 Task: Look for Airbnb properties in Trucuk, Indonesia from 4th December, 2023 to 10th December, 2023 for 1 adult.1  bedroom having 1 bed and 1 bathroom. Property type can be hotel. Booking option can be shelf check-in. Look for 5 properties as per requirement.
Action: Mouse moved to (546, 253)
Screenshot: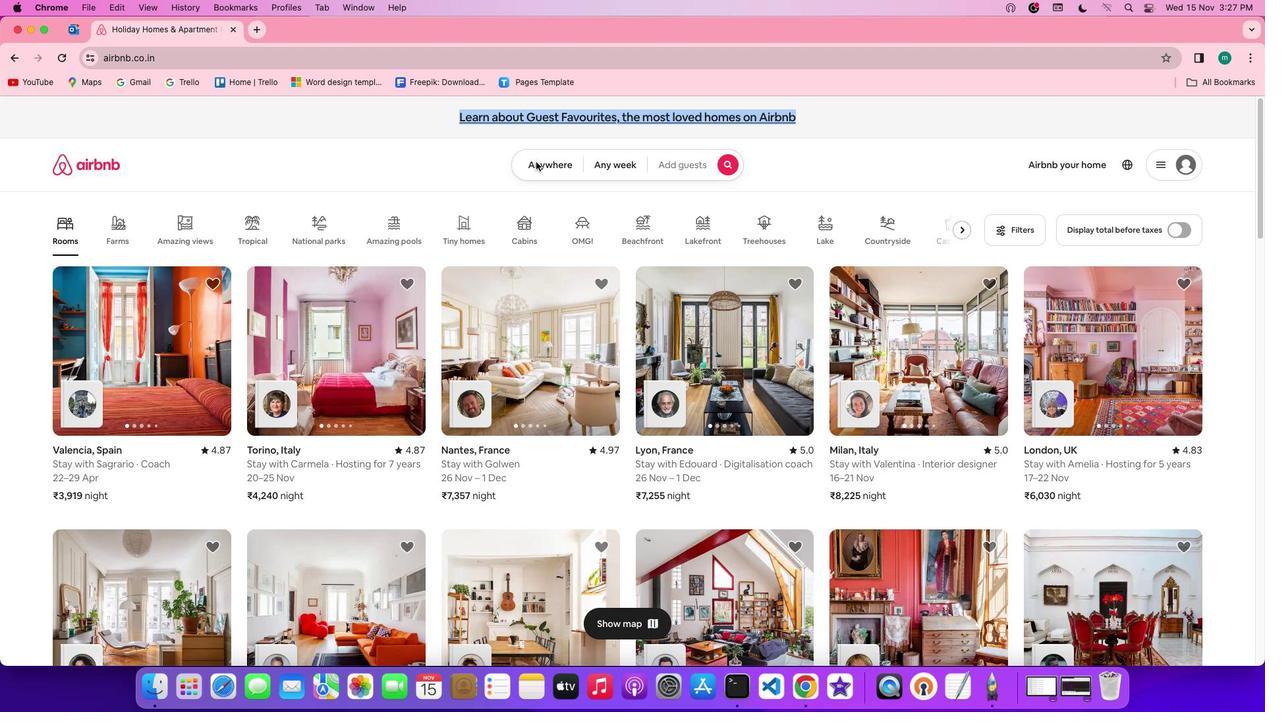 
Action: Mouse pressed left at (546, 253)
Screenshot: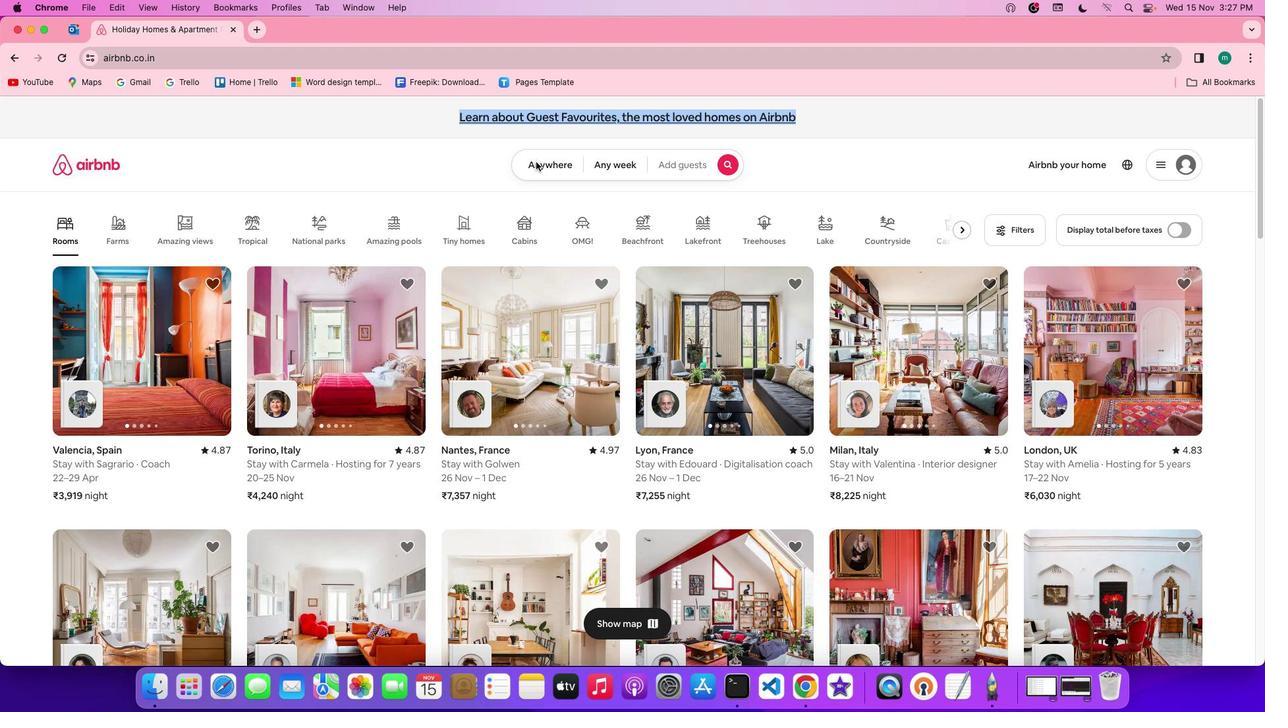 
Action: Mouse pressed left at (546, 253)
Screenshot: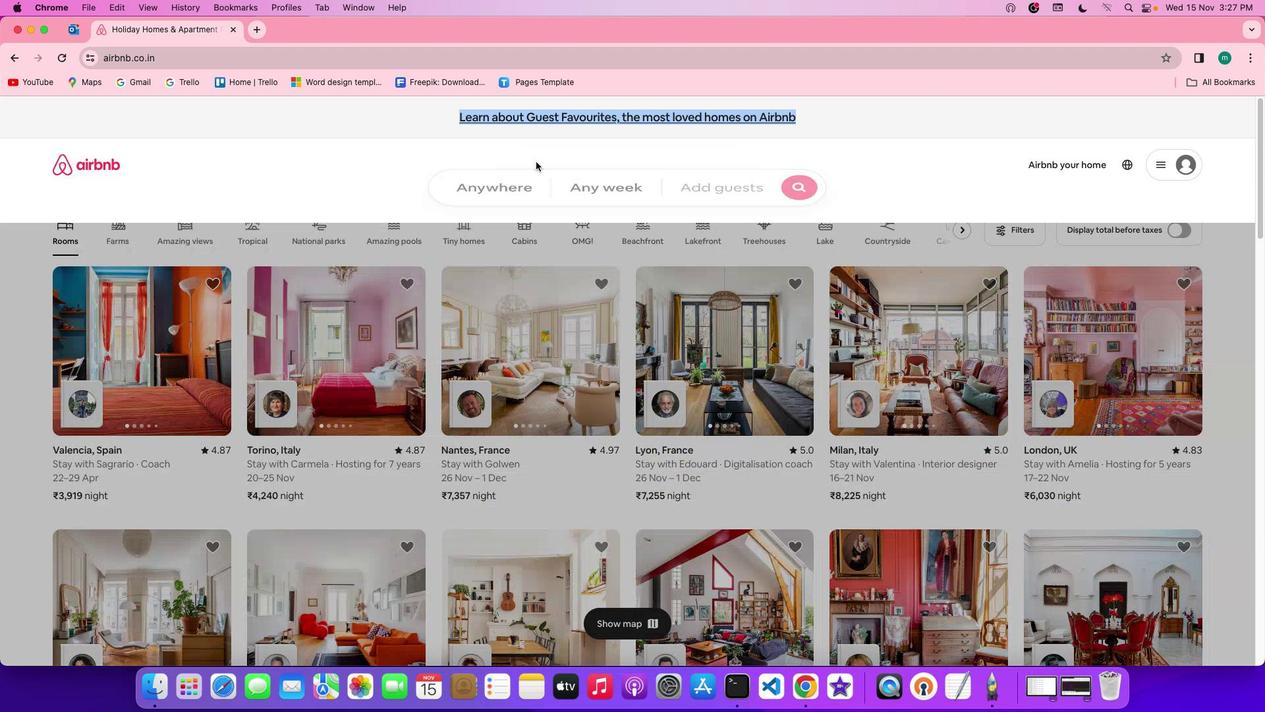 
Action: Mouse moved to (520, 290)
Screenshot: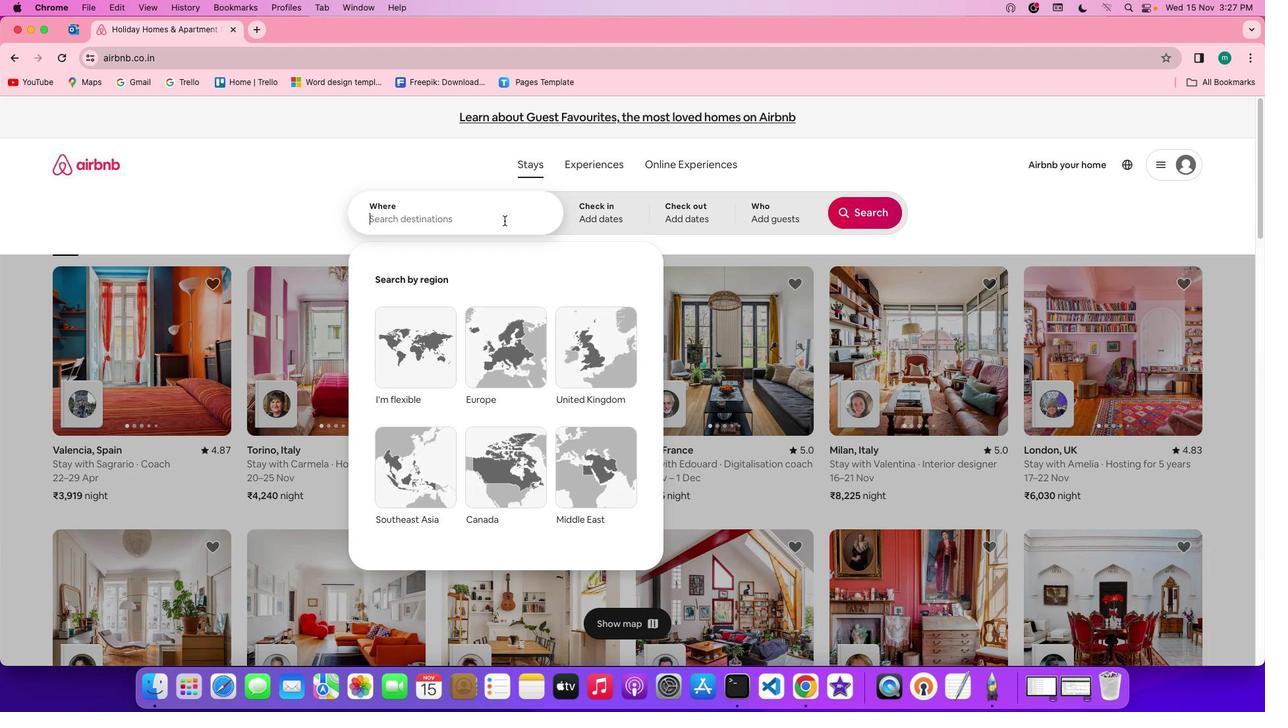 
Action: Mouse pressed left at (520, 290)
Screenshot: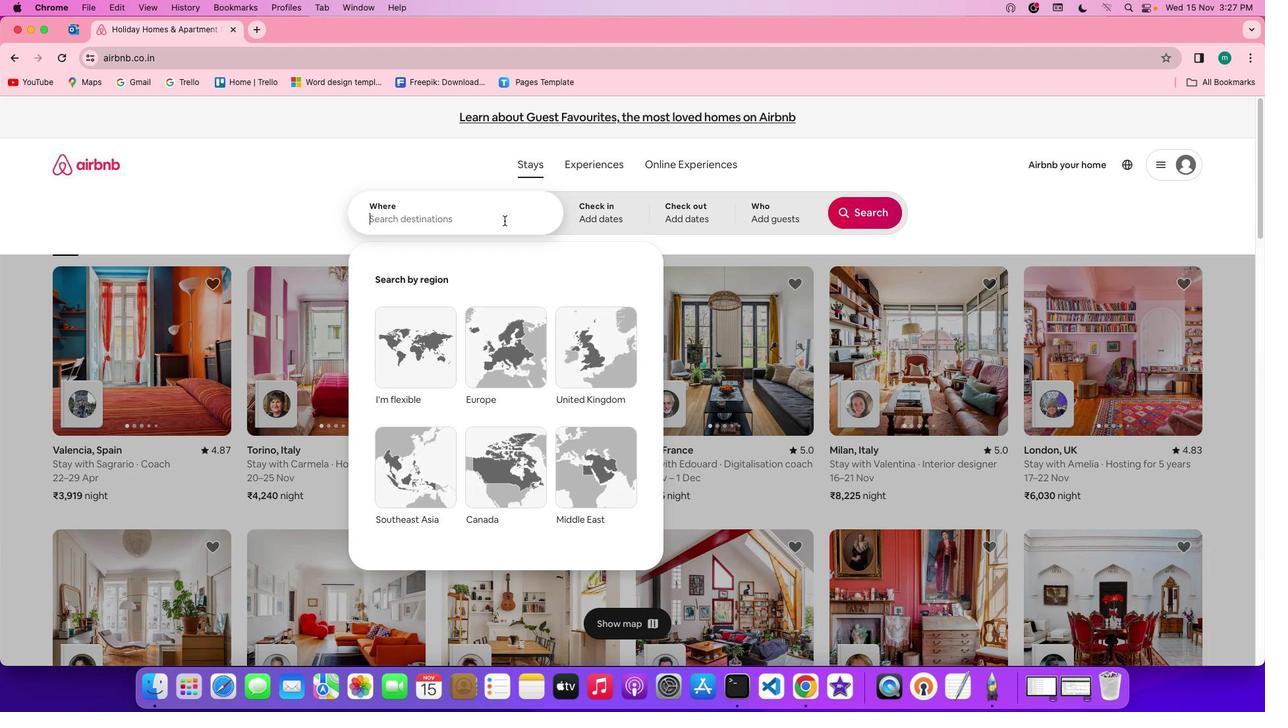 
Action: Key pressed Key.shift'T''r''u''c''u''k'','Key.spaceKey.shift'i''n''d''o''n''e''s''i''a'
Screenshot: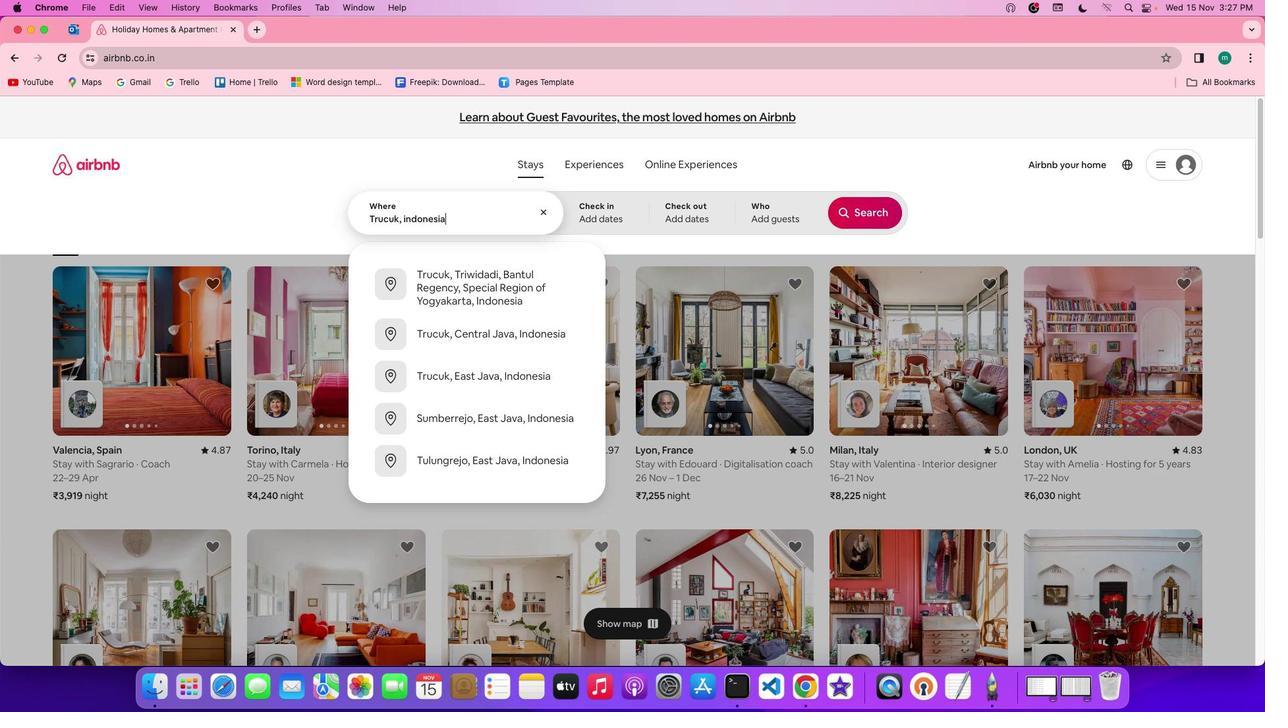 
Action: Mouse moved to (628, 288)
Screenshot: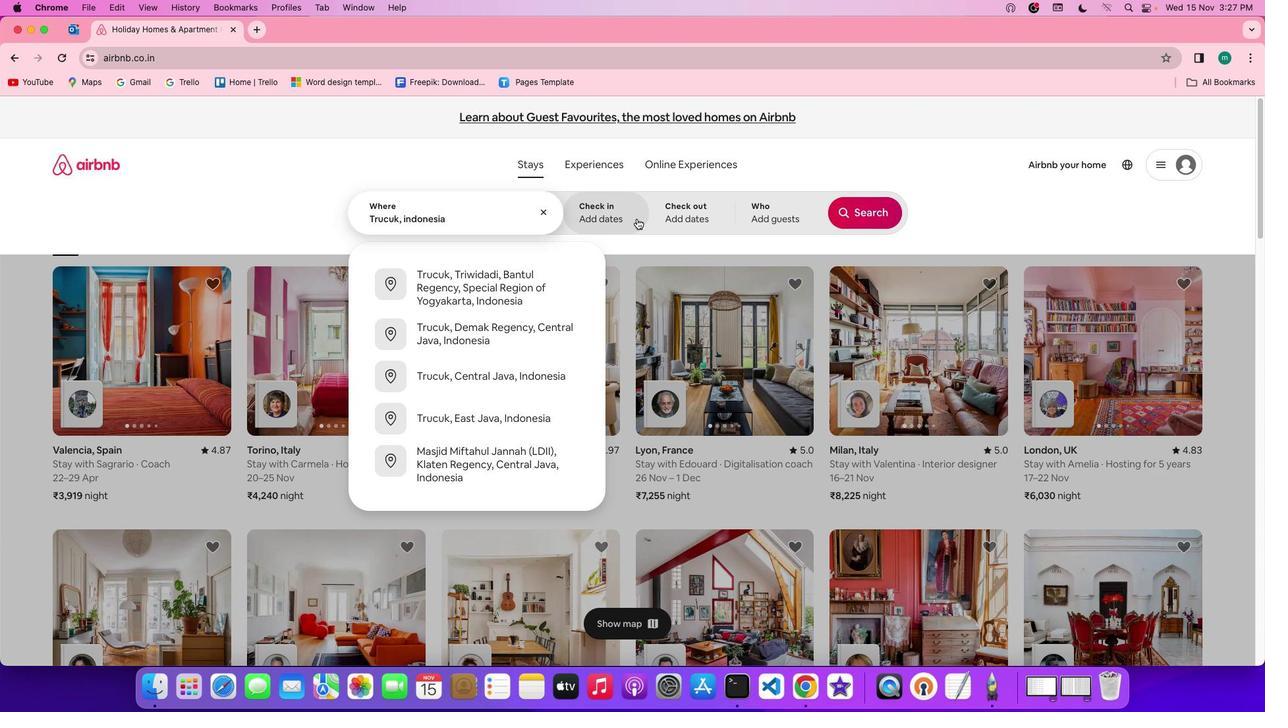 
Action: Mouse pressed left at (628, 288)
Screenshot: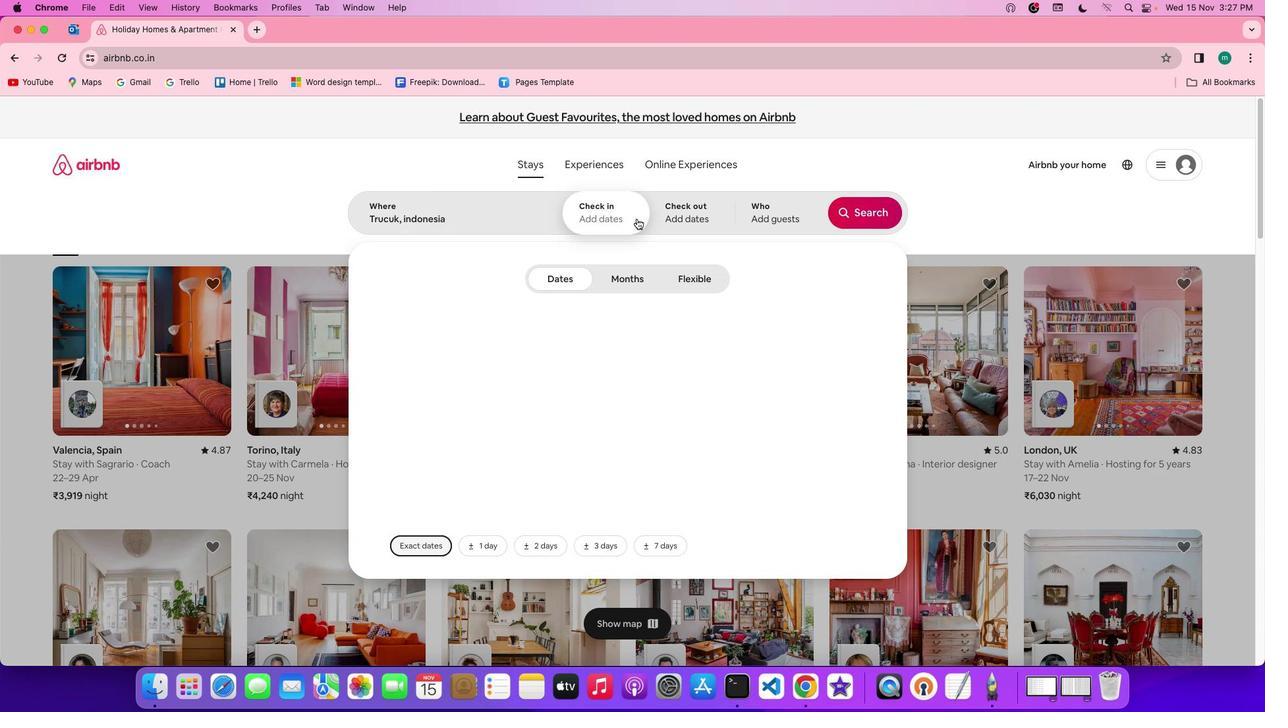 
Action: Mouse moved to (681, 404)
Screenshot: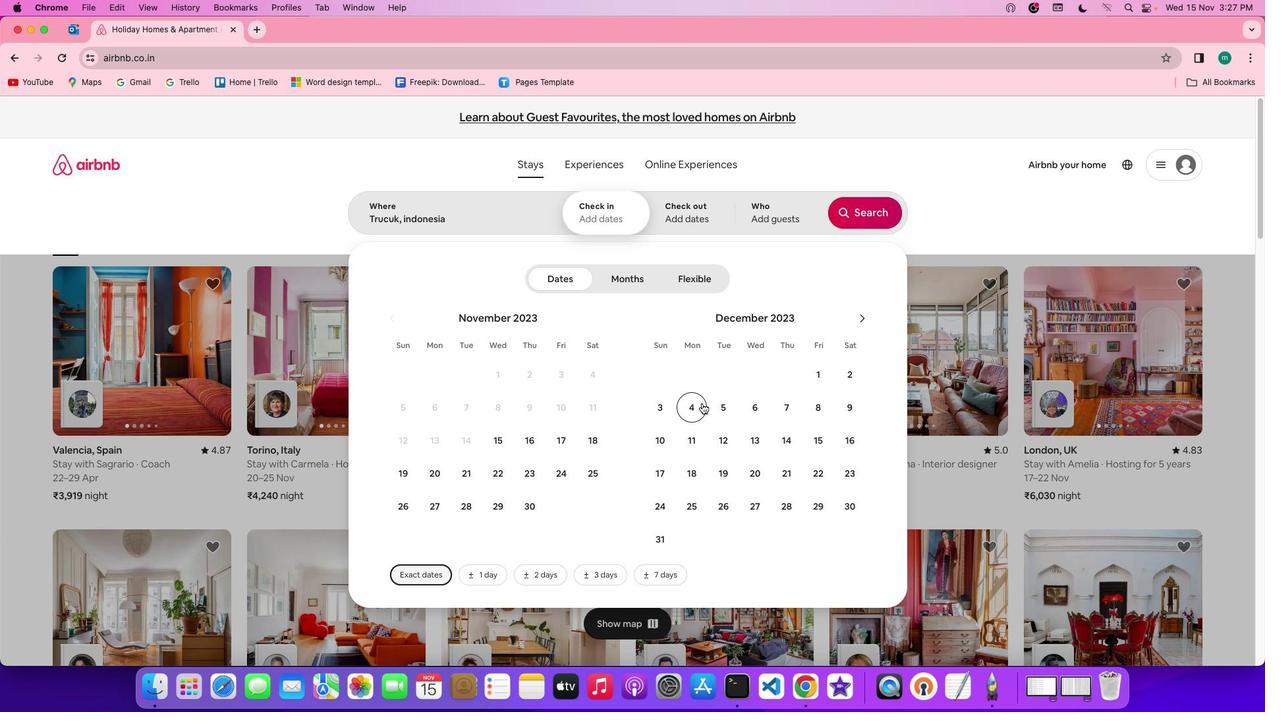 
Action: Mouse pressed left at (681, 404)
Screenshot: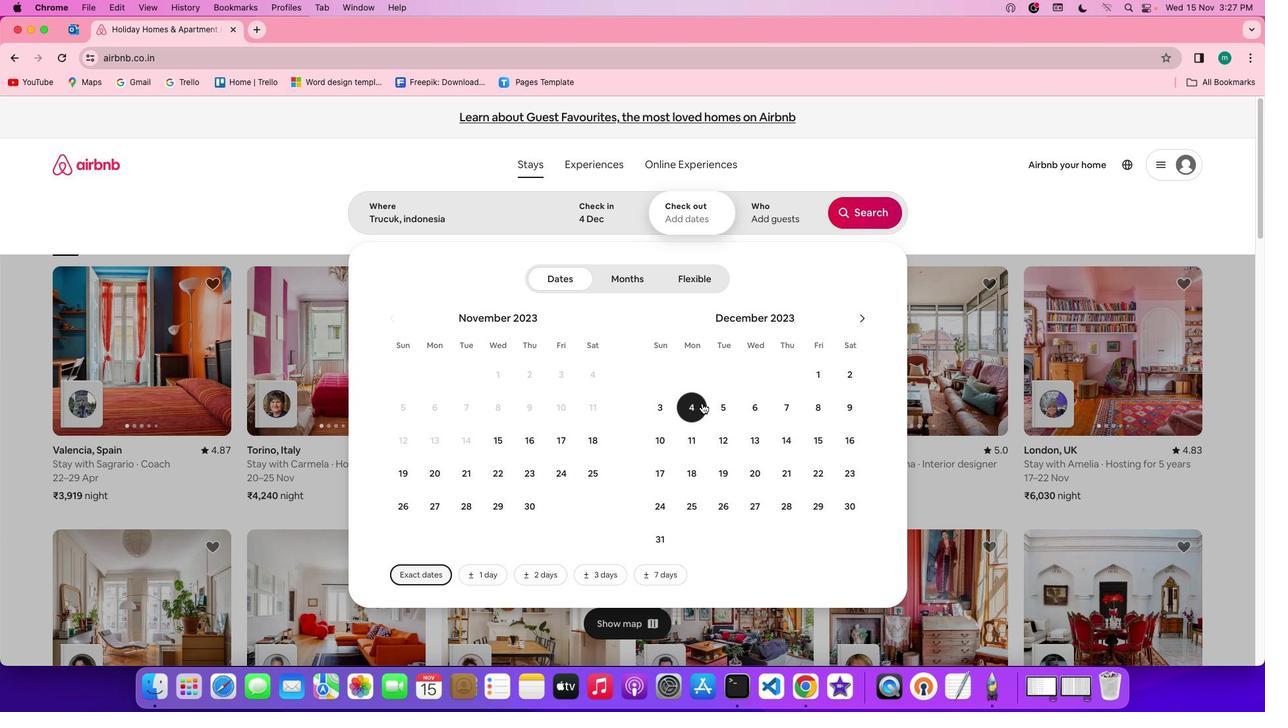 
Action: Mouse moved to (656, 427)
Screenshot: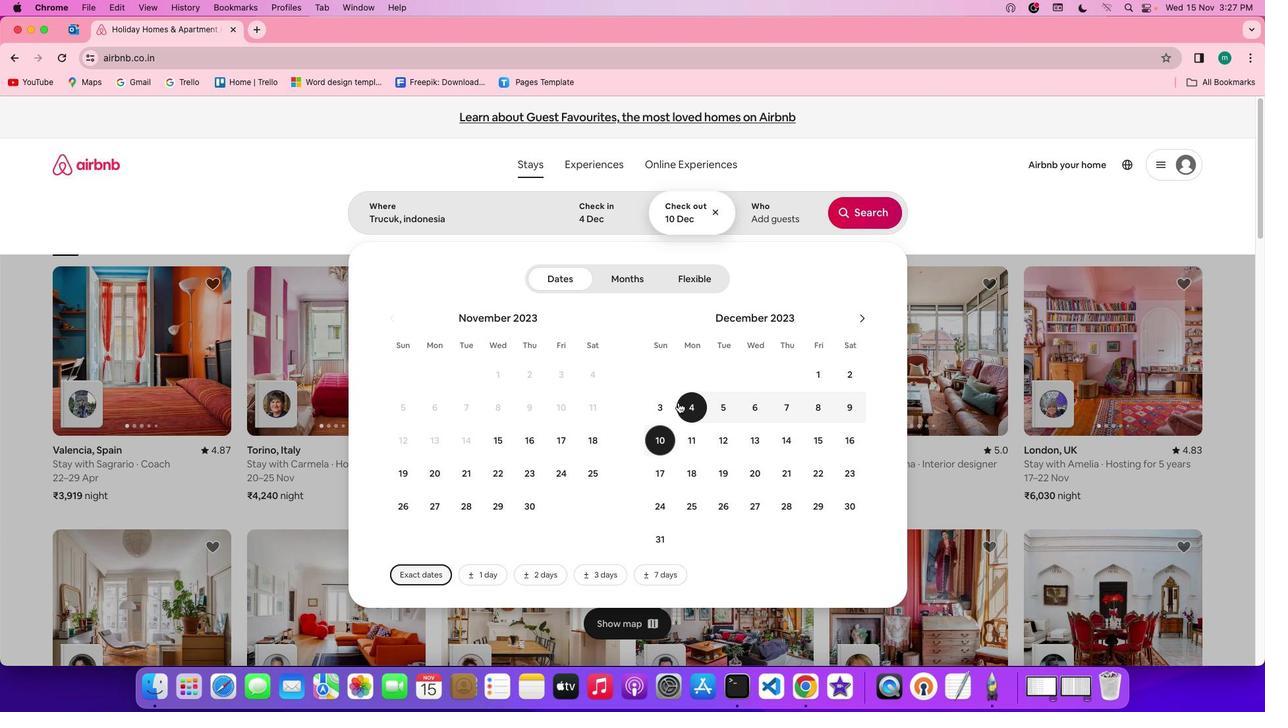 
Action: Mouse pressed left at (656, 427)
Screenshot: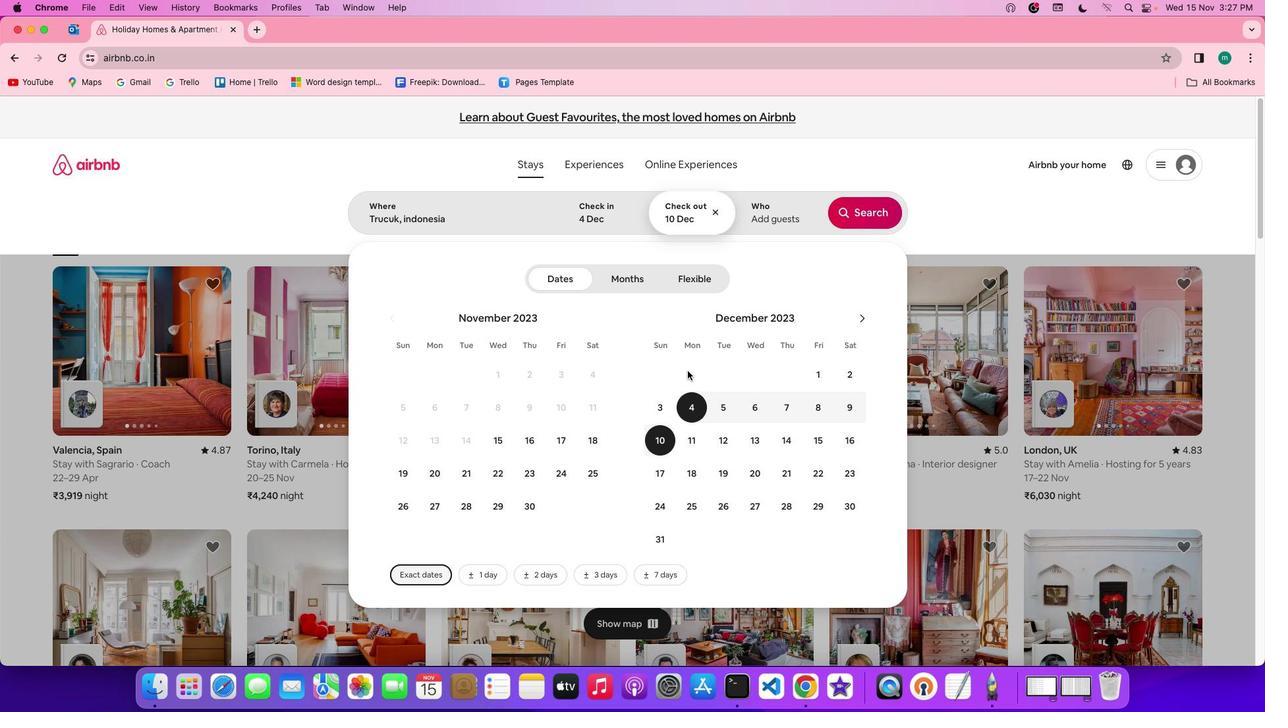 
Action: Mouse moved to (723, 292)
Screenshot: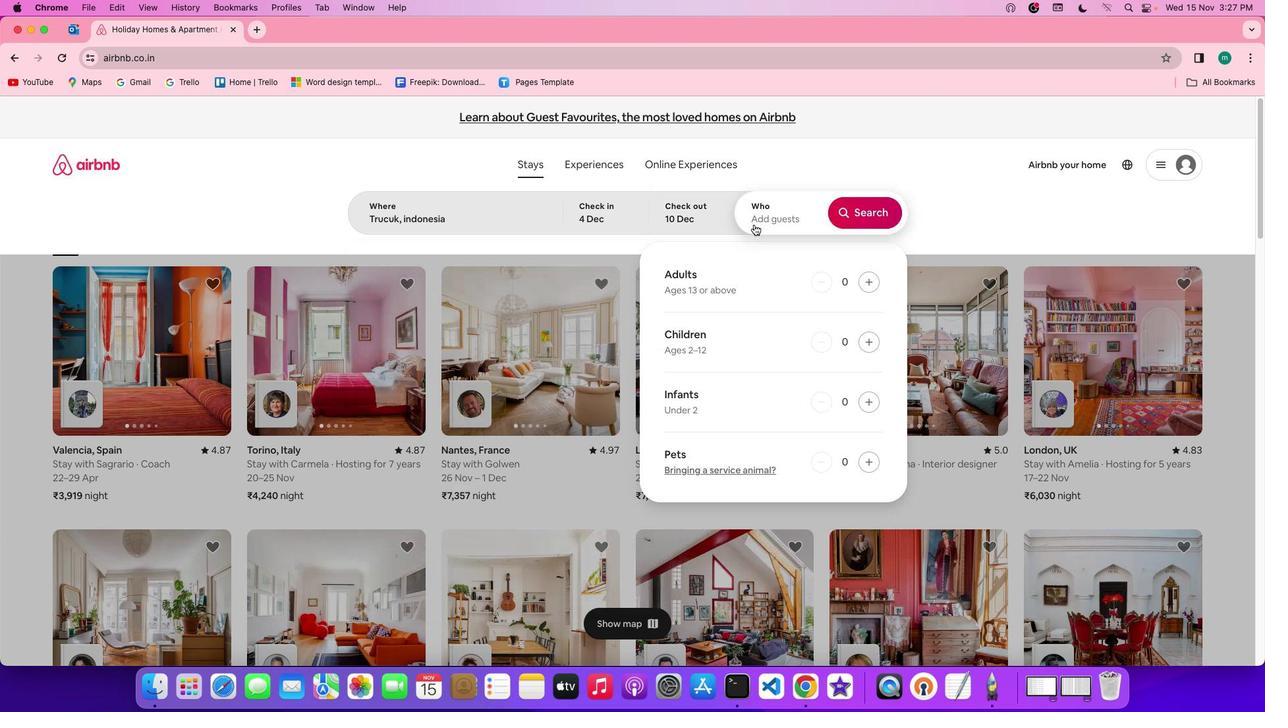 
Action: Mouse pressed left at (723, 292)
Screenshot: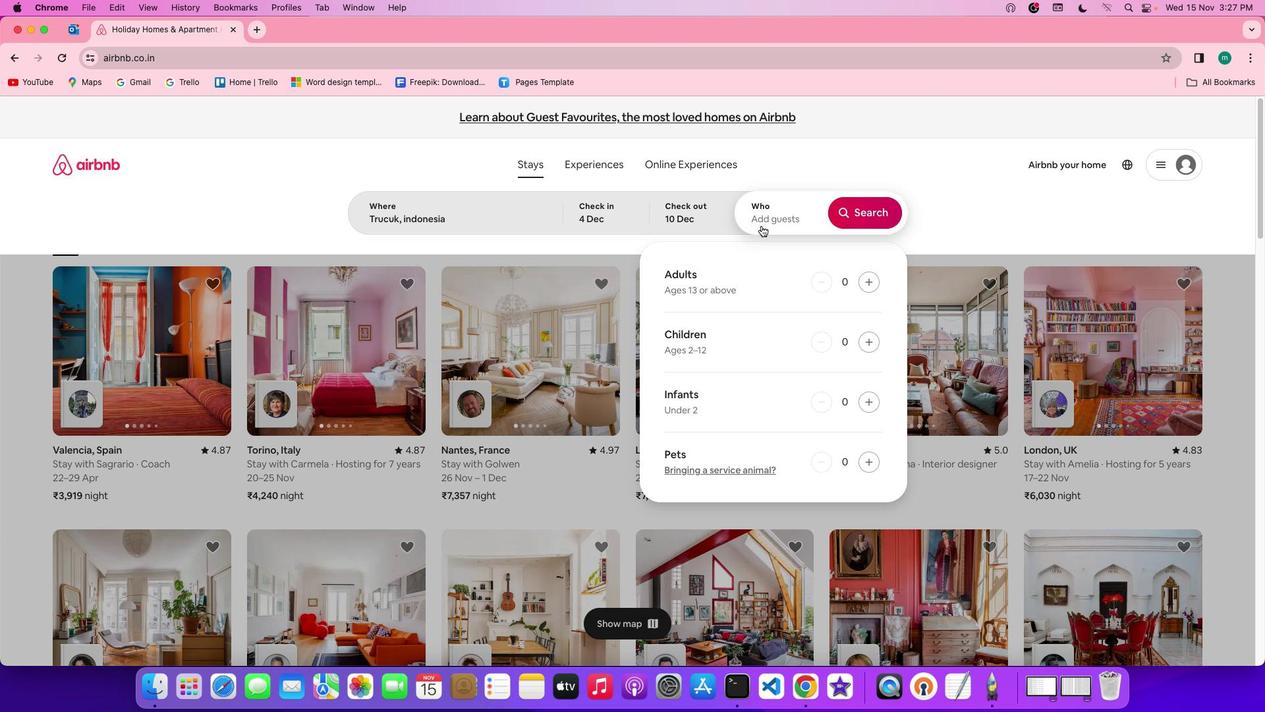 
Action: Mouse moved to (820, 330)
Screenshot: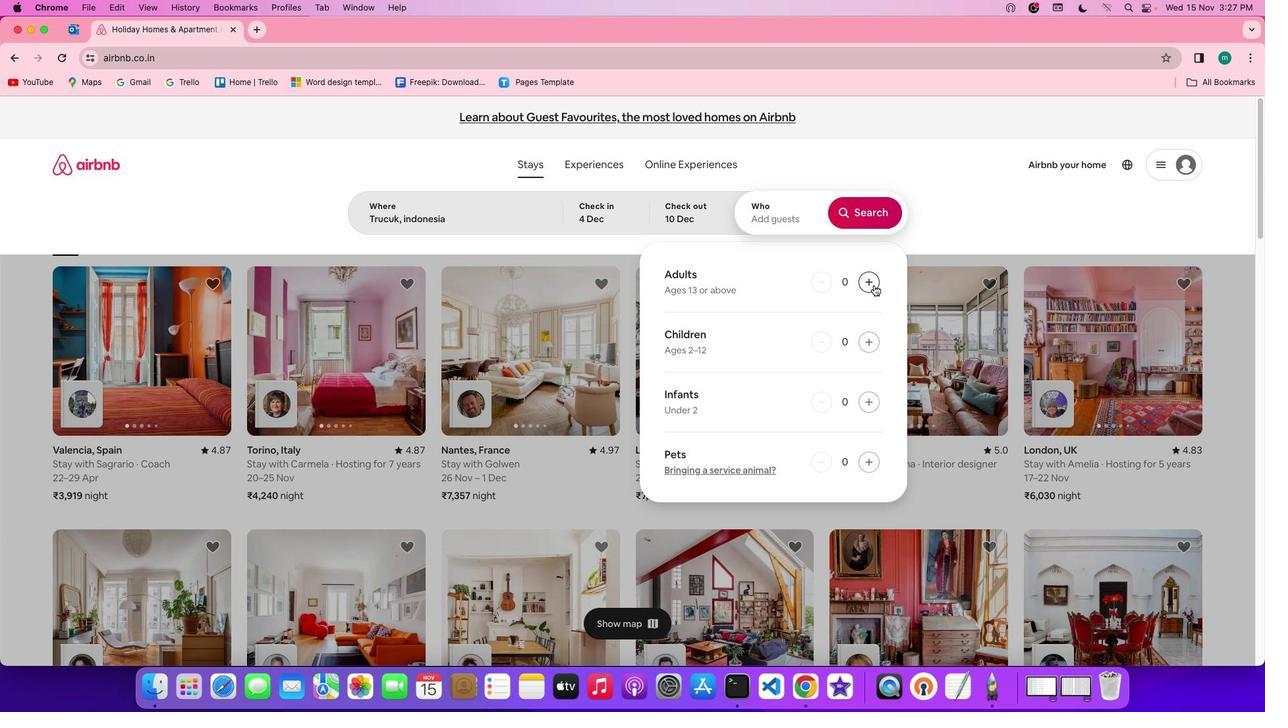 
Action: Mouse pressed left at (820, 330)
Screenshot: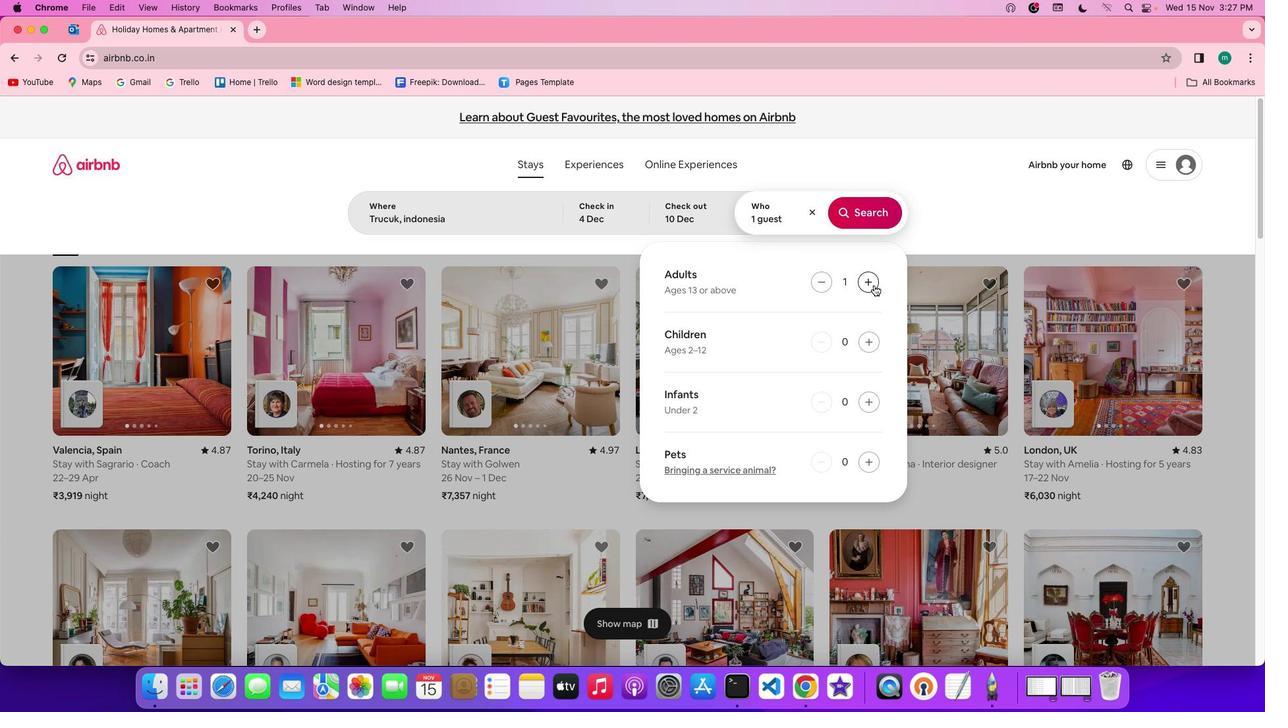 
Action: Mouse moved to (818, 280)
Screenshot: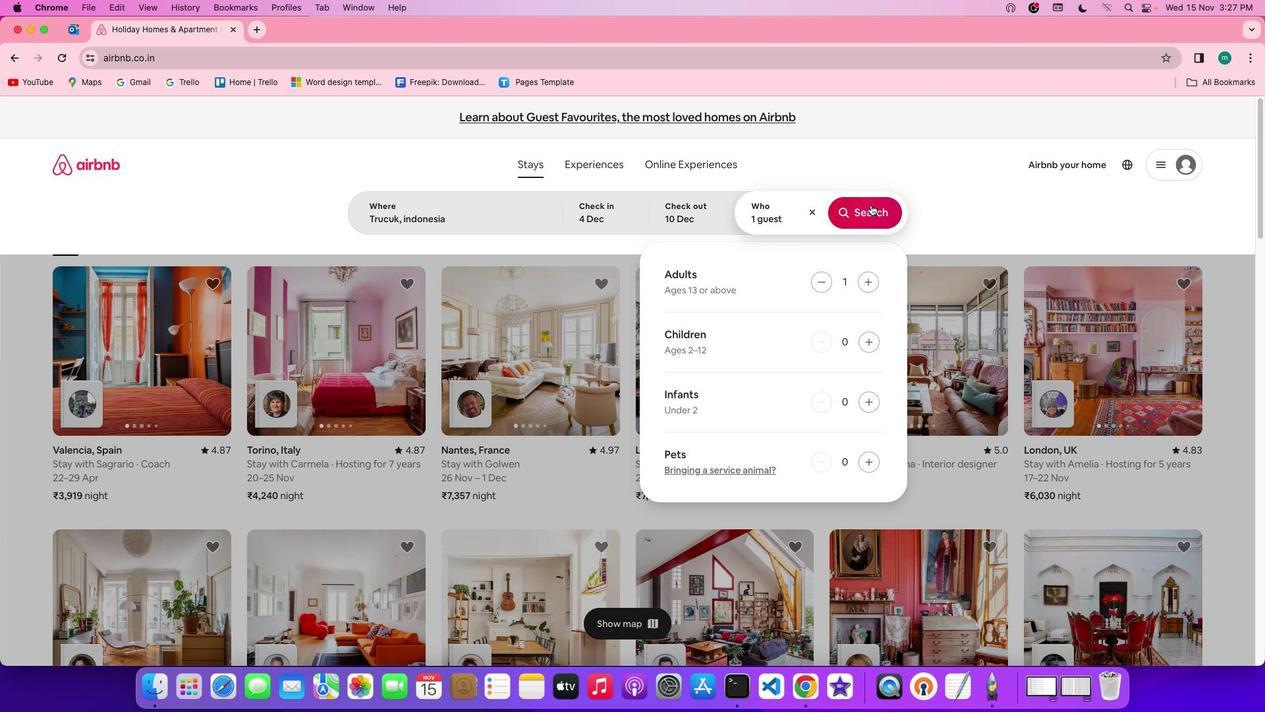 
Action: Mouse pressed left at (818, 280)
Screenshot: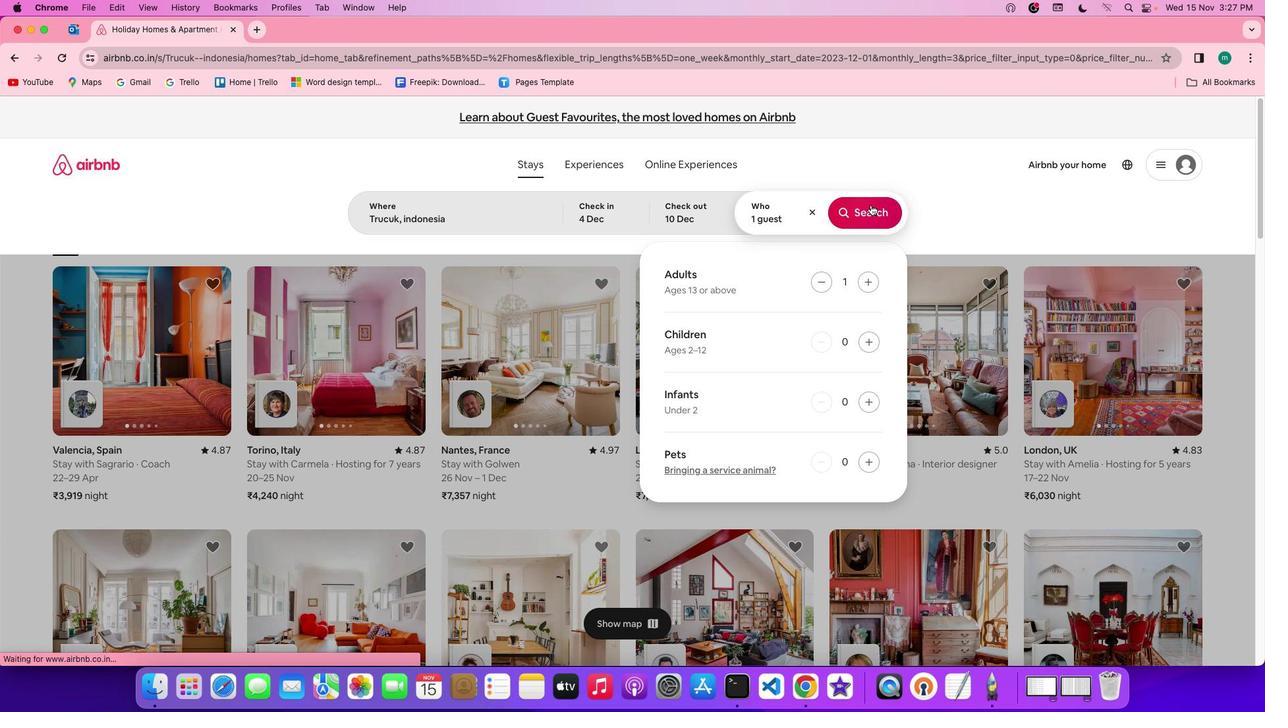 
Action: Mouse moved to (976, 261)
Screenshot: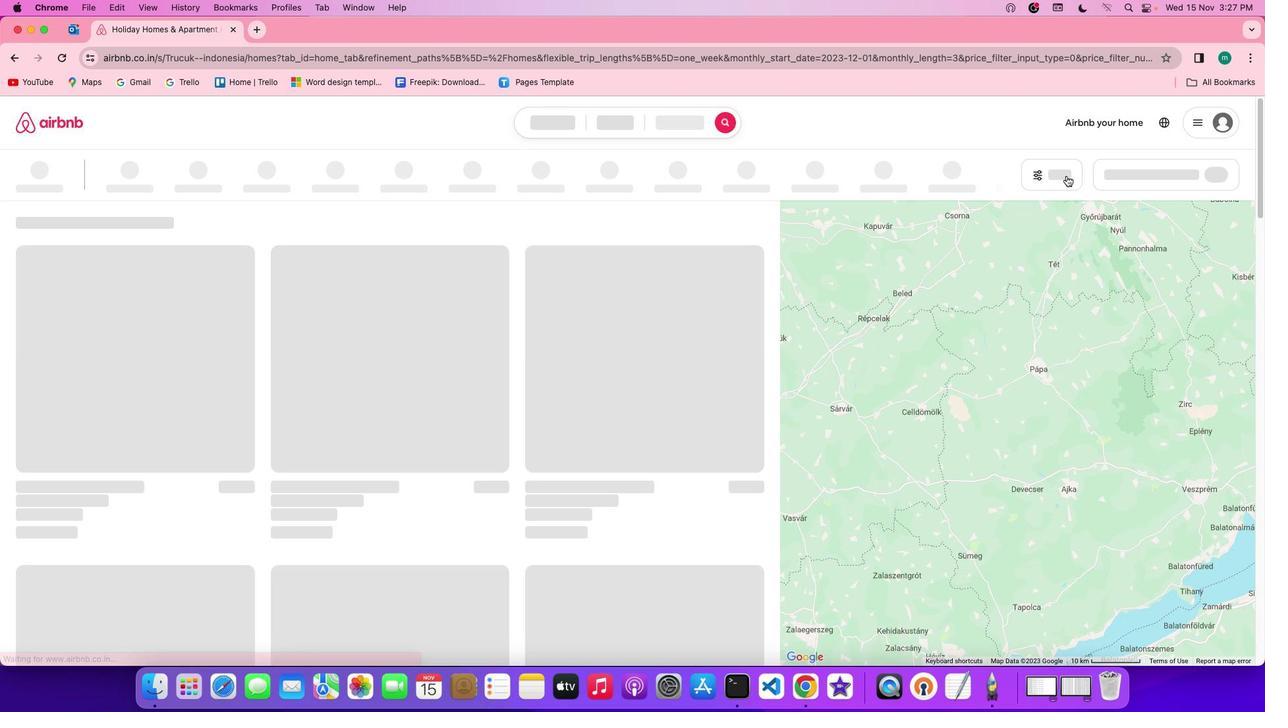 
Action: Mouse pressed left at (976, 261)
Screenshot: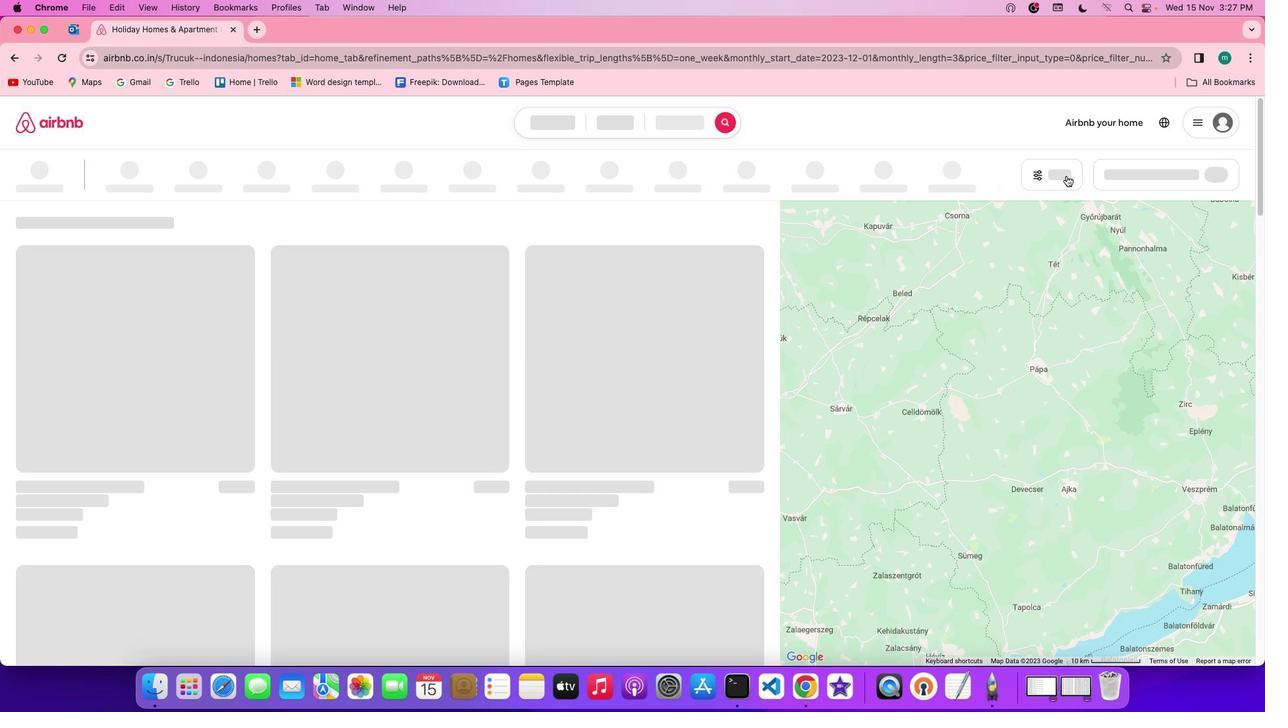 
Action: Mouse moved to (961, 261)
Screenshot: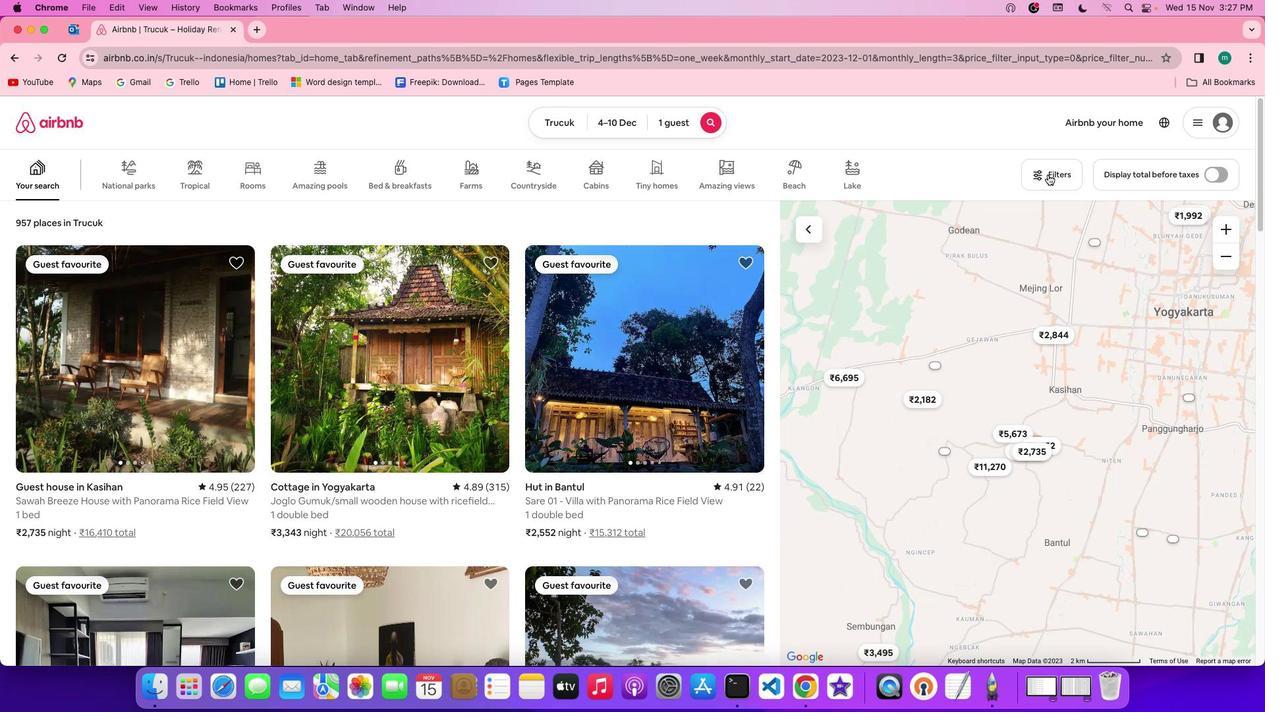 
Action: Mouse pressed left at (961, 261)
Screenshot: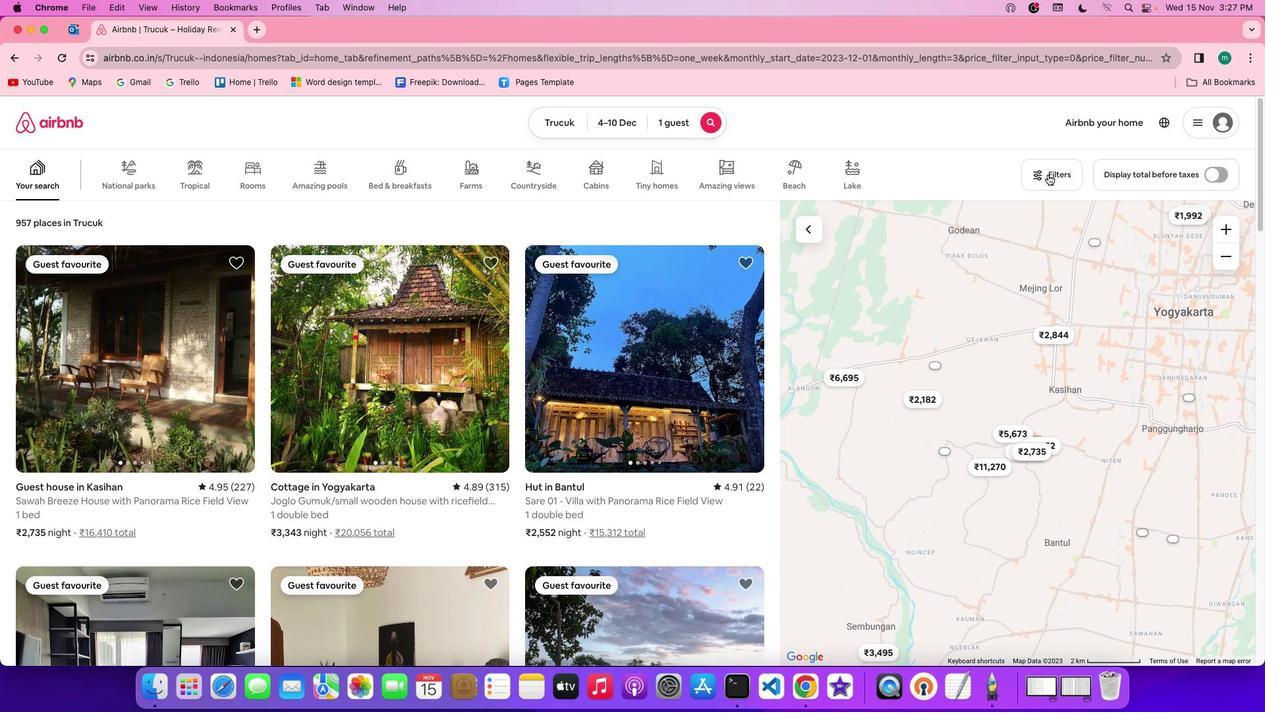 
Action: Mouse moved to (568, 483)
Screenshot: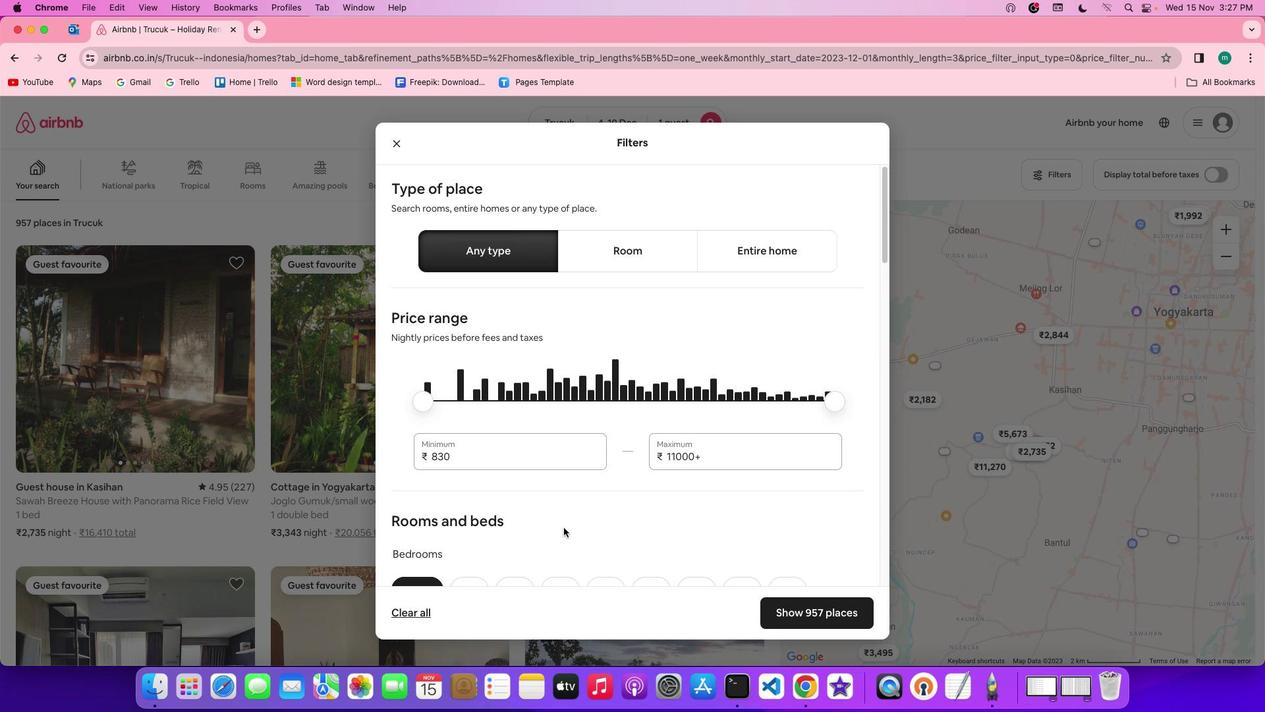 
Action: Mouse scrolled (568, 483) with delta (112, 150)
Screenshot: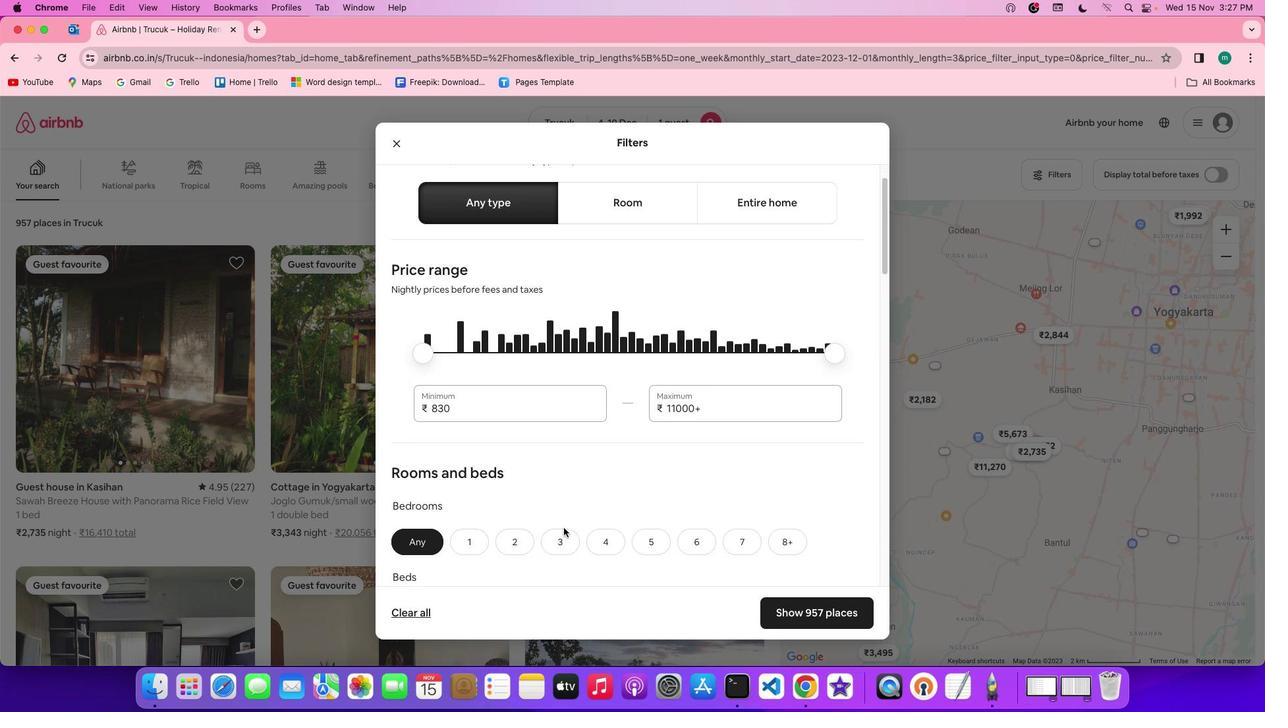
Action: Mouse scrolled (568, 483) with delta (112, 150)
Screenshot: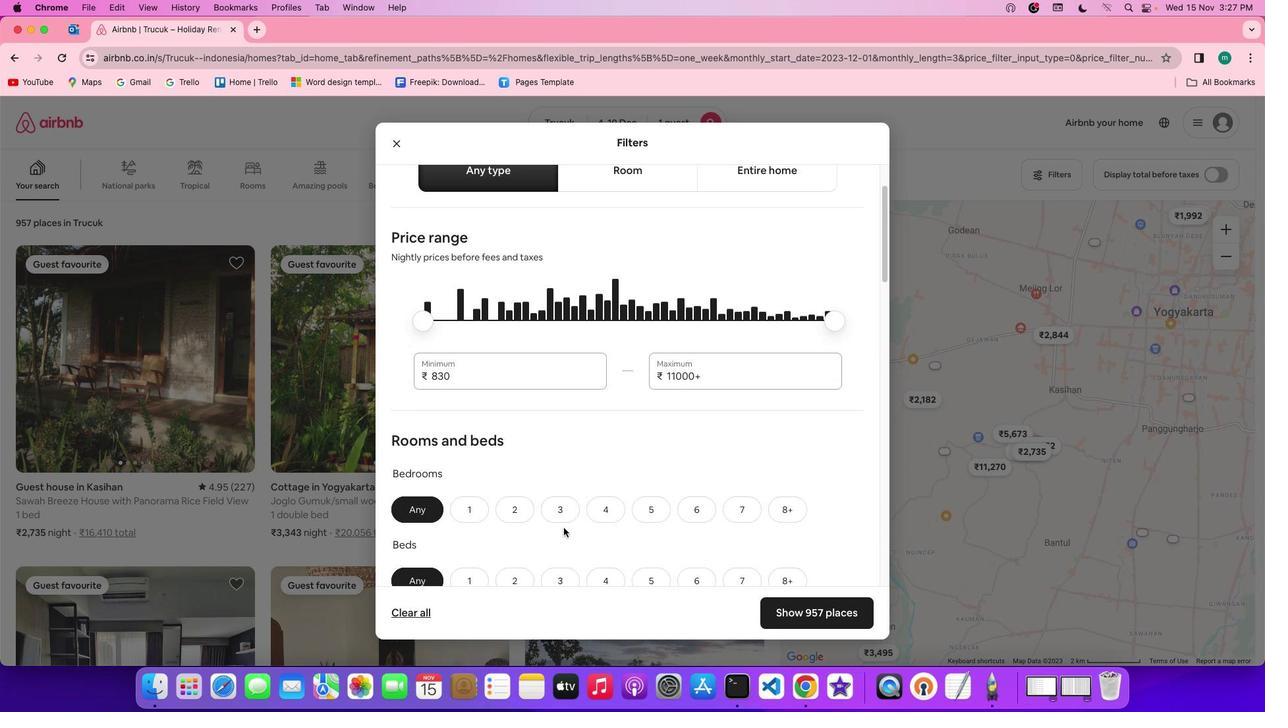 
Action: Mouse scrolled (568, 483) with delta (112, 150)
Screenshot: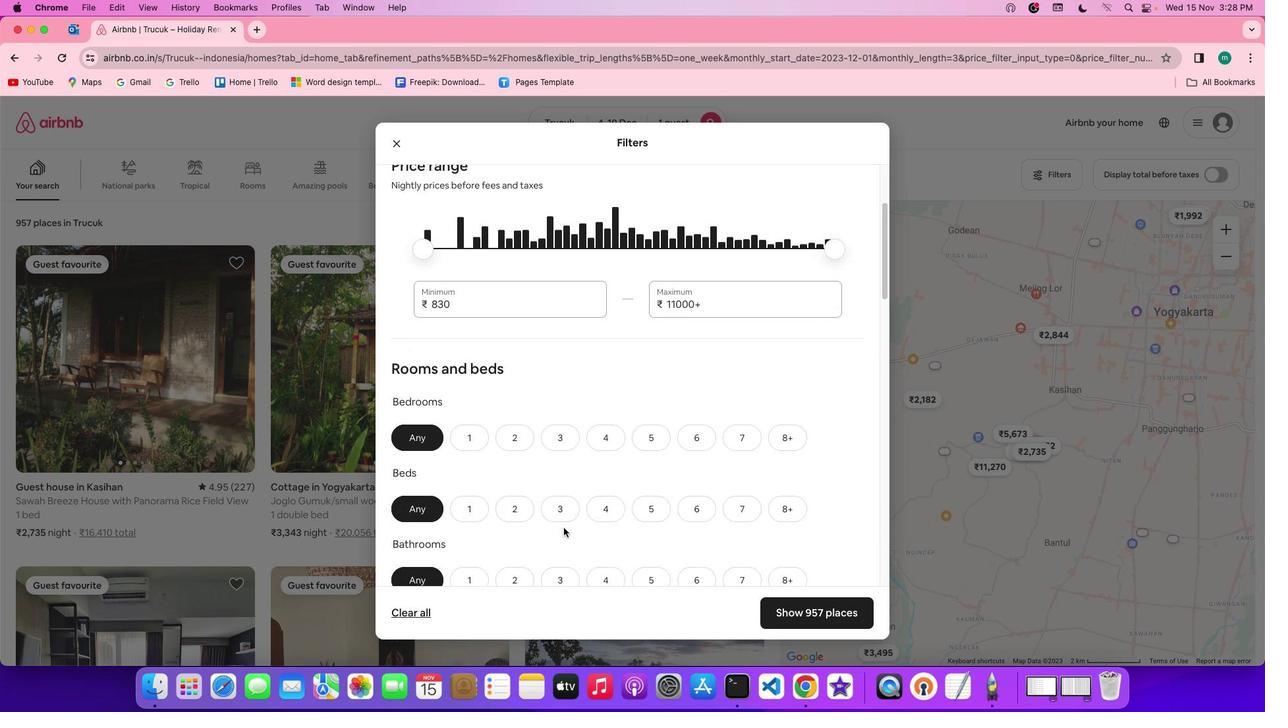 
Action: Mouse scrolled (568, 483) with delta (112, 150)
Screenshot: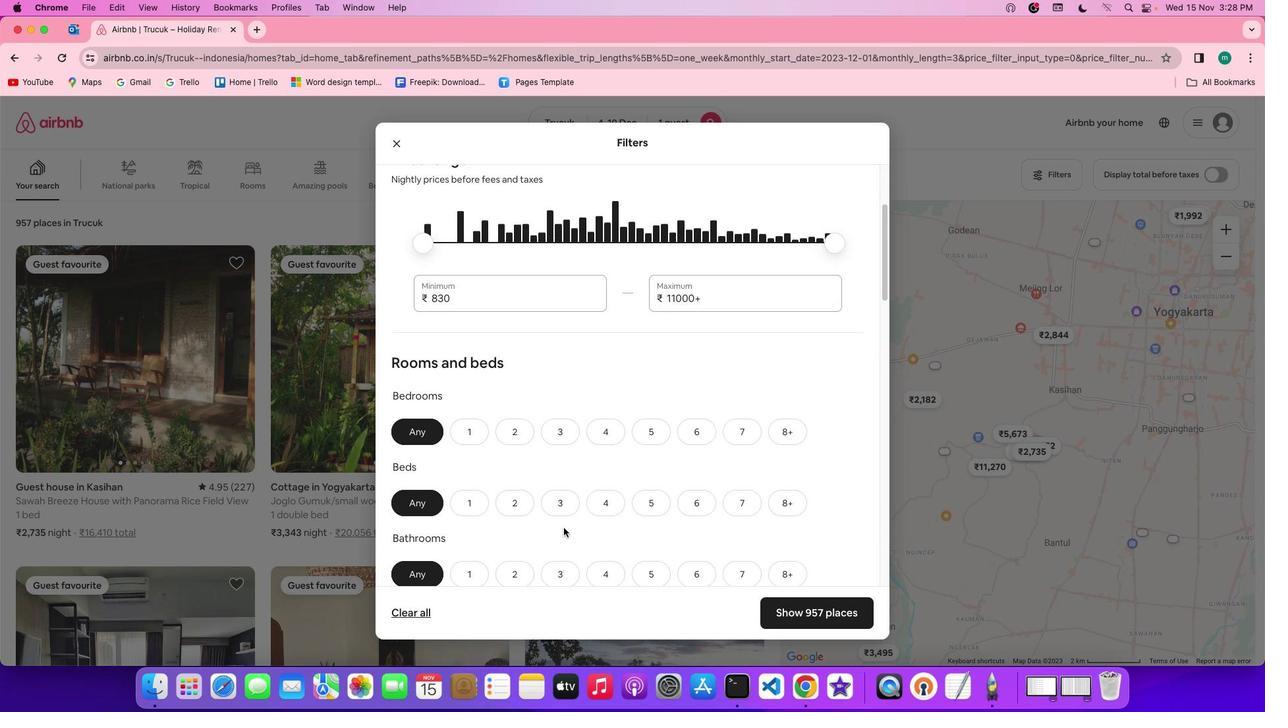 
Action: Mouse scrolled (568, 483) with delta (112, 150)
Screenshot: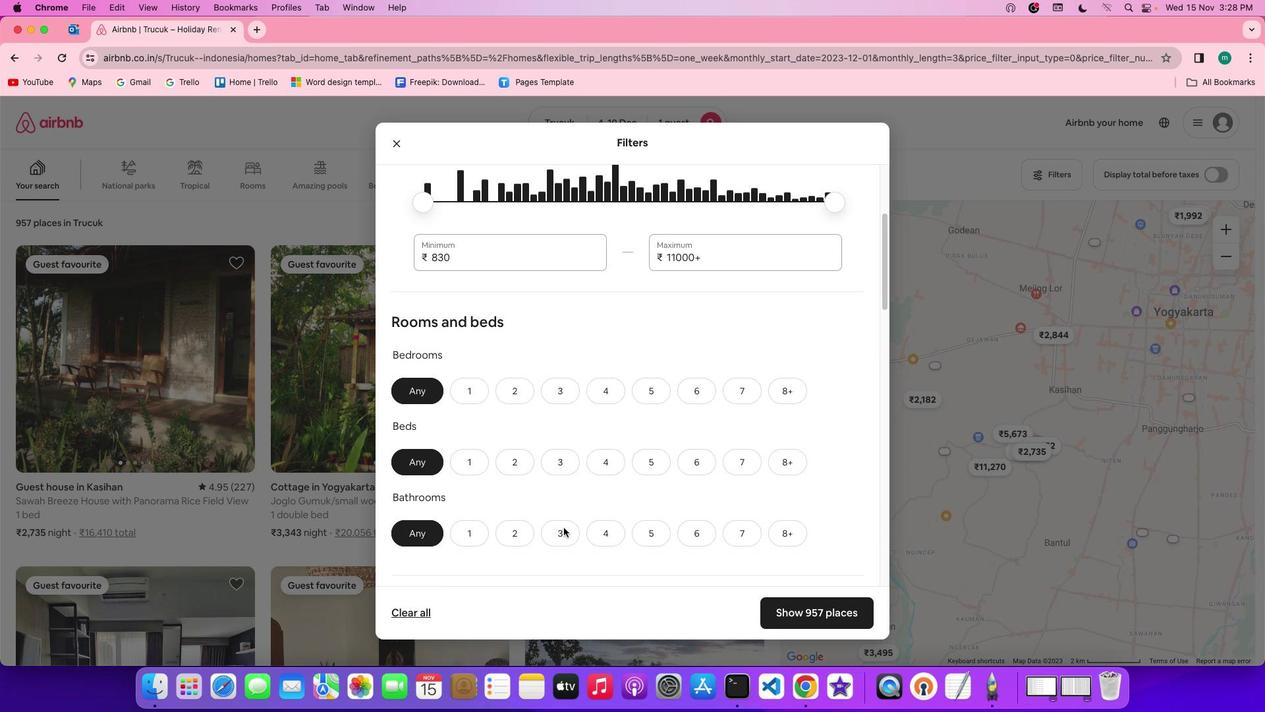 
Action: Mouse scrolled (568, 483) with delta (112, 150)
Screenshot: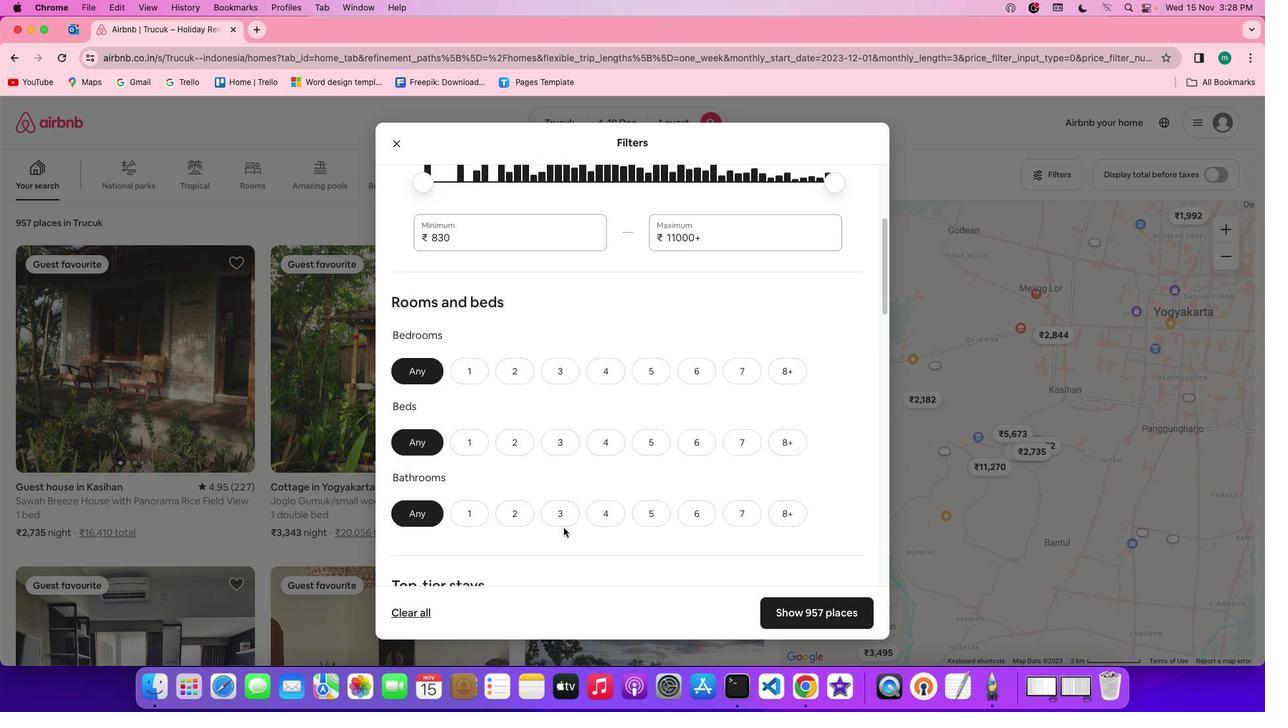 
Action: Mouse scrolled (568, 483) with delta (112, 150)
Screenshot: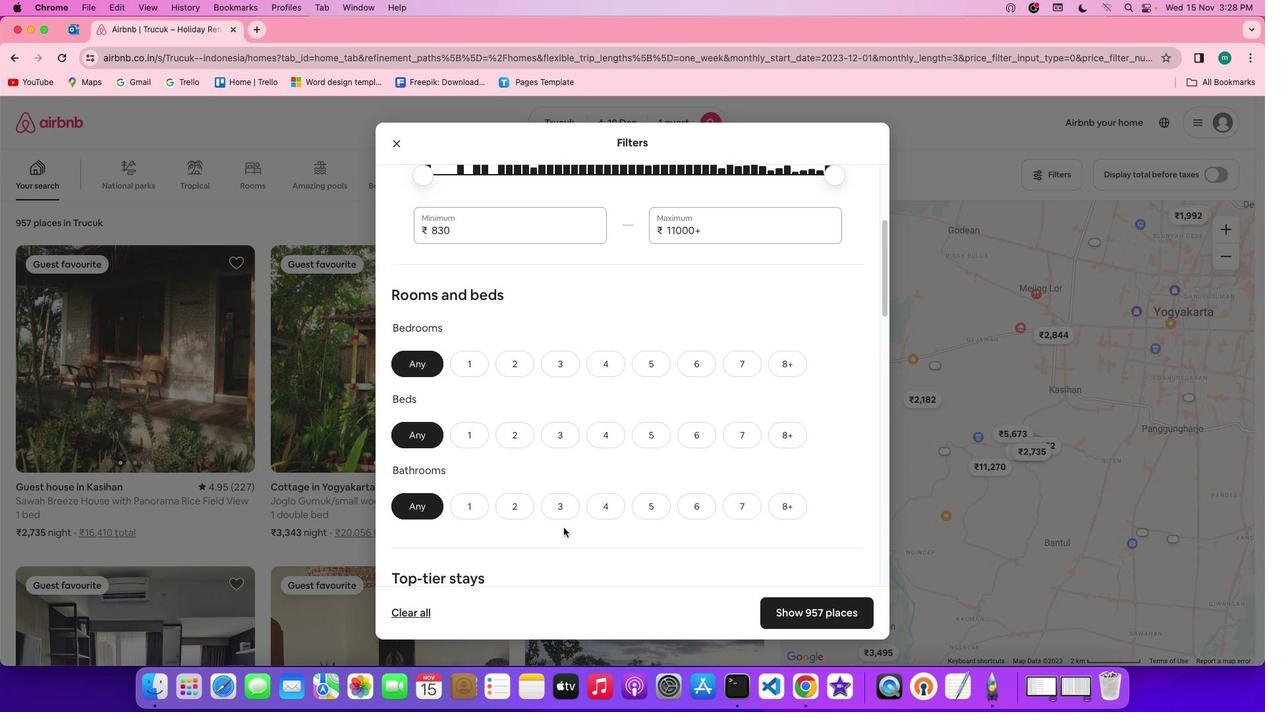 
Action: Mouse scrolled (568, 483) with delta (112, 150)
Screenshot: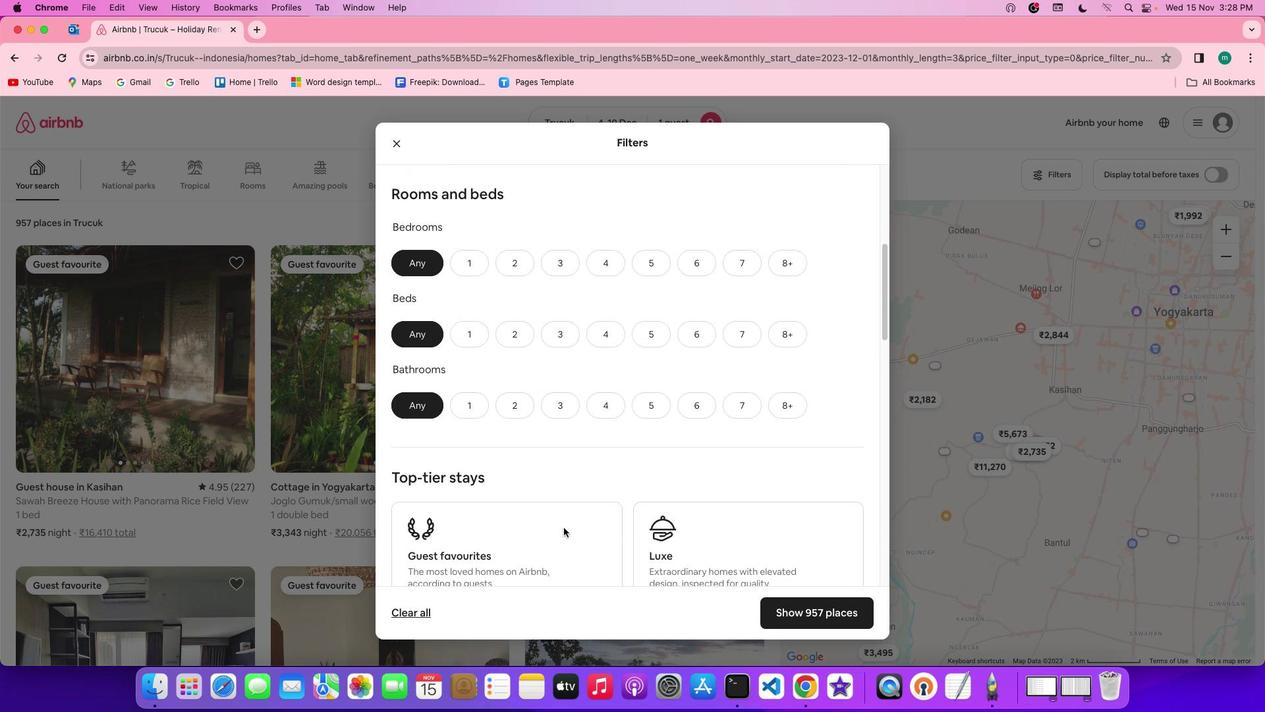
Action: Mouse scrolled (568, 483) with delta (112, 150)
Screenshot: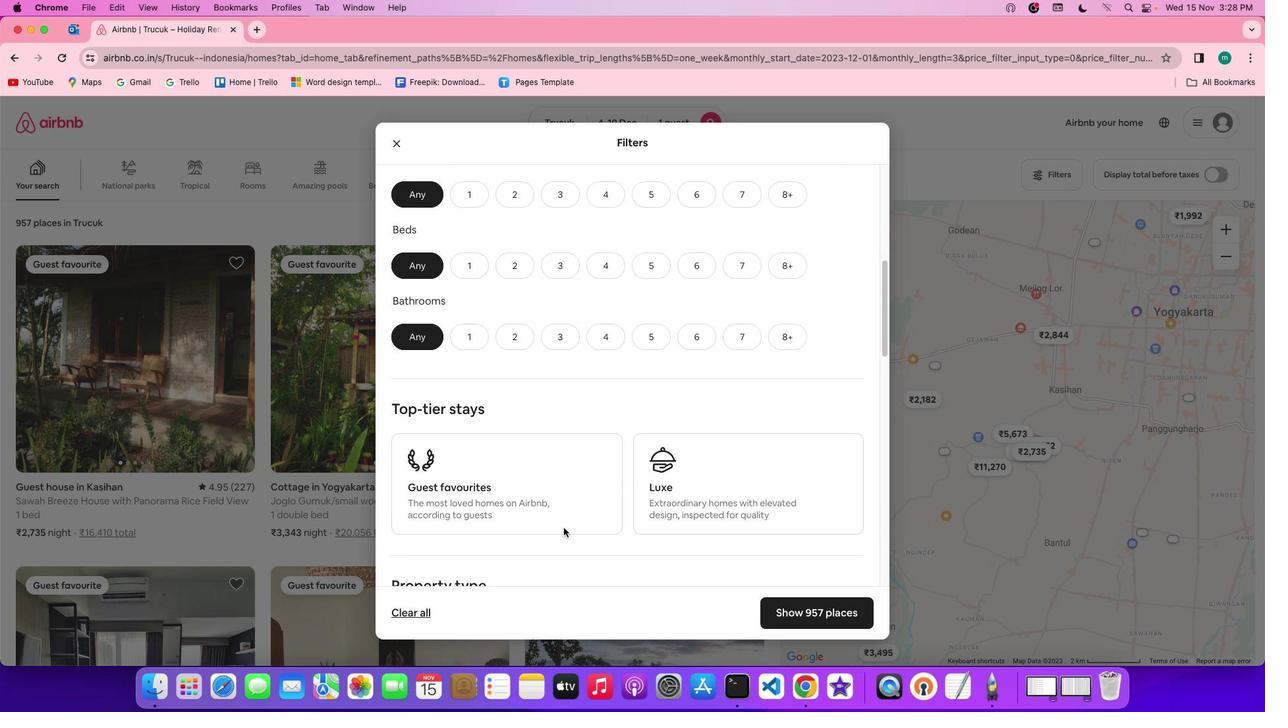 
Action: Mouse scrolled (568, 483) with delta (112, 150)
Screenshot: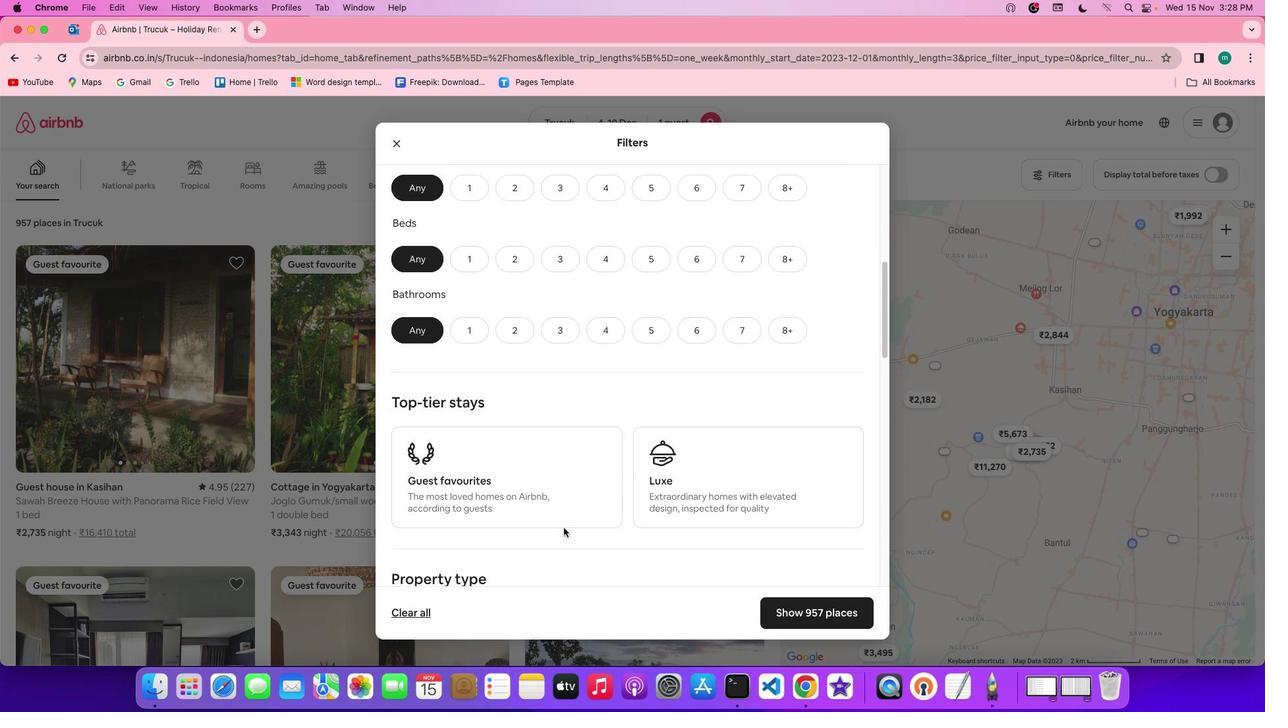 
Action: Mouse scrolled (568, 483) with delta (112, 150)
Screenshot: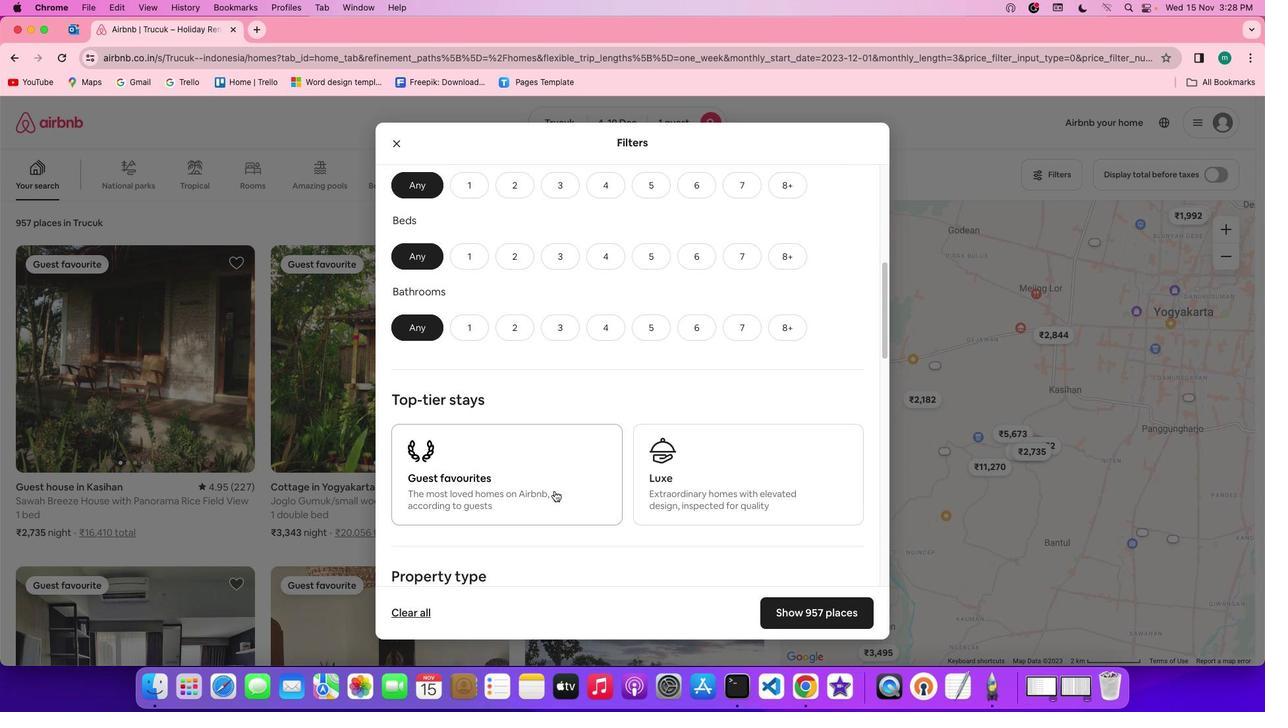
Action: Mouse moved to (496, 263)
Screenshot: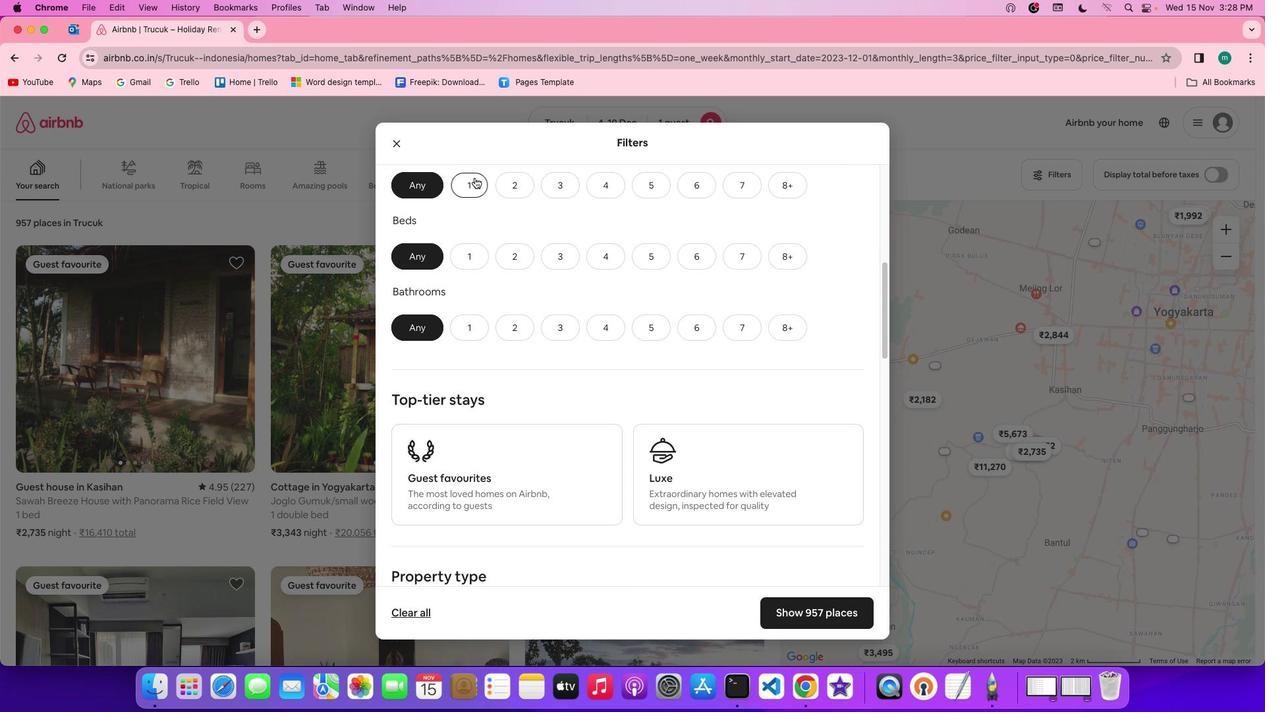 
Action: Mouse pressed left at (496, 263)
Screenshot: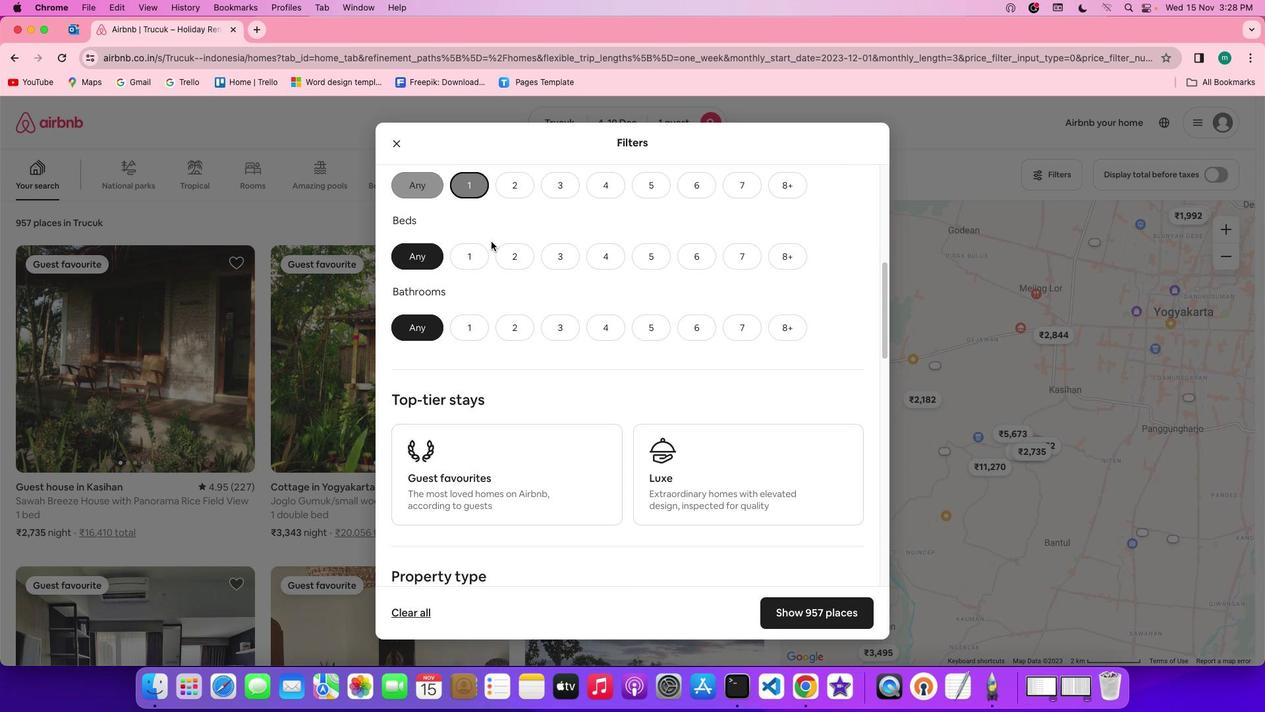 
Action: Mouse moved to (488, 311)
Screenshot: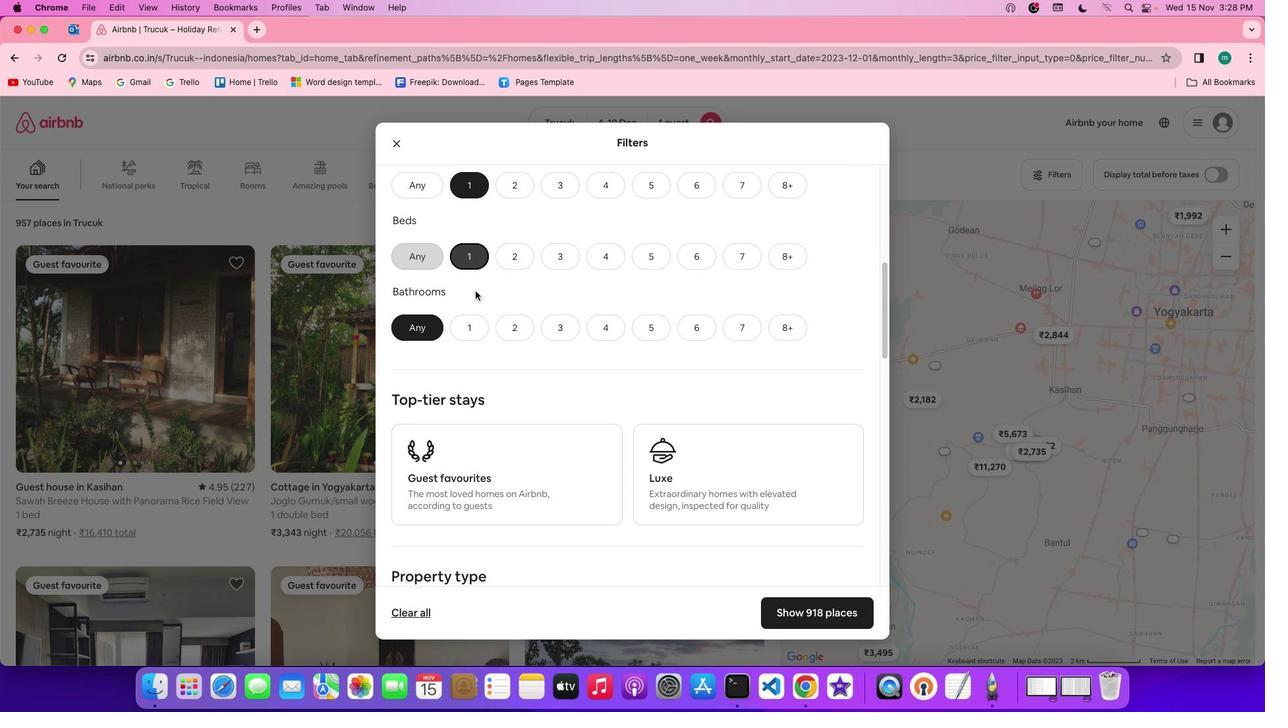 
Action: Mouse pressed left at (488, 311)
Screenshot: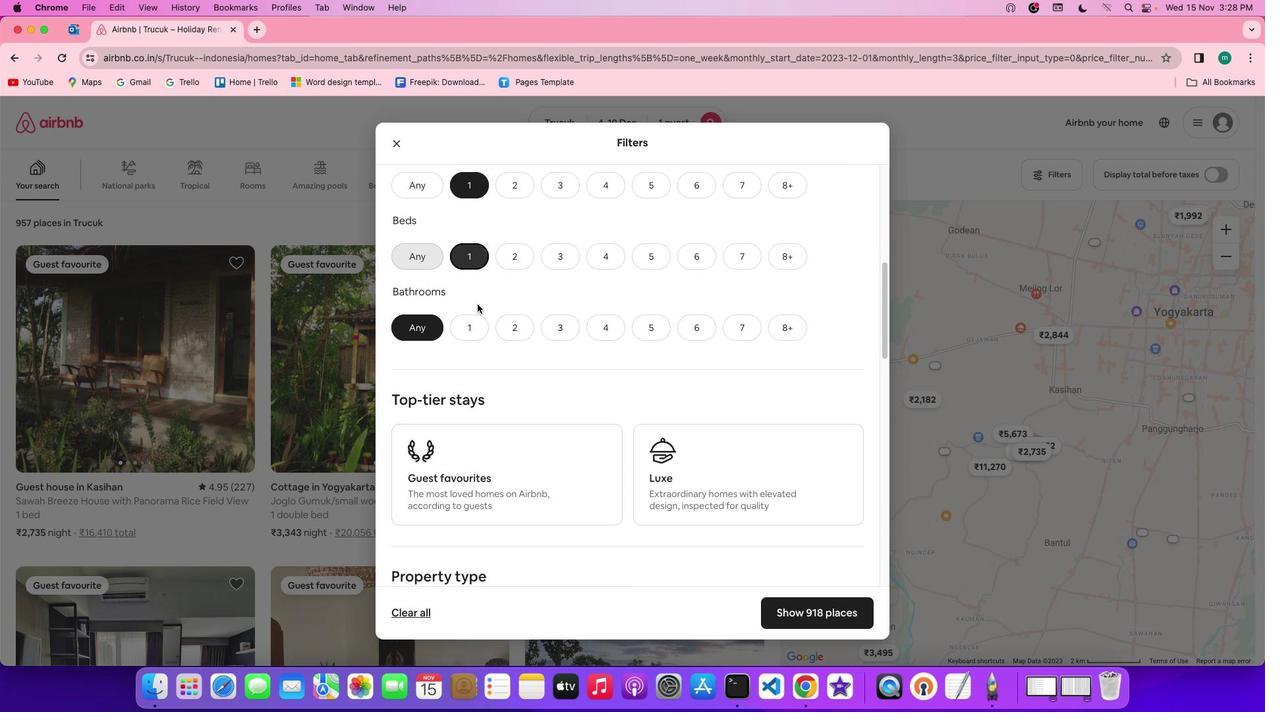 
Action: Mouse moved to (498, 354)
Screenshot: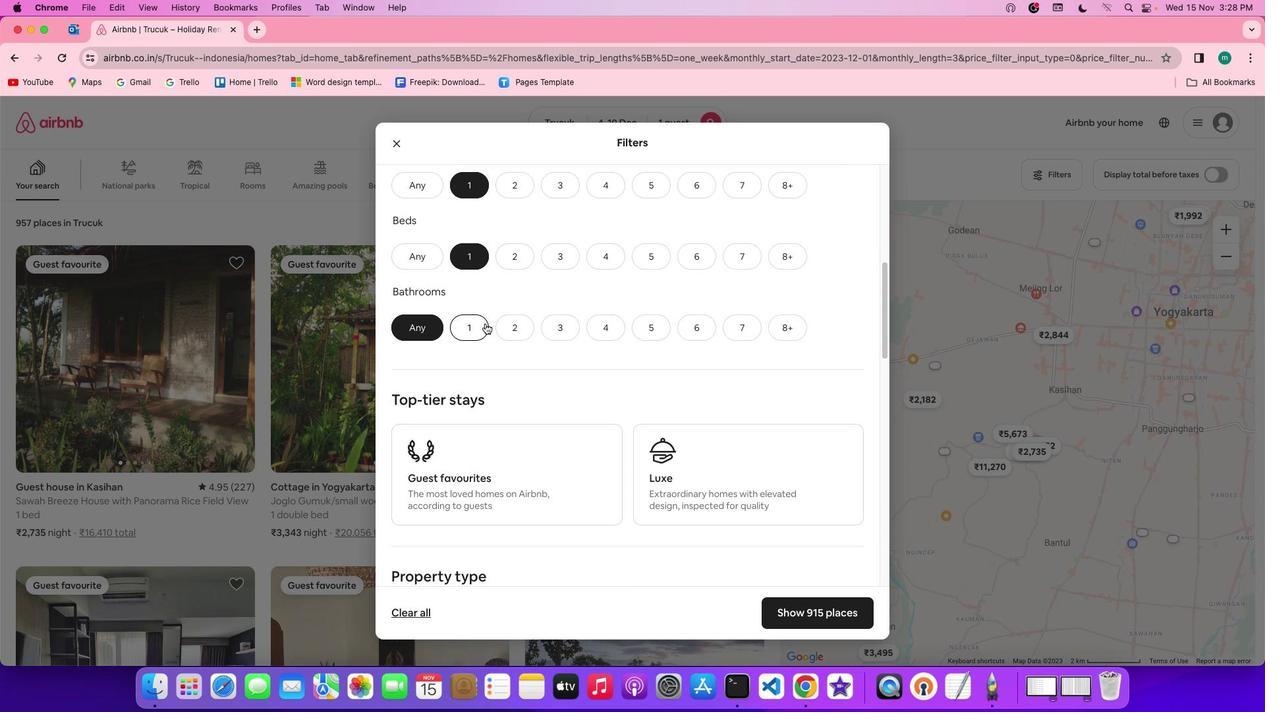 
Action: Mouse pressed left at (498, 354)
Screenshot: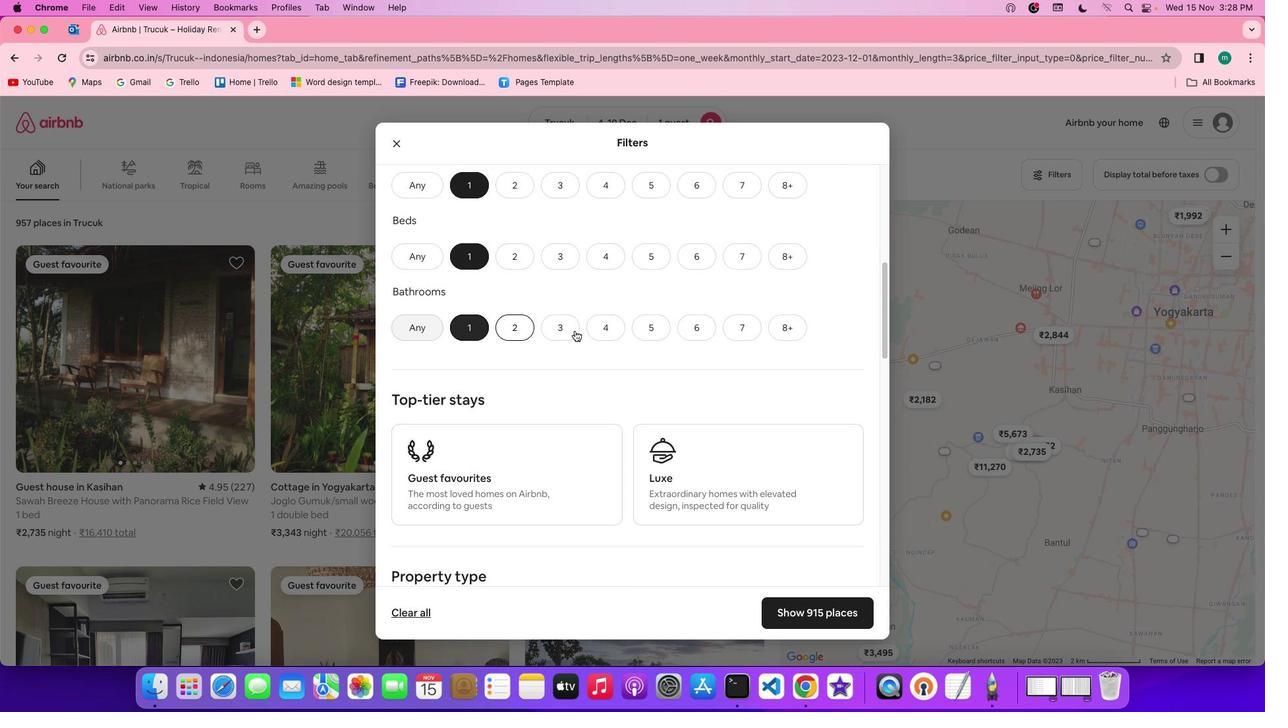 
Action: Mouse moved to (700, 404)
Screenshot: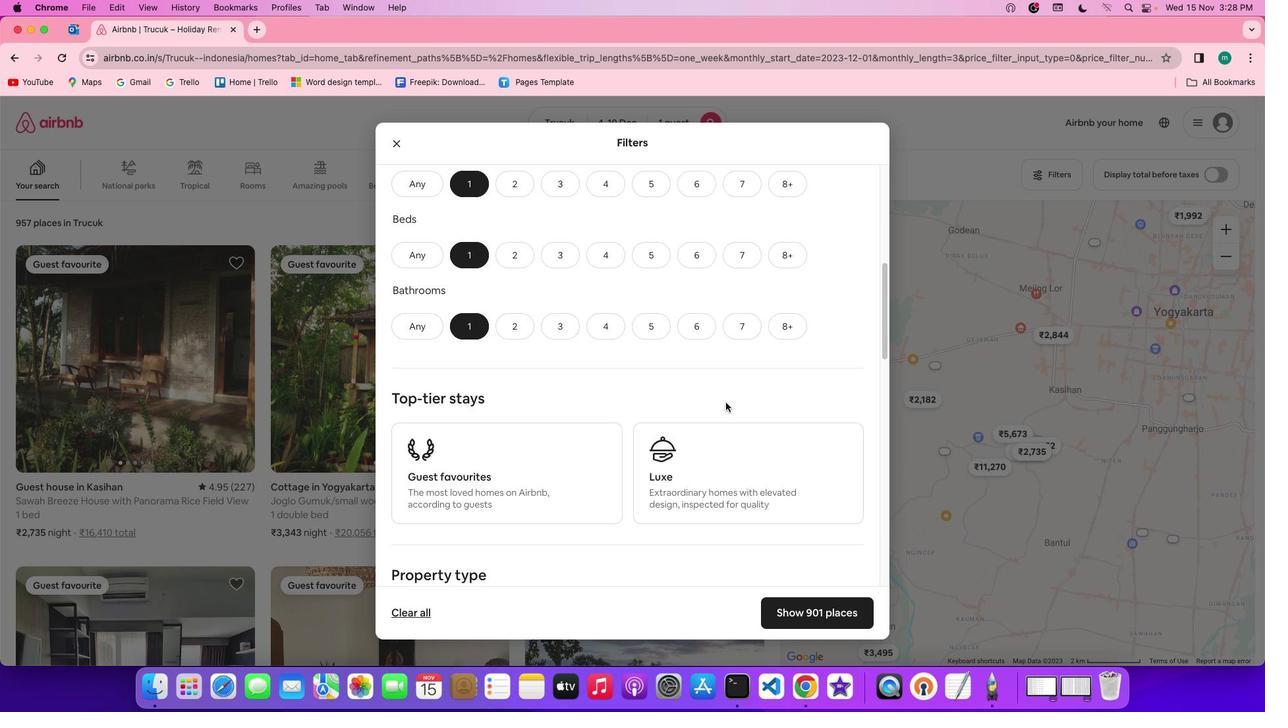 
Action: Mouse scrolled (700, 404) with delta (112, 150)
Screenshot: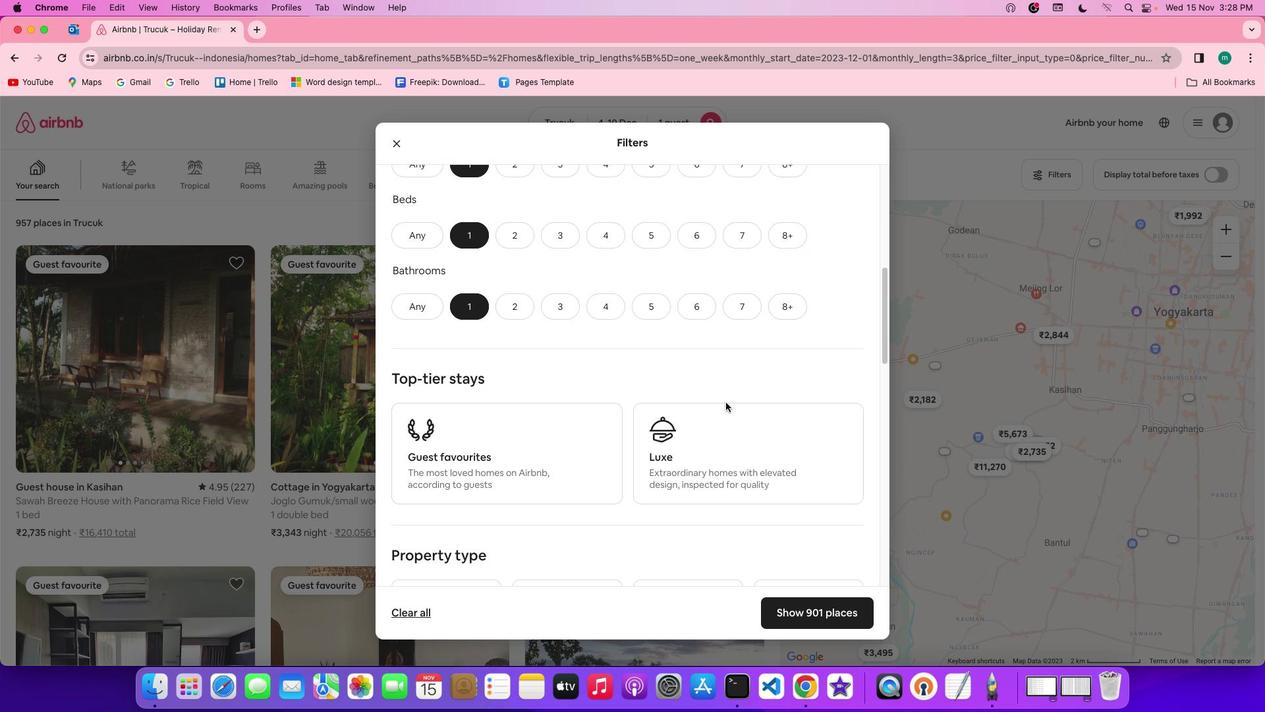 
Action: Mouse scrolled (700, 404) with delta (112, 150)
Screenshot: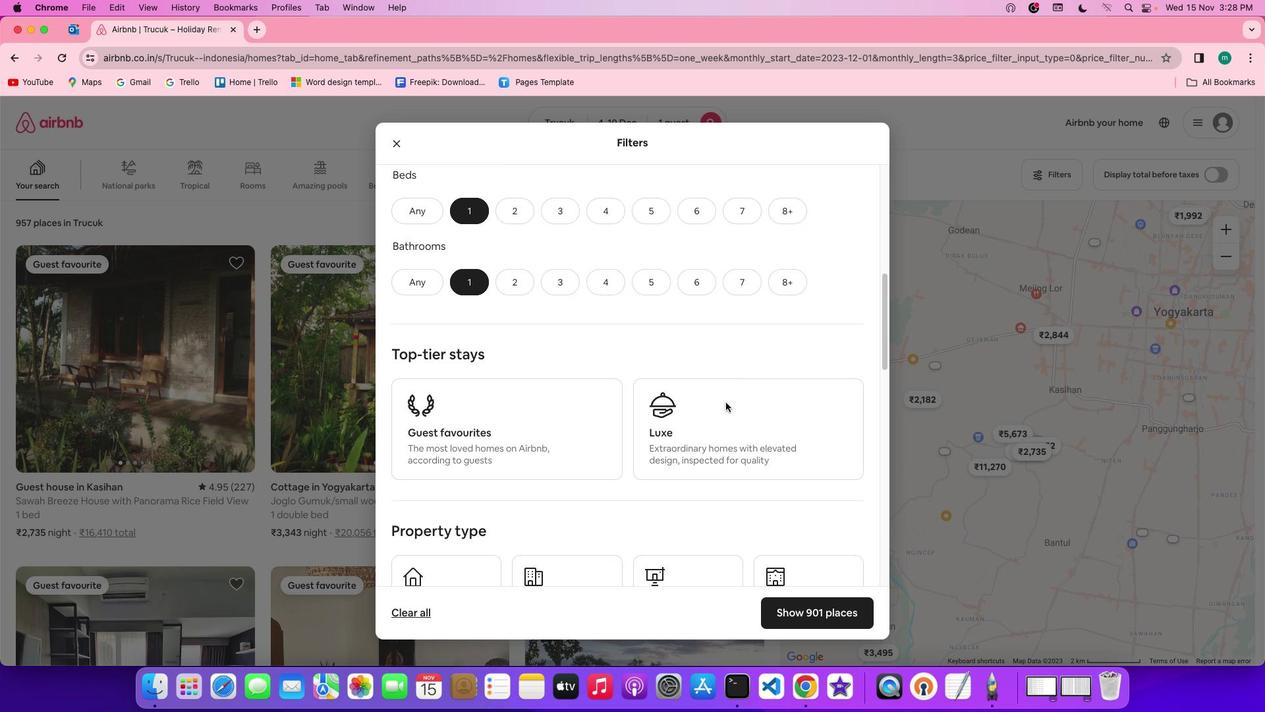 
Action: Mouse scrolled (700, 404) with delta (112, 150)
Screenshot: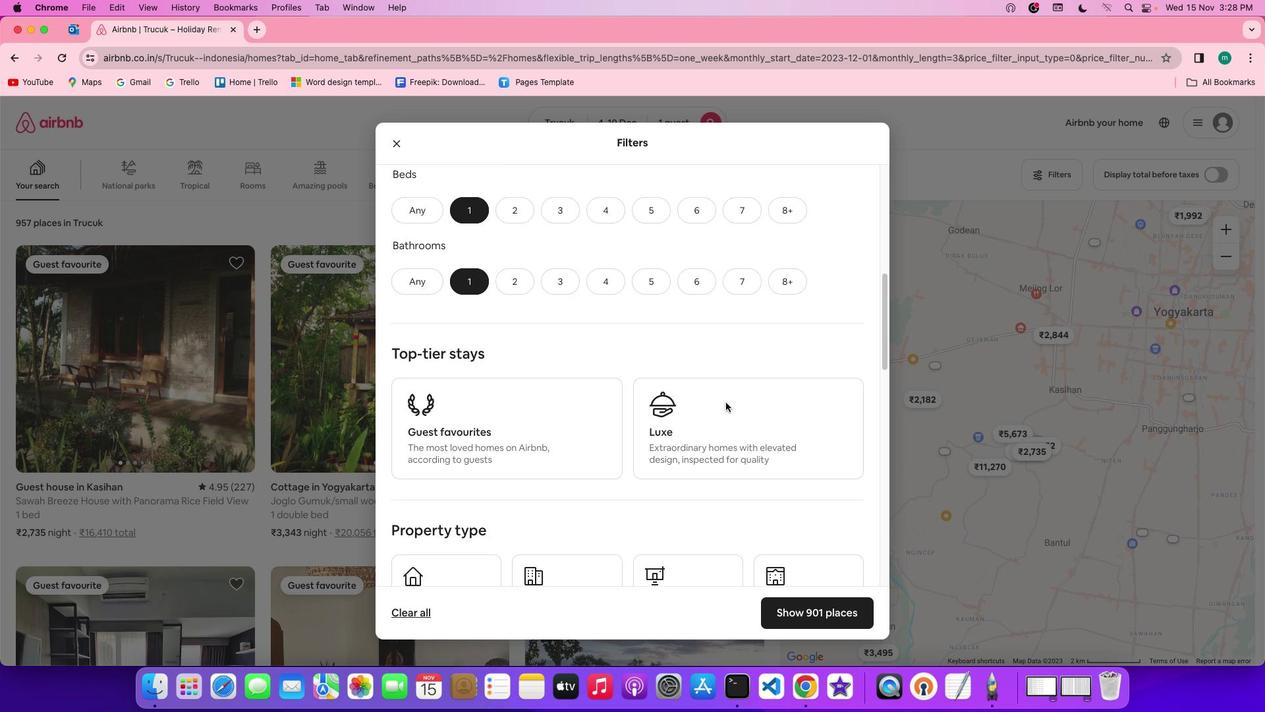 
Action: Mouse moved to (699, 404)
Screenshot: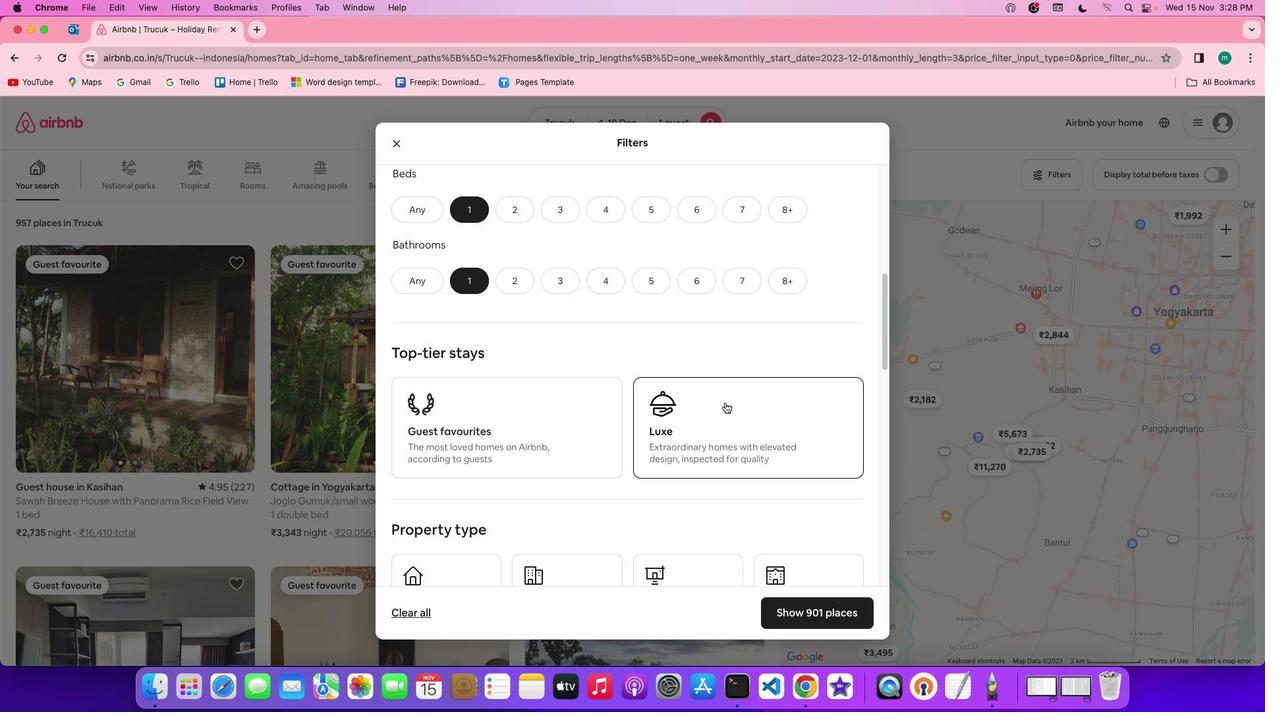 
Action: Mouse scrolled (699, 404) with delta (112, 150)
Screenshot: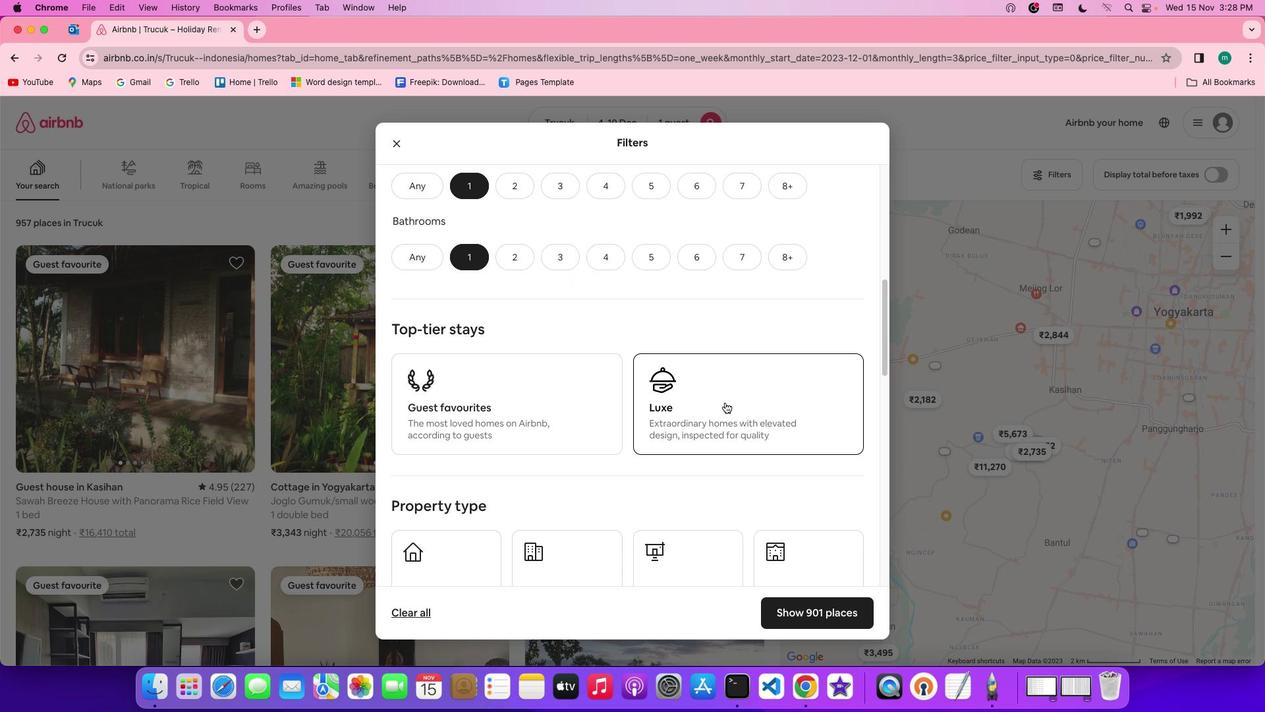 
Action: Mouse scrolled (699, 404) with delta (112, 150)
Screenshot: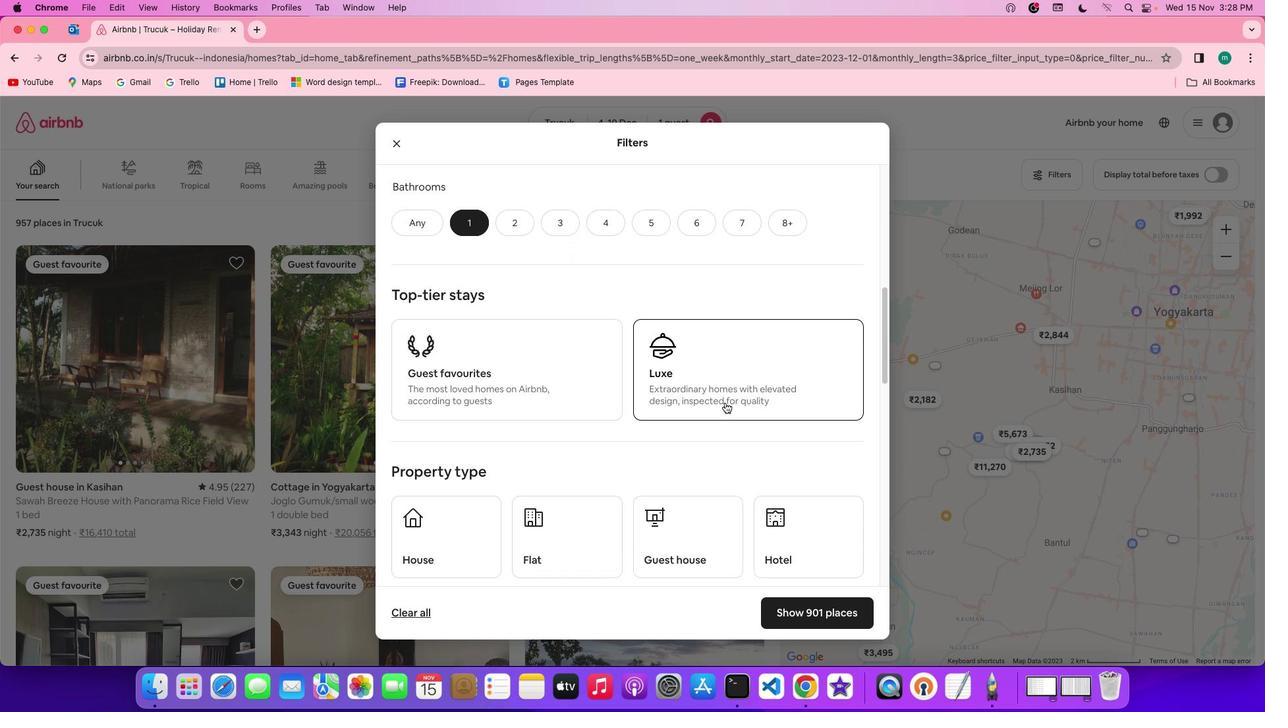 
Action: Mouse scrolled (699, 404) with delta (112, 150)
Screenshot: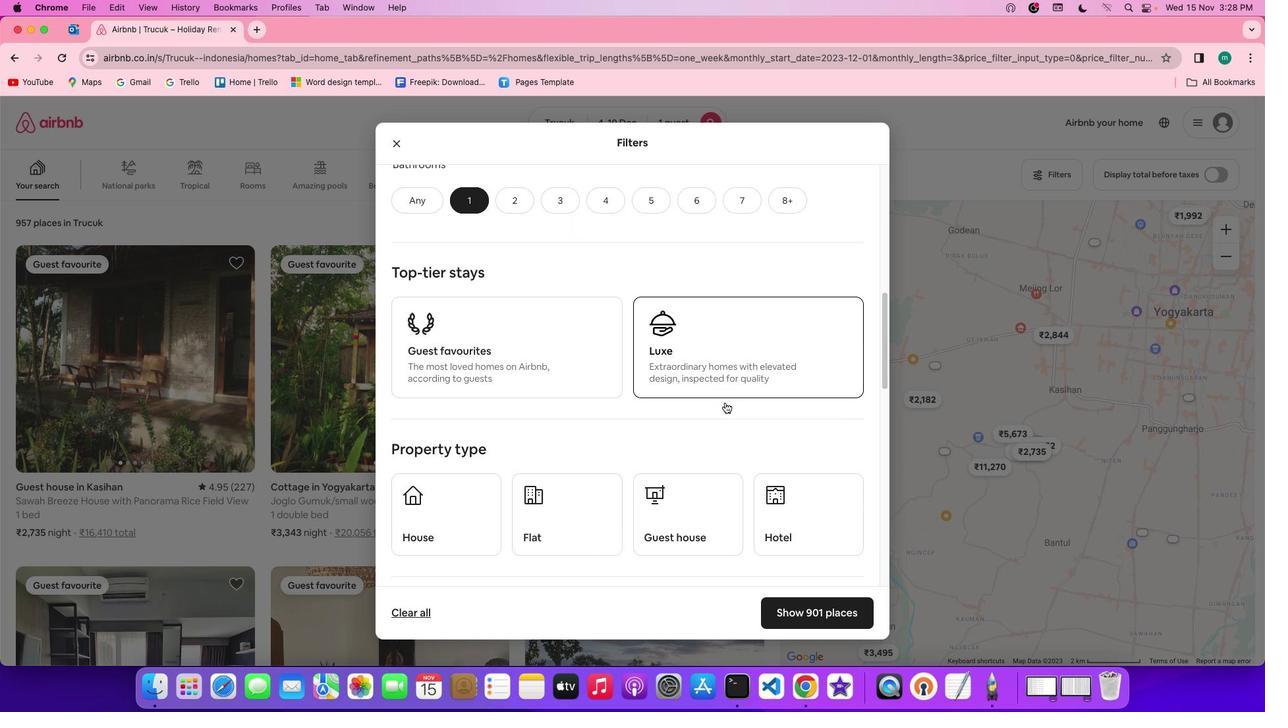 
Action: Mouse scrolled (699, 404) with delta (112, 150)
Screenshot: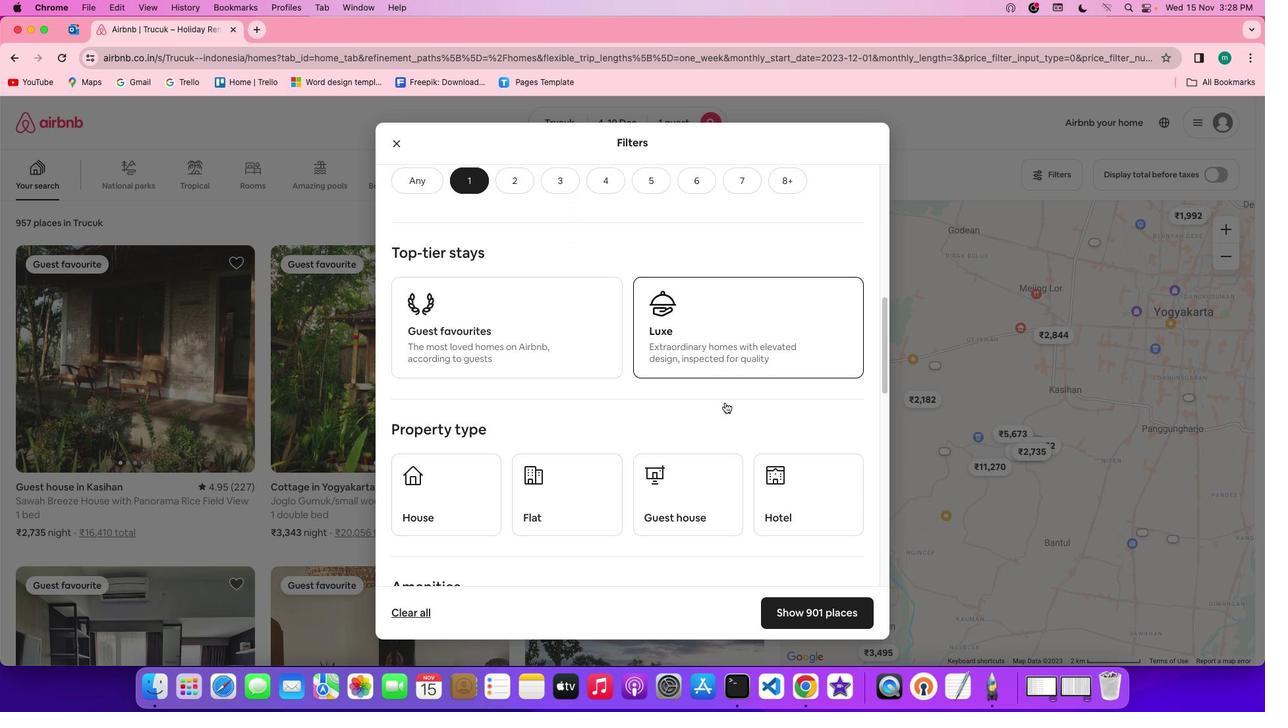 
Action: Mouse scrolled (699, 404) with delta (112, 150)
Screenshot: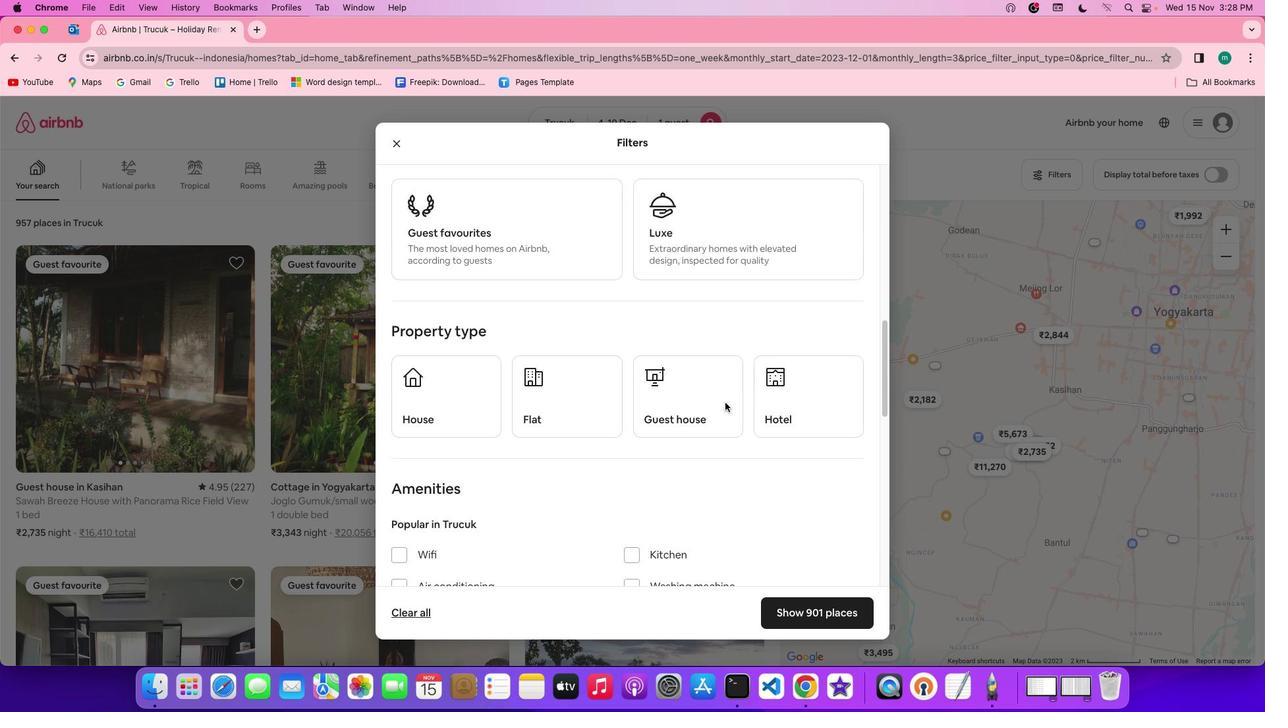 
Action: Mouse scrolled (699, 404) with delta (112, 150)
Screenshot: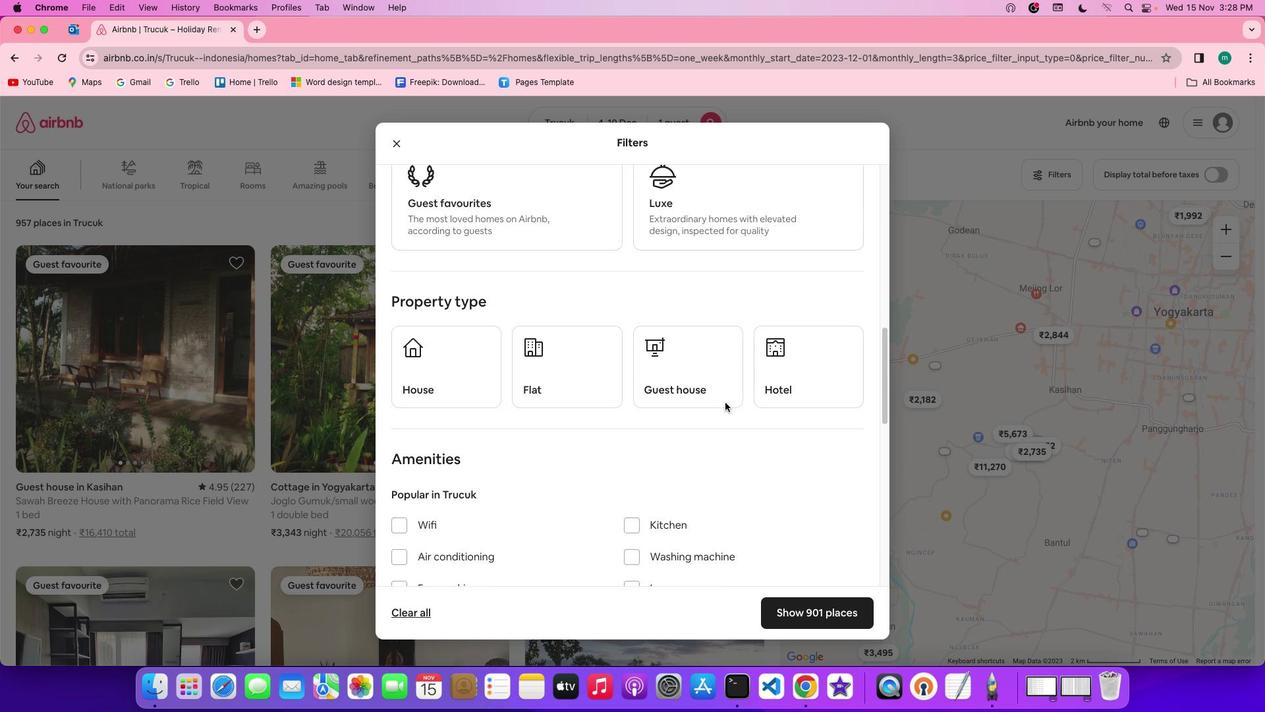 
Action: Mouse scrolled (699, 404) with delta (112, 150)
Screenshot: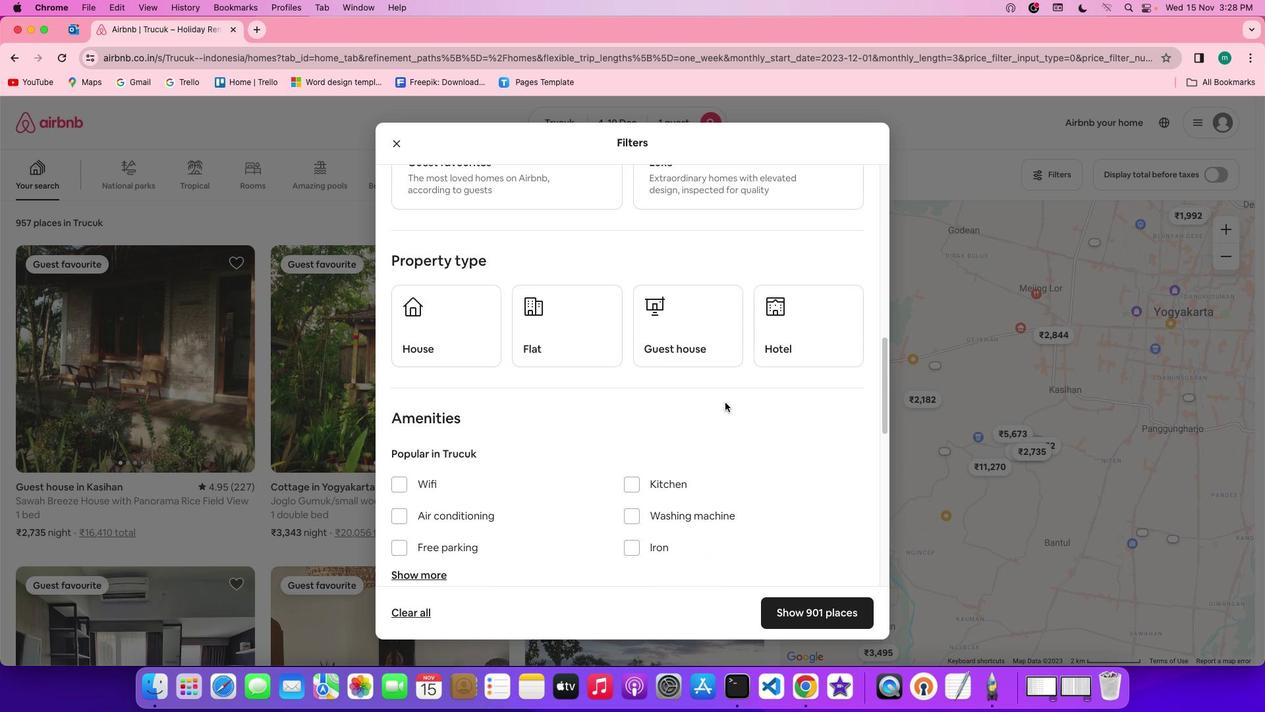 
Action: Mouse scrolled (699, 404) with delta (112, 150)
Screenshot: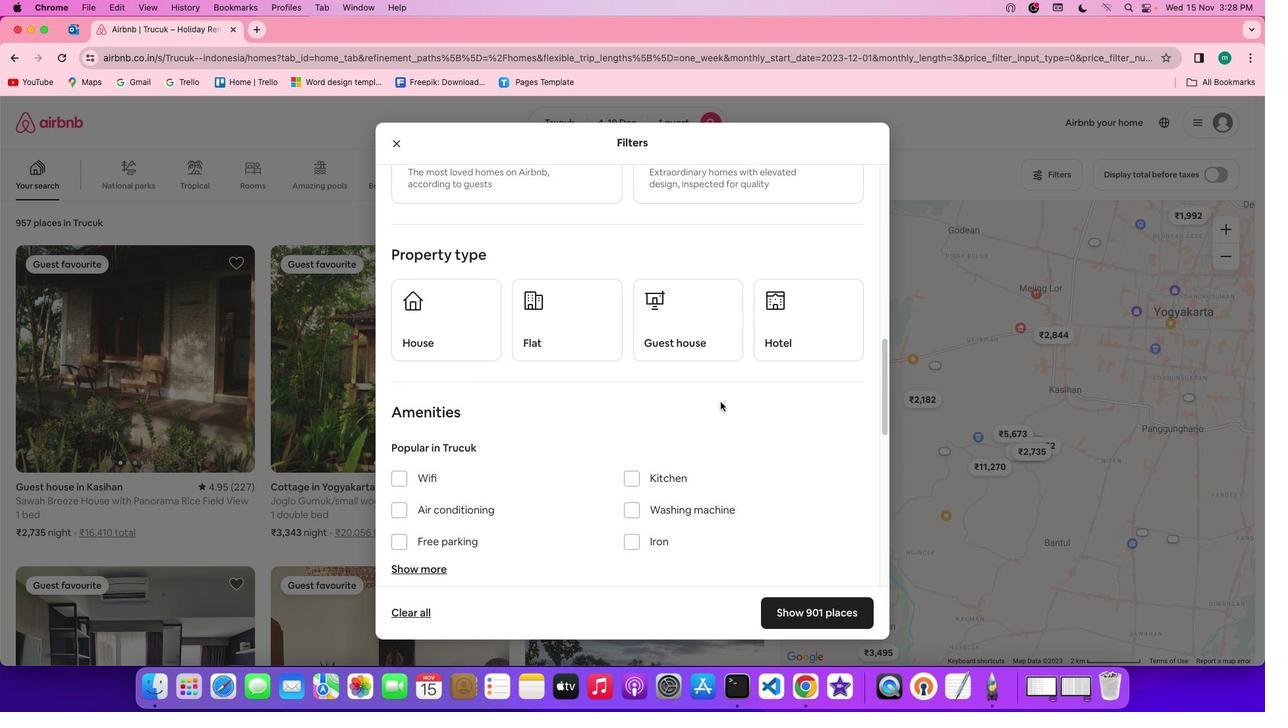 
Action: Mouse moved to (752, 352)
Screenshot: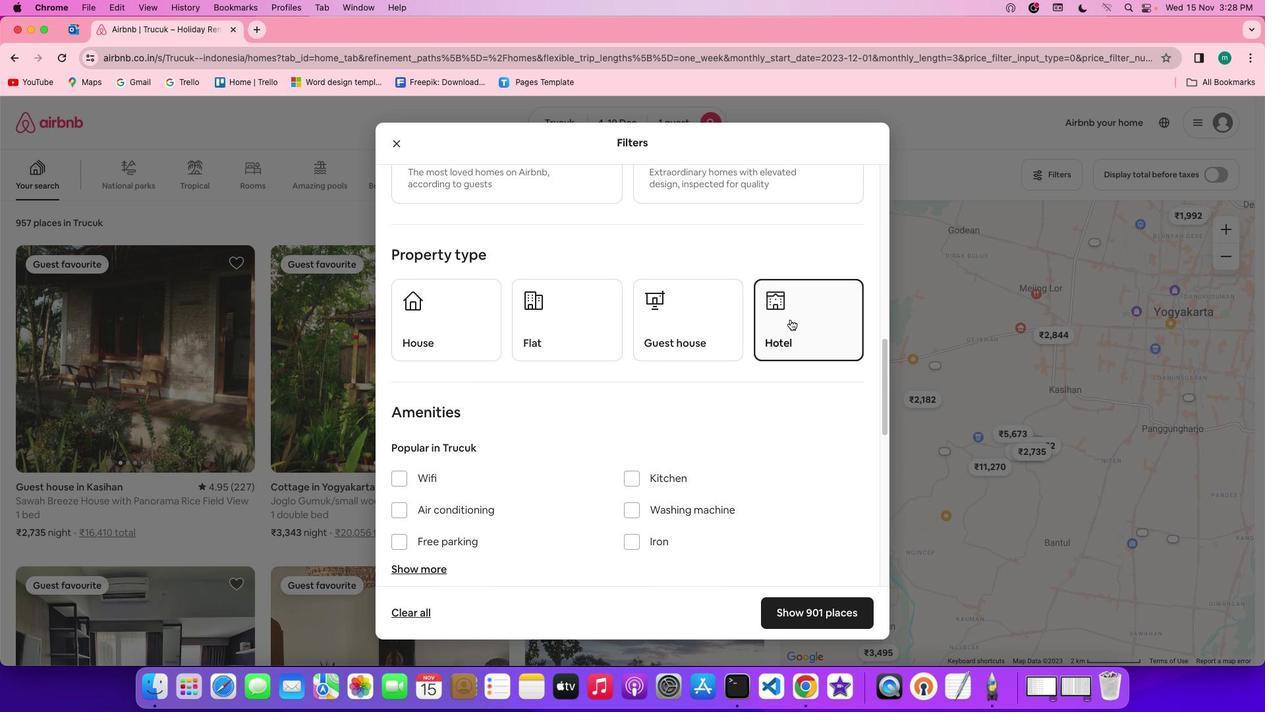 
Action: Mouse pressed left at (752, 352)
Screenshot: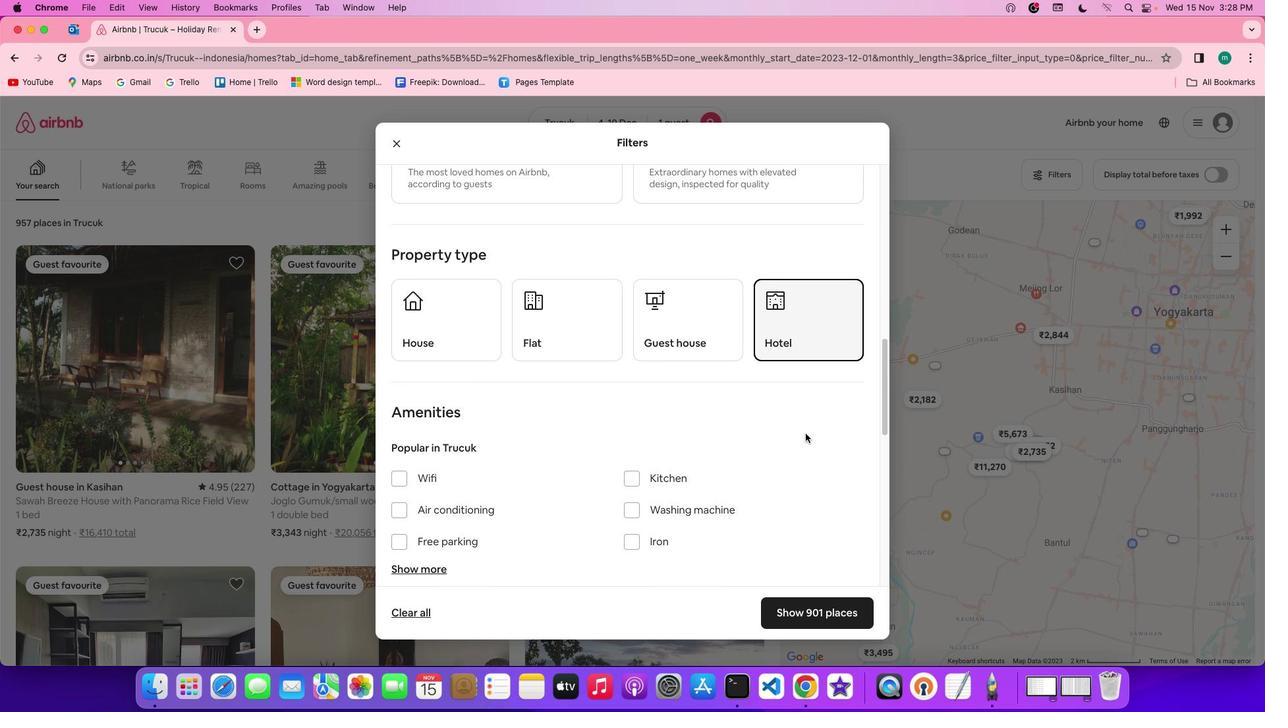 
Action: Mouse moved to (764, 432)
Screenshot: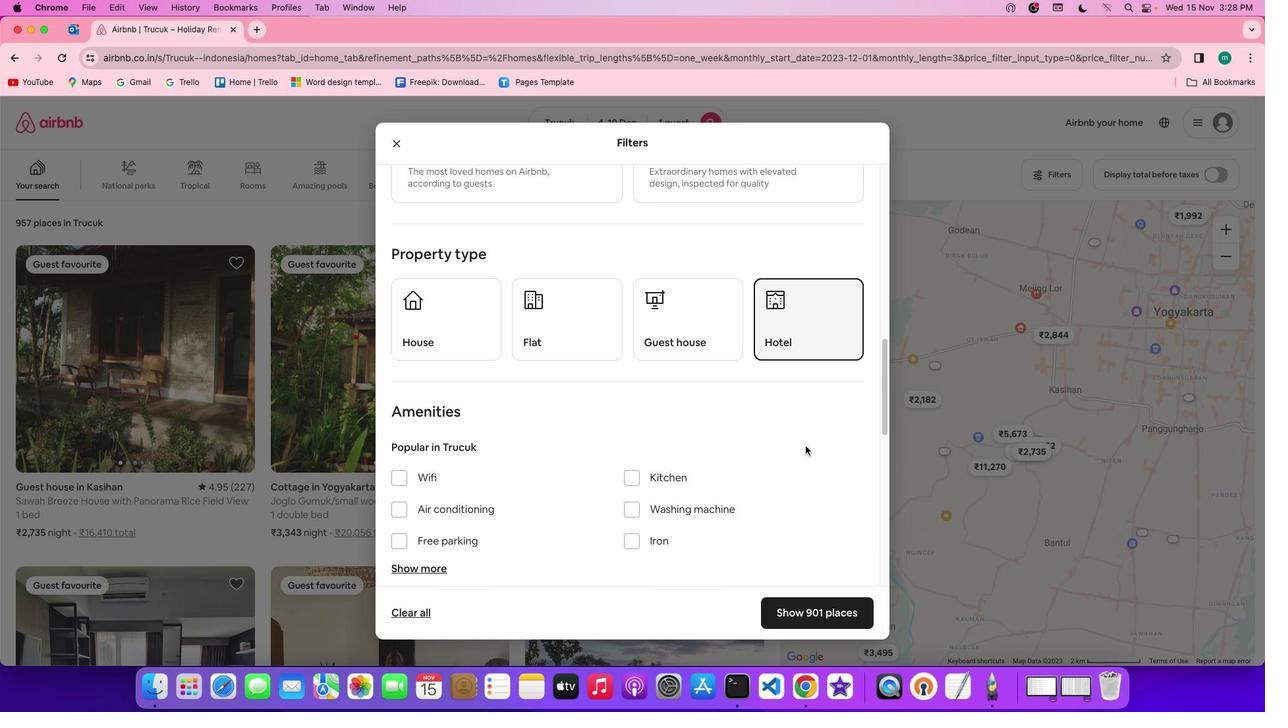 
Action: Mouse scrolled (764, 432) with delta (112, 150)
Screenshot: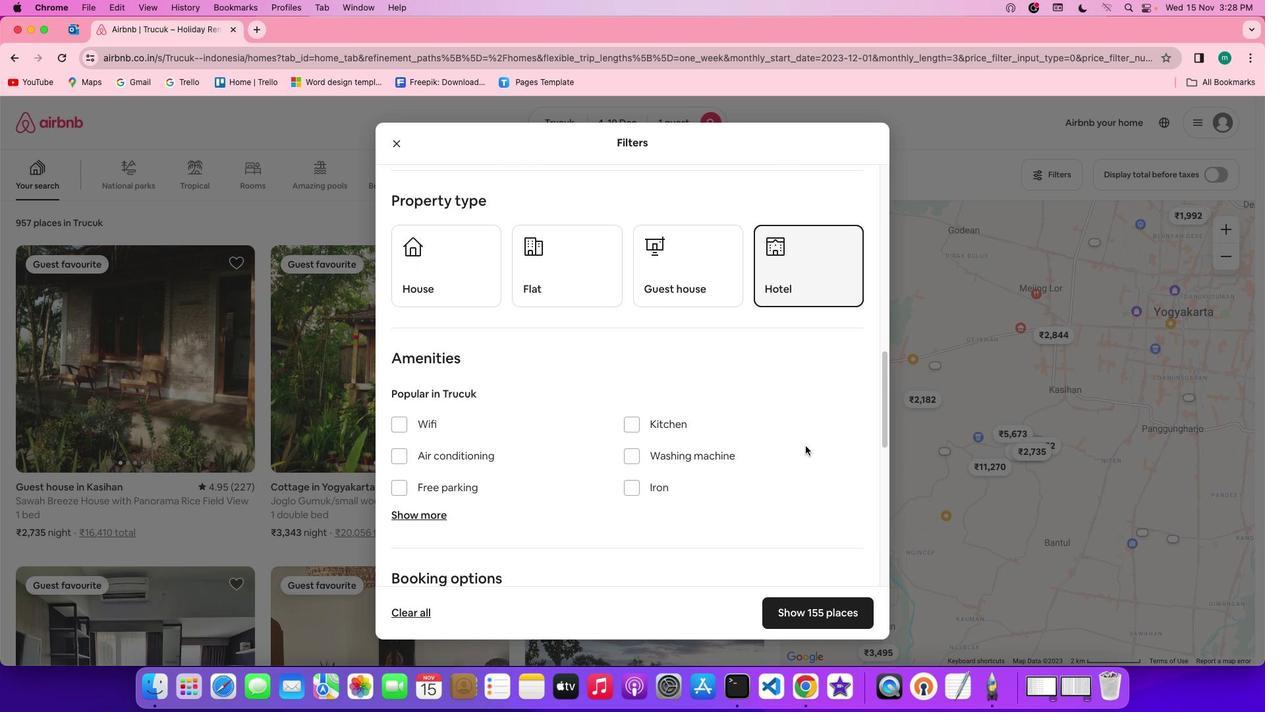 
Action: Mouse scrolled (764, 432) with delta (112, 150)
Screenshot: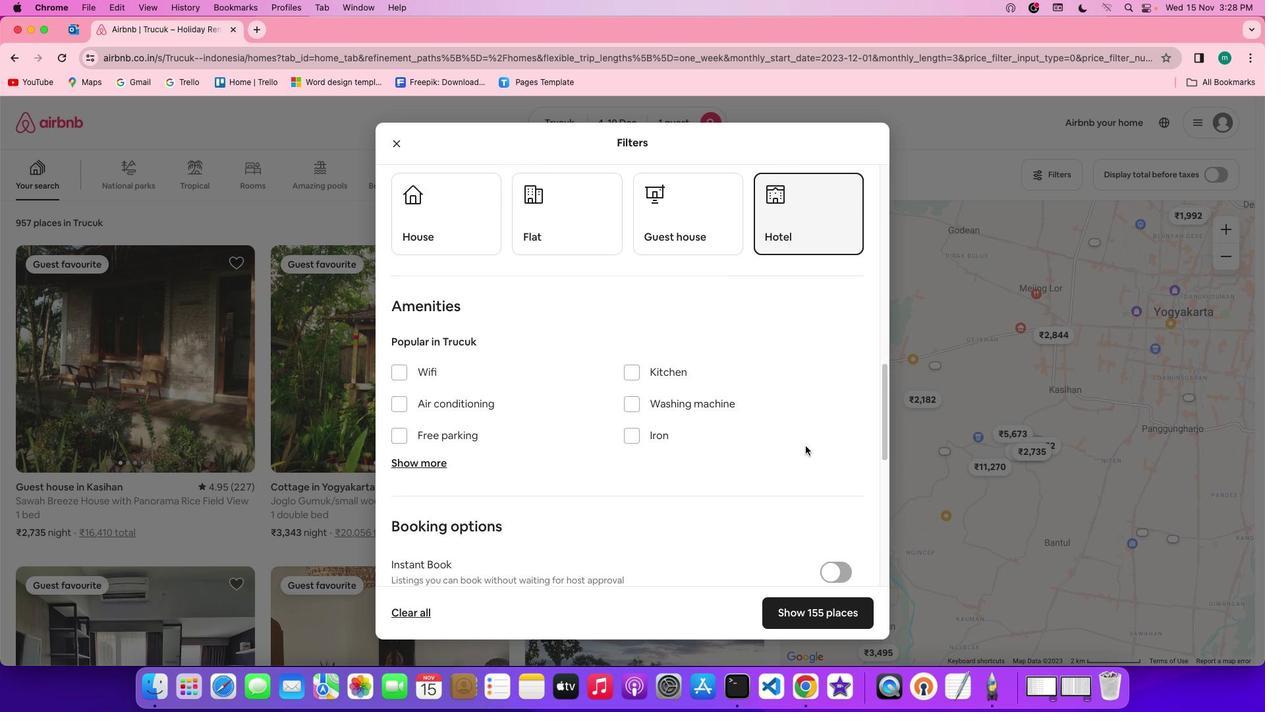 
Action: Mouse scrolled (764, 432) with delta (112, 150)
Screenshot: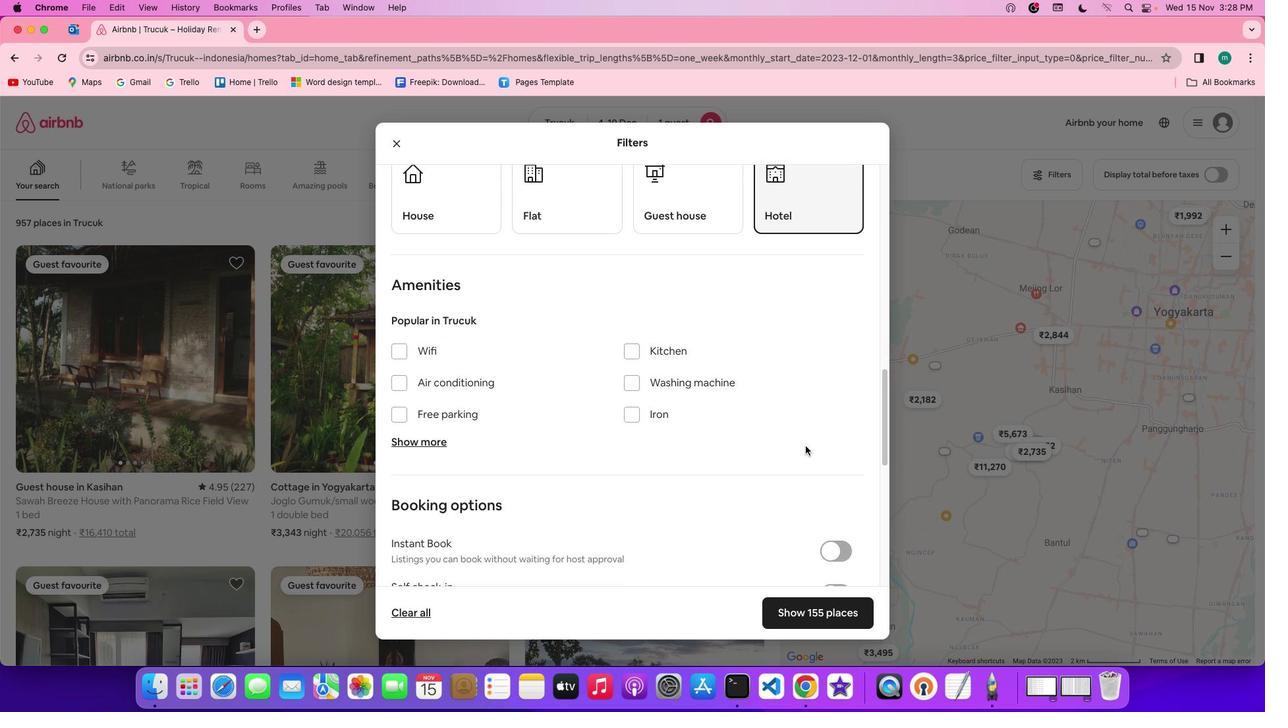 
Action: Mouse scrolled (764, 432) with delta (112, 150)
Screenshot: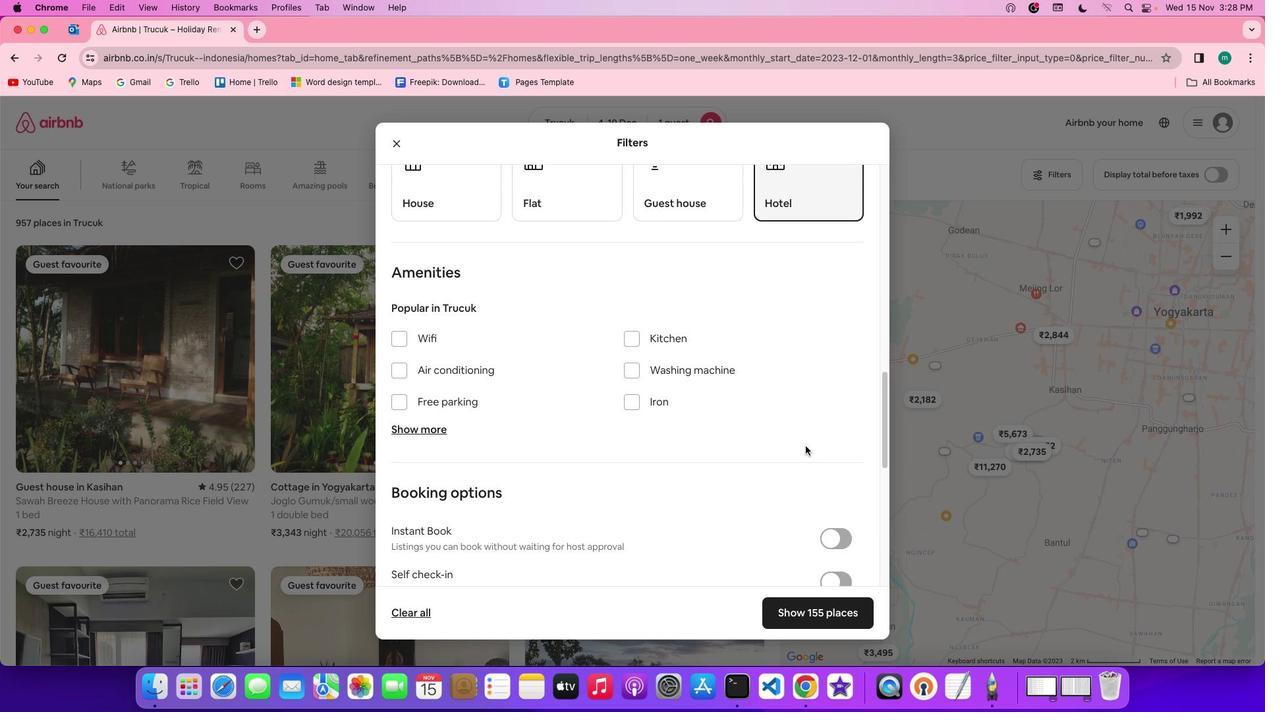 
Action: Mouse scrolled (764, 432) with delta (112, 150)
Screenshot: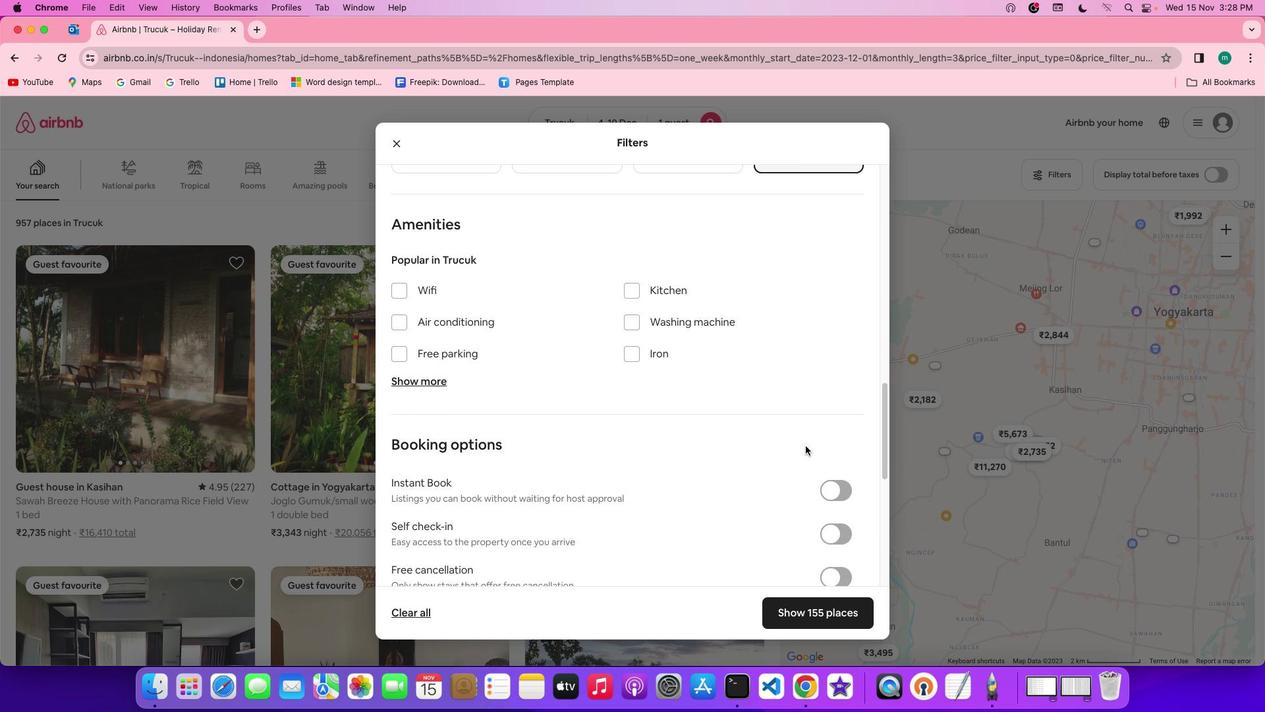 
Action: Mouse scrolled (764, 432) with delta (112, 150)
Screenshot: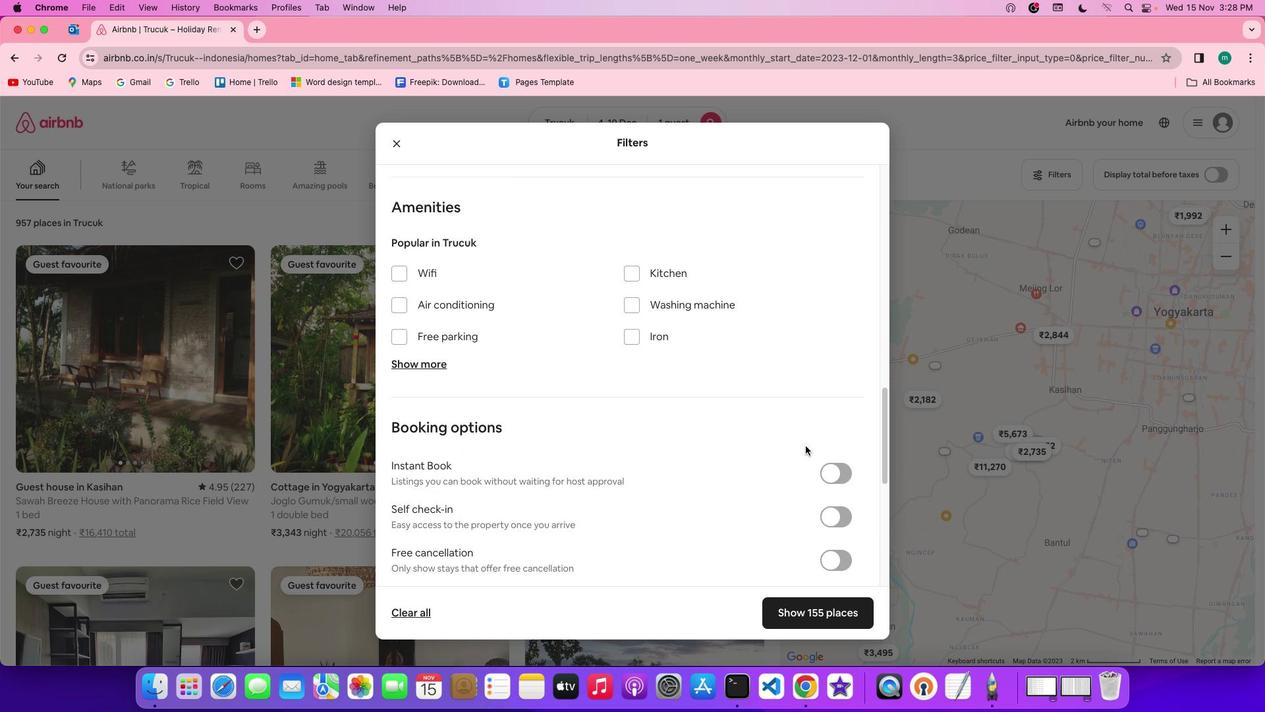 
Action: Mouse scrolled (764, 432) with delta (112, 150)
Screenshot: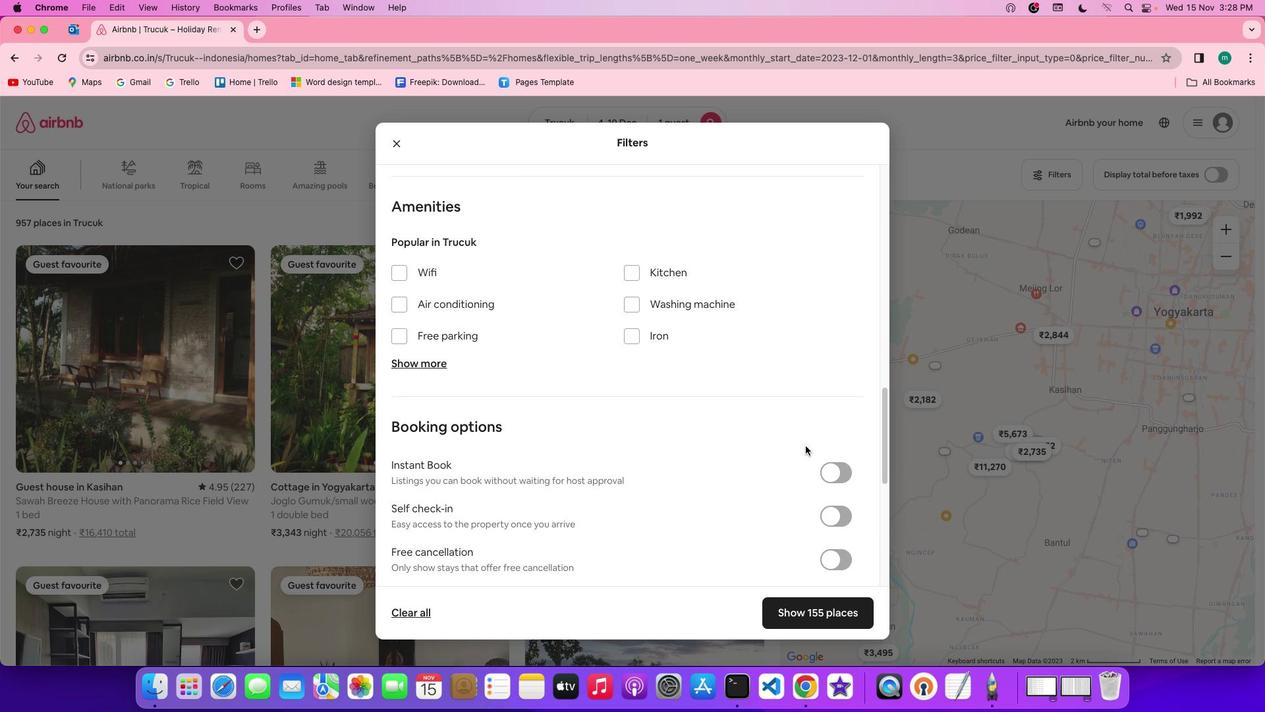 
Action: Mouse moved to (765, 432)
Screenshot: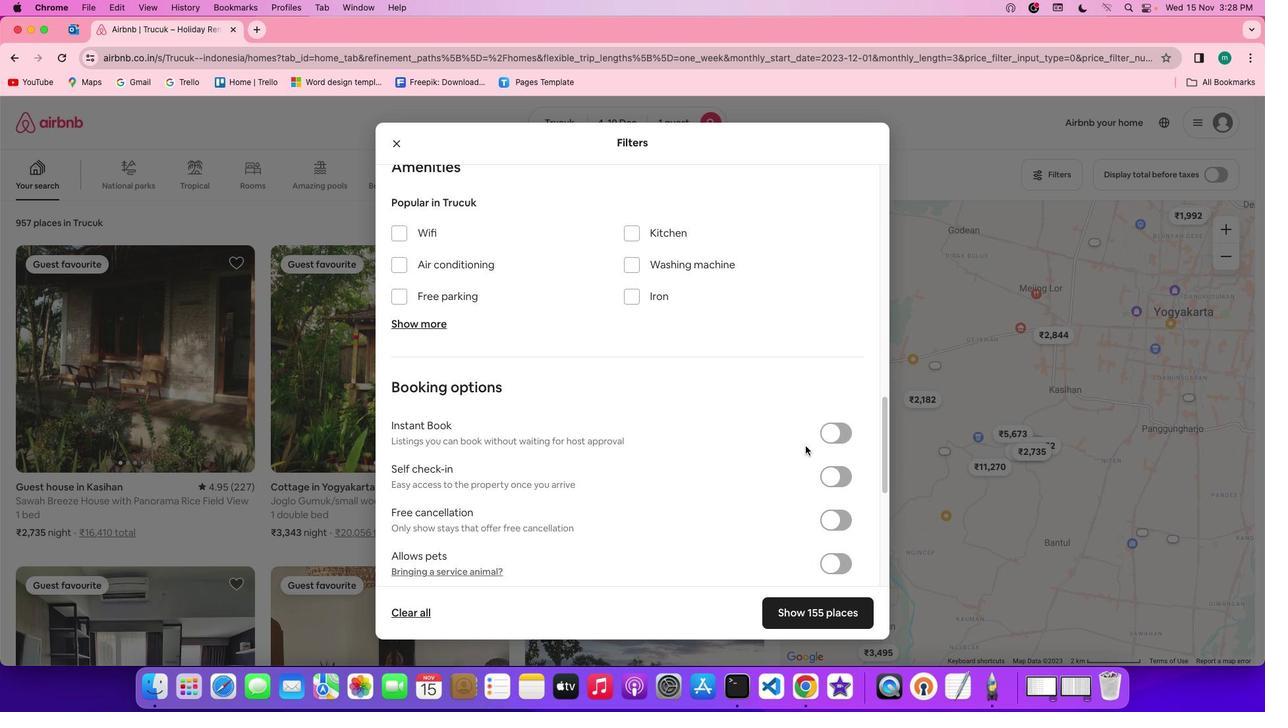 
Action: Mouse scrolled (765, 432) with delta (112, 150)
Screenshot: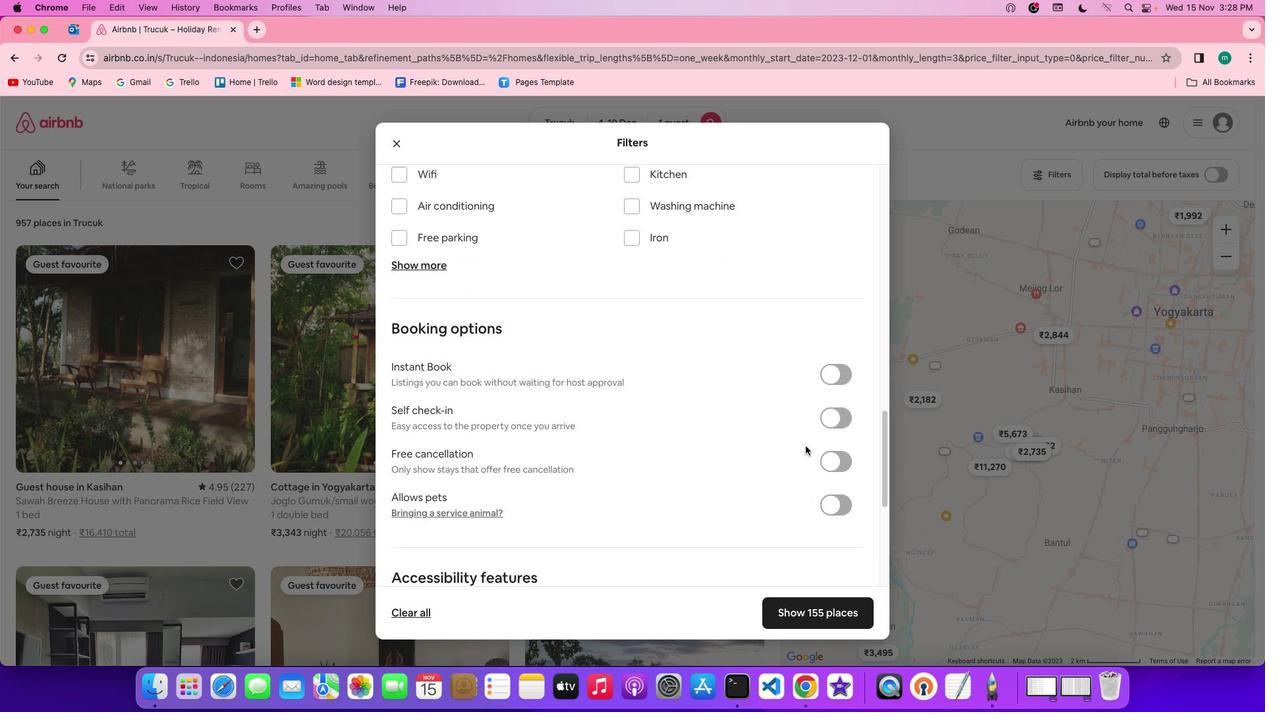 
Action: Mouse scrolled (765, 432) with delta (112, 150)
Screenshot: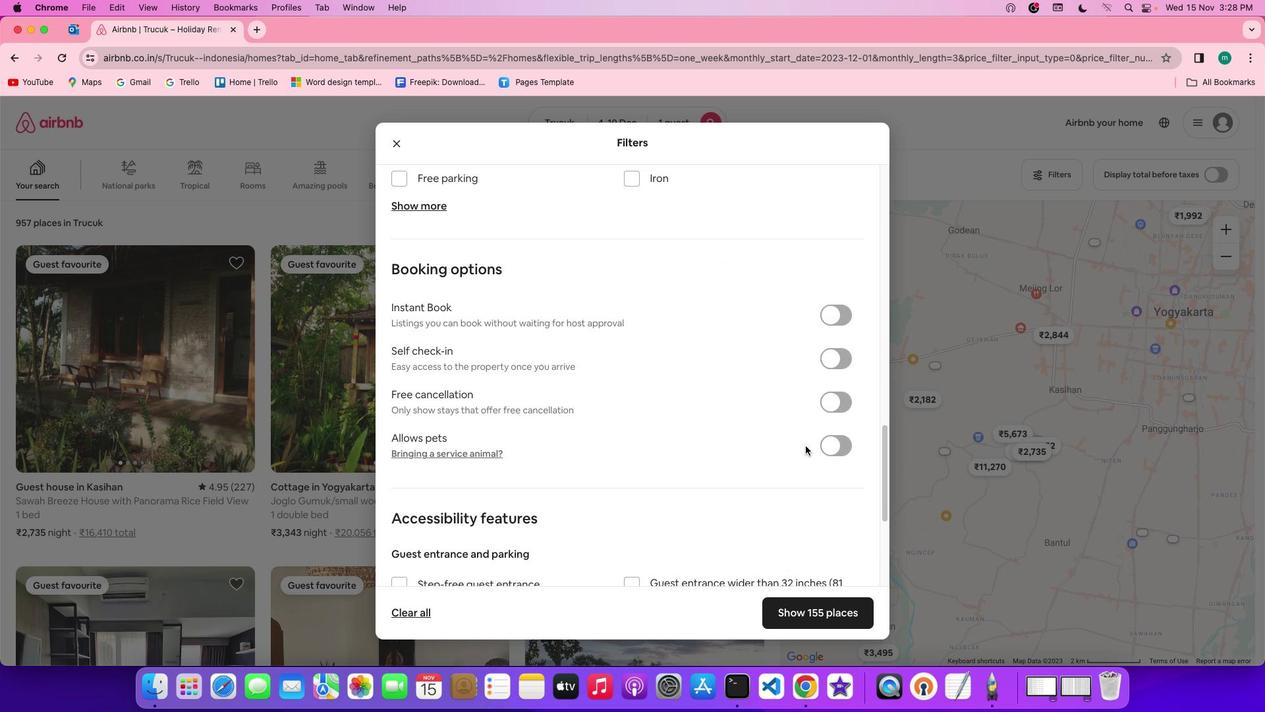
Action: Mouse scrolled (765, 432) with delta (112, 150)
Screenshot: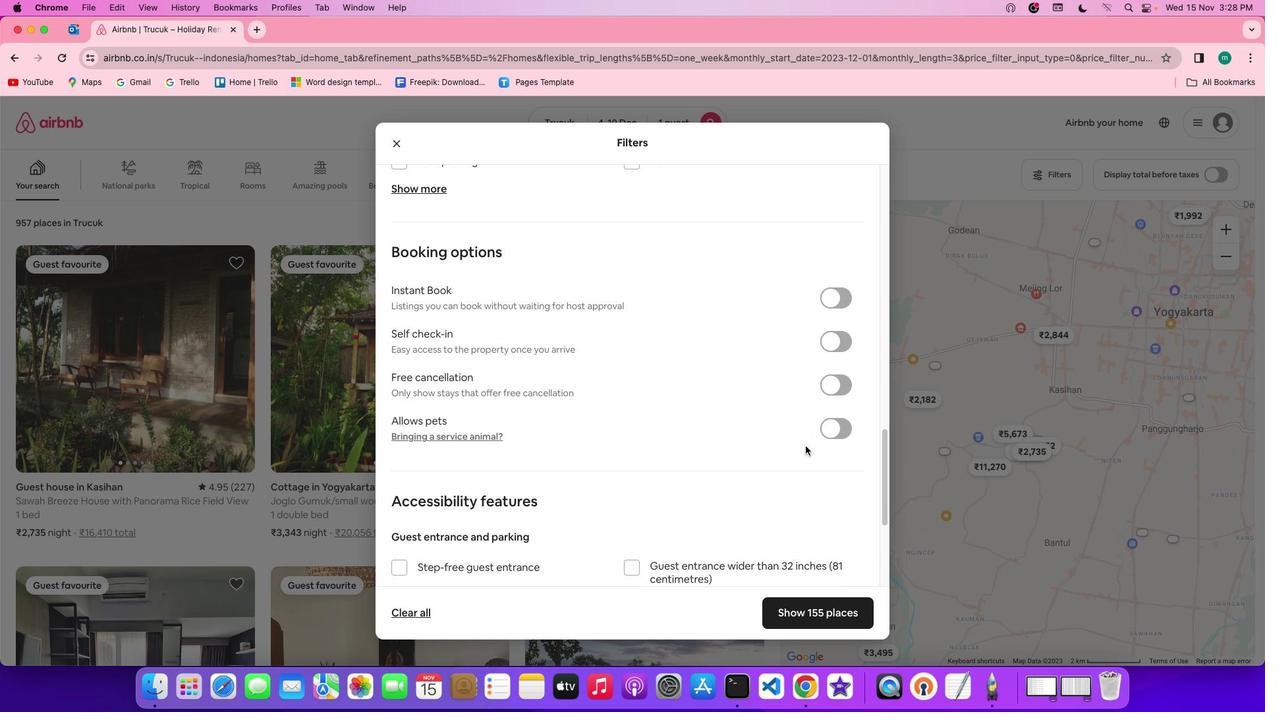 
Action: Mouse scrolled (765, 432) with delta (112, 150)
Screenshot: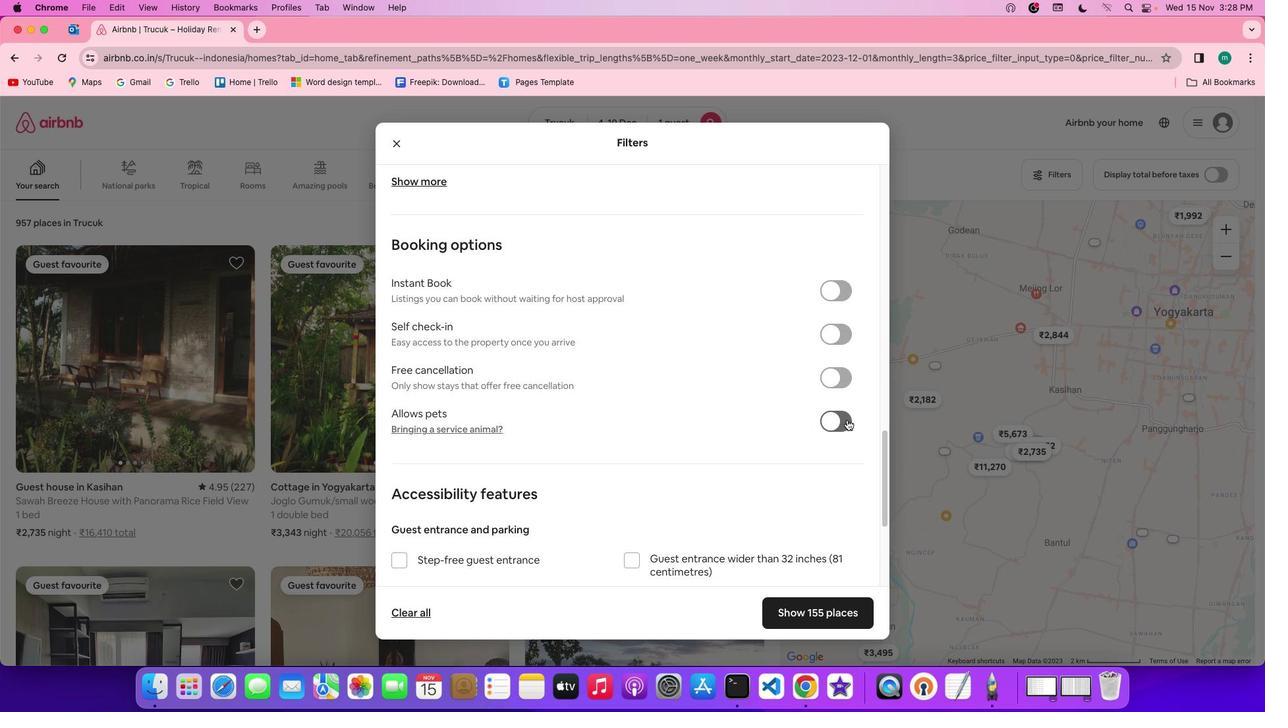 
Action: Mouse moved to (780, 362)
Screenshot: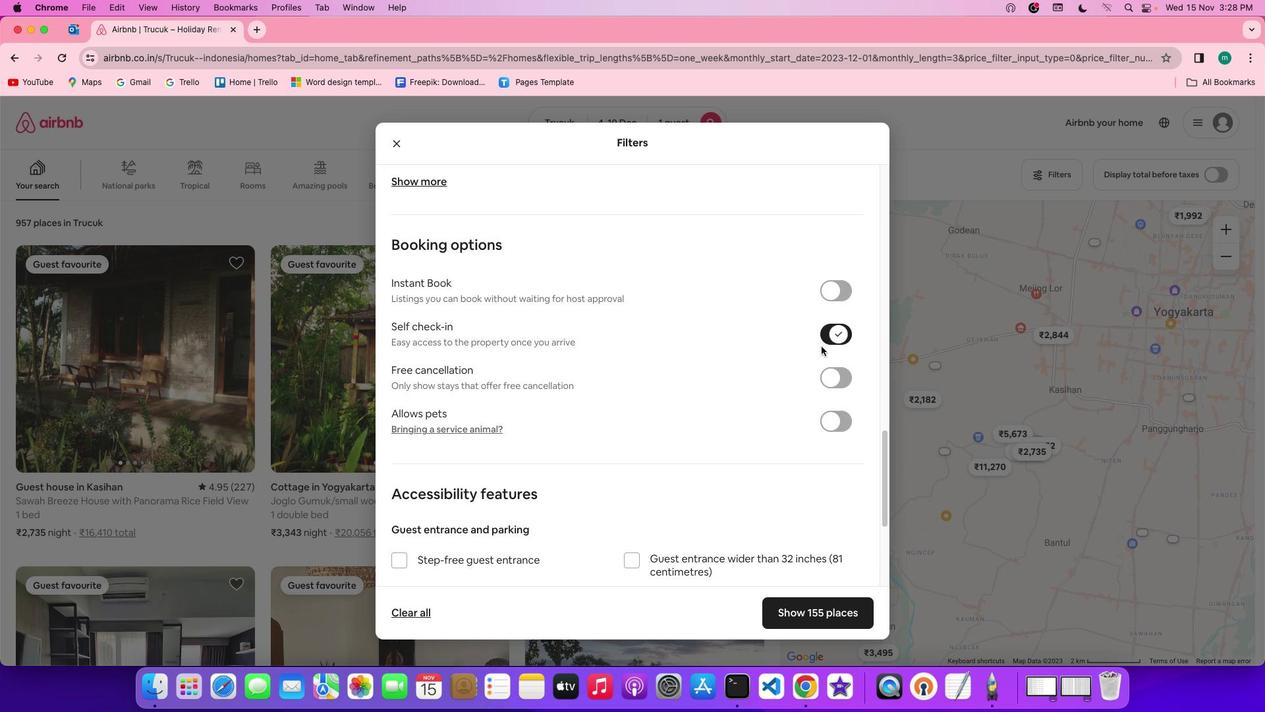 
Action: Mouse pressed left at (780, 362)
Screenshot: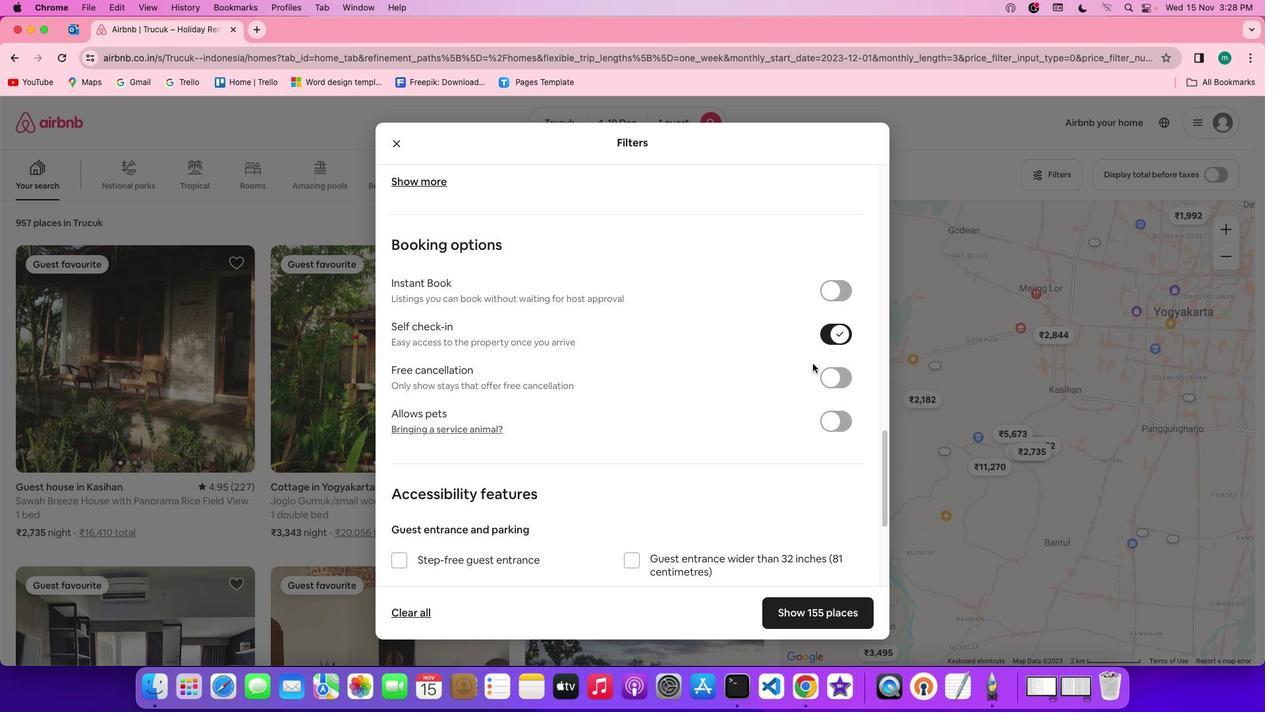 
Action: Mouse moved to (671, 451)
Screenshot: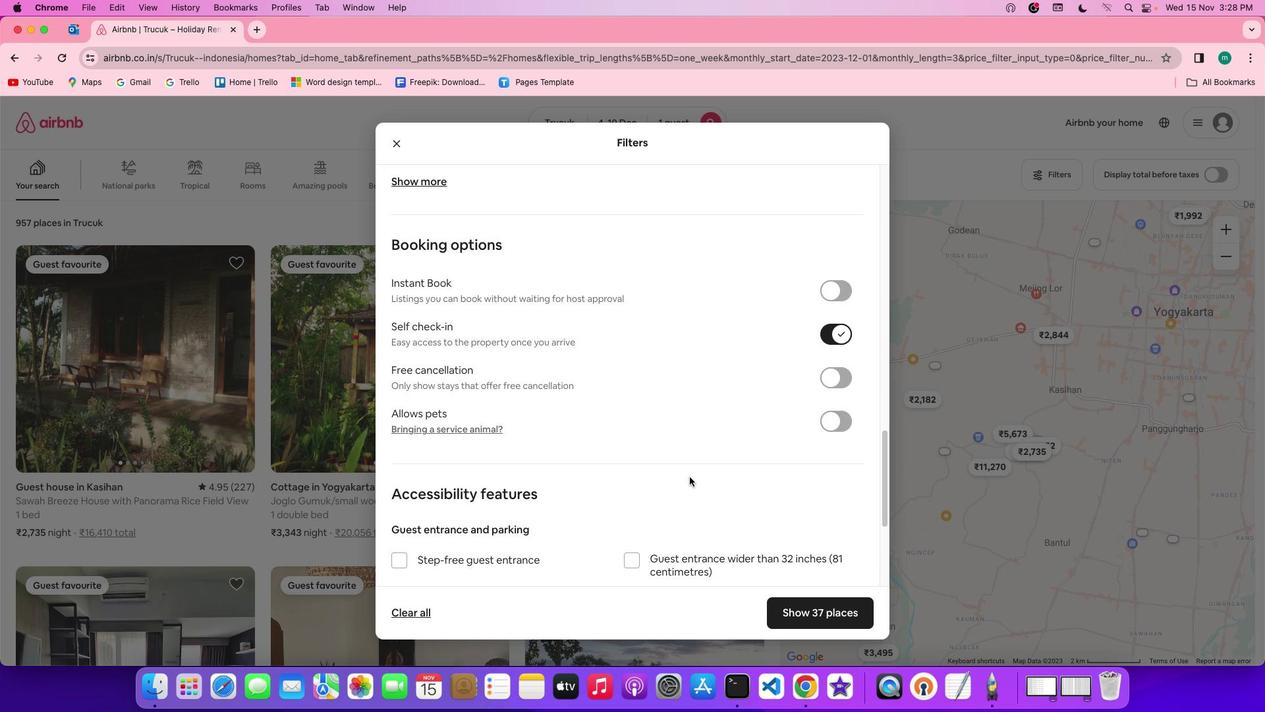 
Action: Mouse scrolled (671, 451) with delta (112, 150)
Screenshot: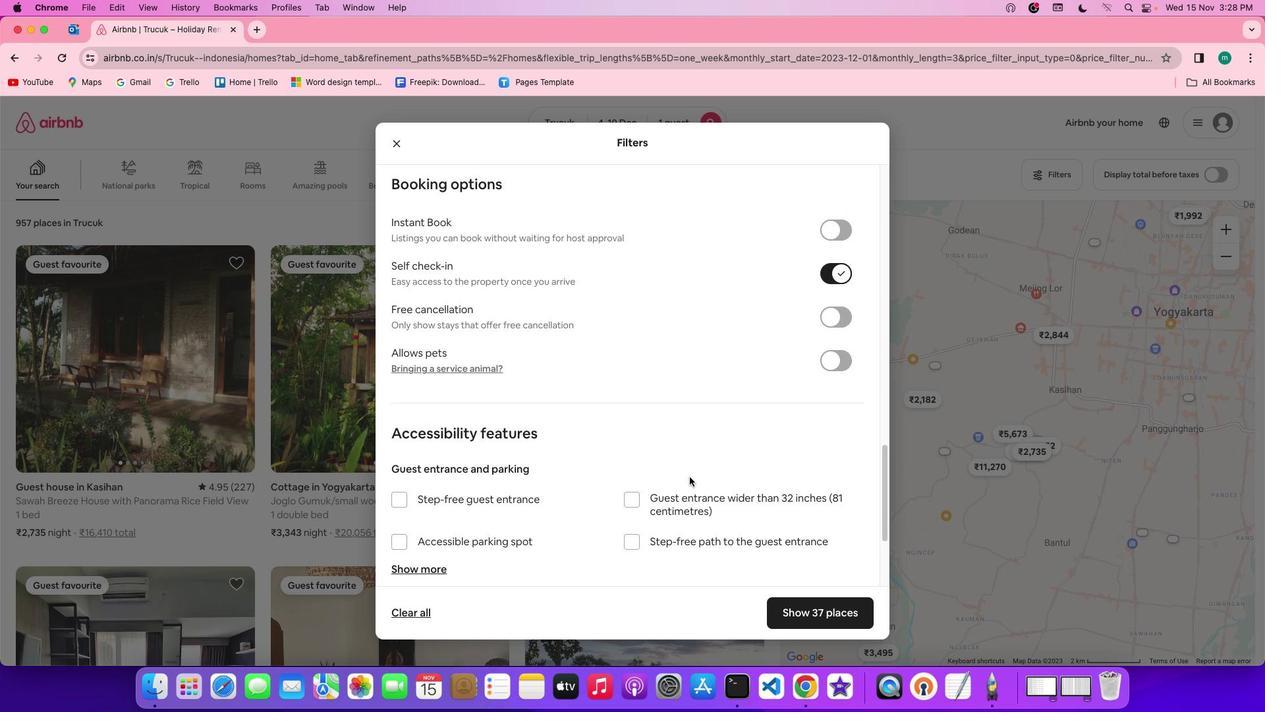 
Action: Mouse scrolled (671, 451) with delta (112, 150)
Screenshot: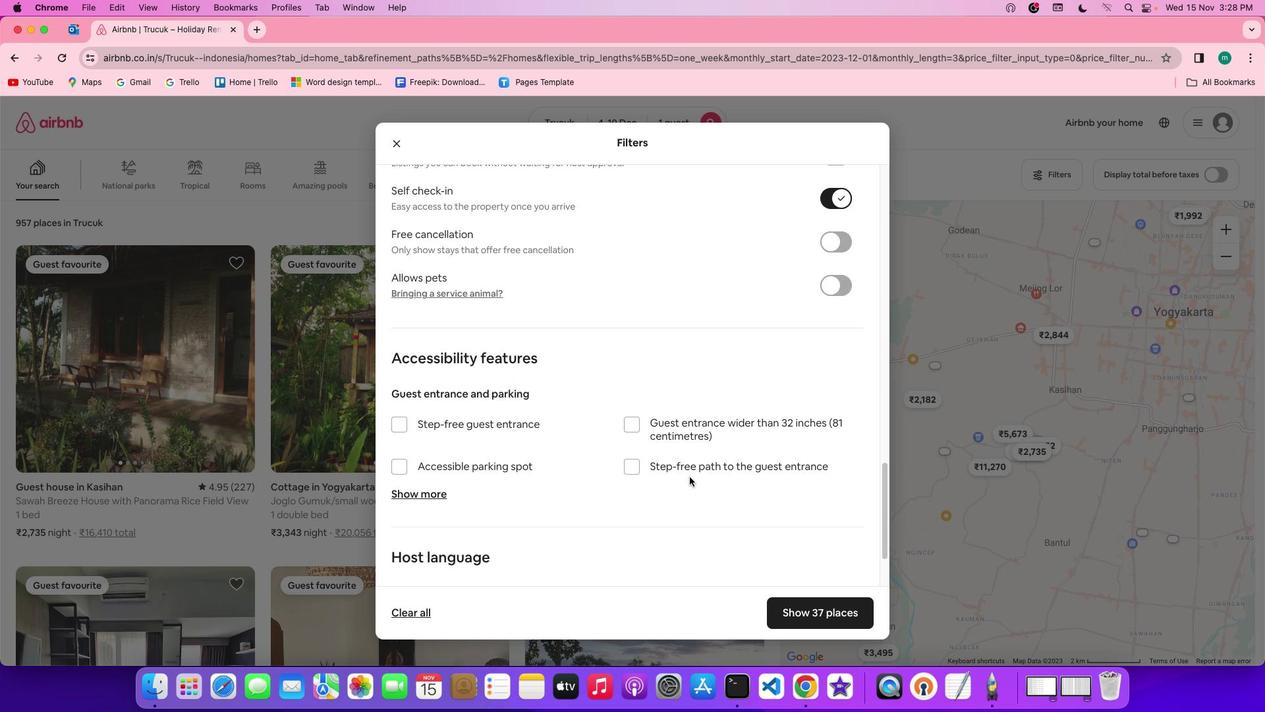
Action: Mouse scrolled (671, 451) with delta (112, 150)
Screenshot: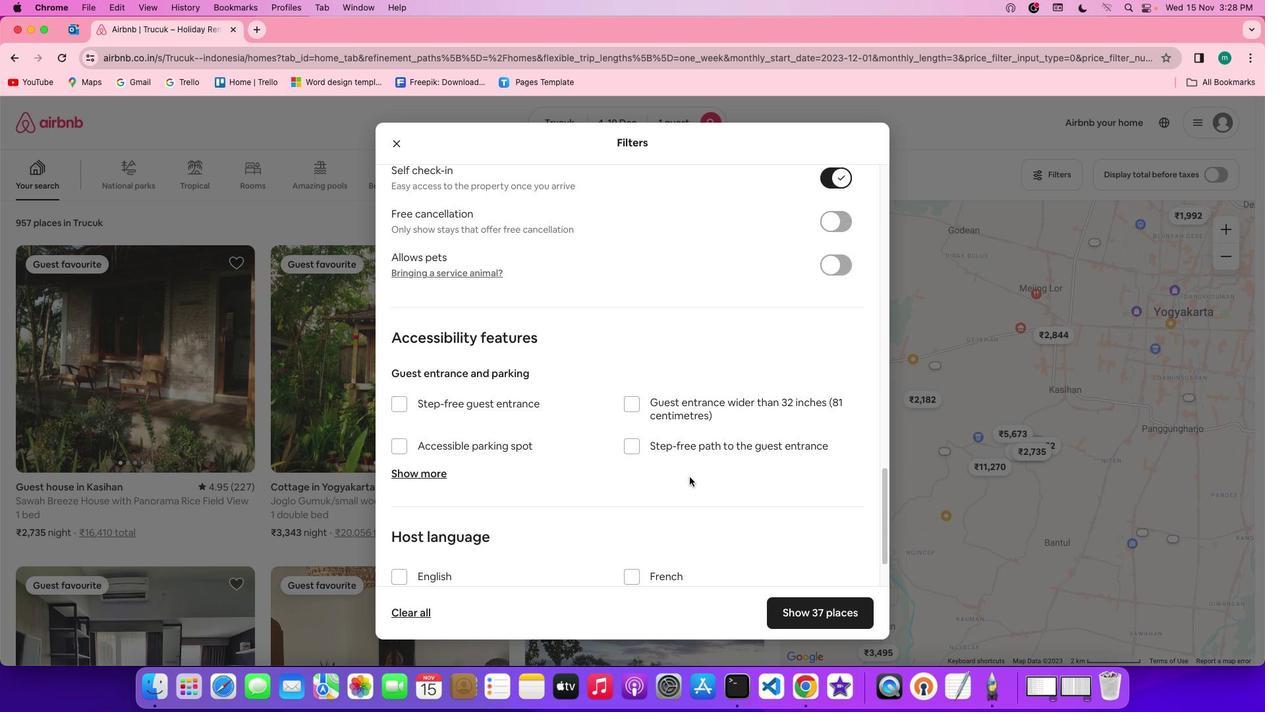 
Action: Mouse scrolled (671, 451) with delta (112, 150)
Screenshot: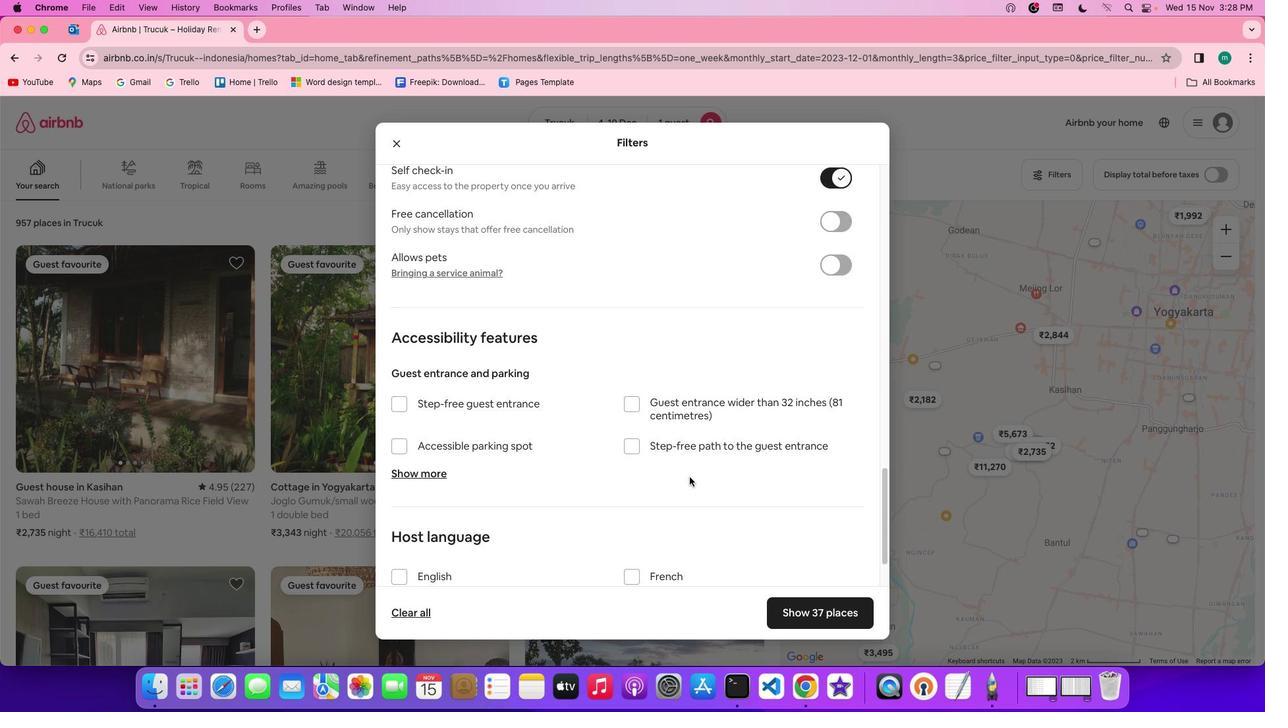 
Action: Mouse scrolled (671, 451) with delta (112, 150)
Screenshot: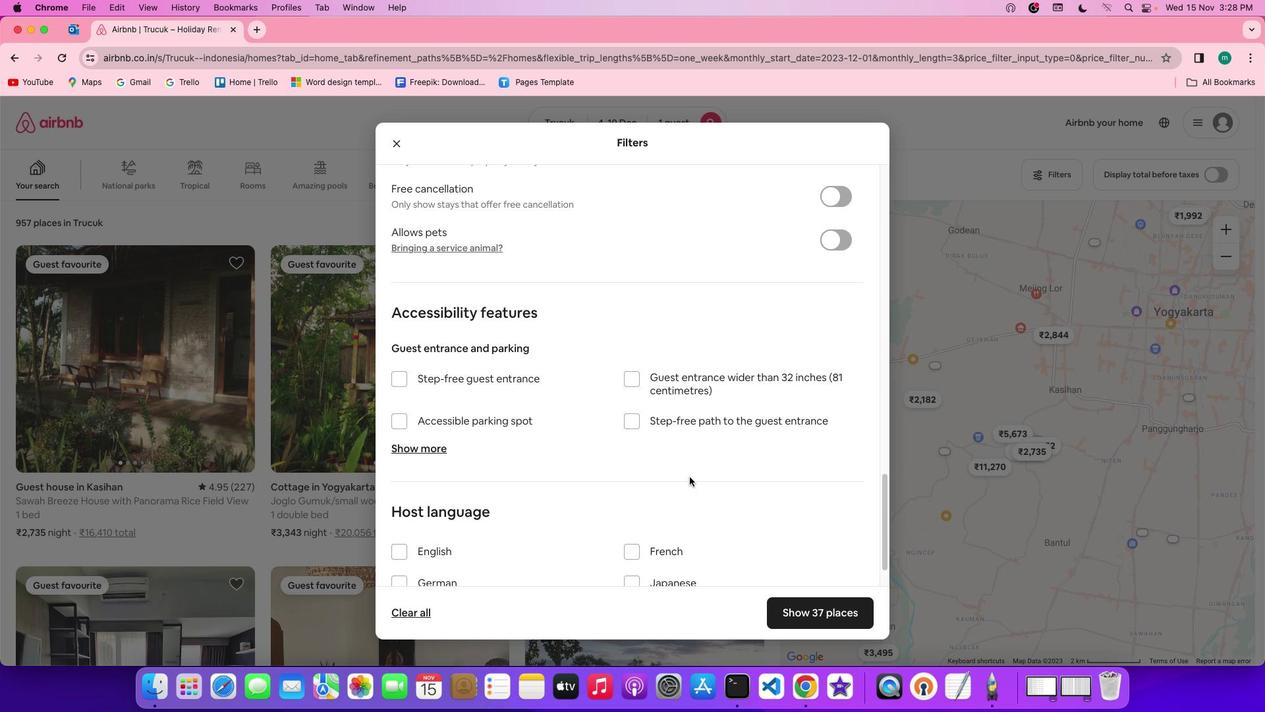 
Action: Mouse scrolled (671, 451) with delta (112, 150)
Screenshot: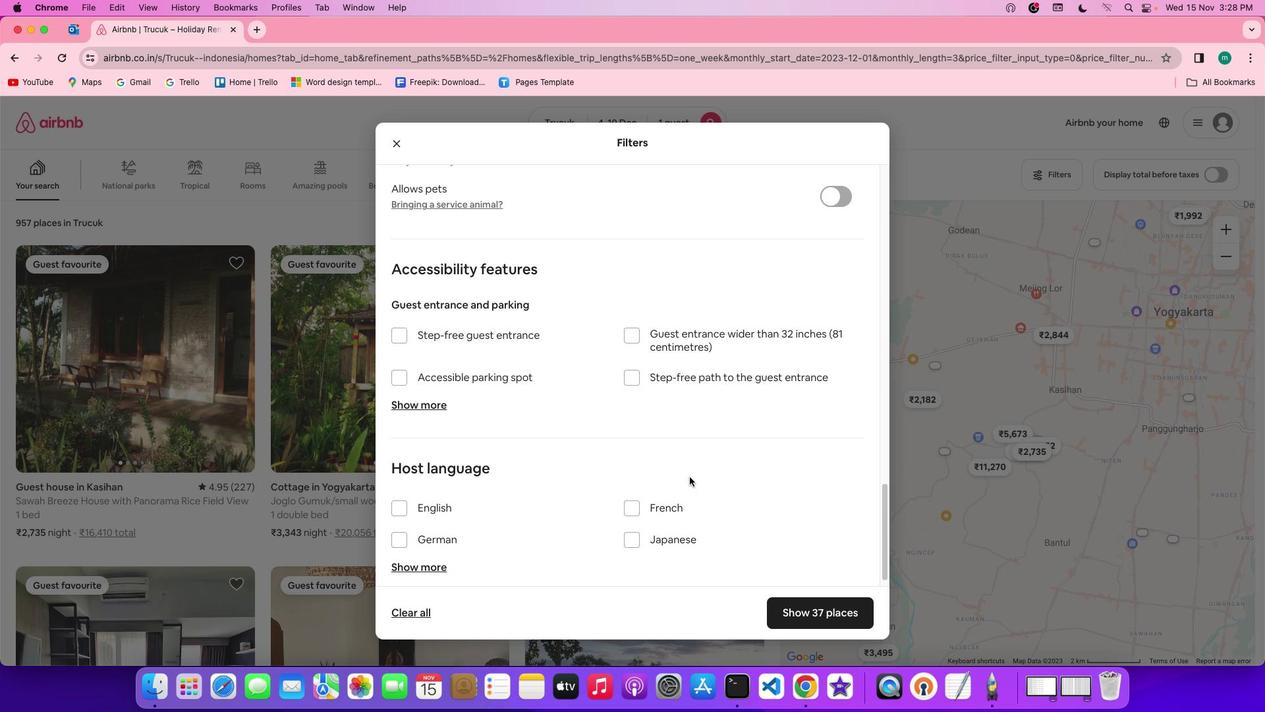 
Action: Mouse scrolled (671, 451) with delta (112, 150)
Screenshot: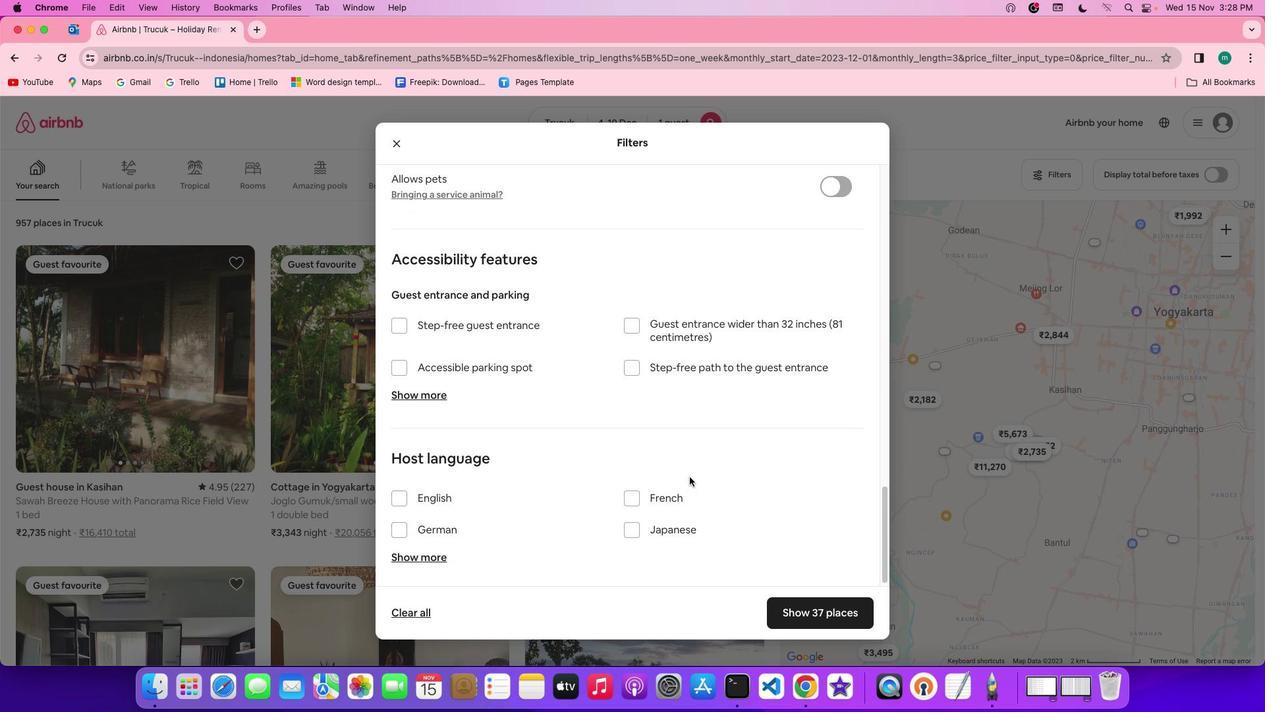 
Action: Mouse scrolled (671, 451) with delta (112, 150)
Screenshot: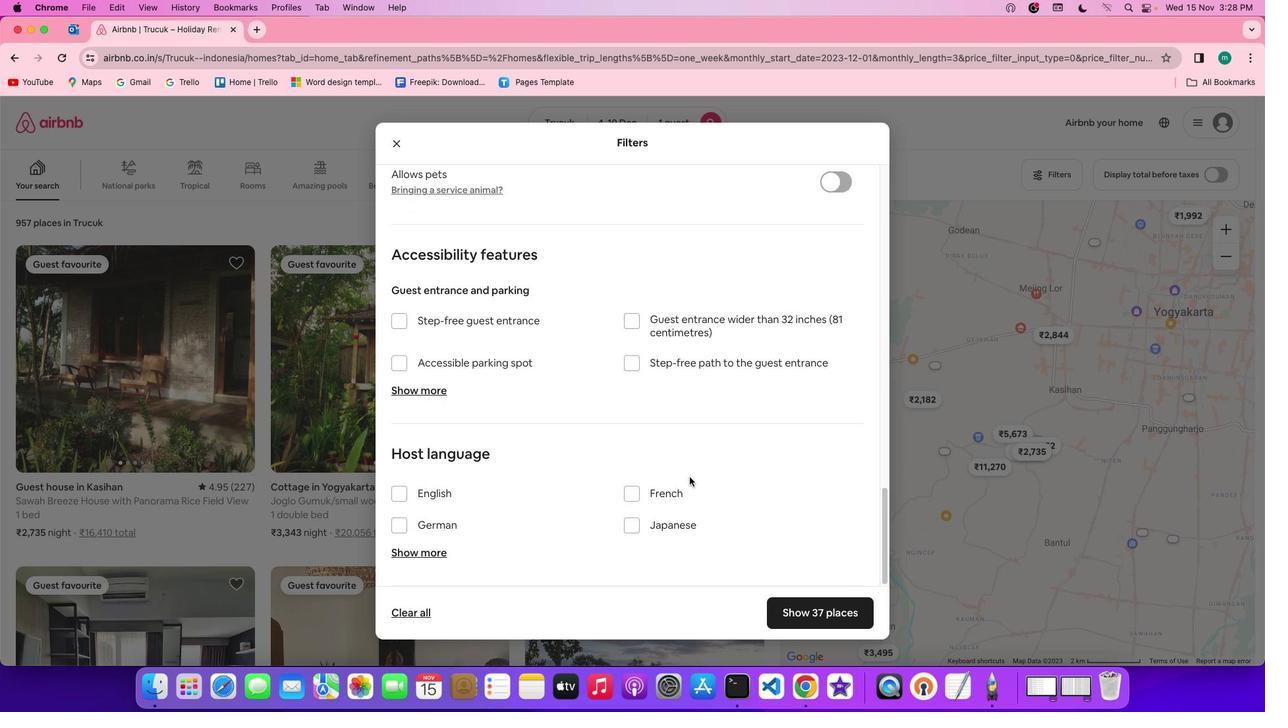 
Action: Mouse scrolled (671, 451) with delta (112, 150)
Screenshot: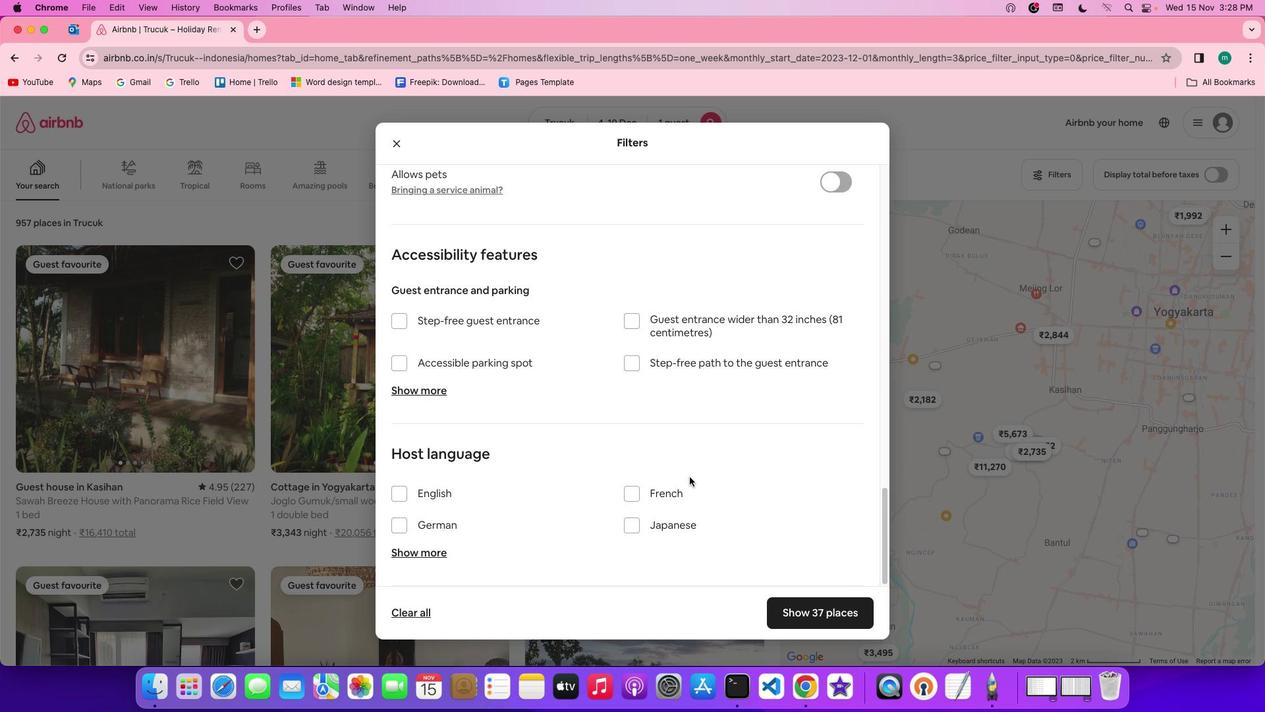 
Action: Mouse scrolled (671, 451) with delta (112, 150)
Screenshot: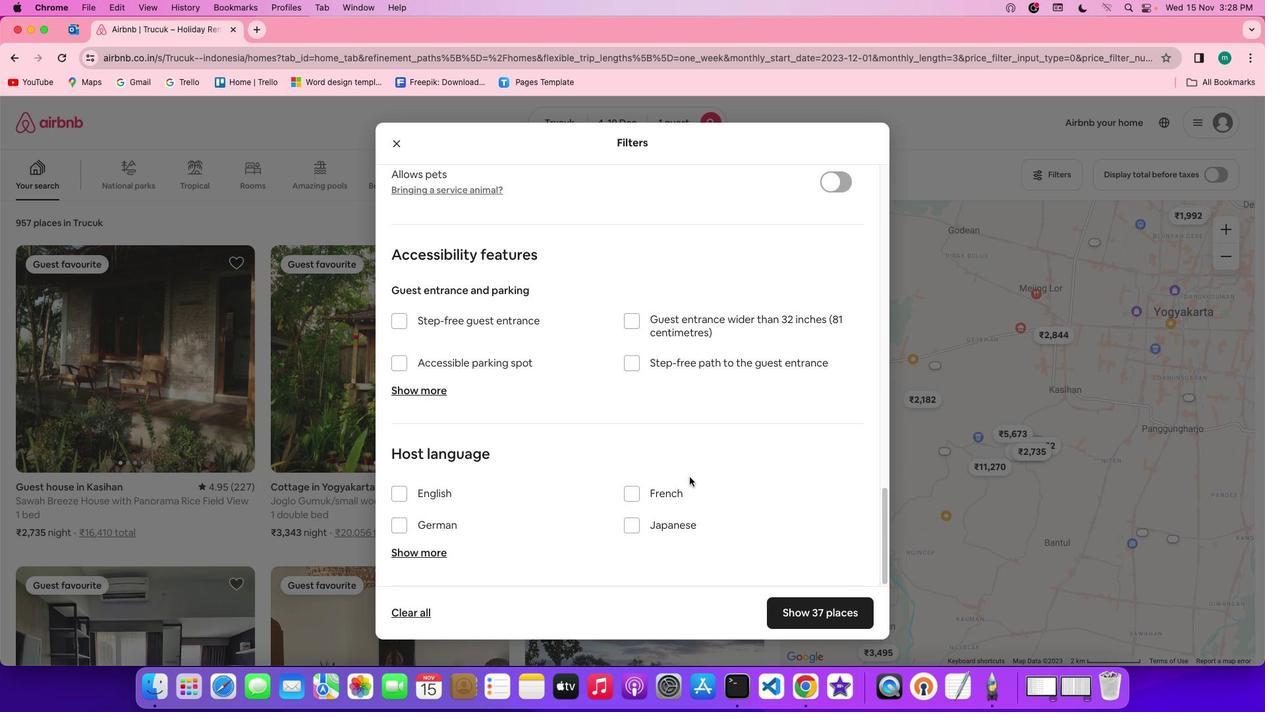 
Action: Mouse scrolled (671, 451) with delta (112, 150)
Screenshot: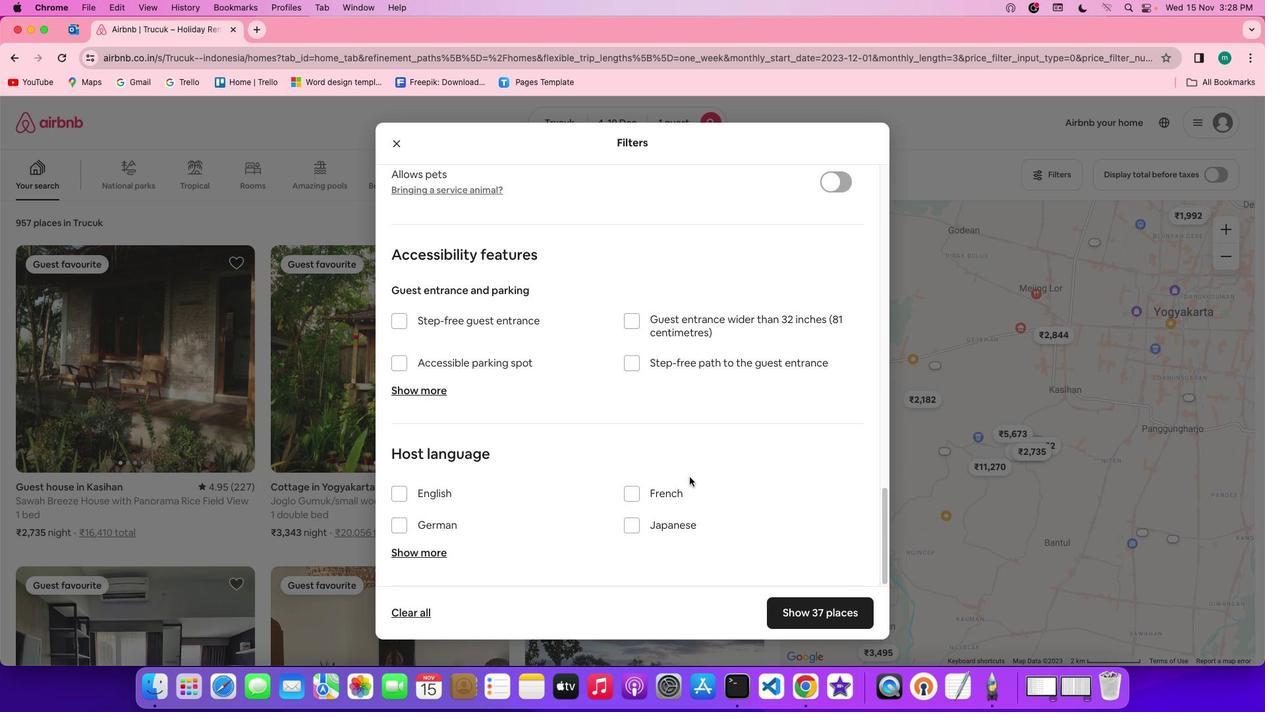 
Action: Mouse scrolled (671, 451) with delta (112, 150)
Screenshot: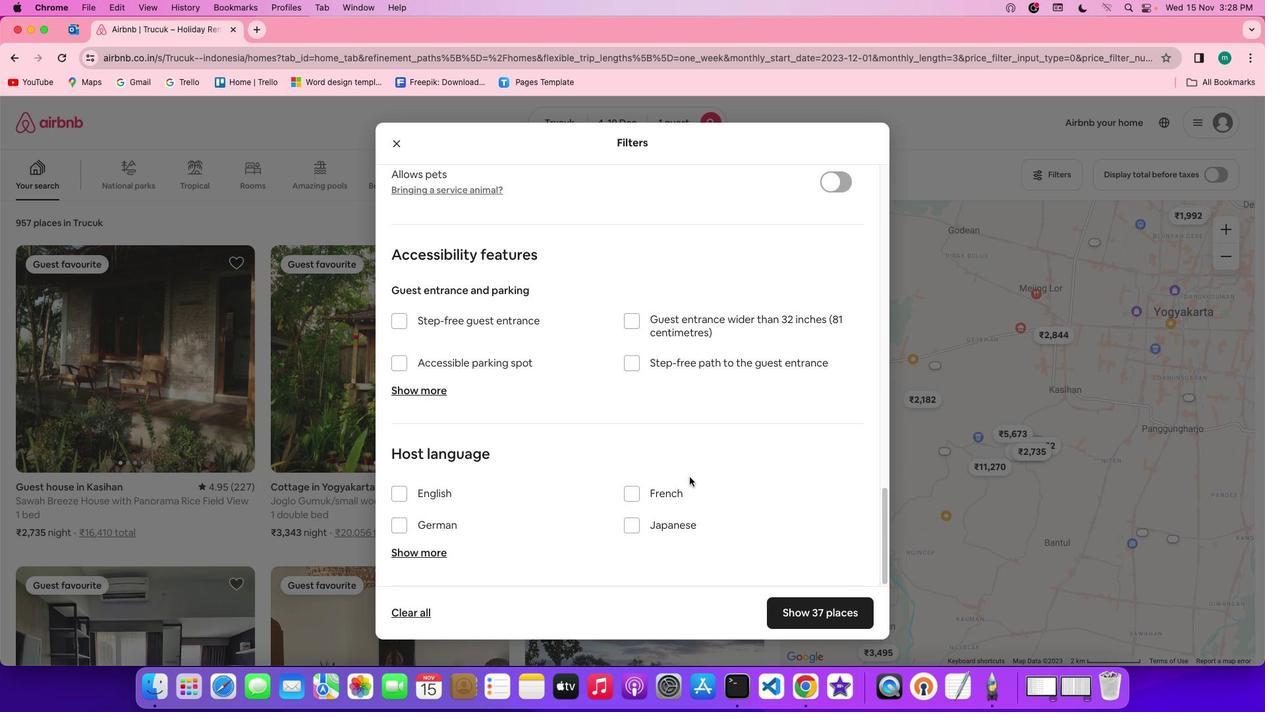 
Action: Mouse scrolled (671, 451) with delta (112, 149)
Screenshot: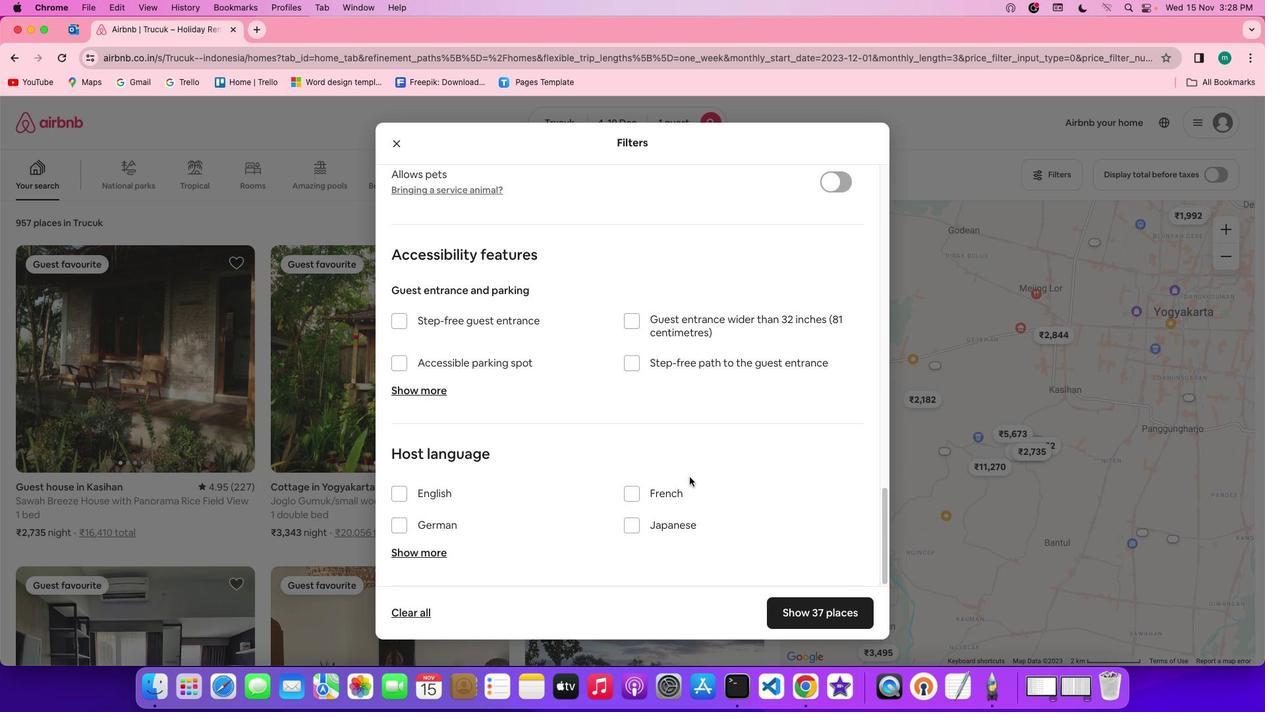 
Action: Mouse scrolled (671, 451) with delta (112, 149)
Screenshot: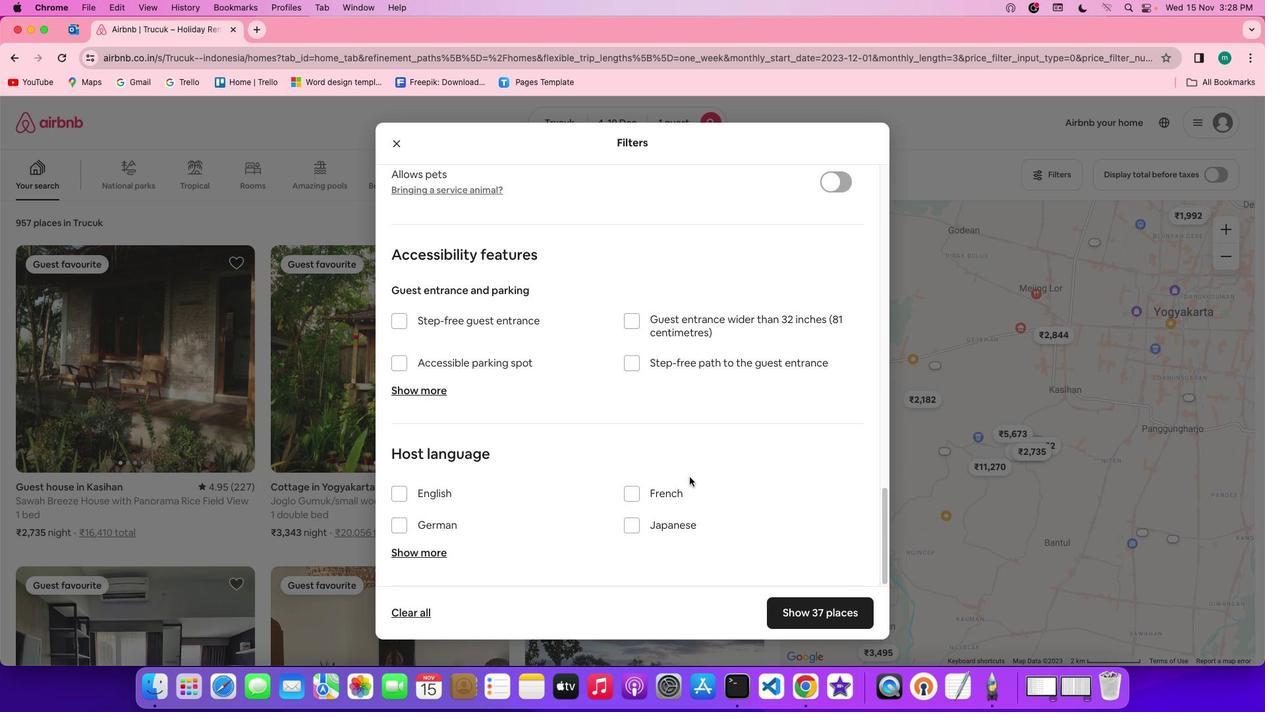 
Action: Mouse scrolled (671, 451) with delta (112, 150)
Screenshot: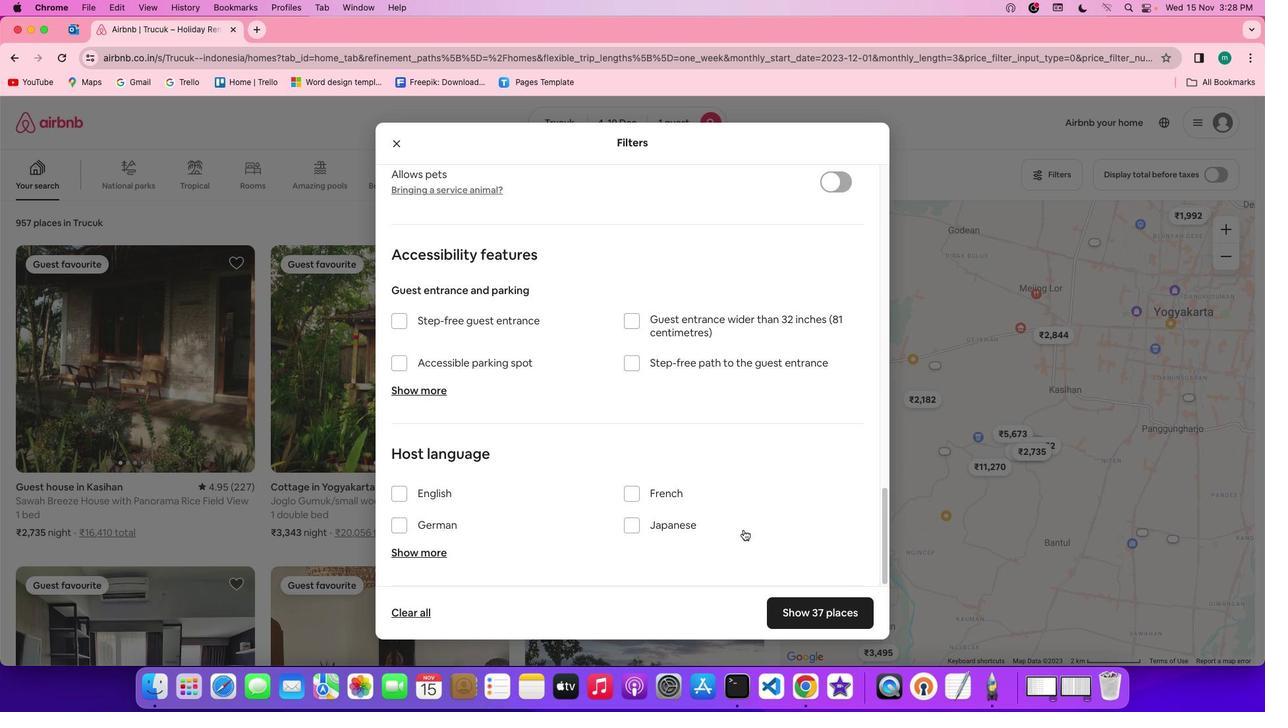 
Action: Mouse moved to (777, 535)
Screenshot: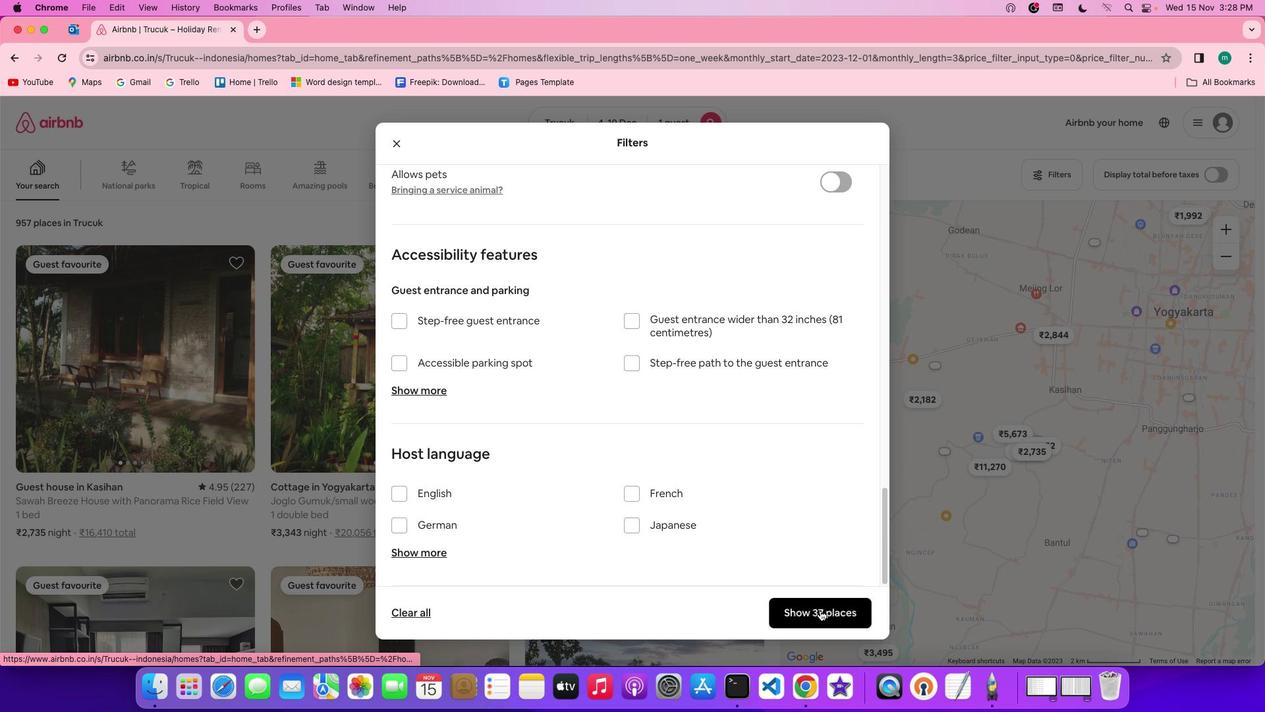 
Action: Mouse pressed left at (777, 535)
Screenshot: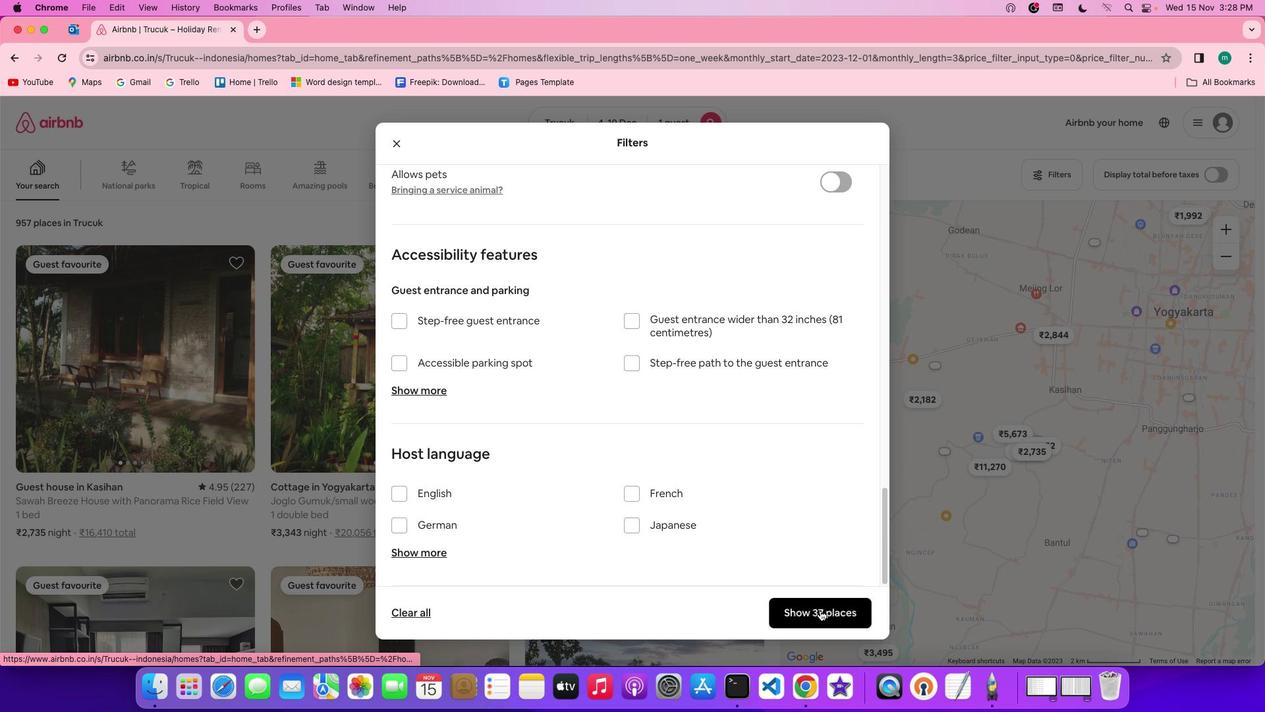 
Action: Mouse moved to (375, 379)
Screenshot: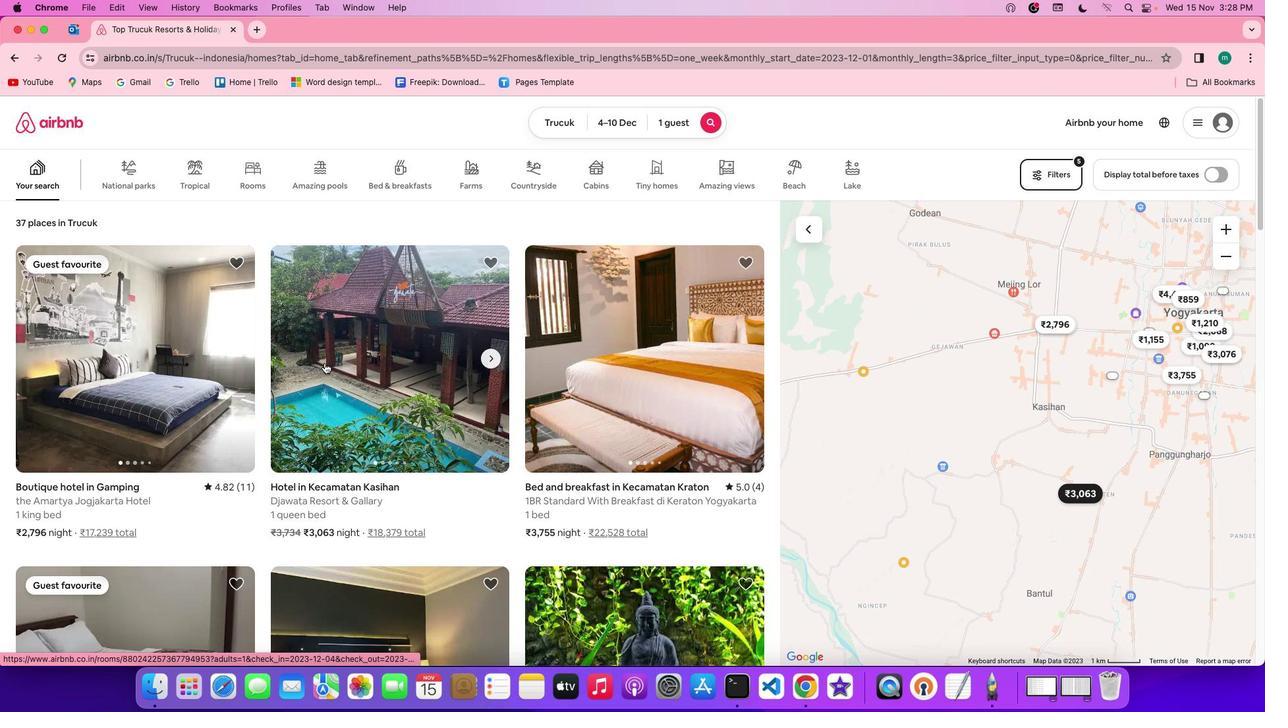 
Action: Mouse pressed left at (375, 379)
Screenshot: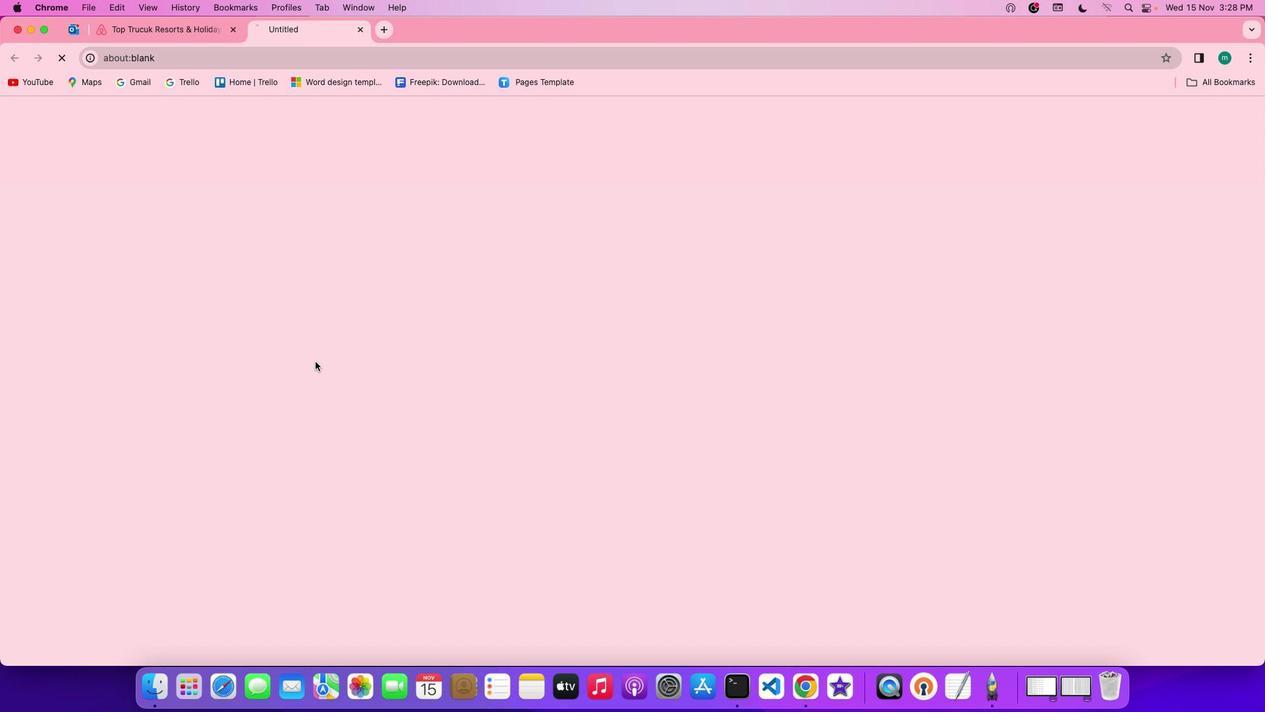 
Action: Mouse moved to (872, 447)
Screenshot: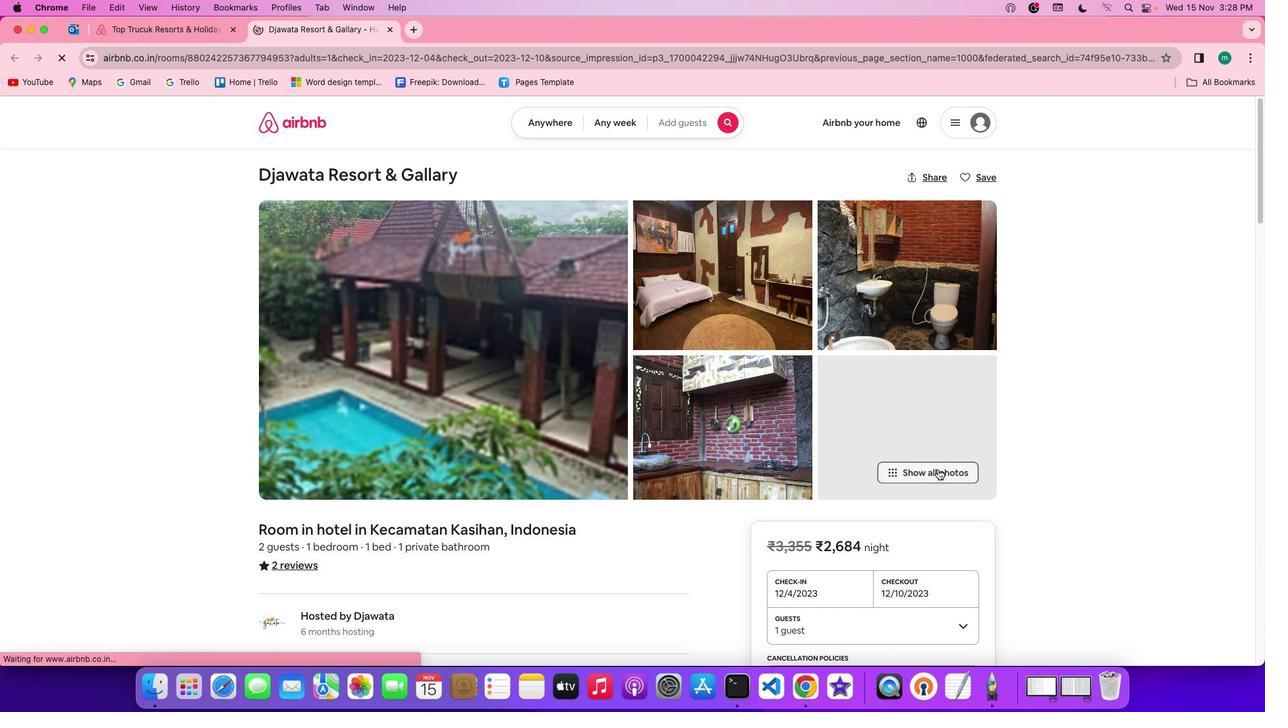 
Action: Mouse pressed left at (872, 447)
Screenshot: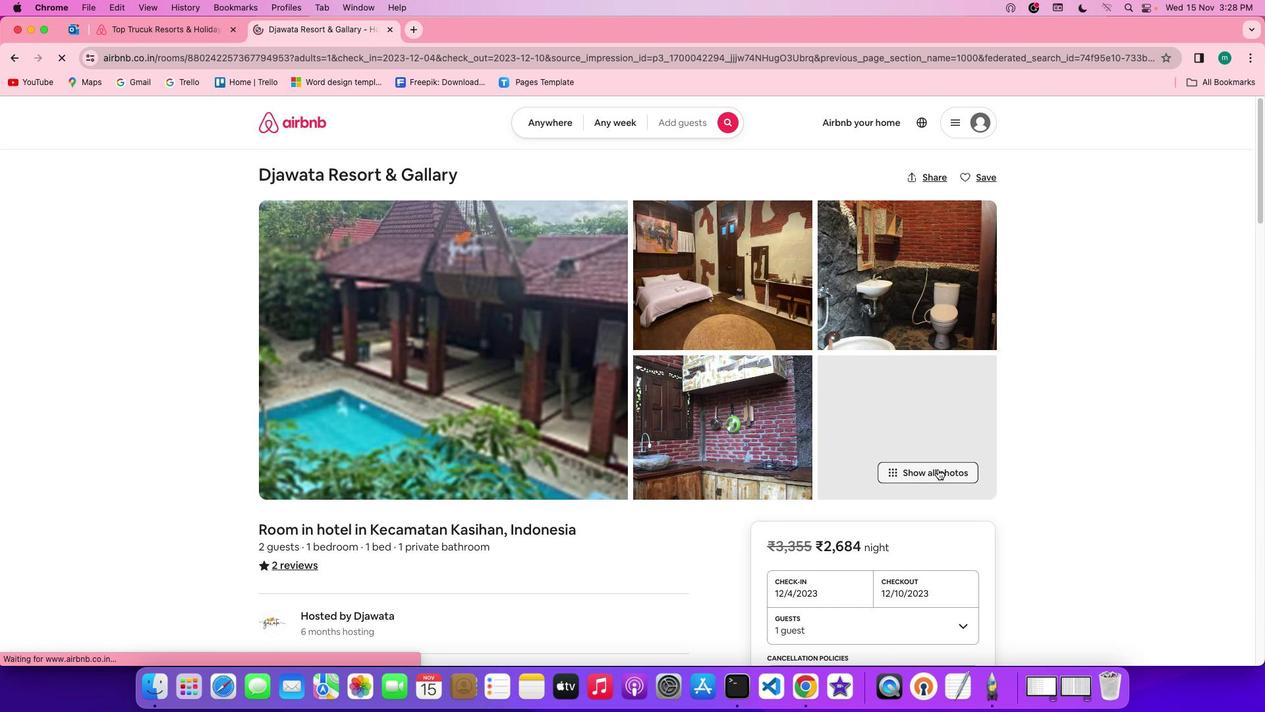 
Action: Mouse moved to (588, 494)
Screenshot: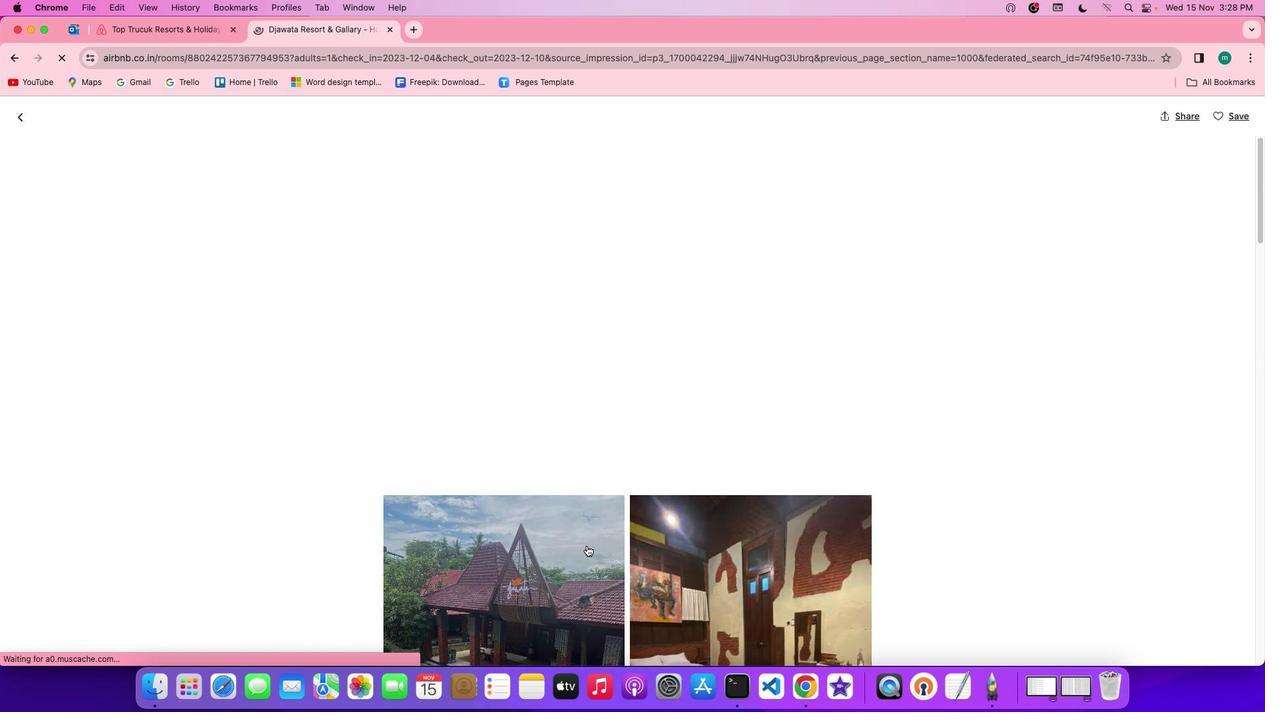 
Action: Mouse scrolled (588, 494) with delta (112, 150)
Screenshot: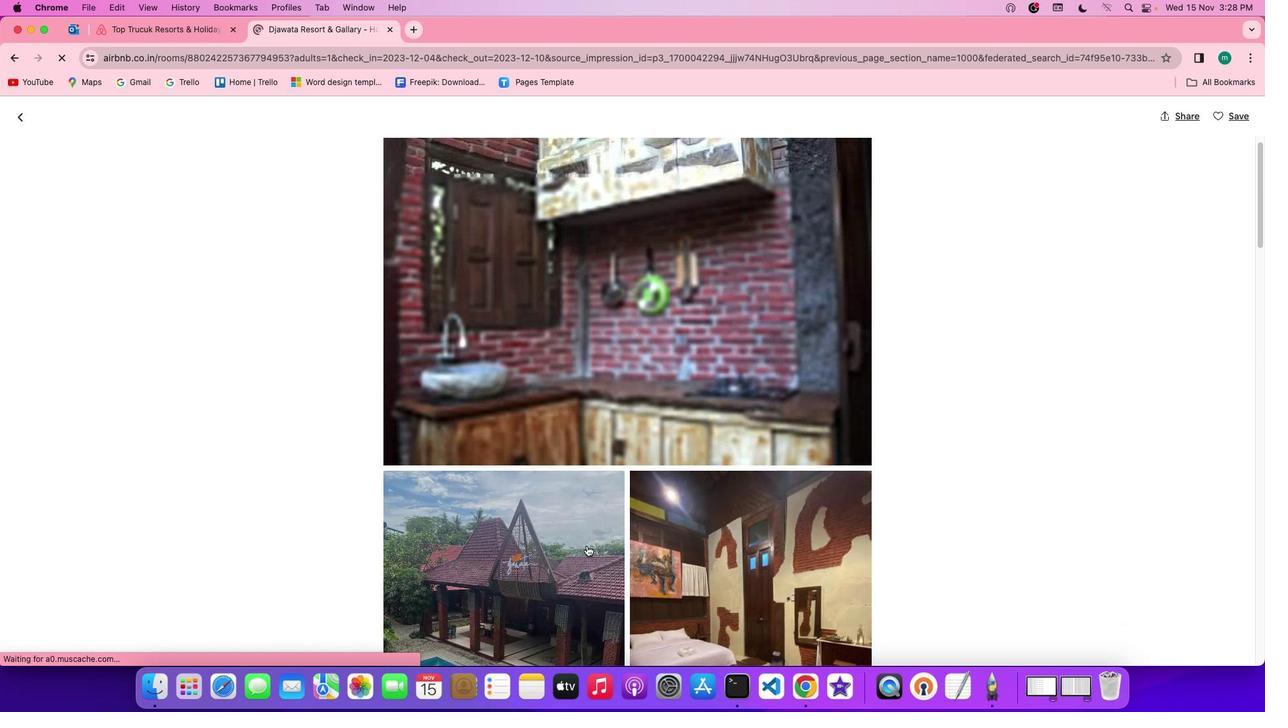 
Action: Mouse scrolled (588, 494) with delta (112, 150)
Screenshot: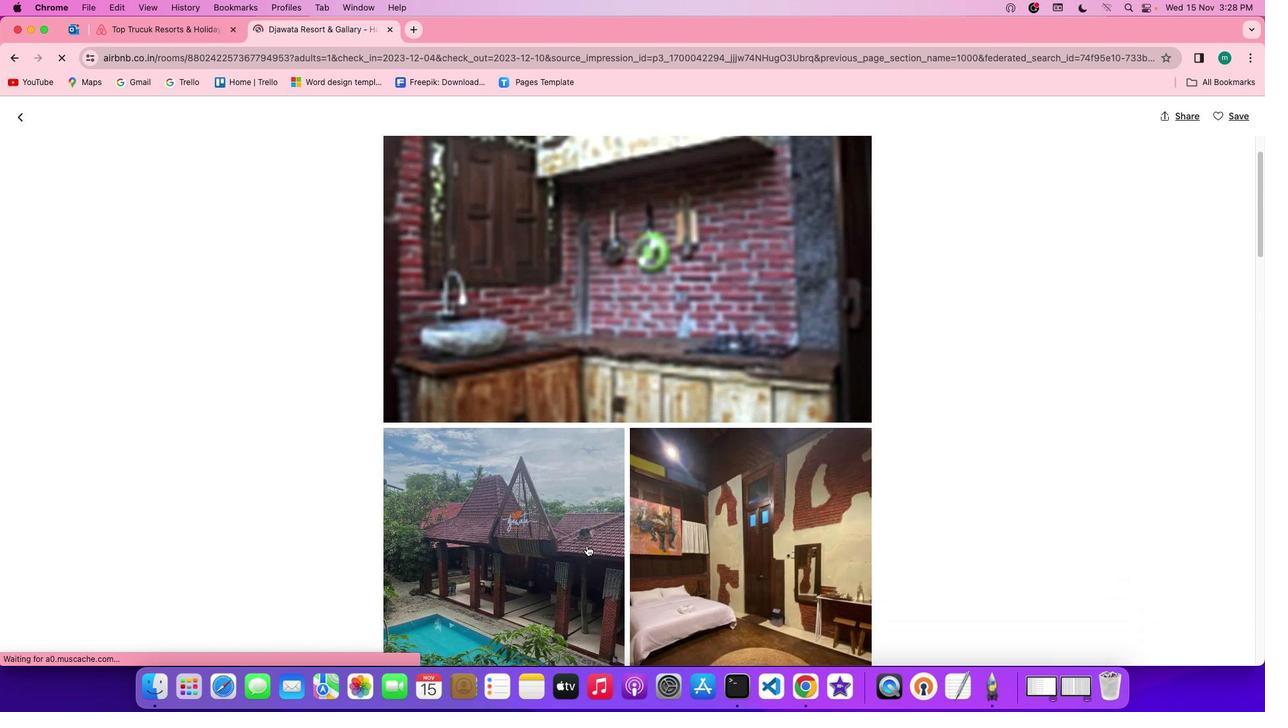 
Action: Mouse scrolled (588, 494) with delta (112, 150)
Screenshot: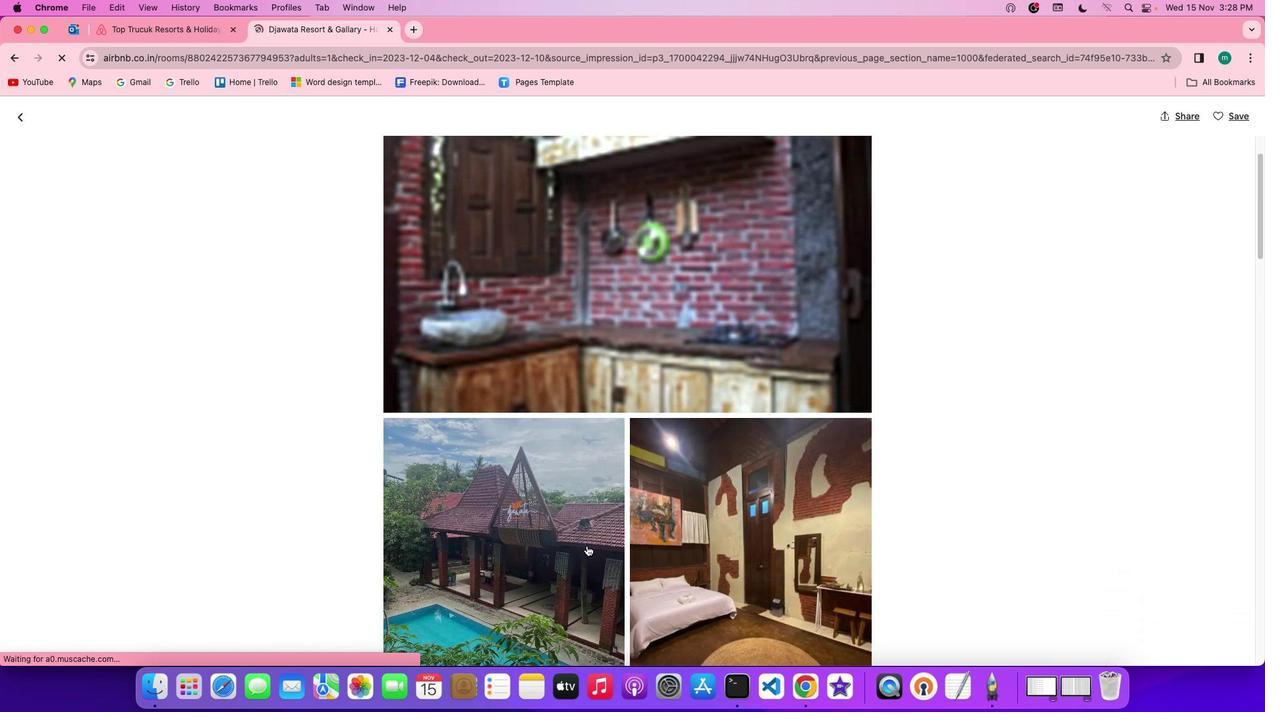 
Action: Mouse scrolled (588, 494) with delta (112, 150)
Screenshot: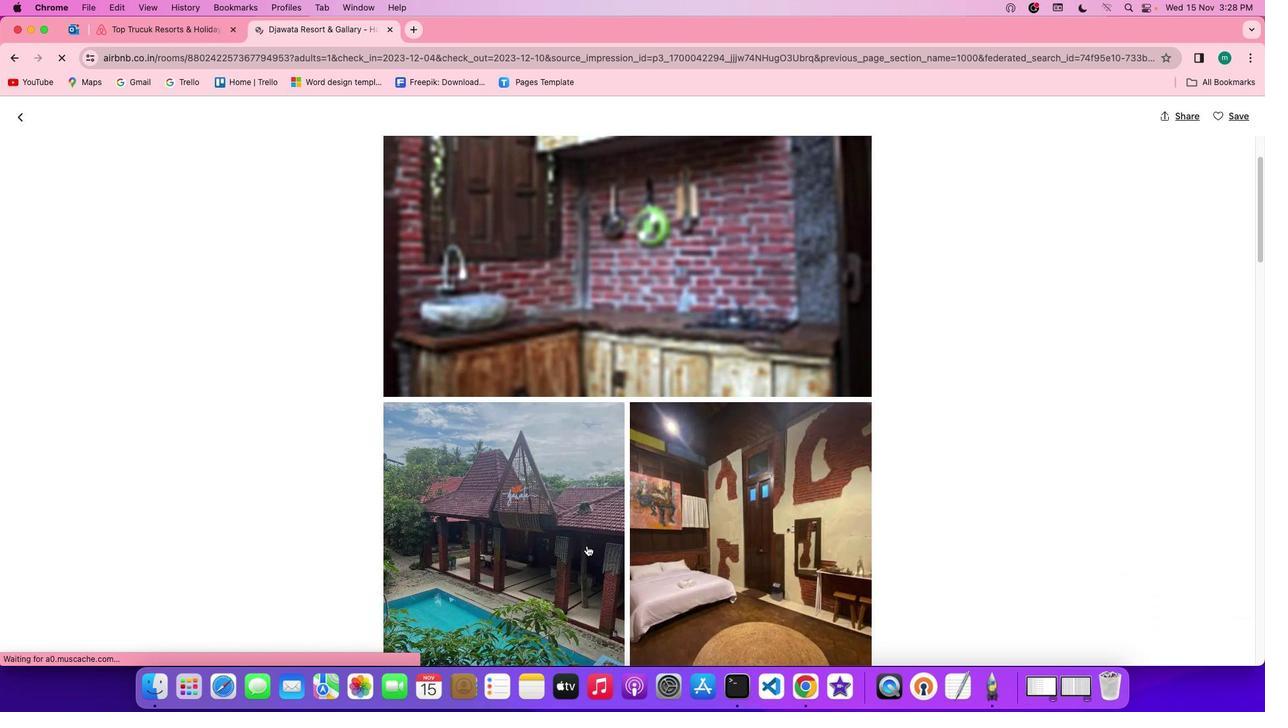 
Action: Mouse scrolled (588, 494) with delta (112, 150)
Screenshot: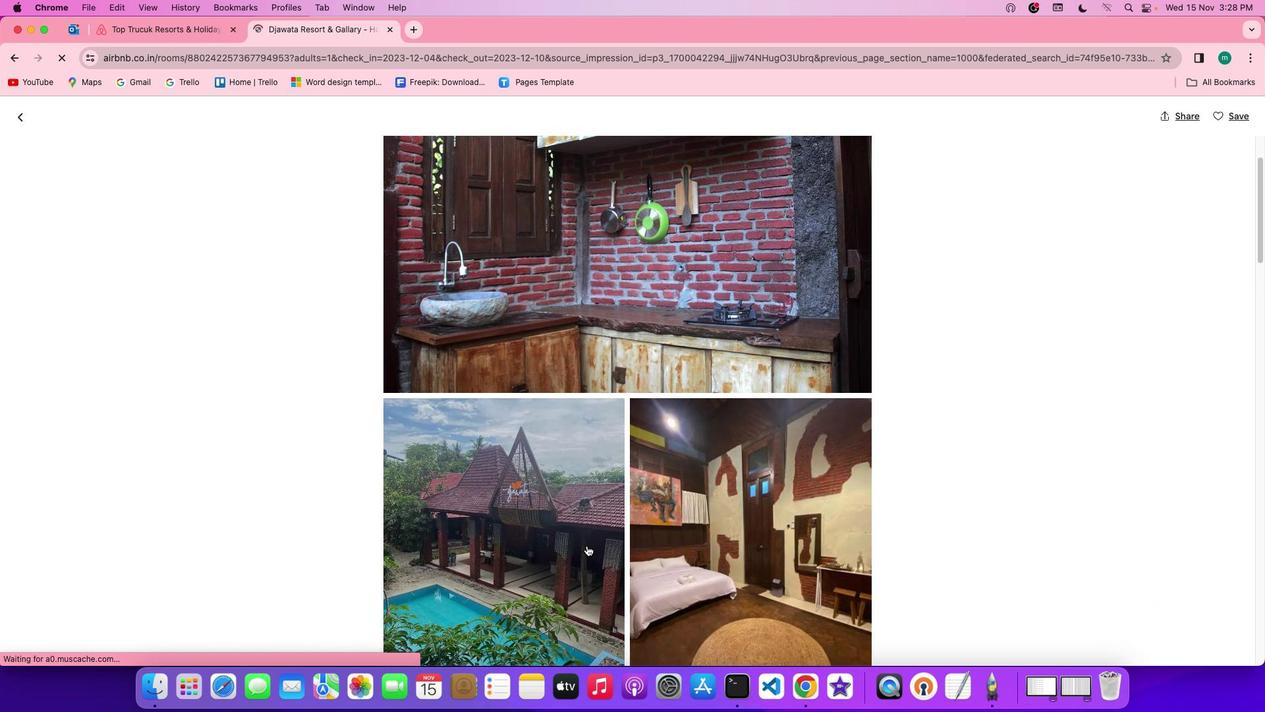 
Action: Mouse scrolled (588, 494) with delta (112, 150)
Screenshot: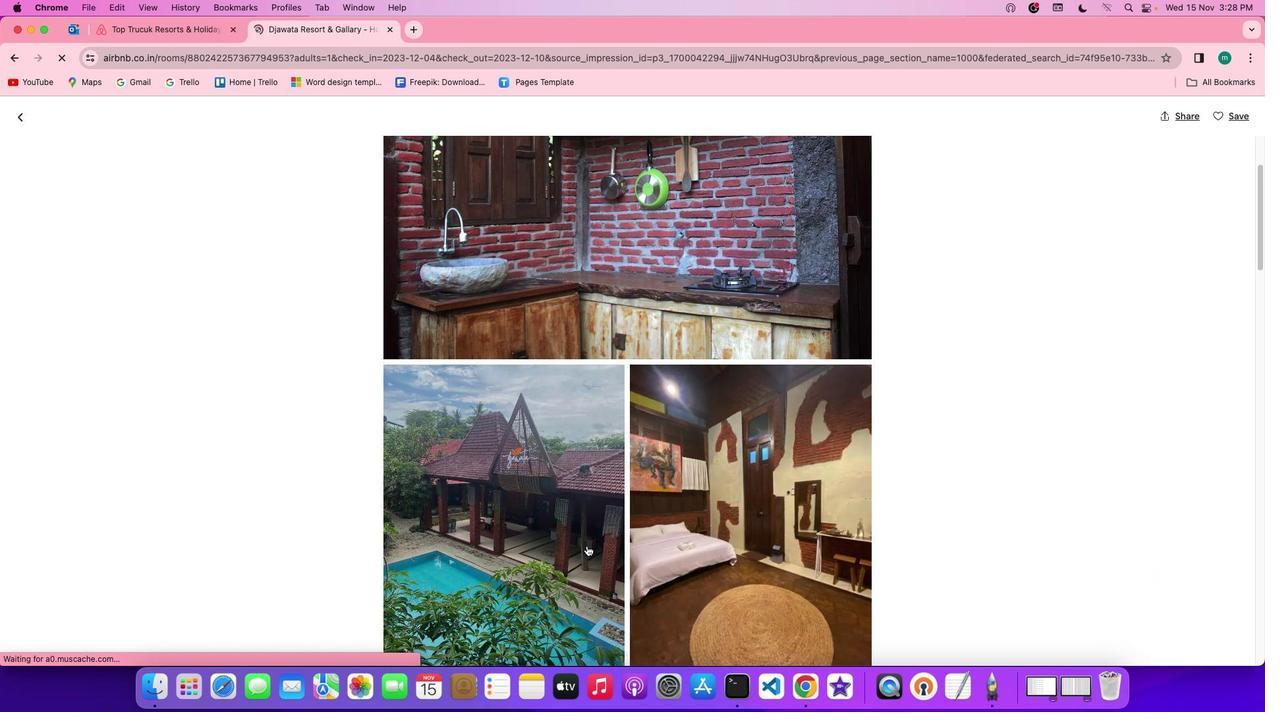 
Action: Mouse scrolled (588, 494) with delta (112, 150)
Screenshot: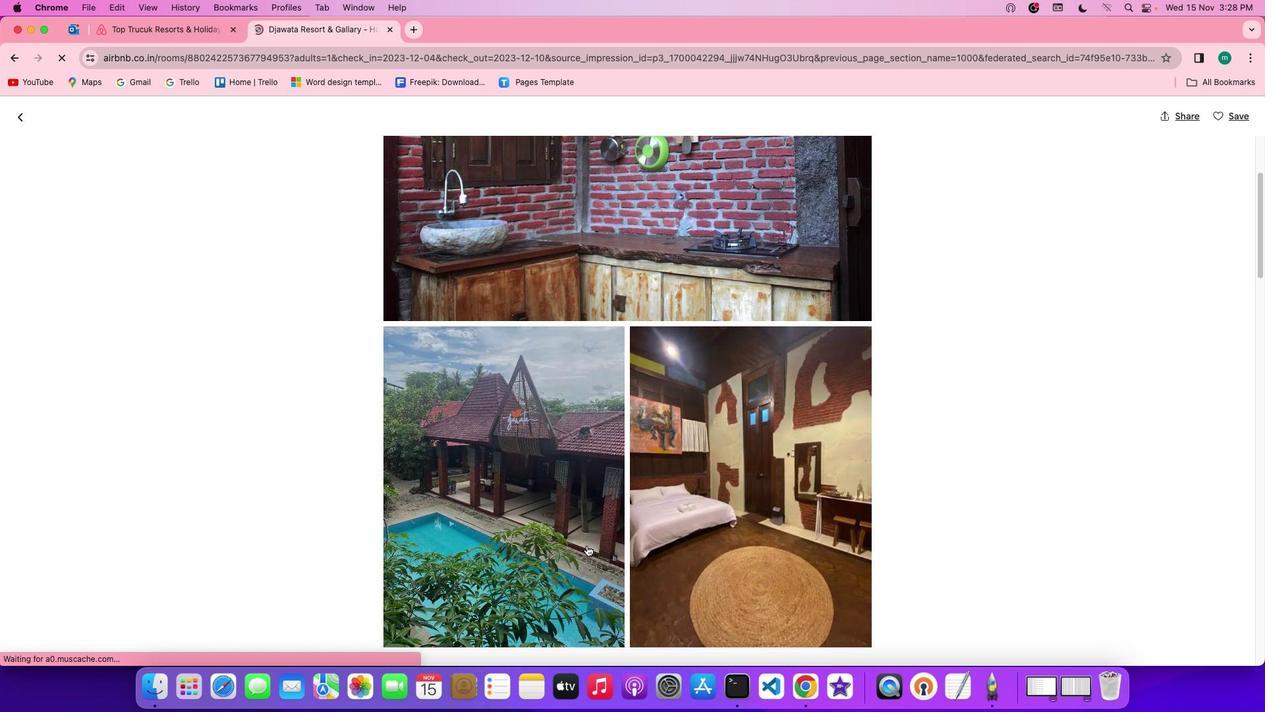 
Action: Mouse scrolled (588, 494) with delta (112, 150)
Screenshot: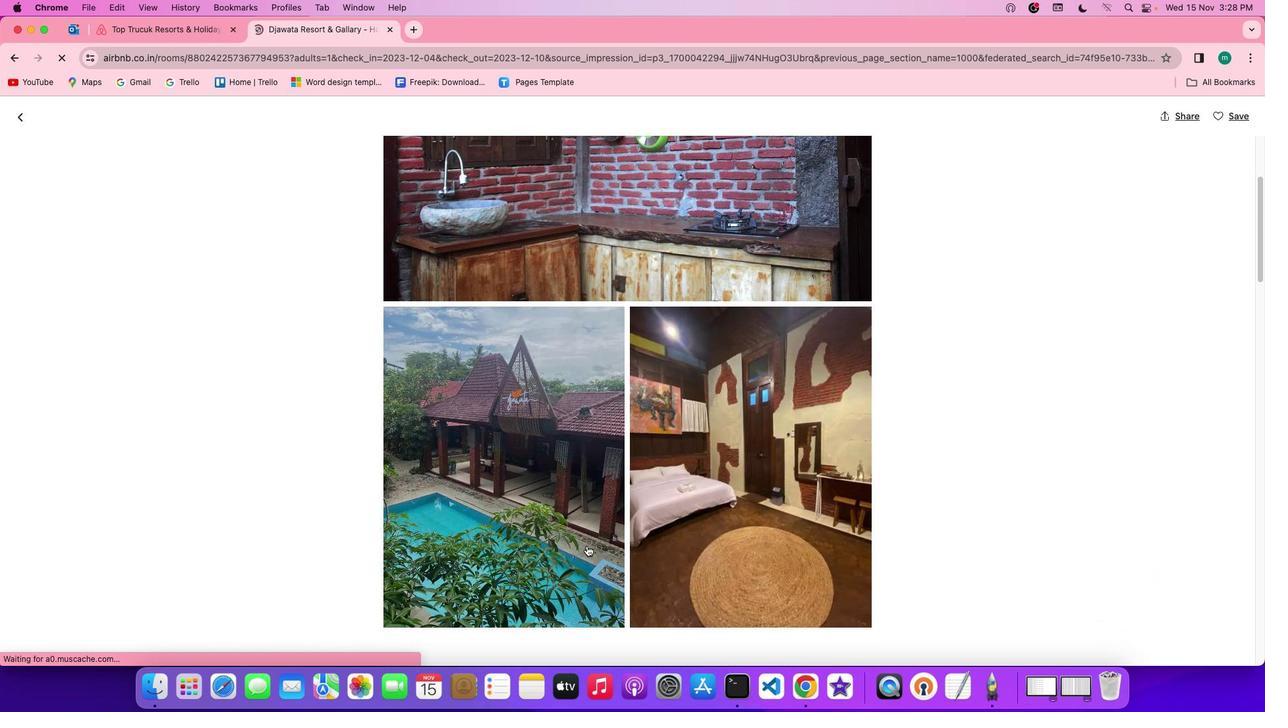 
Action: Mouse scrolled (588, 494) with delta (112, 150)
Screenshot: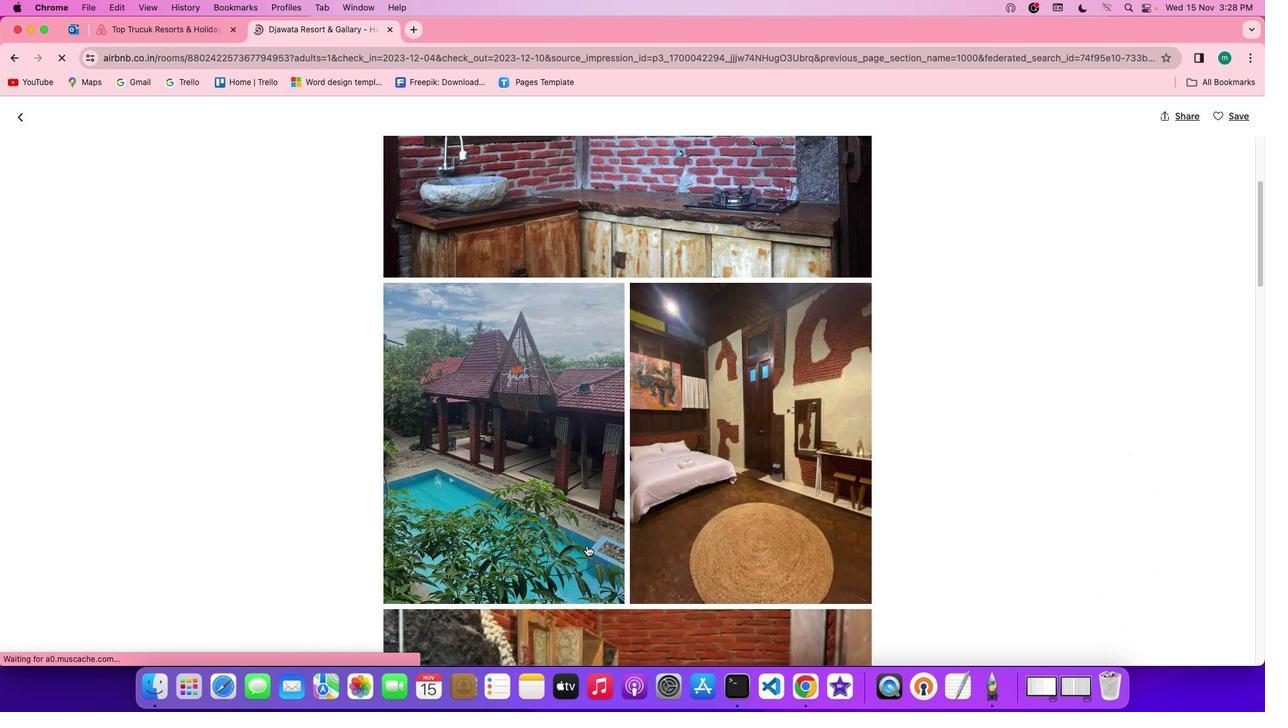 
Action: Mouse scrolled (588, 494) with delta (112, 150)
Screenshot: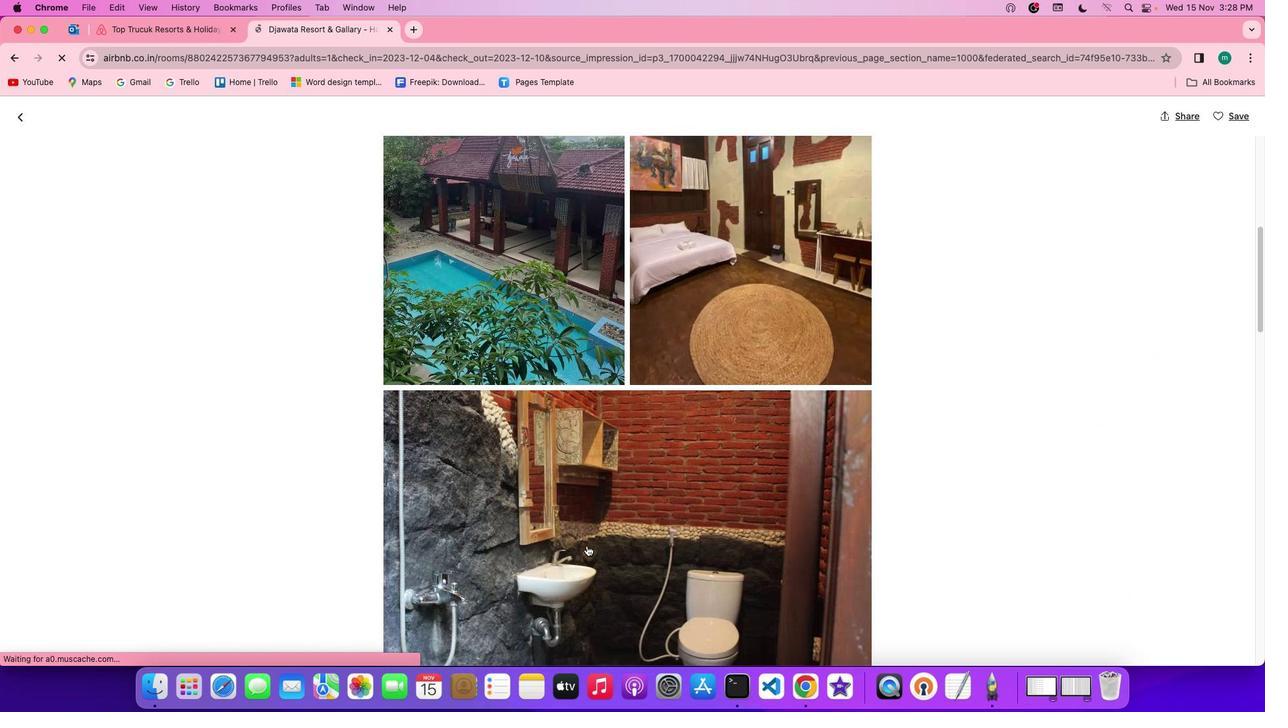 
Action: Mouse scrolled (588, 494) with delta (112, 150)
Screenshot: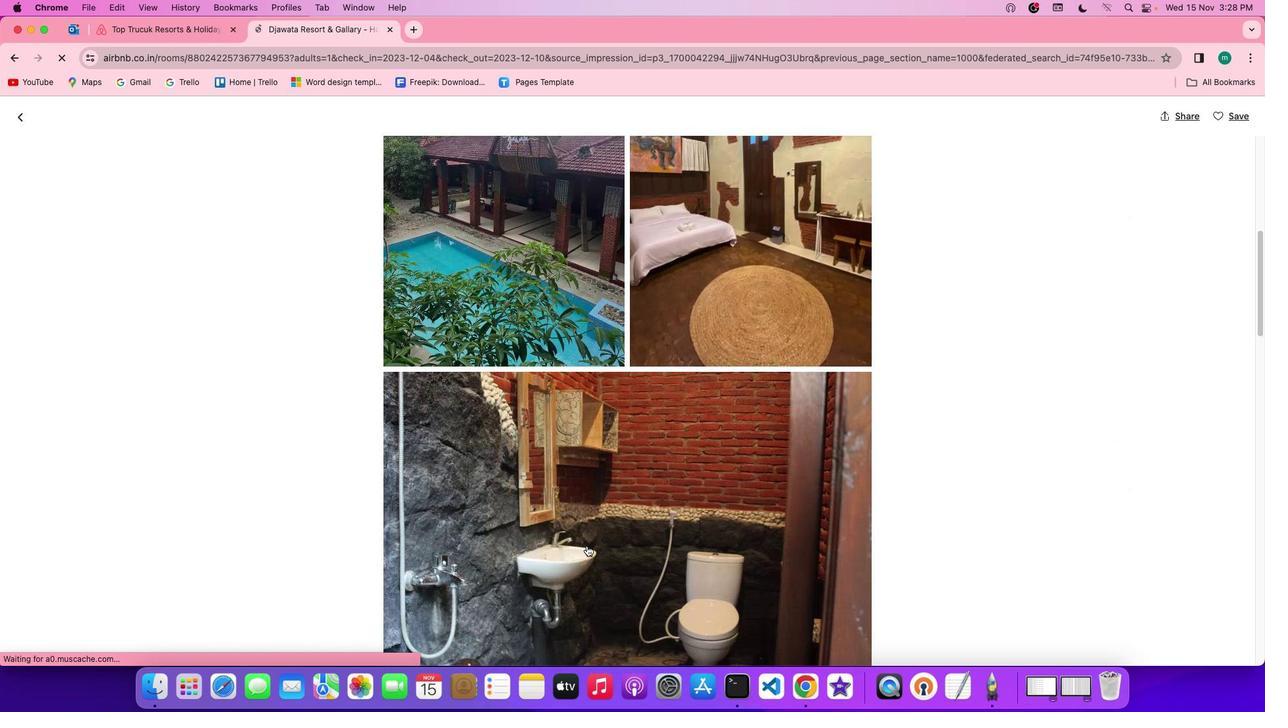 
Action: Mouse scrolled (588, 494) with delta (112, 150)
Screenshot: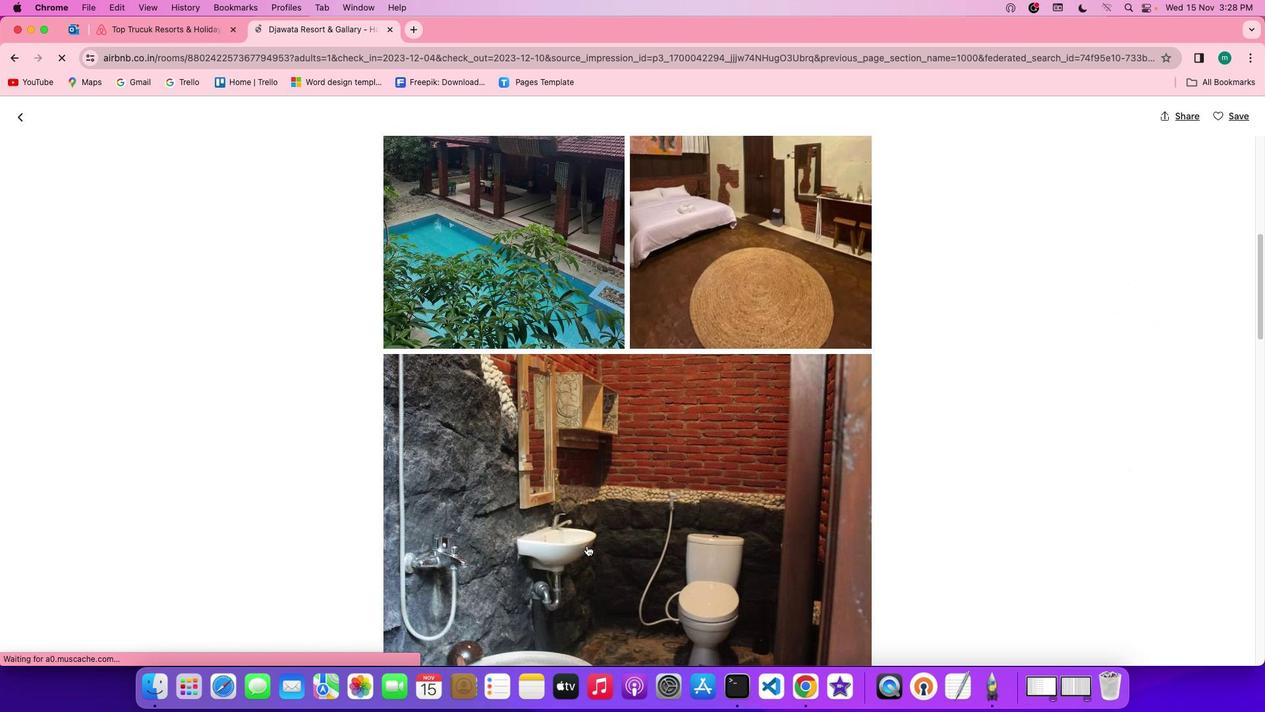 
Action: Mouse scrolled (588, 494) with delta (112, 149)
Screenshot: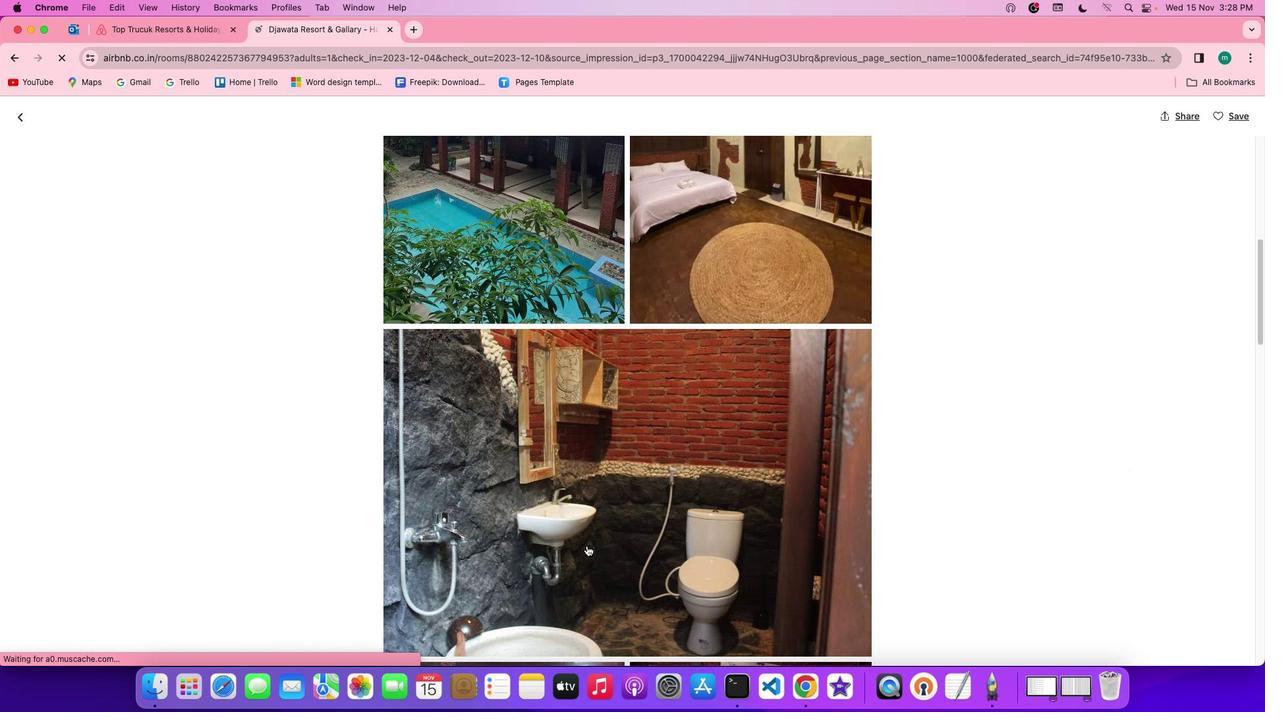 
Action: Mouse scrolled (588, 494) with delta (112, 150)
Screenshot: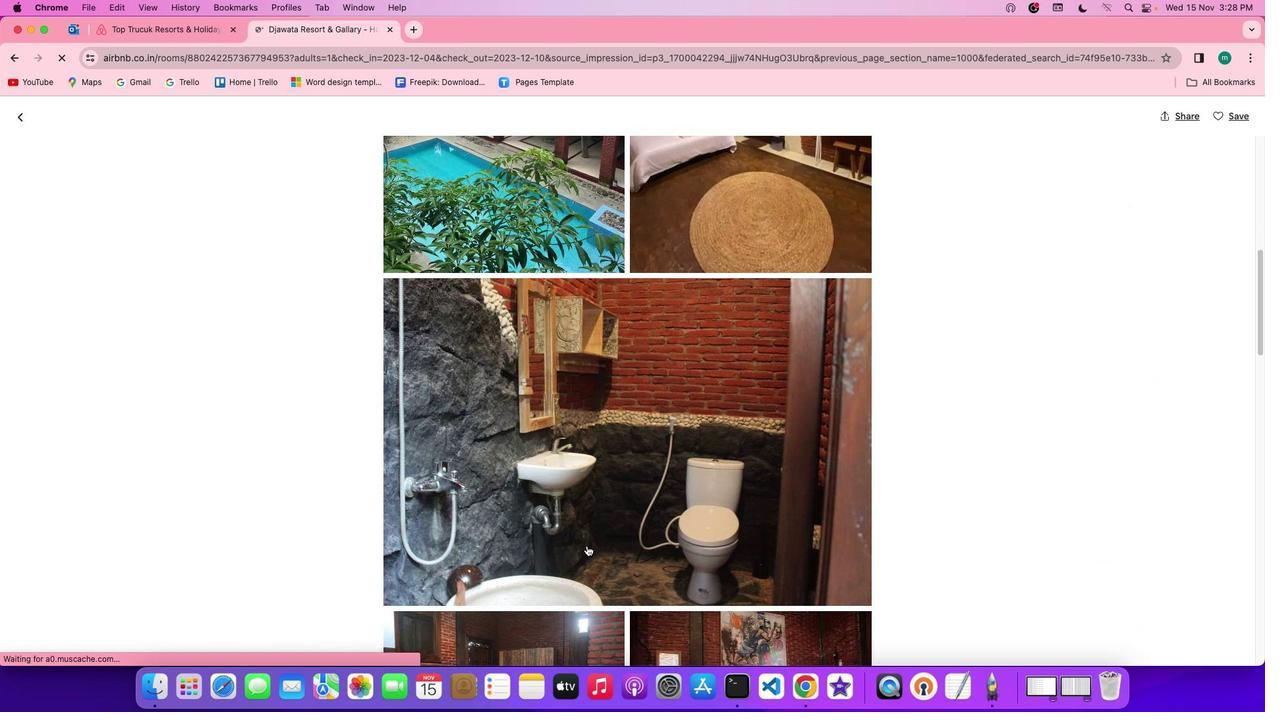 
Action: Mouse scrolled (588, 494) with delta (112, 150)
Screenshot: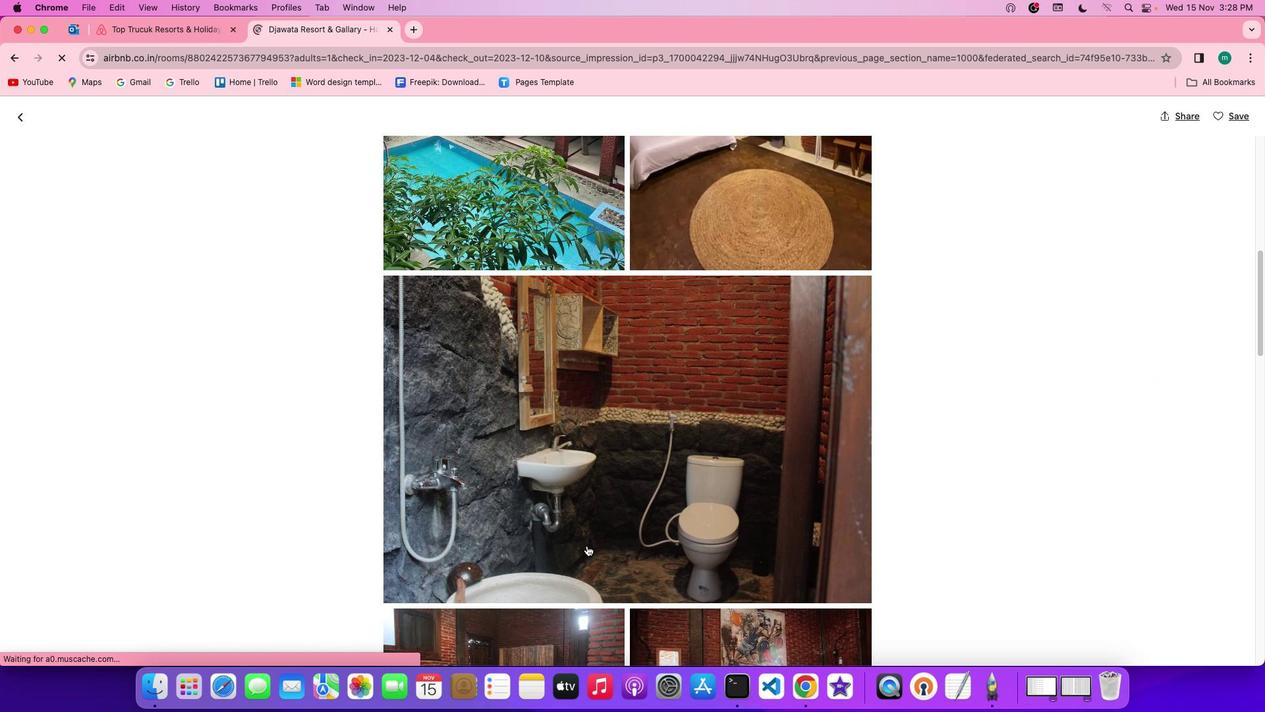 
Action: Mouse scrolled (588, 494) with delta (112, 150)
Screenshot: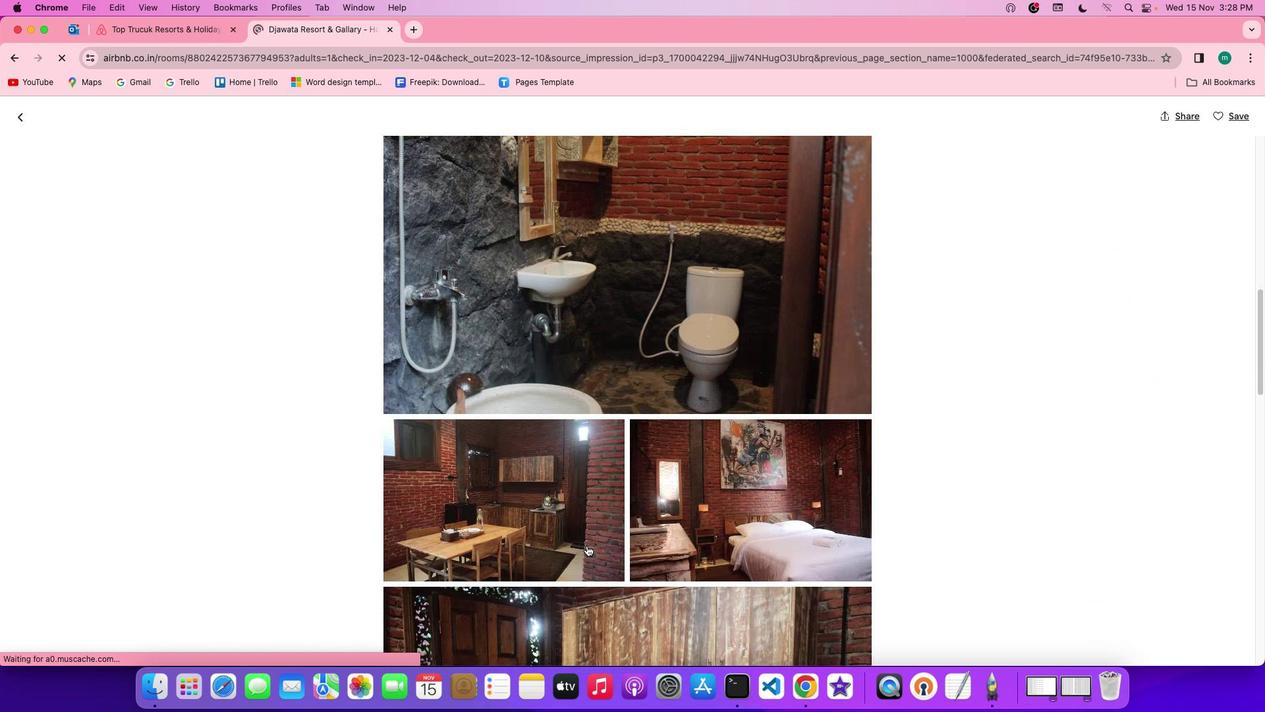 
Action: Mouse scrolled (588, 494) with delta (112, 150)
Screenshot: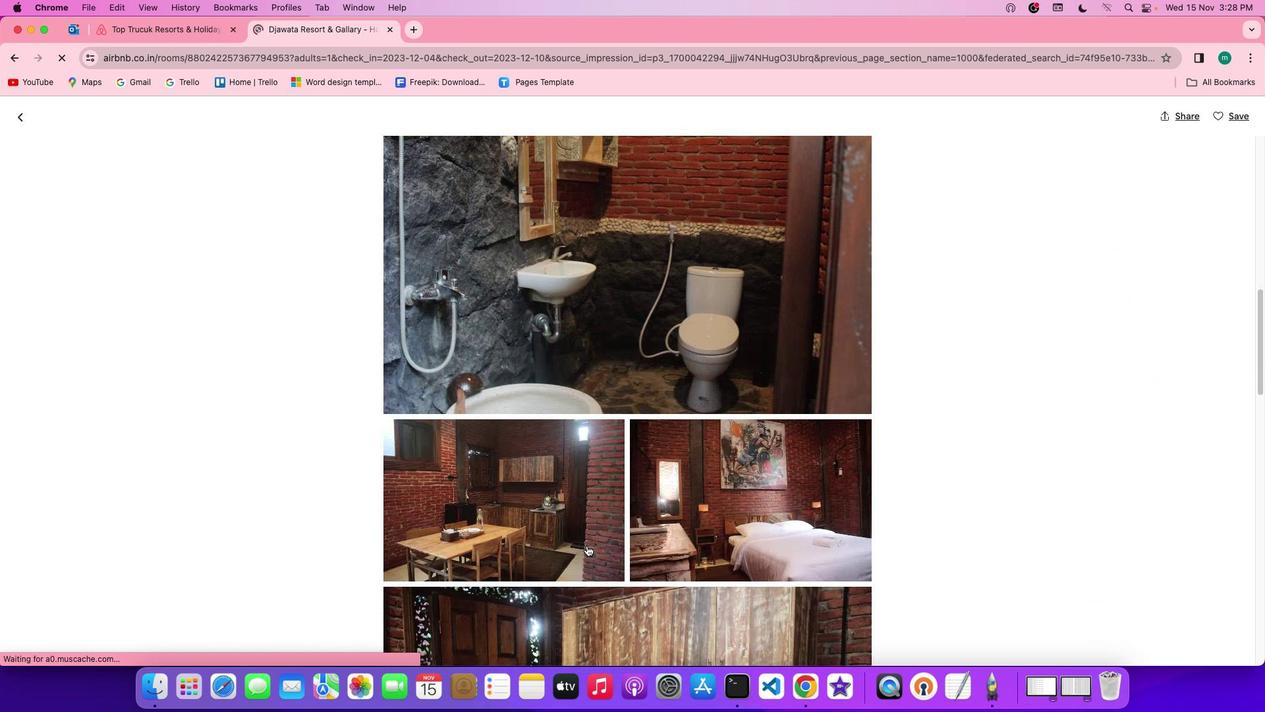 
Action: Mouse scrolled (588, 494) with delta (112, 149)
Screenshot: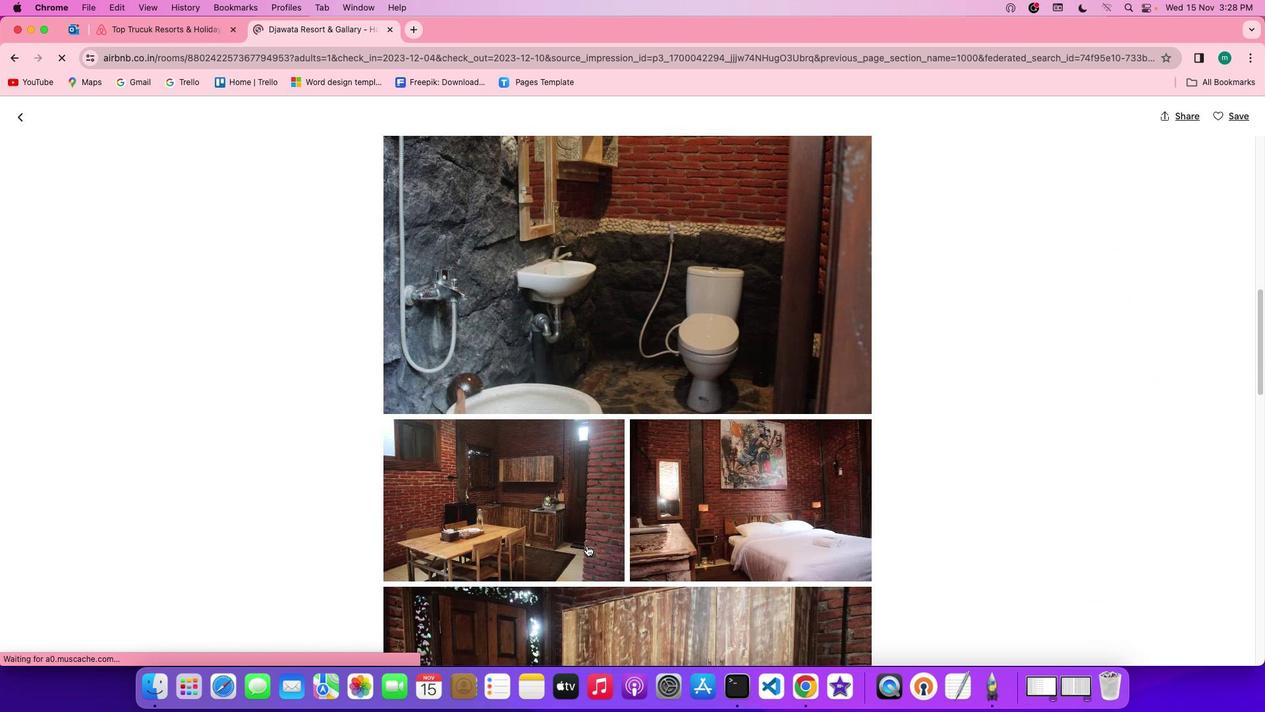 
Action: Mouse scrolled (588, 494) with delta (112, 149)
Screenshot: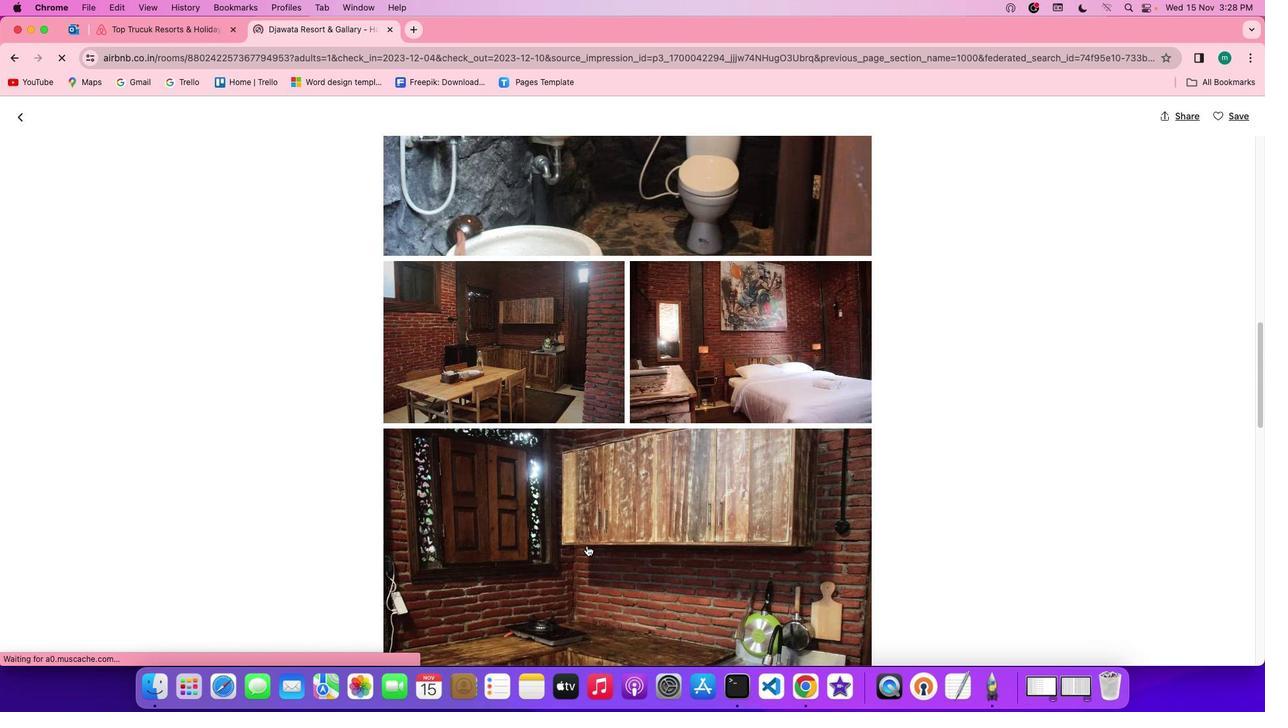 
Action: Mouse scrolled (588, 494) with delta (112, 150)
Screenshot: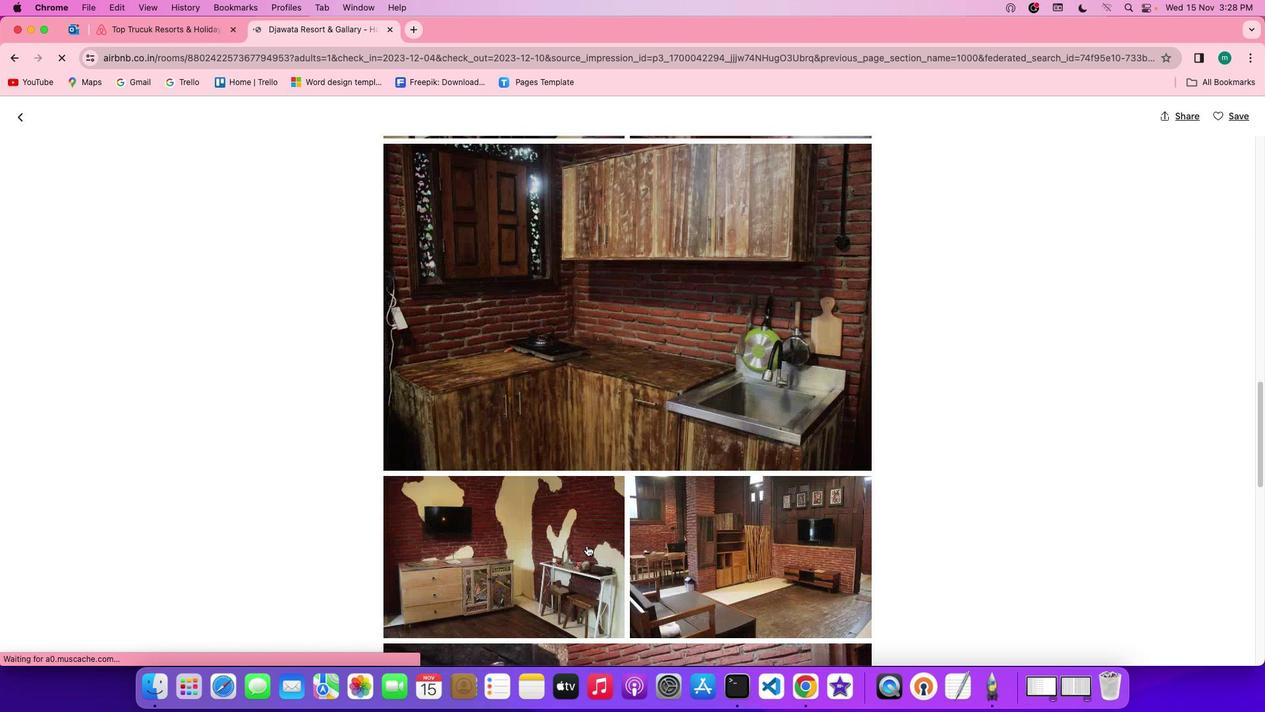 
Action: Mouse scrolled (588, 494) with delta (112, 150)
Screenshot: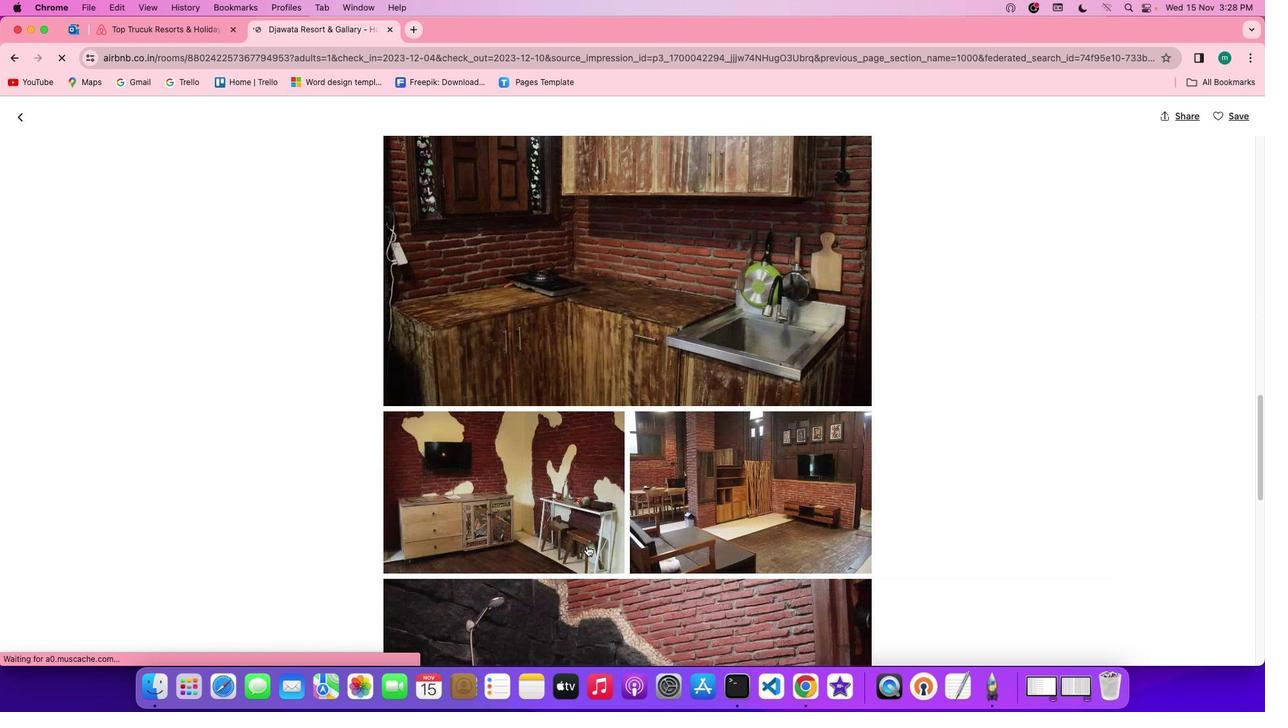 
Action: Mouse scrolled (588, 494) with delta (112, 150)
Screenshot: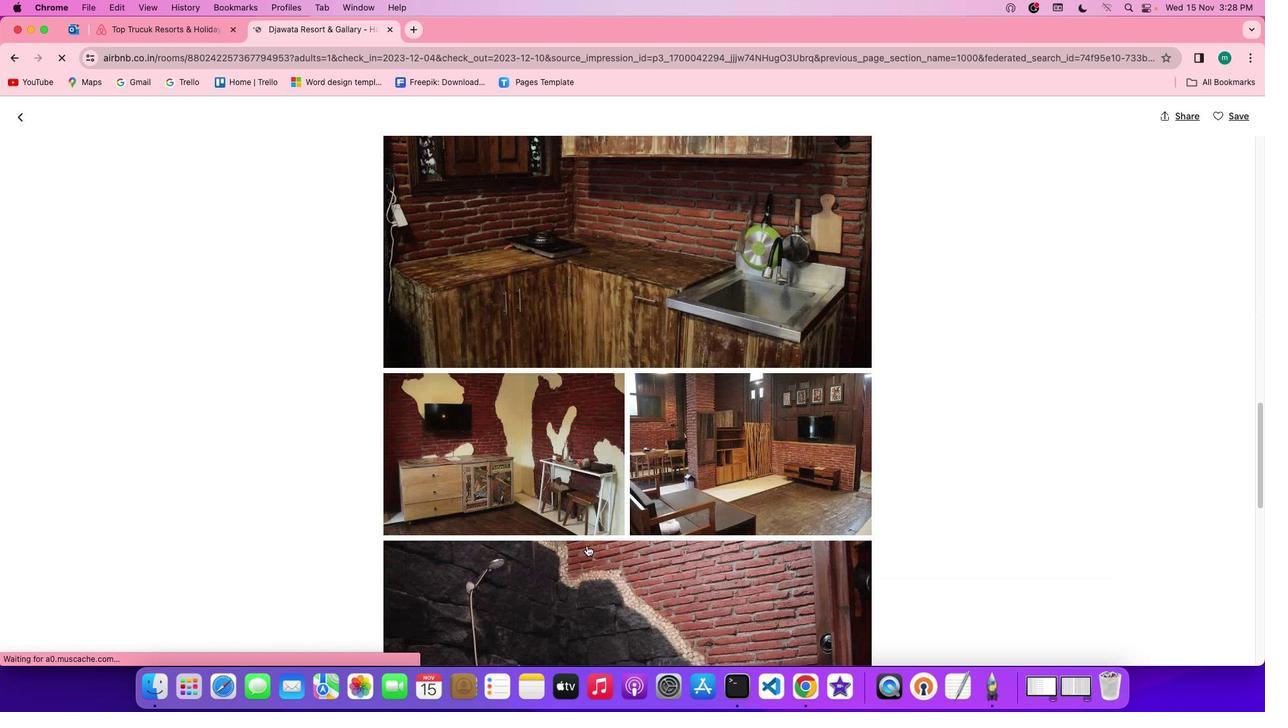 
Action: Mouse scrolled (588, 494) with delta (112, 149)
Screenshot: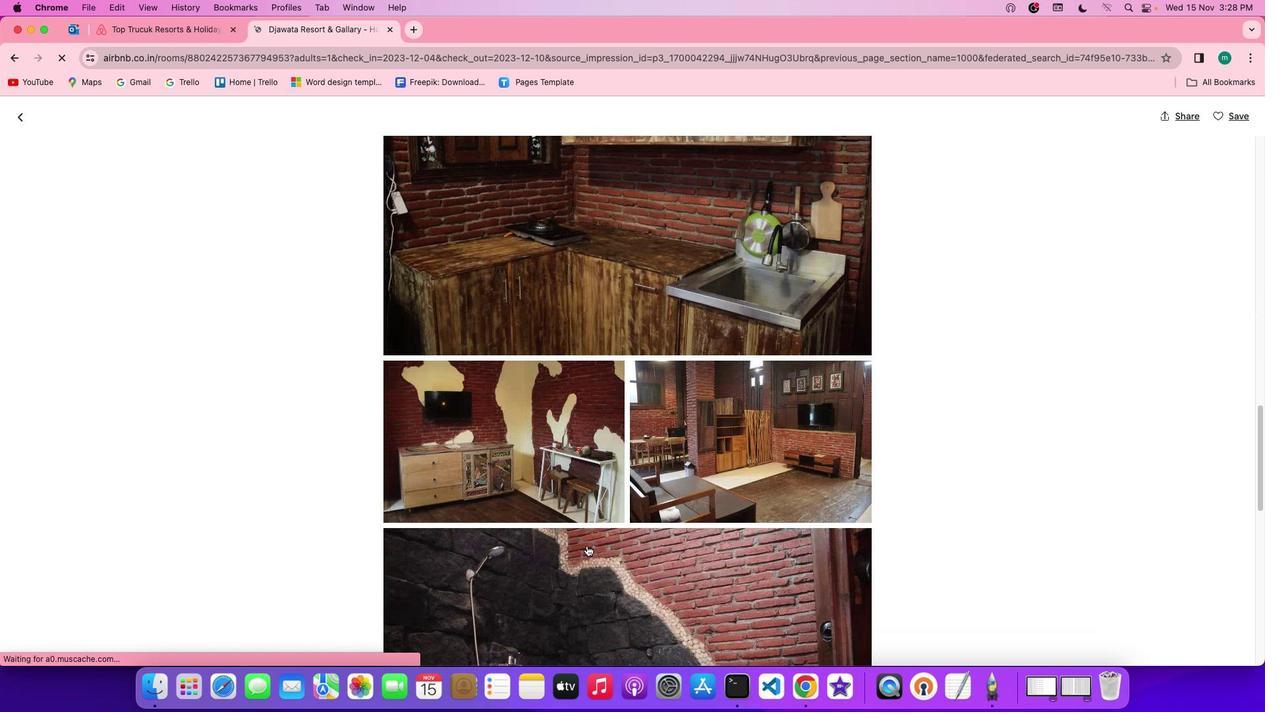 
Action: Mouse scrolled (588, 494) with delta (112, 149)
Screenshot: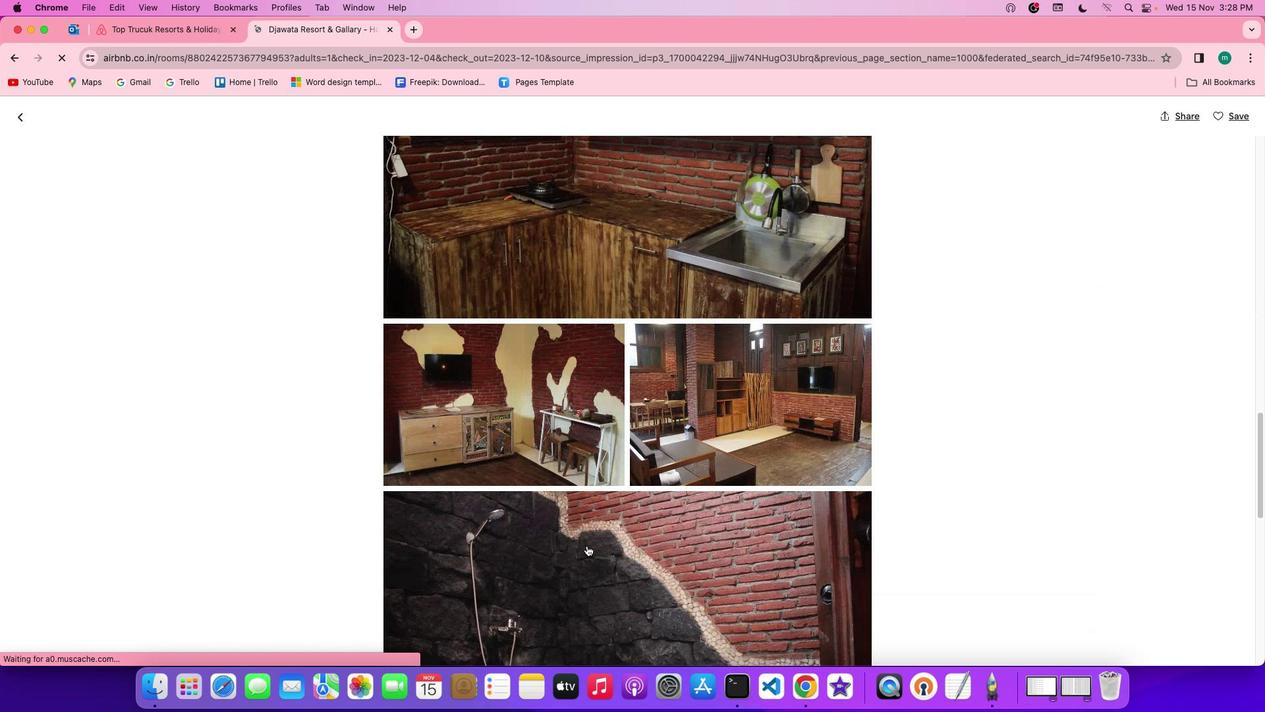 
Action: Mouse scrolled (588, 494) with delta (112, 149)
Screenshot: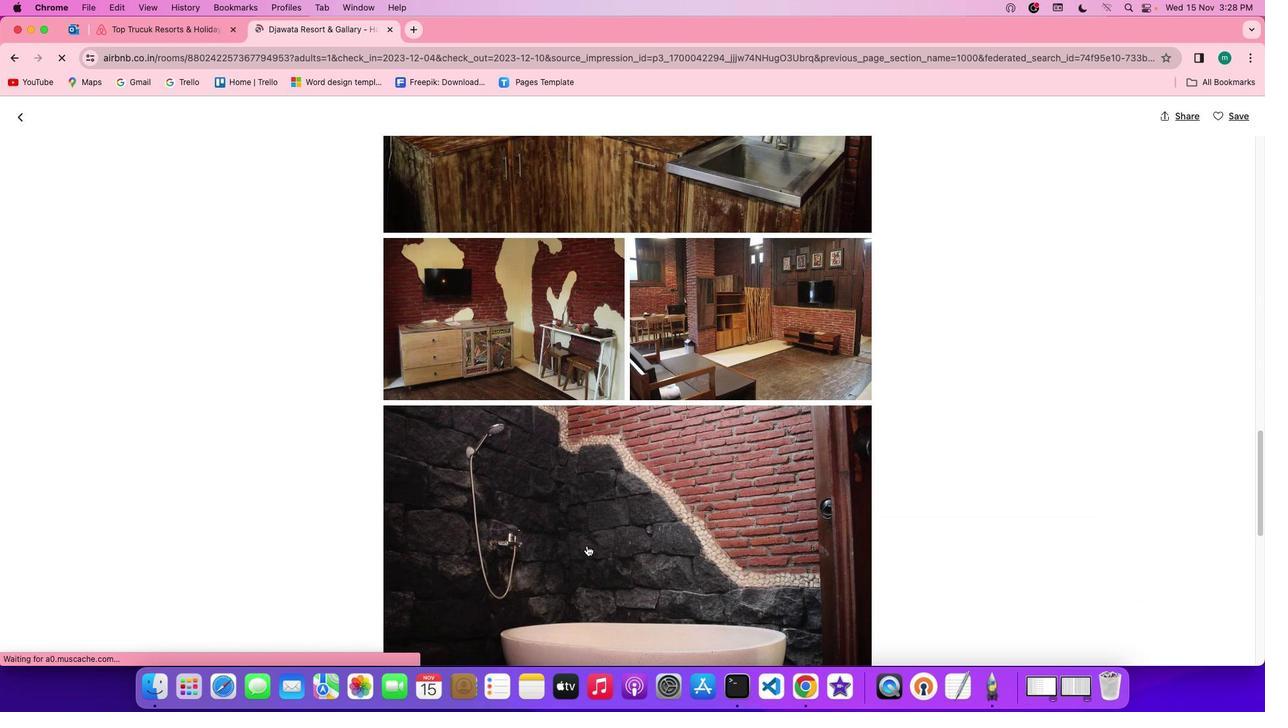 
Action: Mouse scrolled (588, 494) with delta (112, 150)
Screenshot: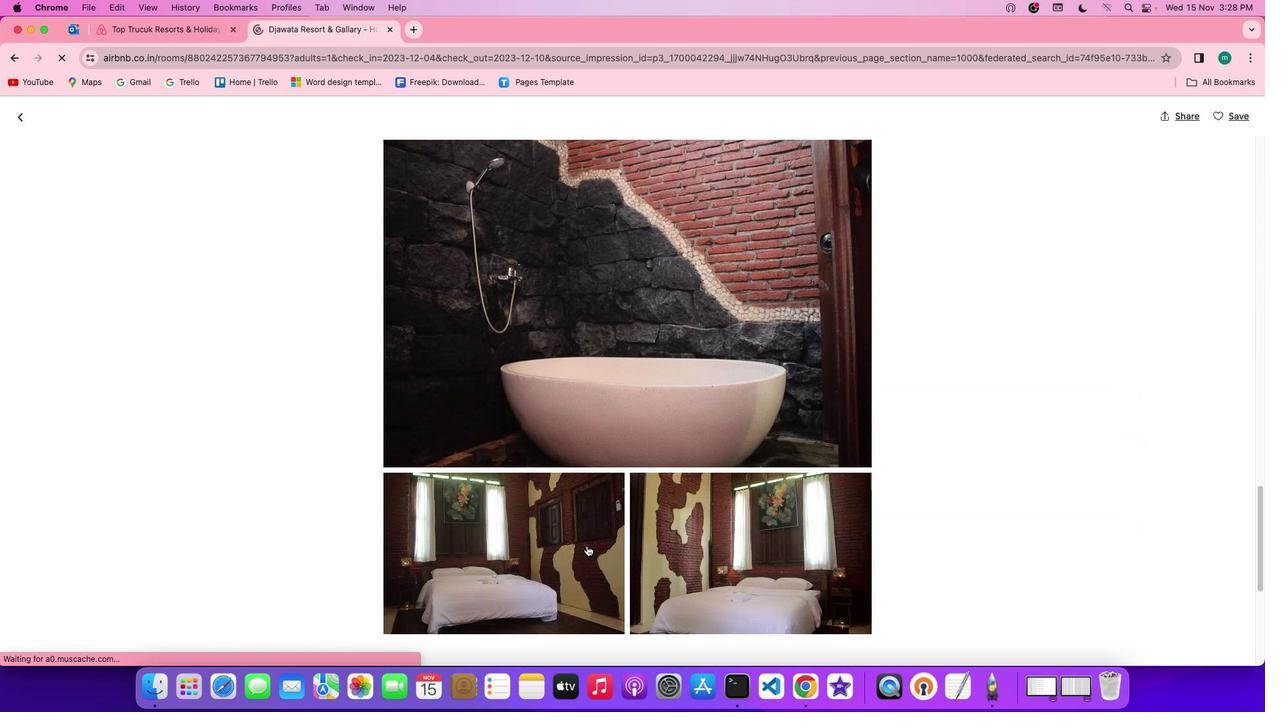 
Action: Mouse scrolled (588, 494) with delta (112, 150)
Screenshot: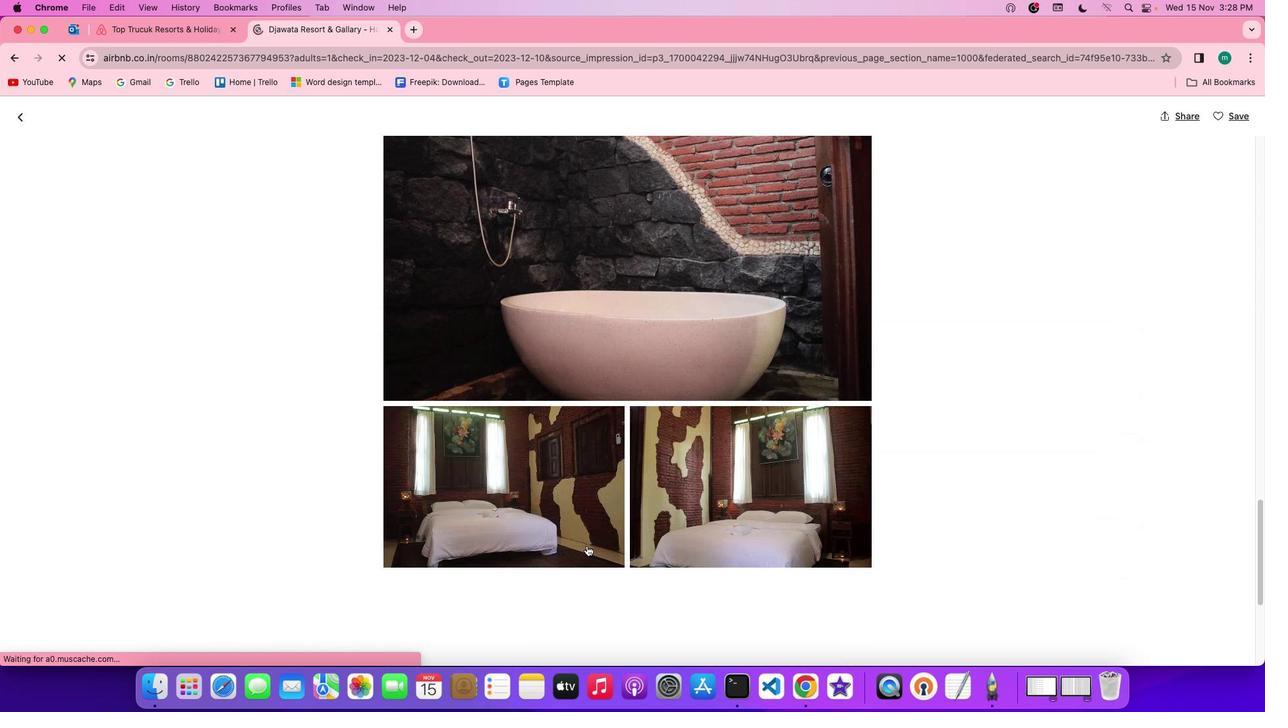 
Action: Mouse scrolled (588, 494) with delta (112, 150)
Screenshot: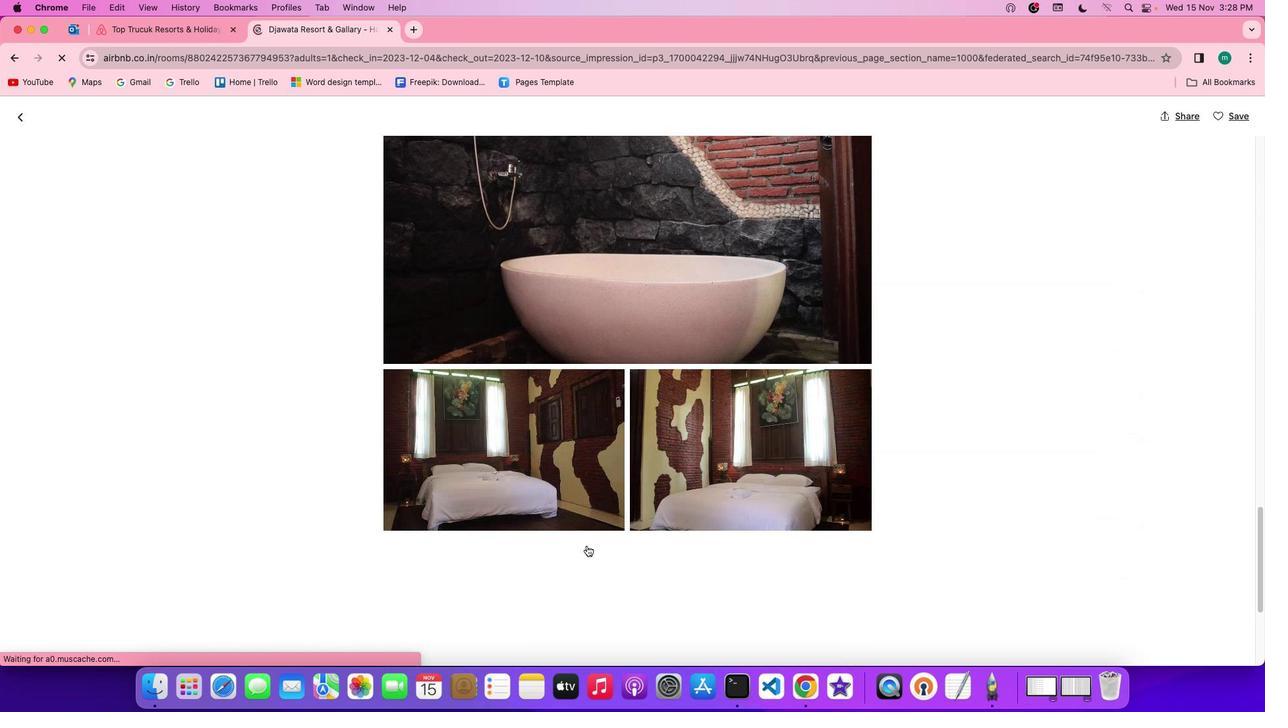 
Action: Mouse scrolled (588, 494) with delta (112, 149)
Screenshot: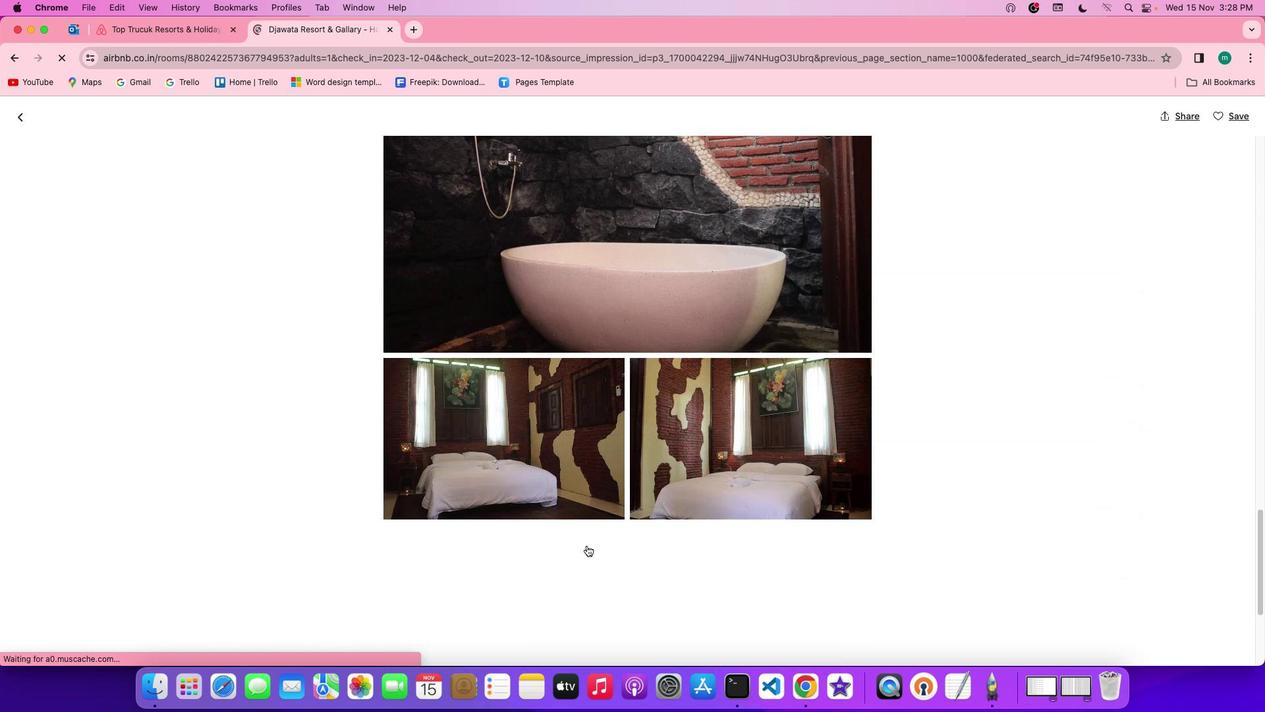 
Action: Mouse scrolled (588, 494) with delta (112, 149)
Screenshot: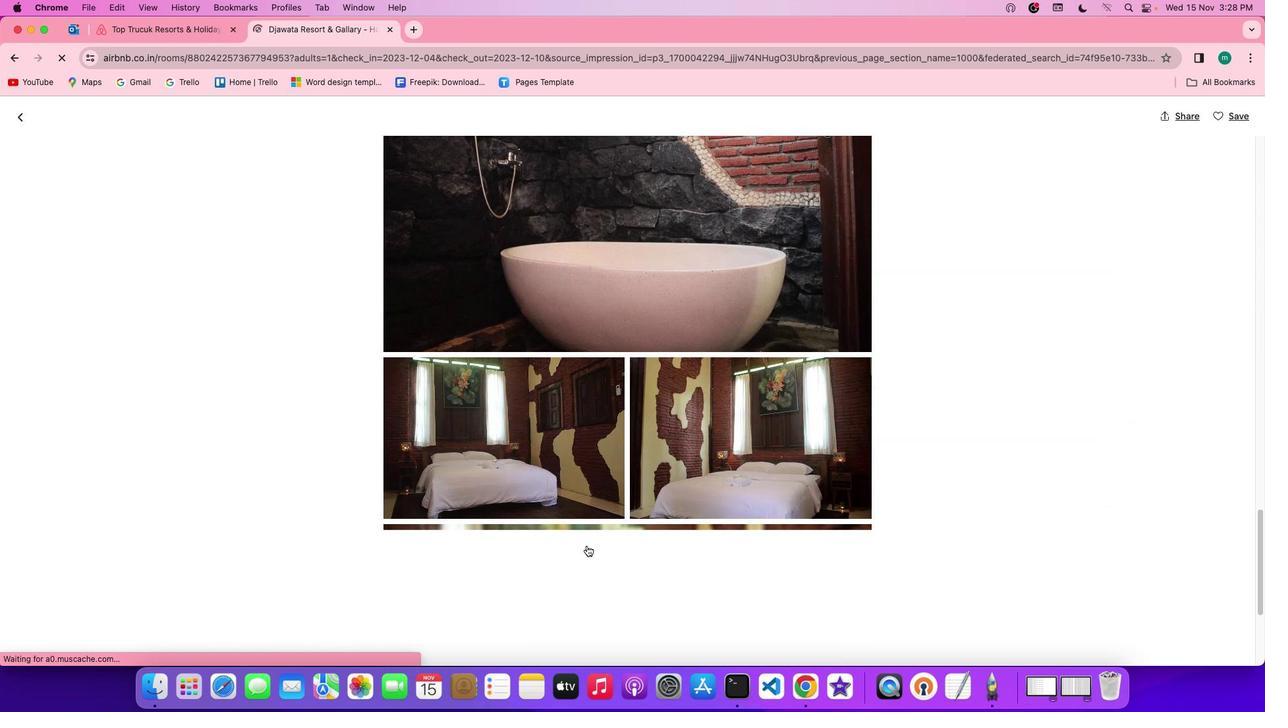 
Action: Mouse scrolled (588, 494) with delta (112, 150)
Screenshot: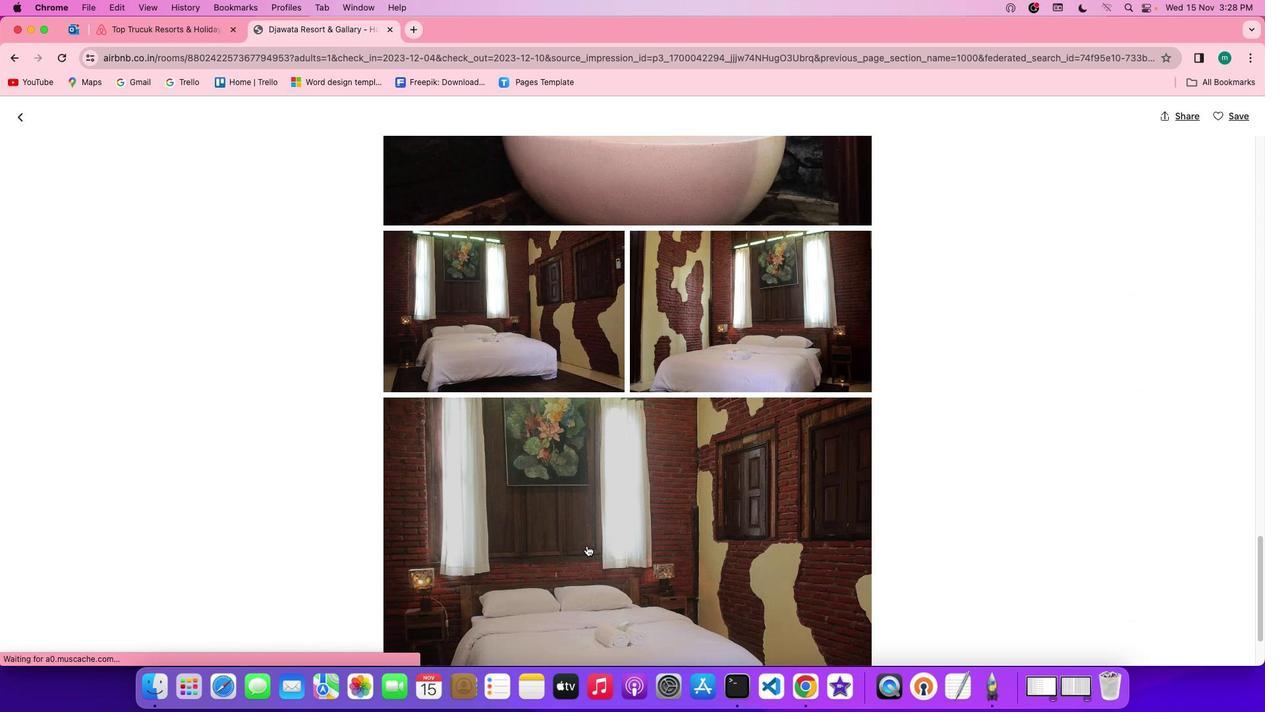 
Action: Mouse scrolled (588, 494) with delta (112, 150)
Screenshot: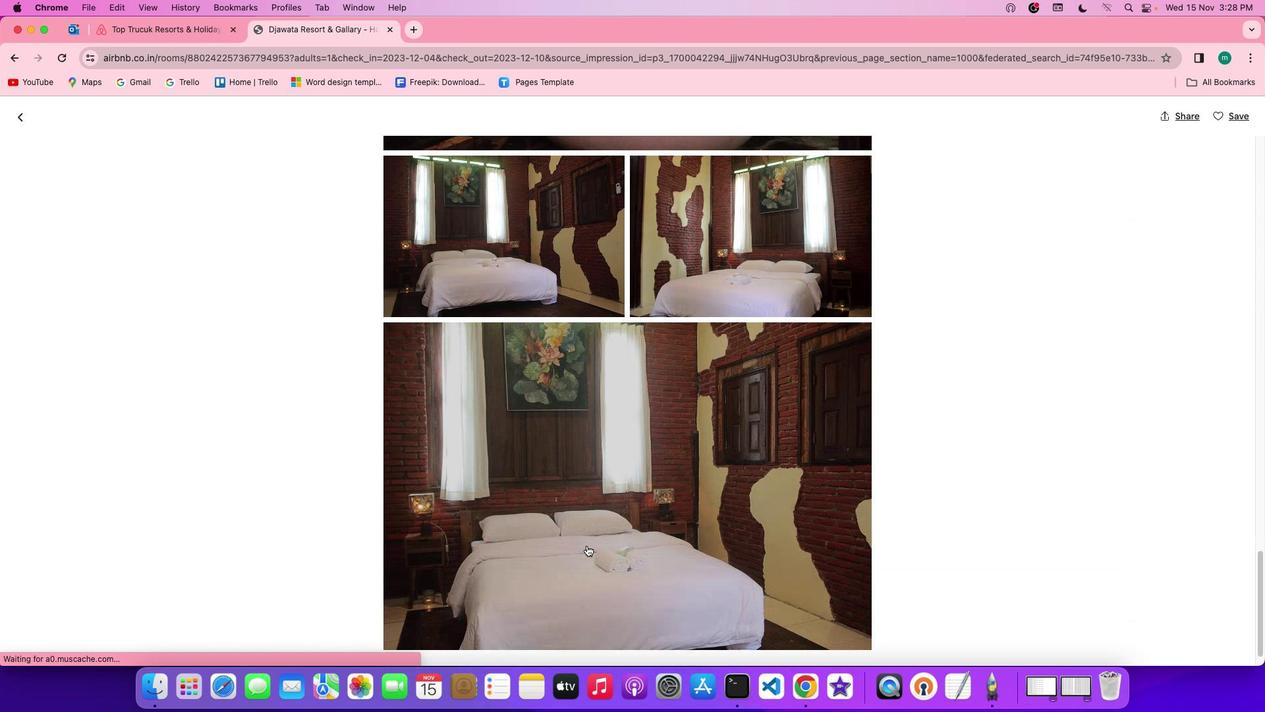 
Action: Mouse scrolled (588, 494) with delta (112, 150)
Screenshot: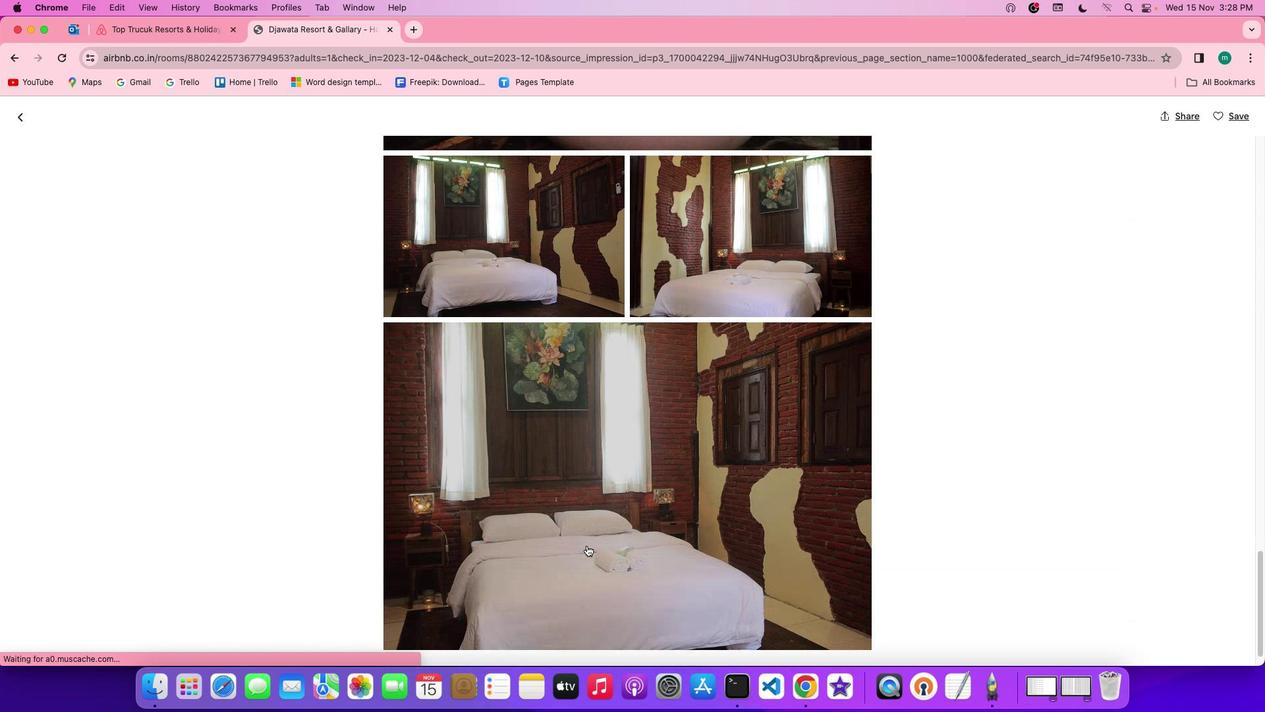 
Action: Mouse scrolled (588, 494) with delta (112, 149)
Screenshot: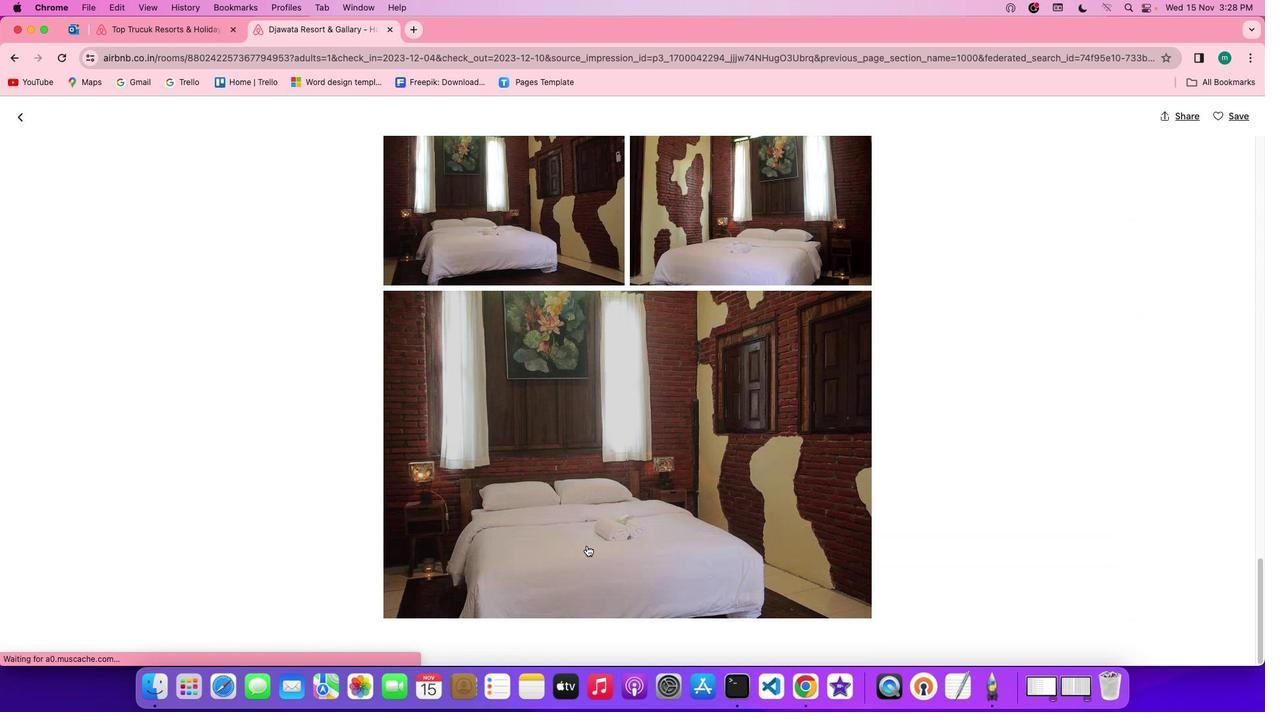 
Action: Mouse scrolled (588, 494) with delta (112, 149)
Screenshot: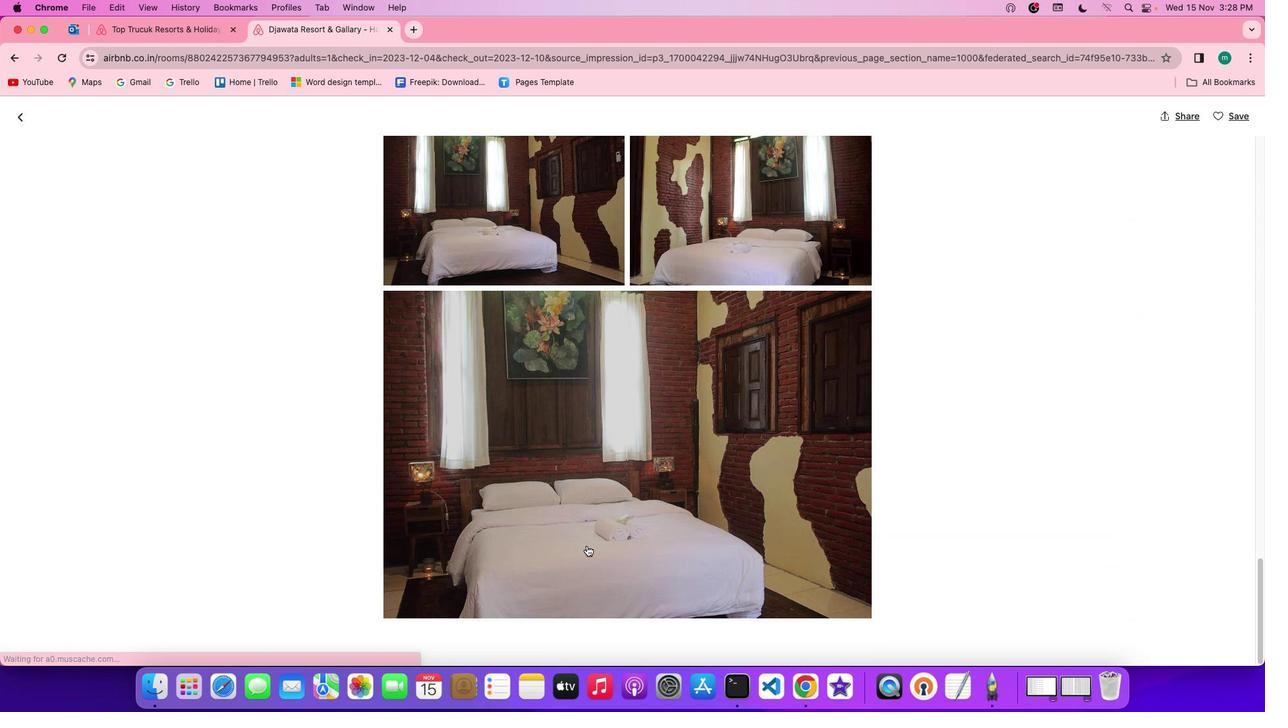 
Action: Mouse scrolled (588, 494) with delta (112, 150)
Screenshot: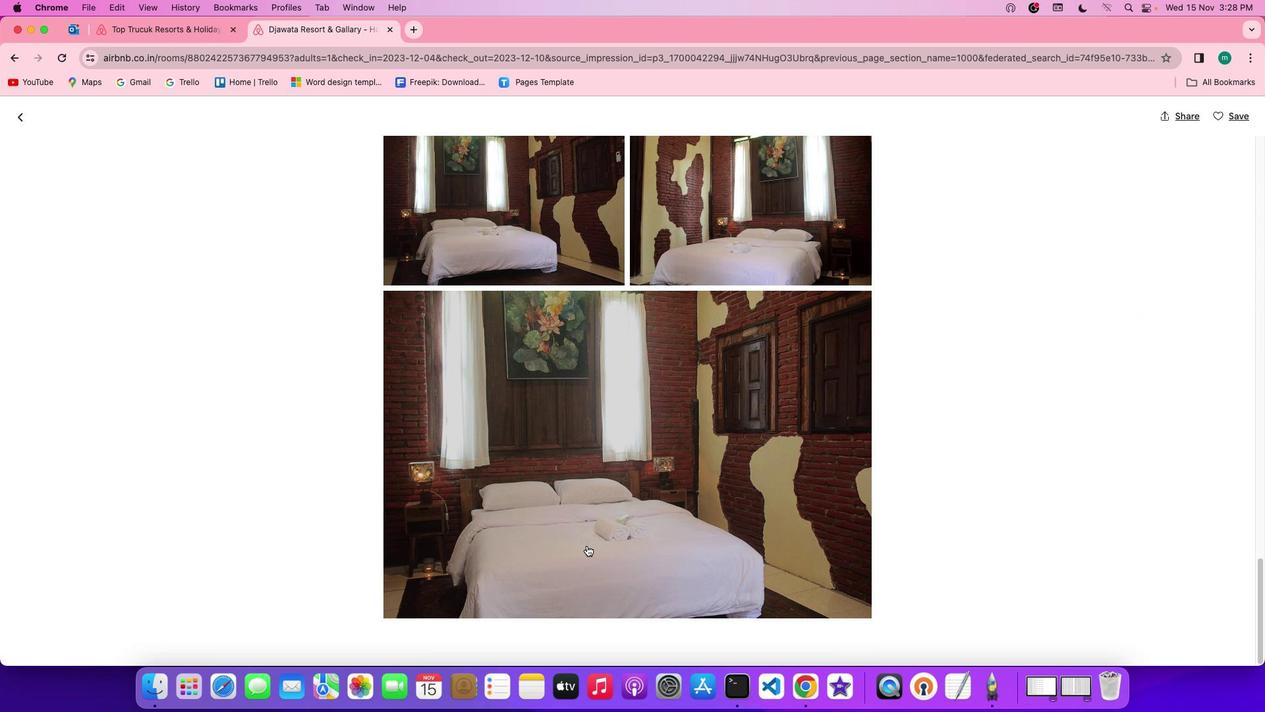 
Action: Mouse scrolled (588, 494) with delta (112, 150)
Screenshot: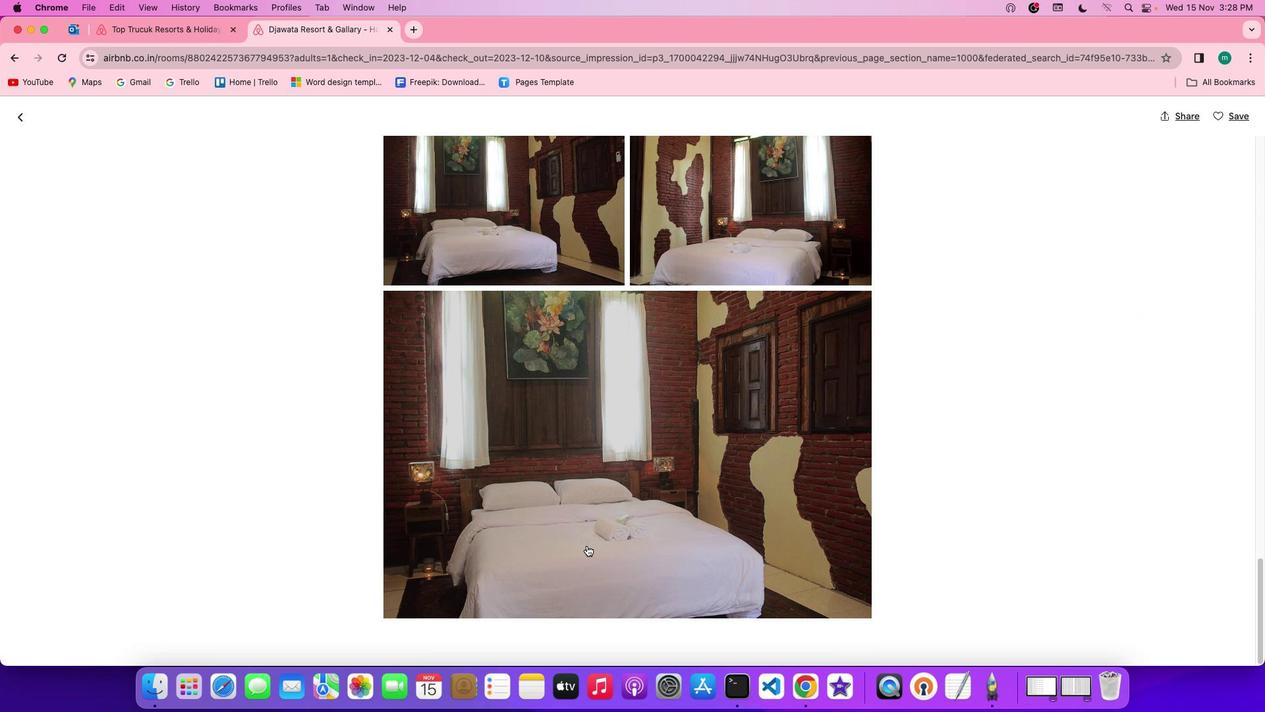 
Action: Mouse scrolled (588, 494) with delta (112, 150)
Screenshot: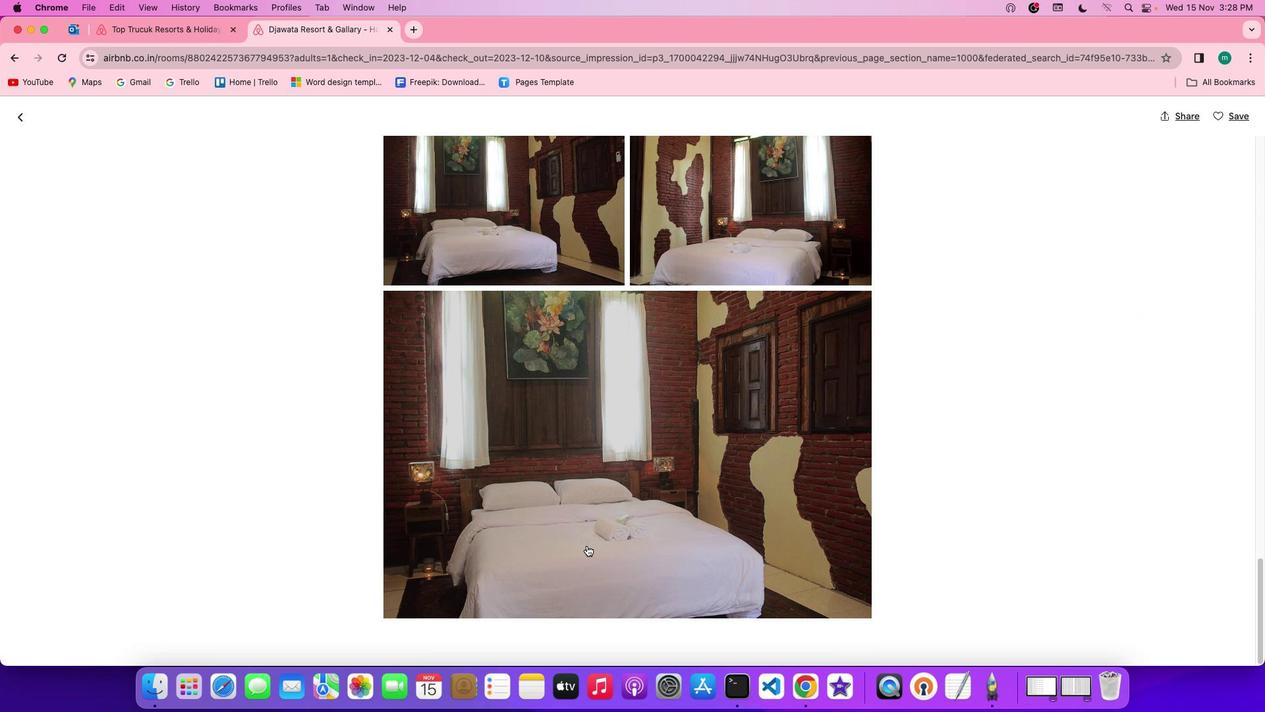 
Action: Mouse scrolled (588, 494) with delta (112, 149)
Screenshot: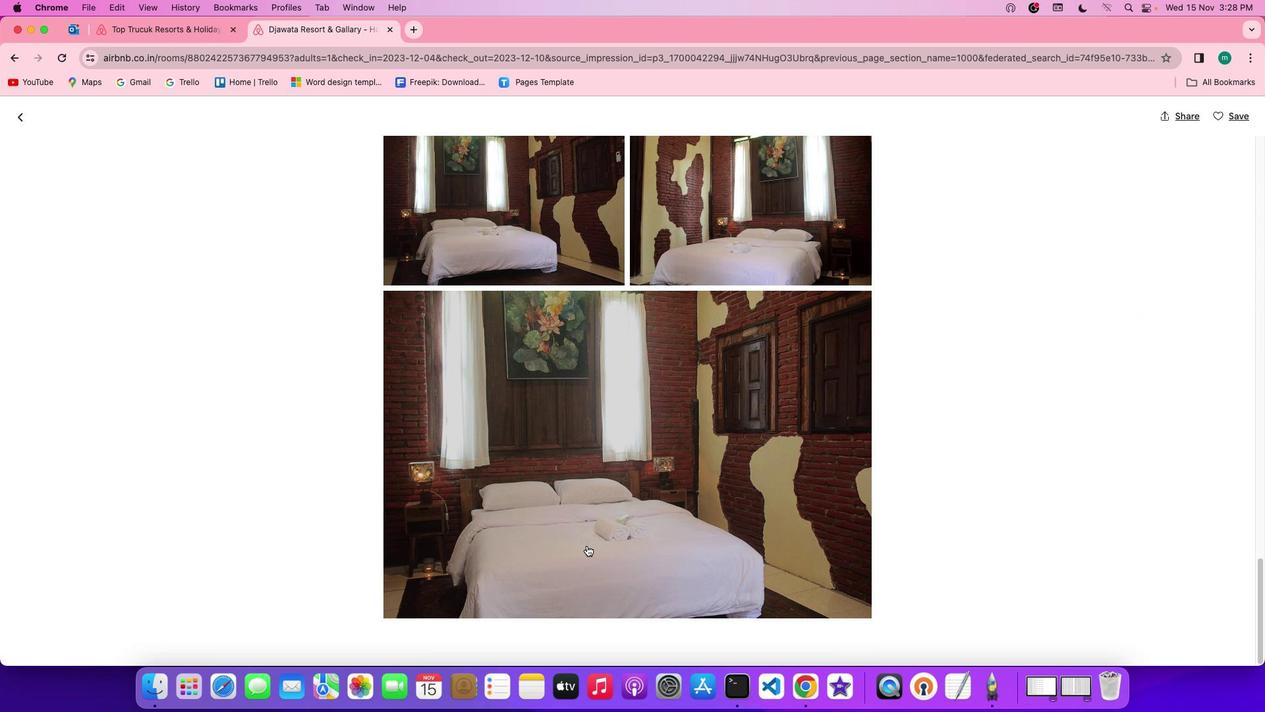 
Action: Mouse scrolled (588, 494) with delta (112, 149)
Screenshot: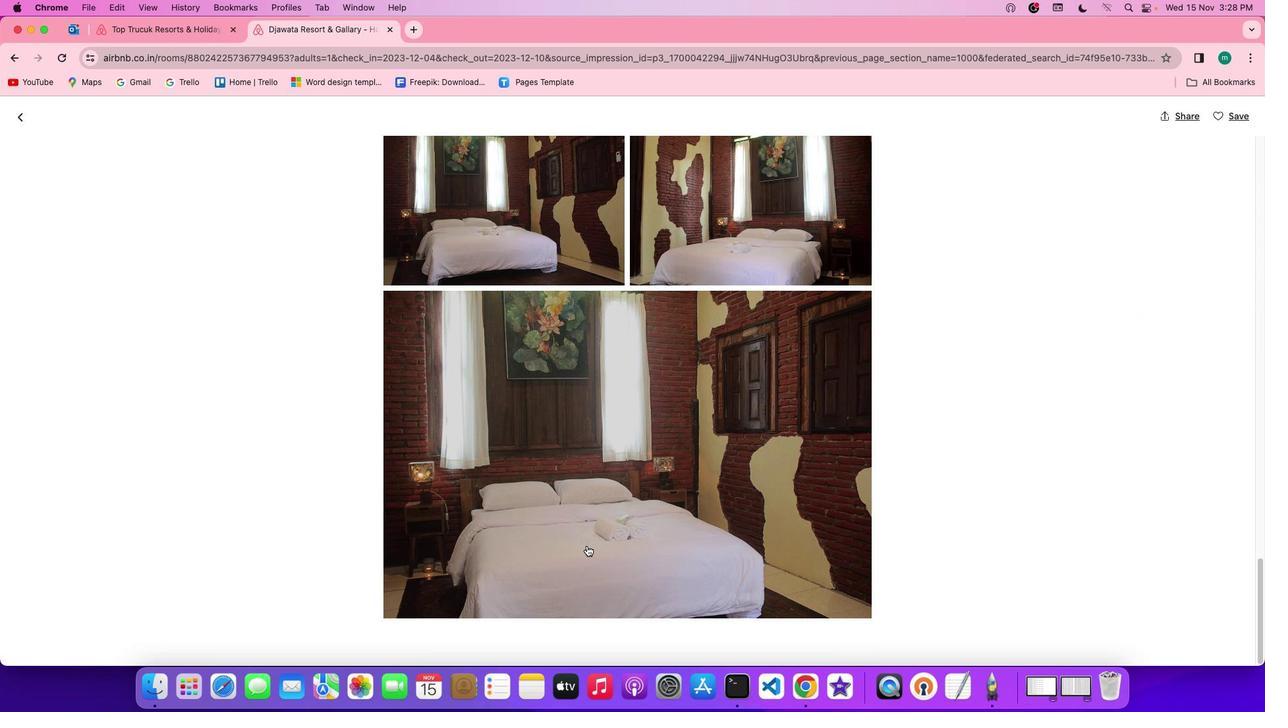 
Action: Mouse scrolled (588, 494) with delta (112, 150)
Screenshot: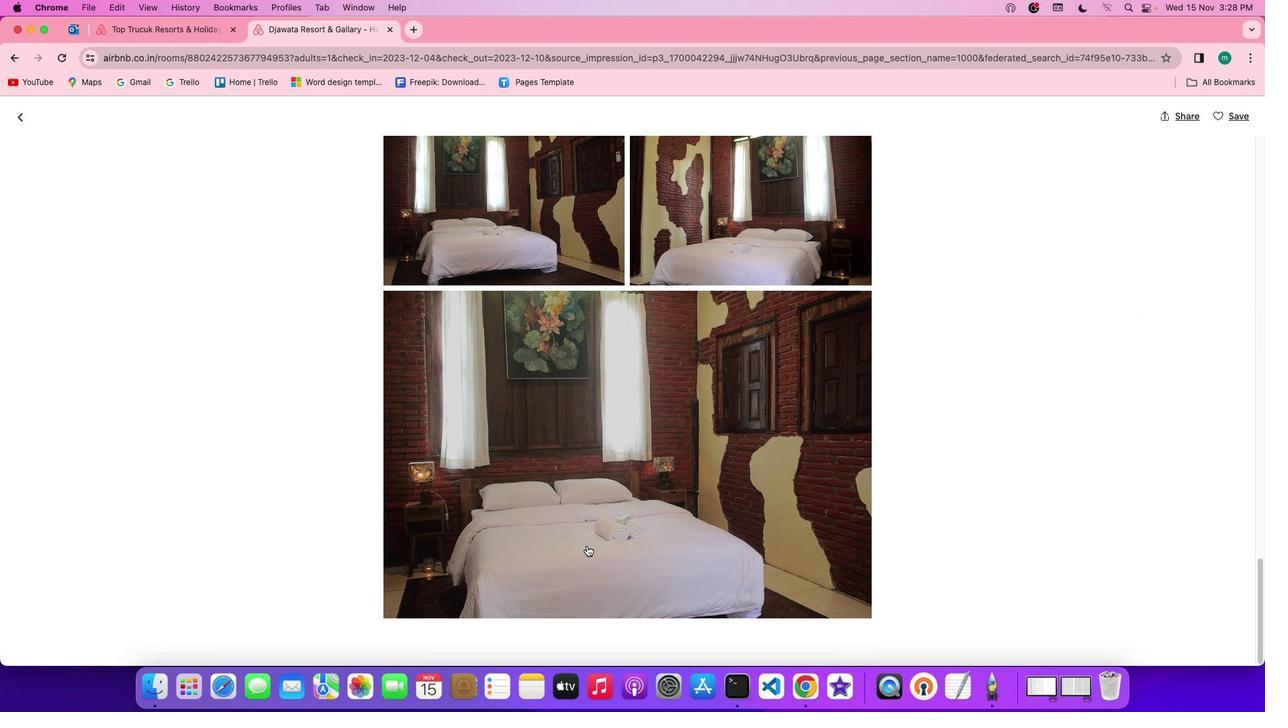 
Action: Mouse scrolled (588, 494) with delta (112, 150)
Screenshot: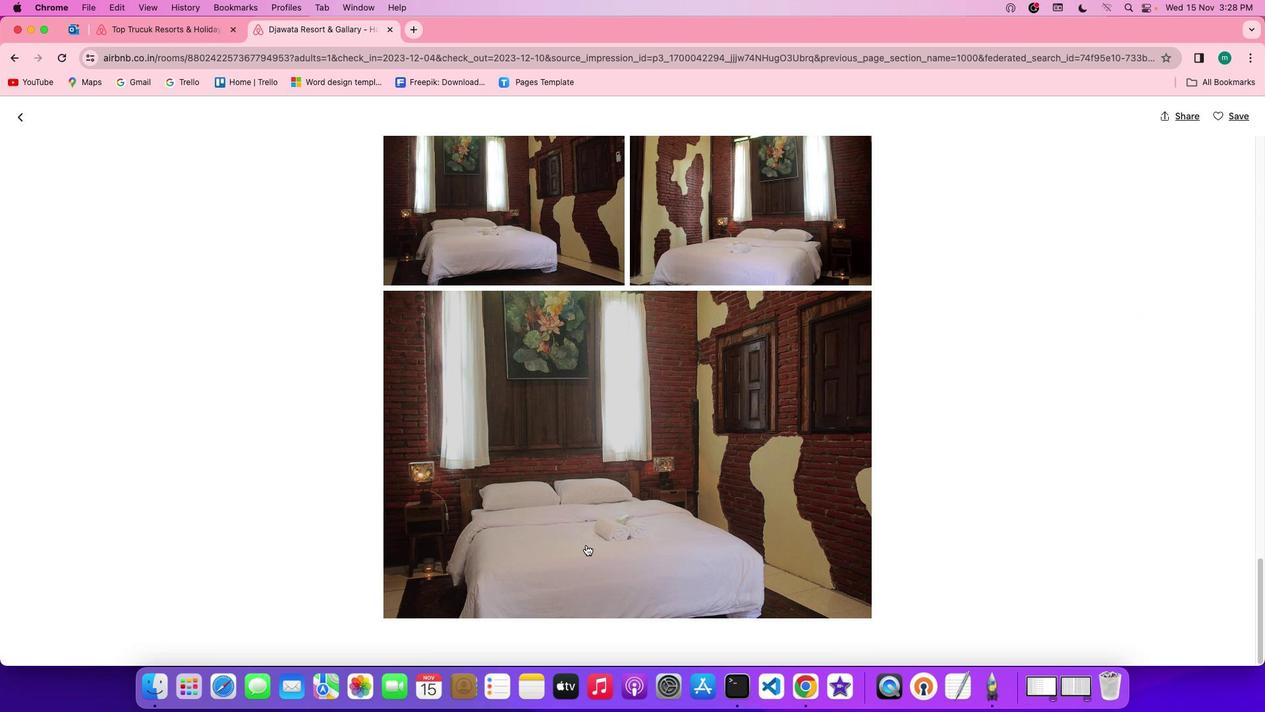 
Action: Mouse scrolled (588, 494) with delta (112, 150)
Screenshot: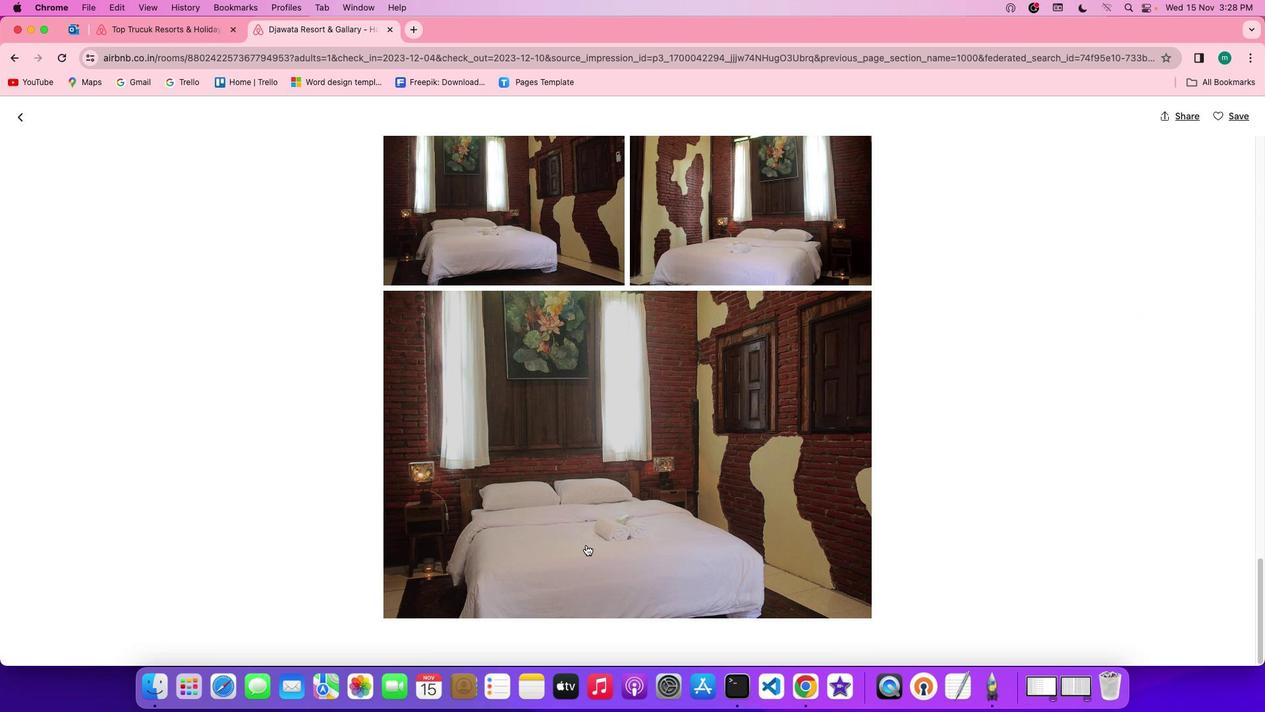 
Action: Mouse scrolled (588, 494) with delta (112, 149)
Screenshot: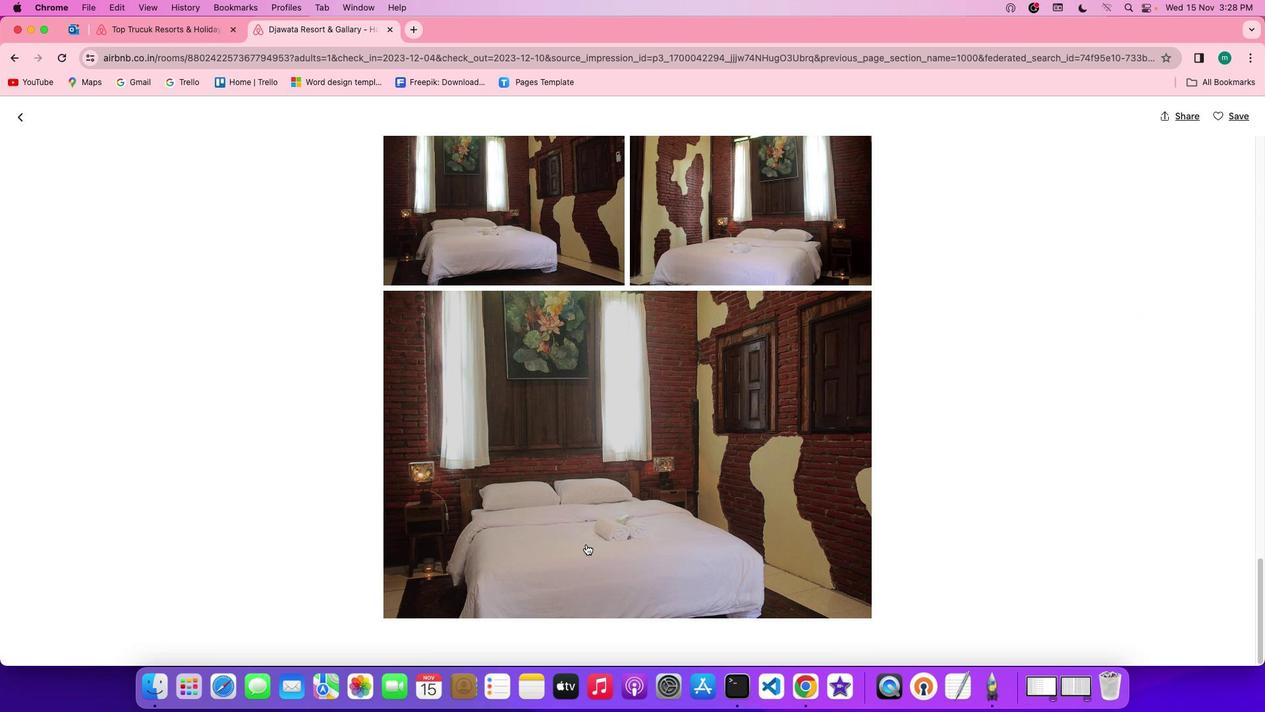 
Action: Mouse scrolled (588, 494) with delta (112, 149)
Screenshot: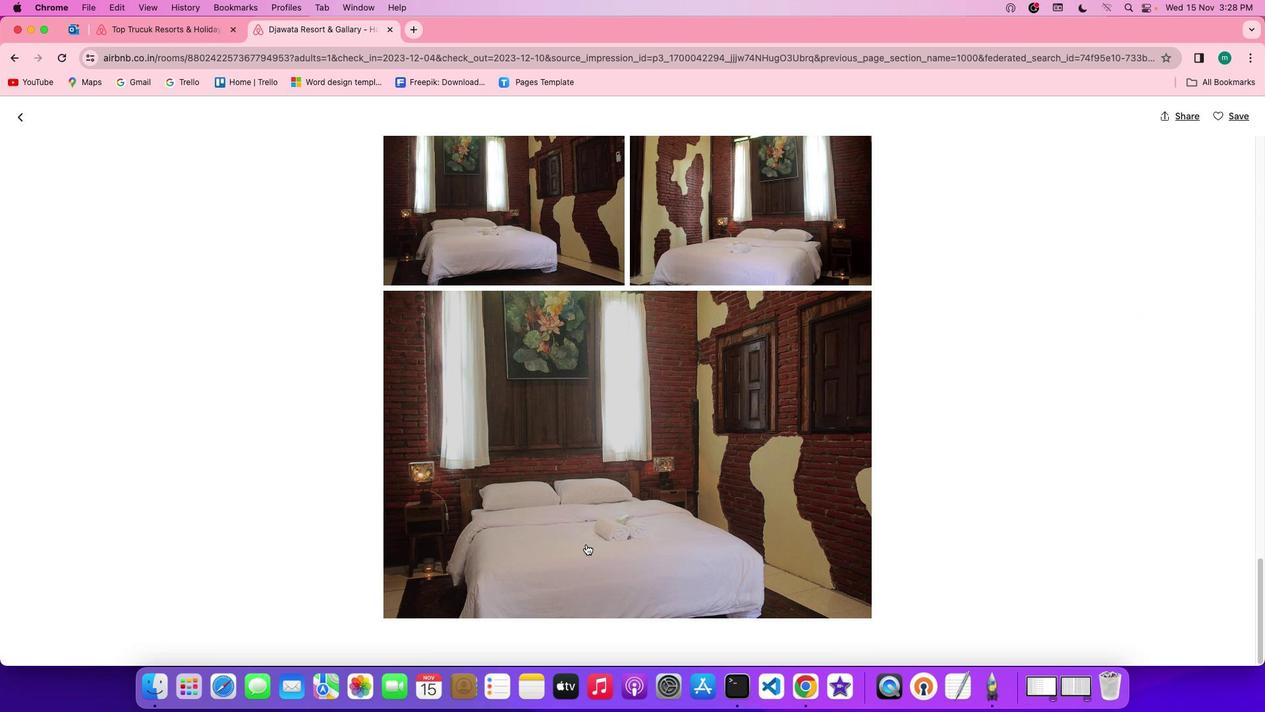 
Action: Mouse moved to (129, 226)
Screenshot: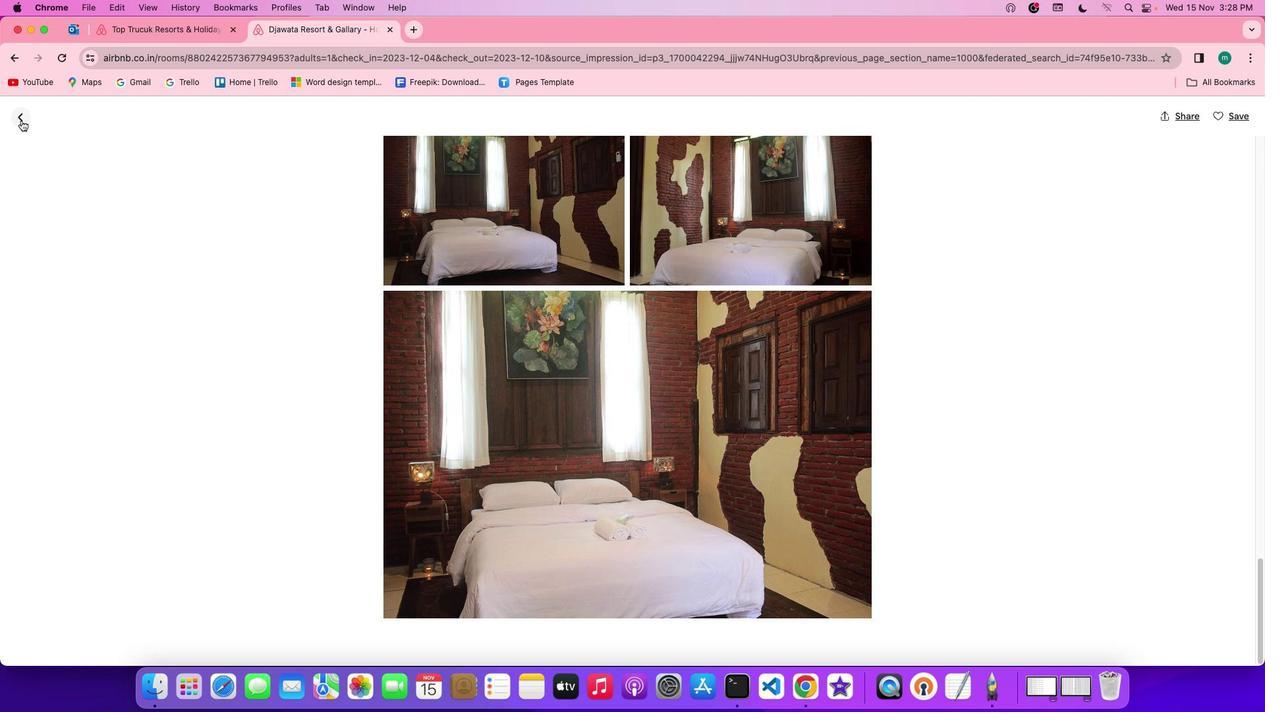 
Action: Mouse pressed left at (129, 226)
Screenshot: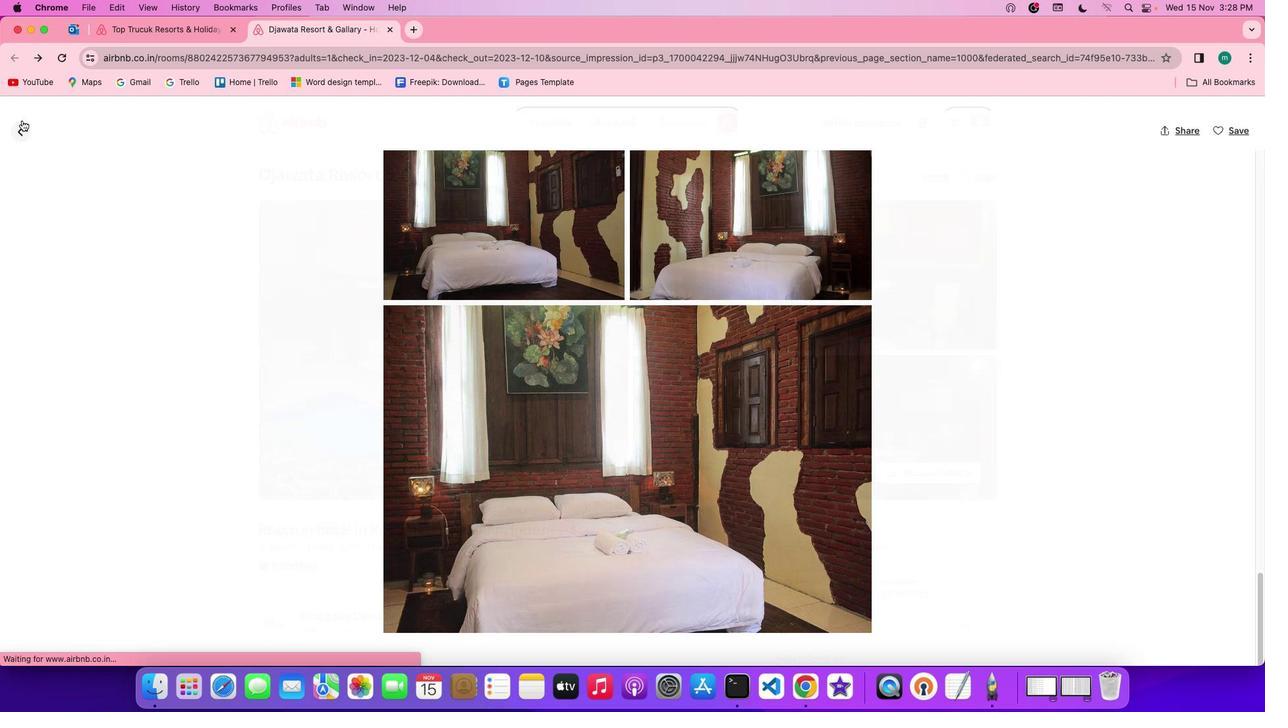 
Action: Mouse moved to (547, 497)
Screenshot: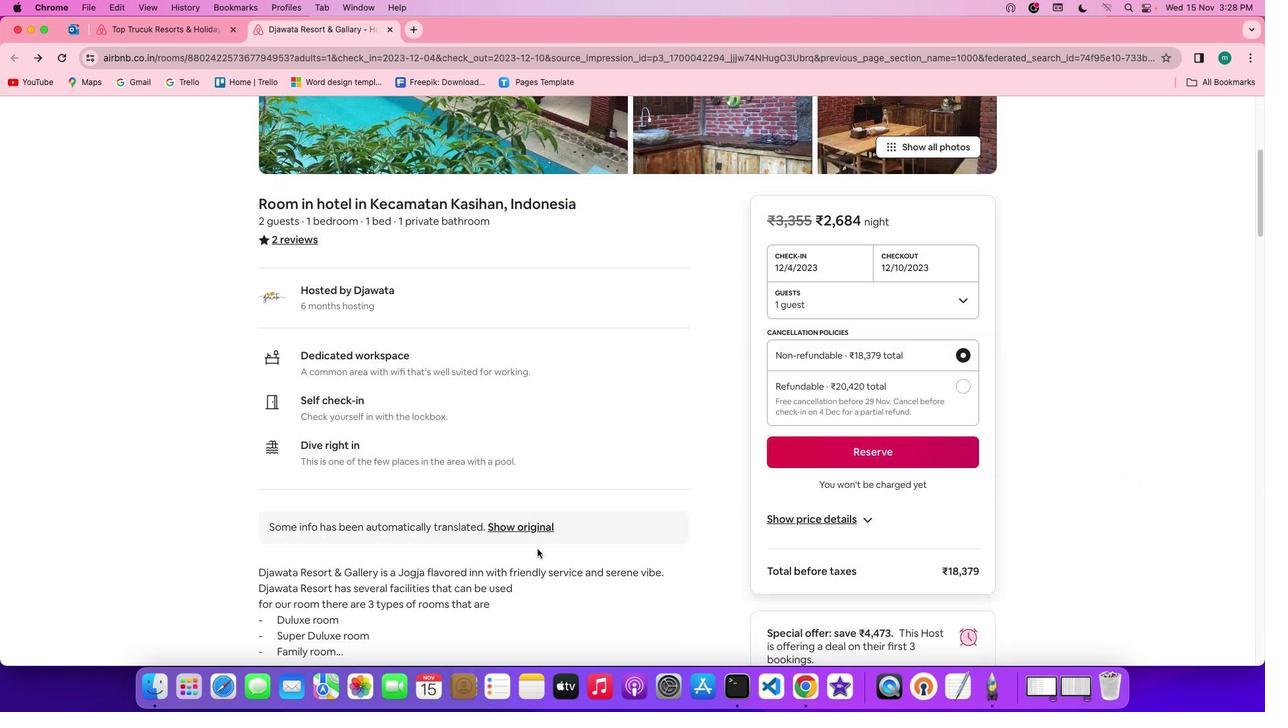 
Action: Mouse scrolled (547, 497) with delta (112, 150)
Screenshot: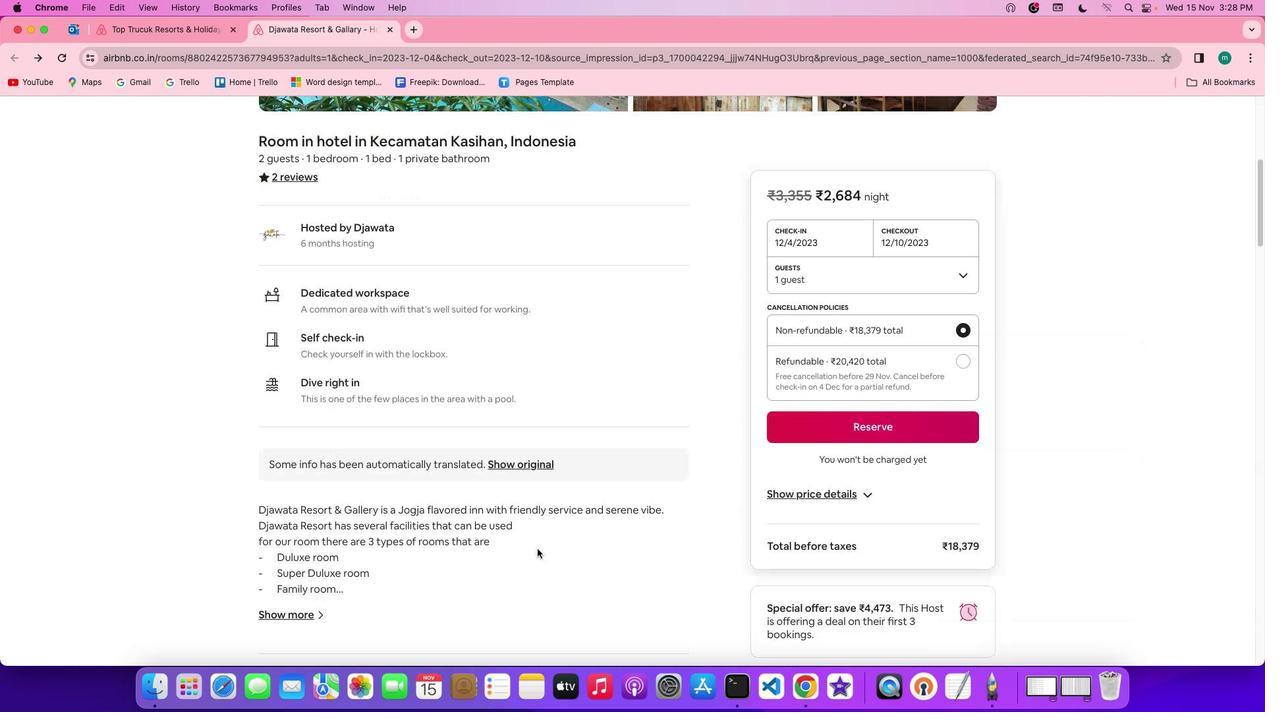 
Action: Mouse scrolled (547, 497) with delta (112, 150)
Screenshot: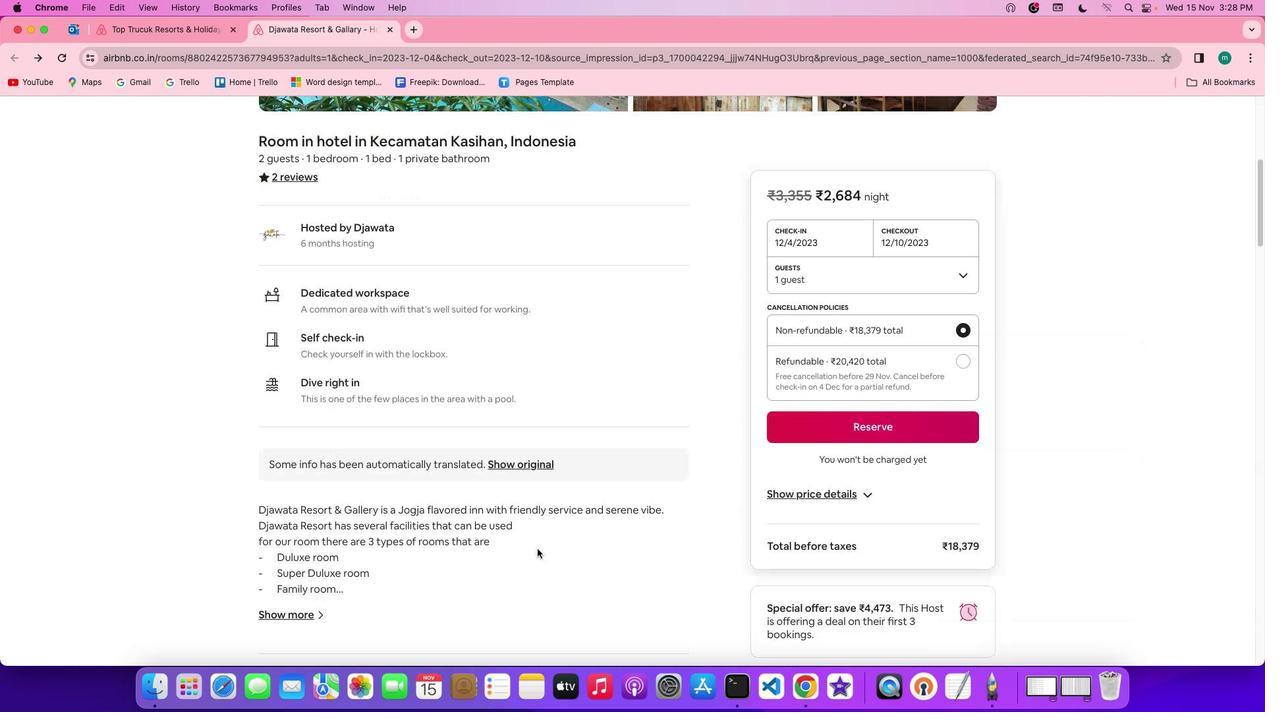 
Action: Mouse scrolled (547, 497) with delta (112, 150)
Screenshot: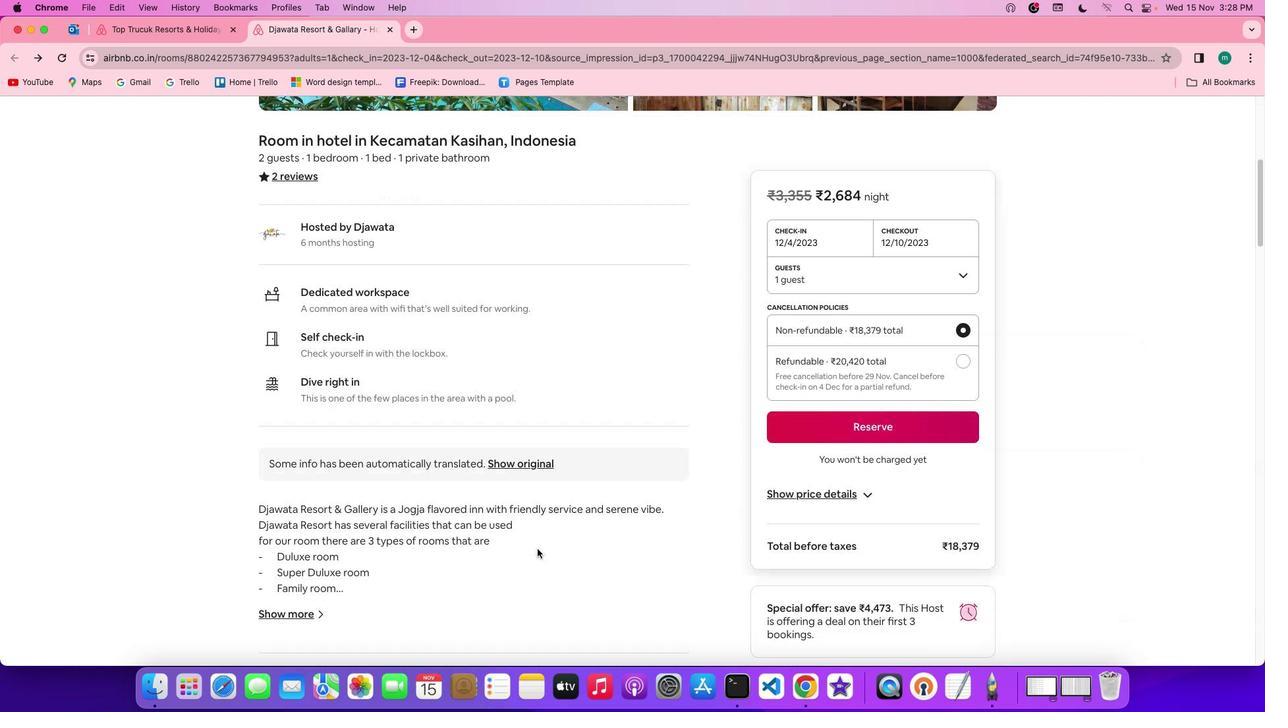 
Action: Mouse scrolled (547, 497) with delta (112, 149)
Screenshot: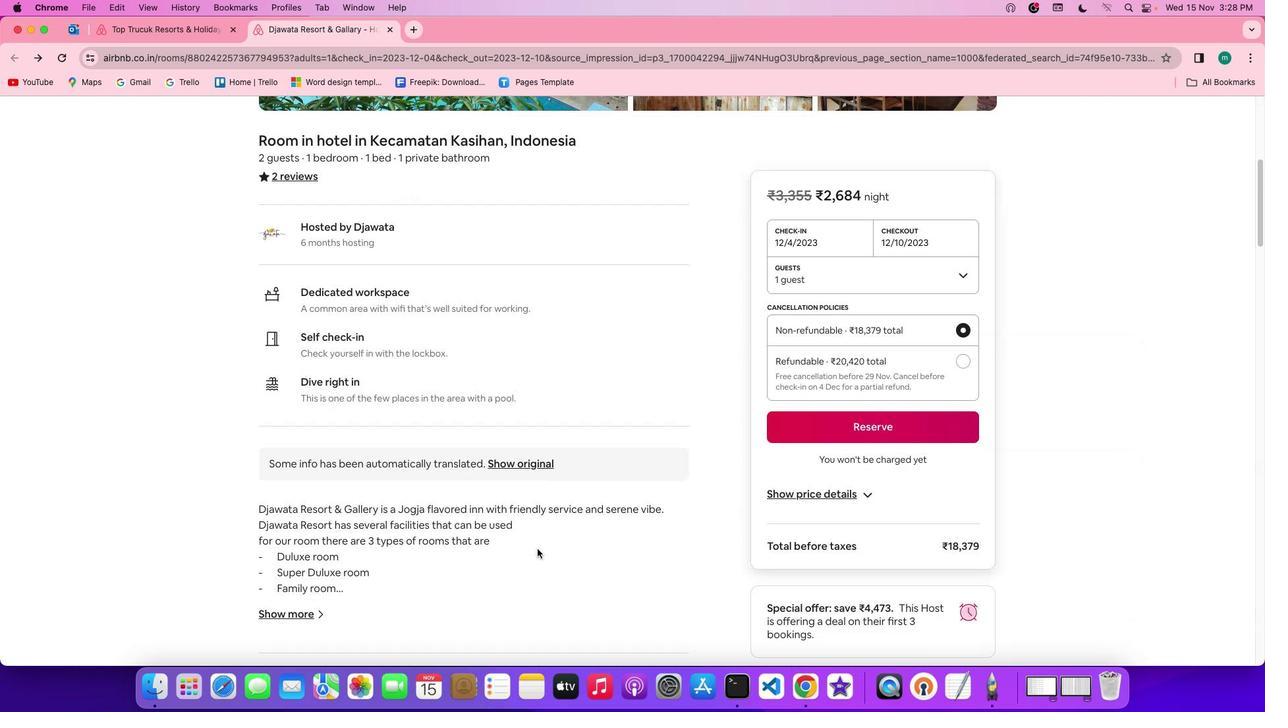 
Action: Mouse scrolled (547, 497) with delta (112, 149)
Screenshot: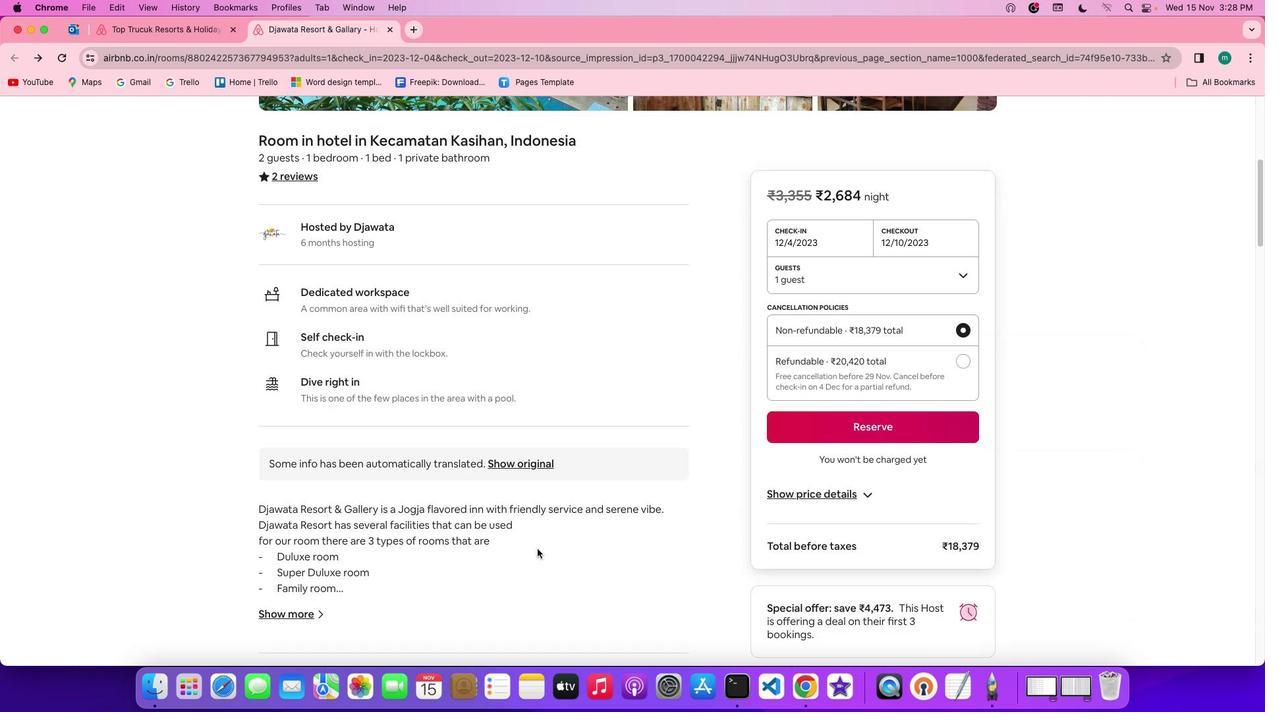 
Action: Mouse scrolled (547, 497) with delta (112, 150)
Screenshot: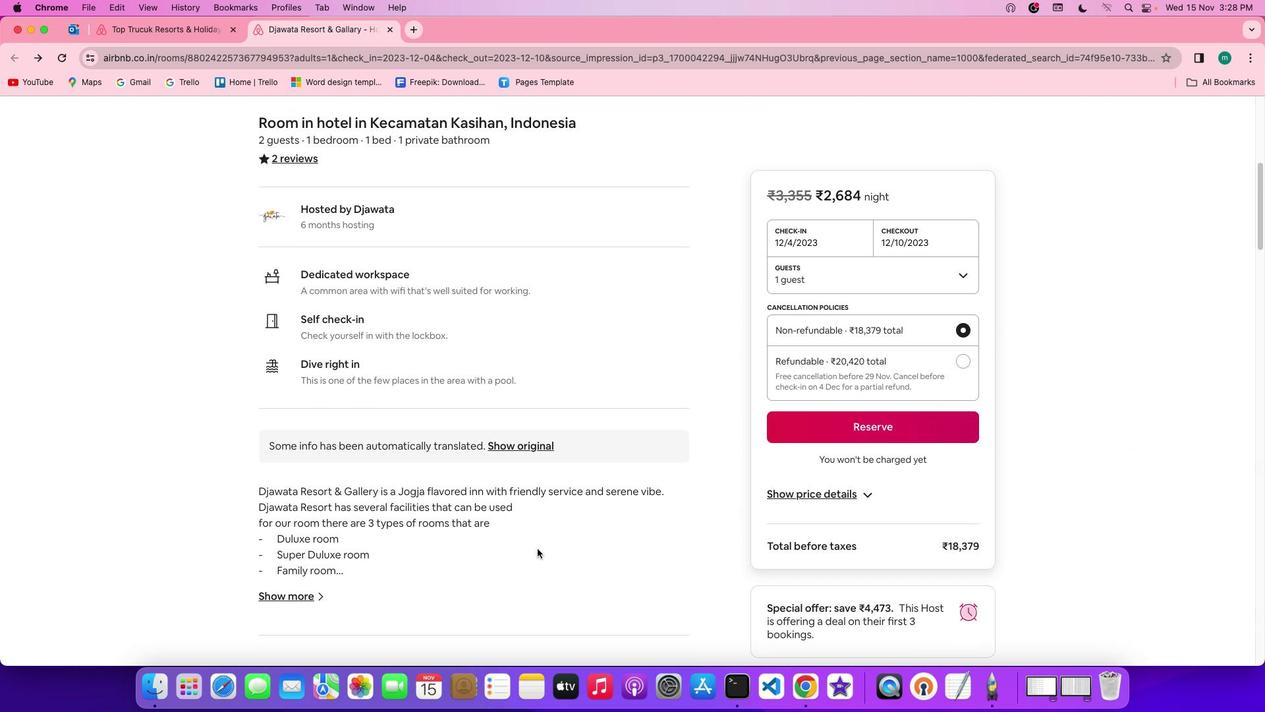 
Action: Mouse scrolled (547, 497) with delta (112, 150)
Screenshot: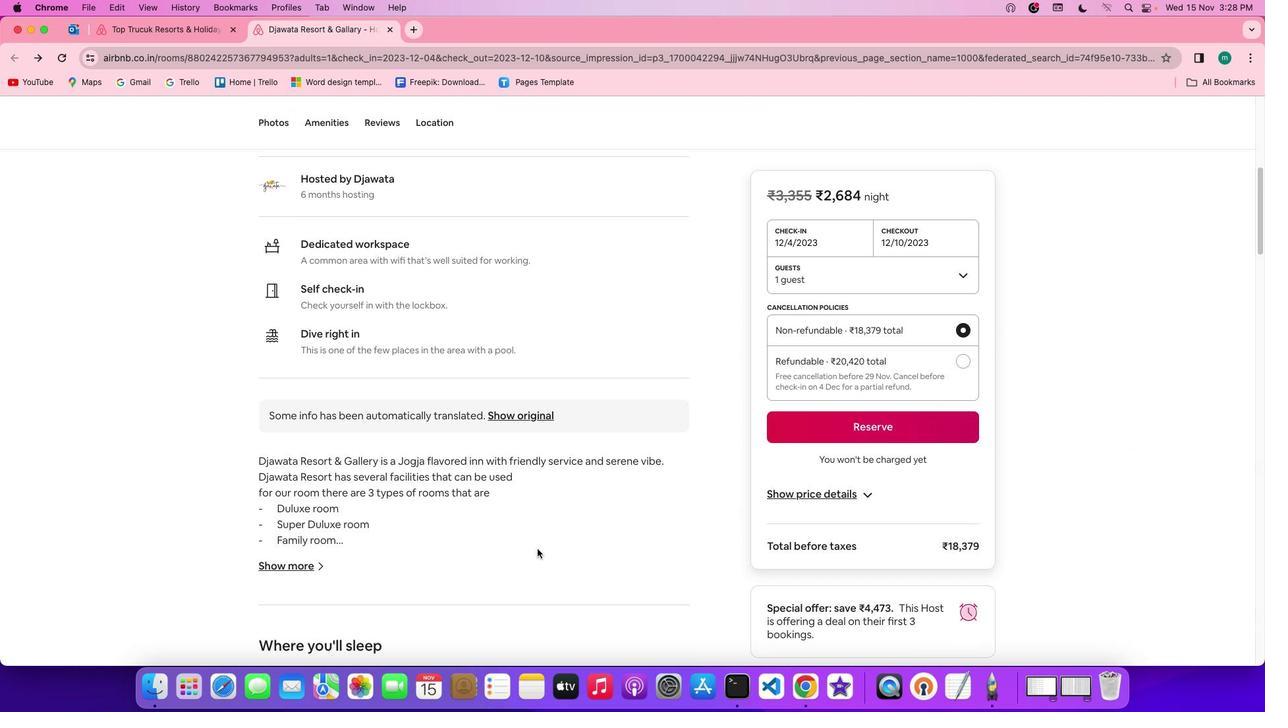 
Action: Mouse scrolled (547, 497) with delta (112, 150)
Screenshot: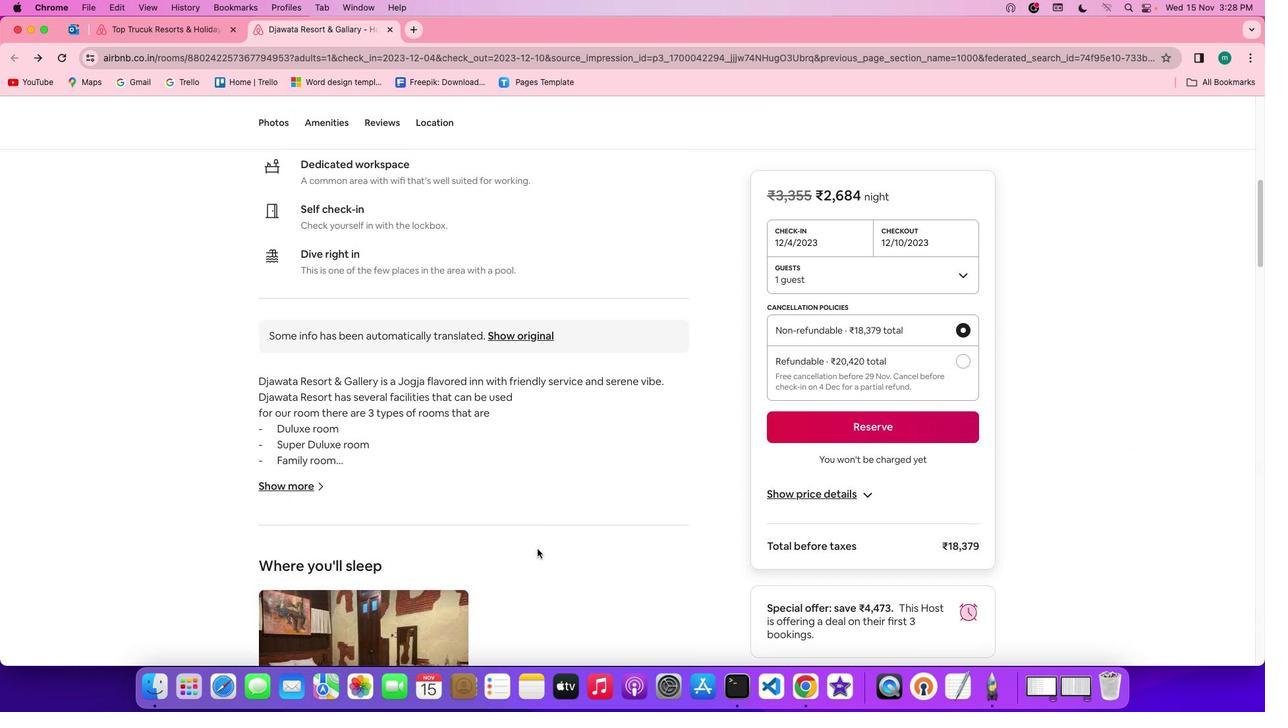 
Action: Mouse scrolled (547, 497) with delta (112, 150)
Screenshot: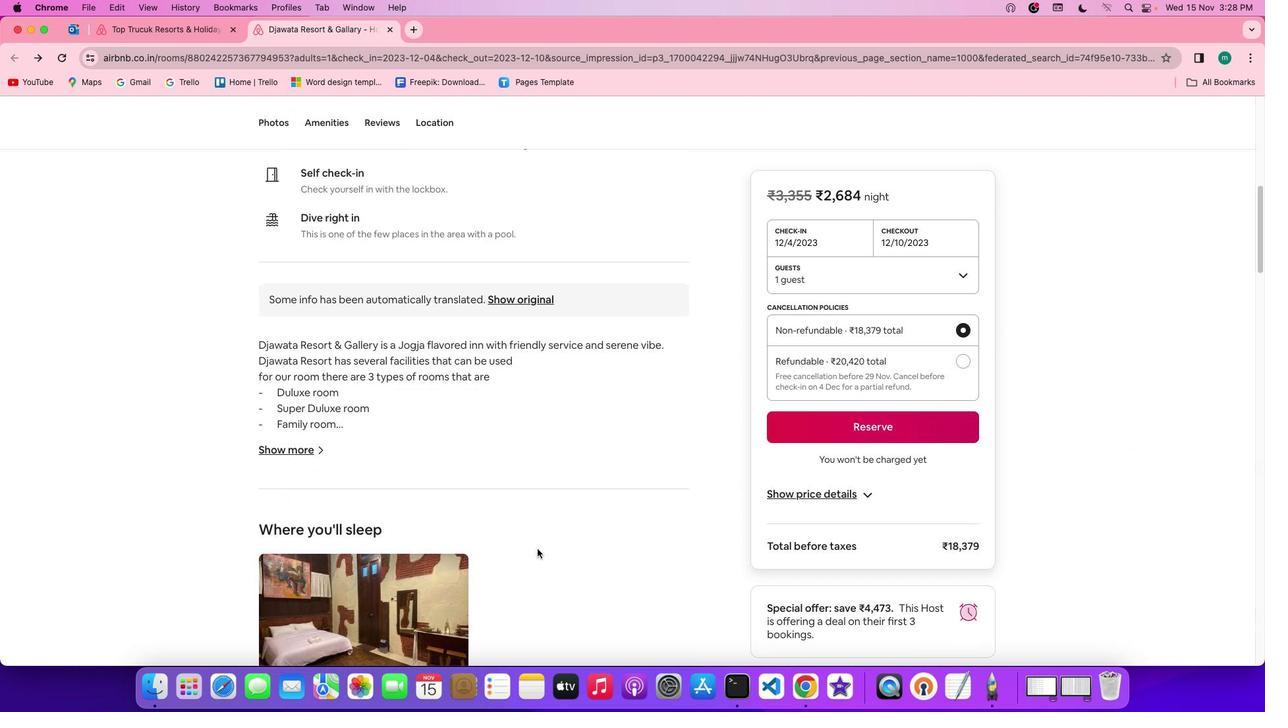 
Action: Mouse scrolled (547, 497) with delta (112, 150)
Screenshot: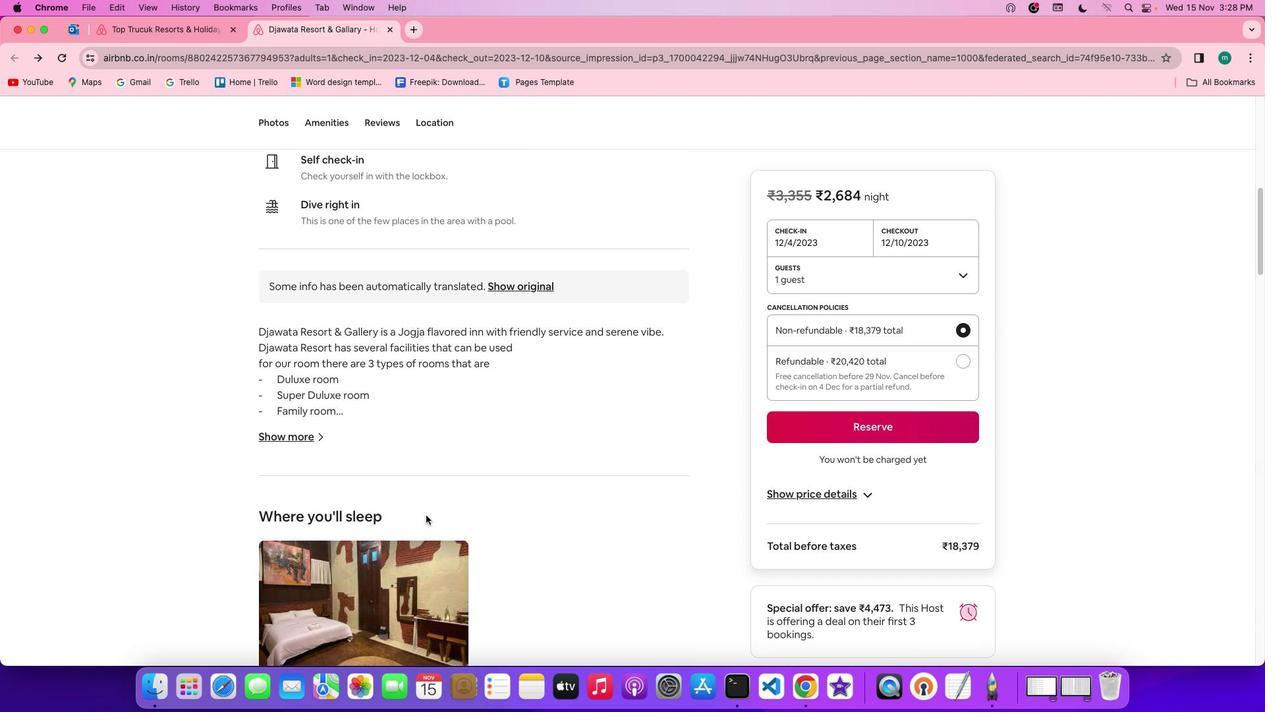 
Action: Mouse moved to (340, 427)
Screenshot: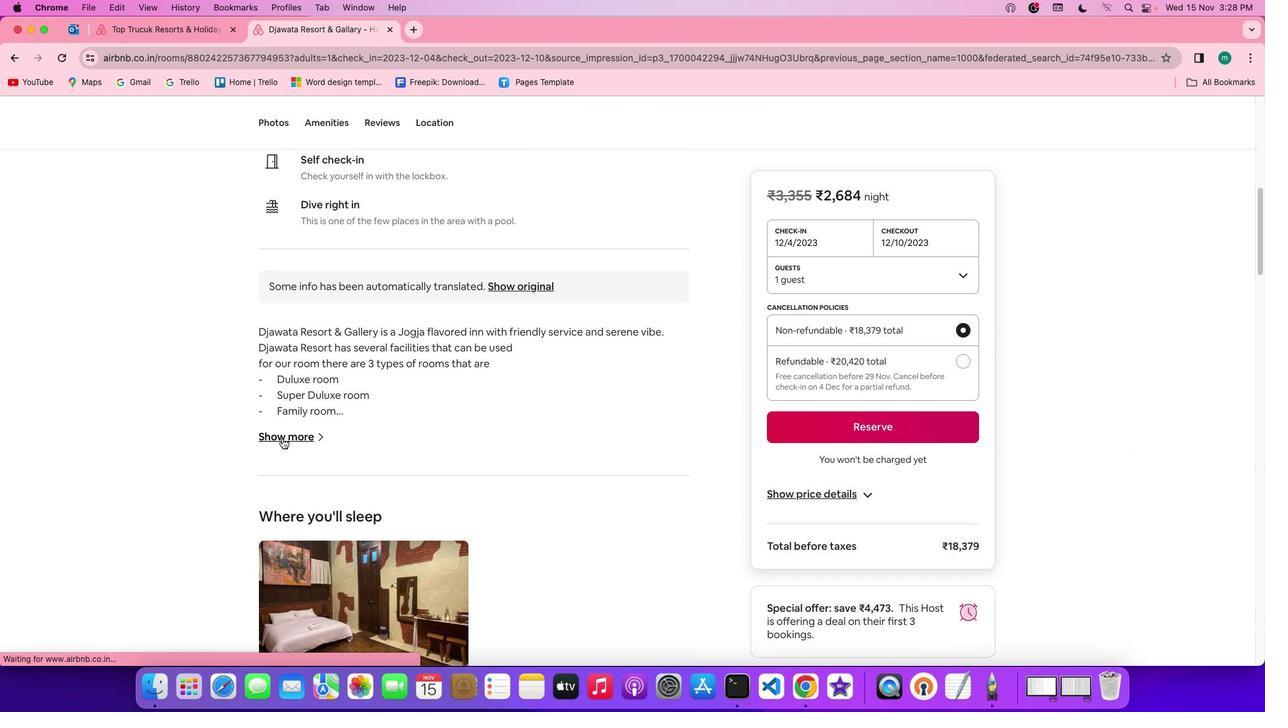 
Action: Mouse pressed left at (340, 427)
Screenshot: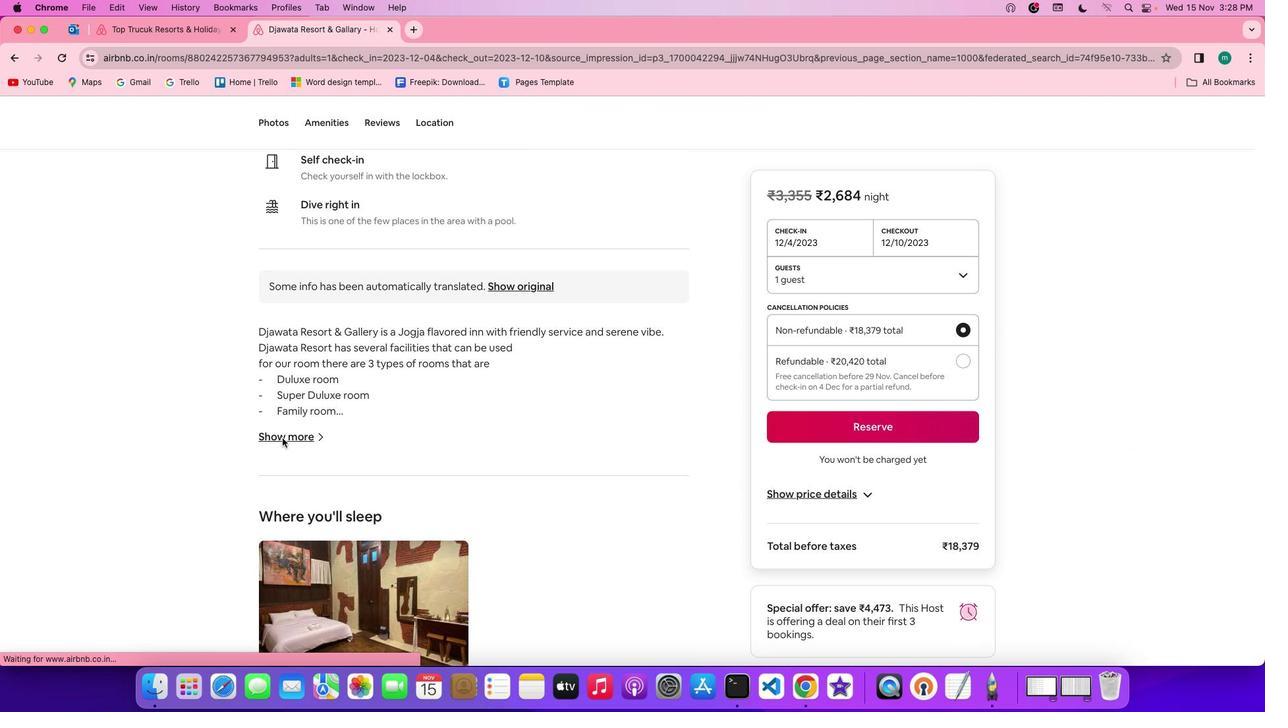 
Action: Mouse moved to (483, 488)
Screenshot: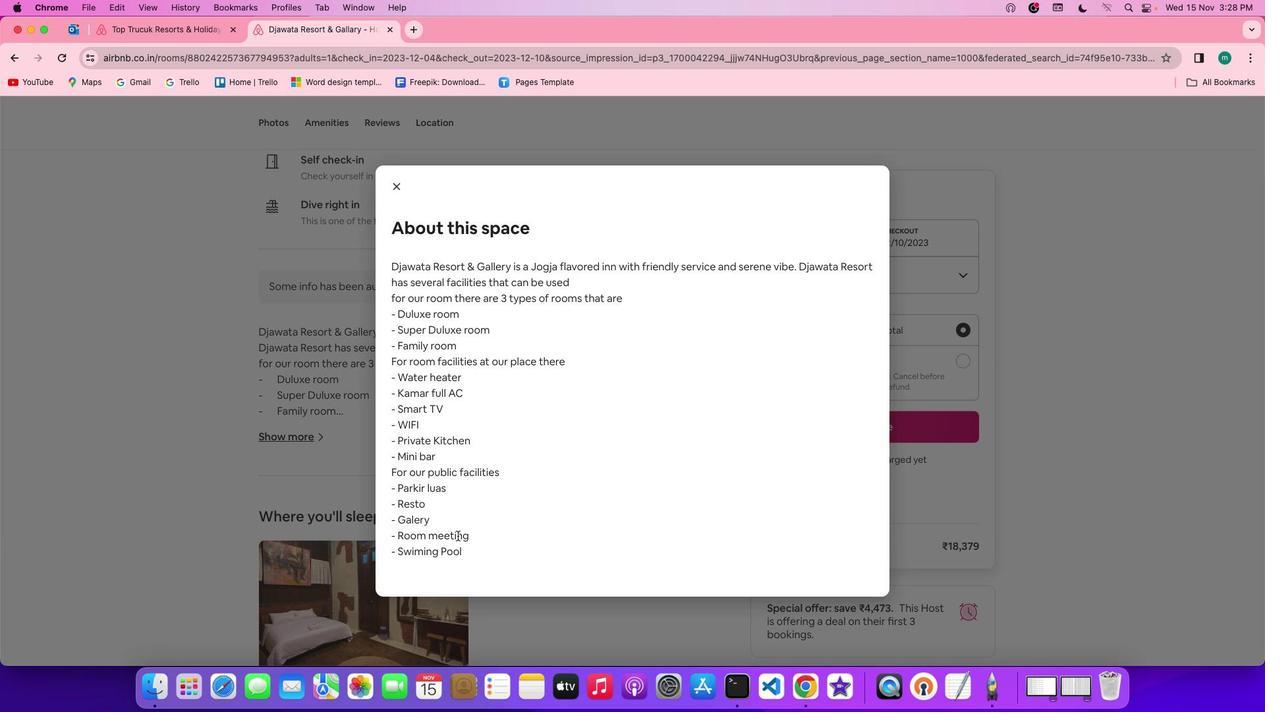 
Action: Mouse scrolled (483, 488) with delta (112, 150)
Screenshot: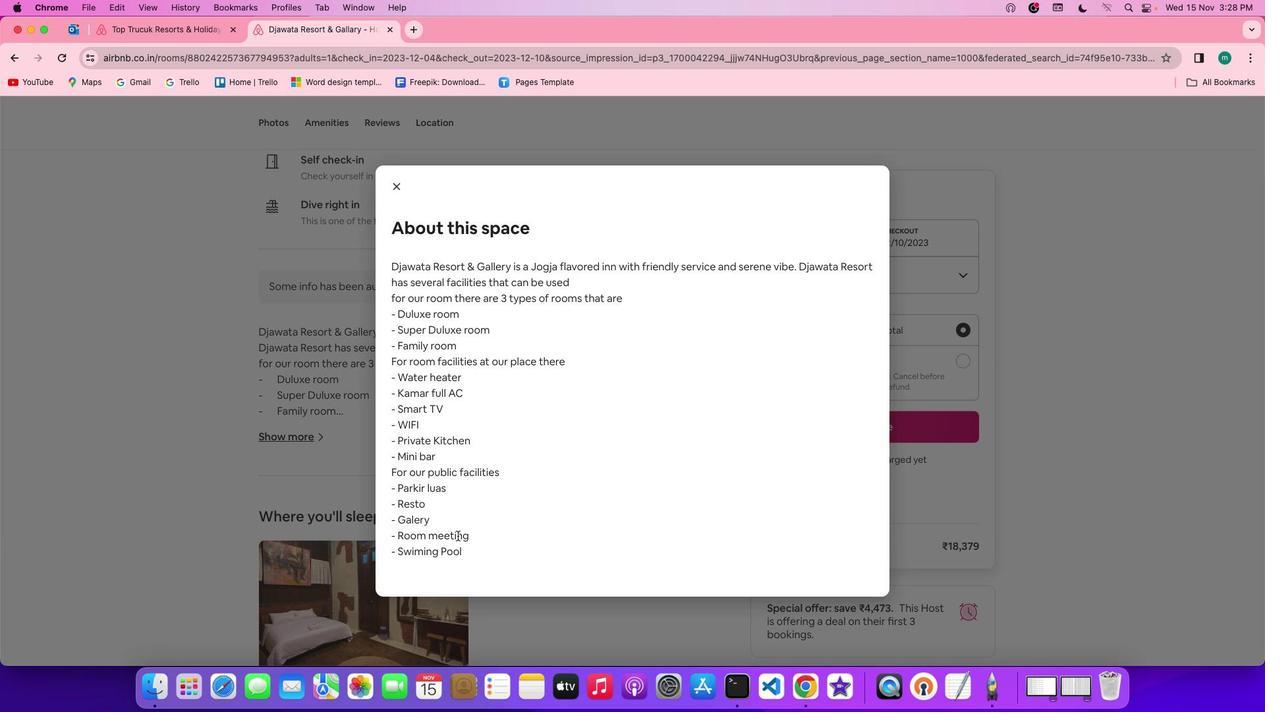 
Action: Mouse scrolled (483, 488) with delta (112, 150)
Screenshot: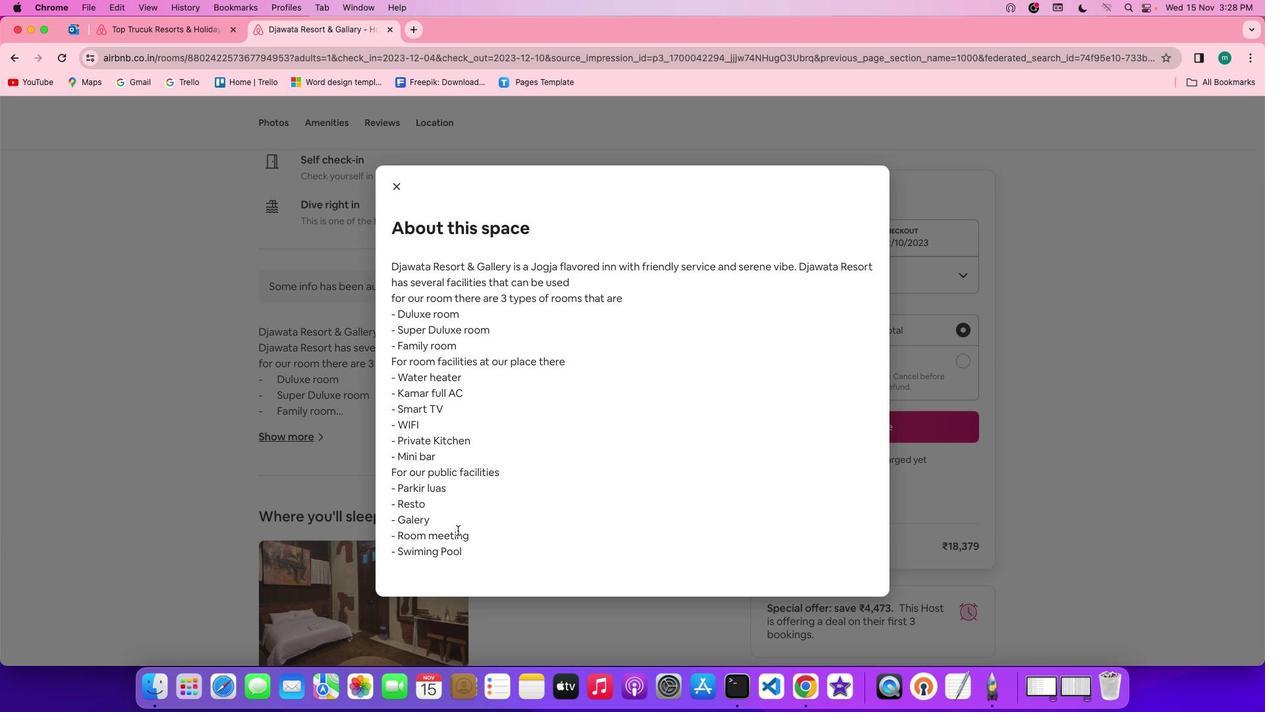 
Action: Mouse scrolled (483, 488) with delta (112, 150)
Screenshot: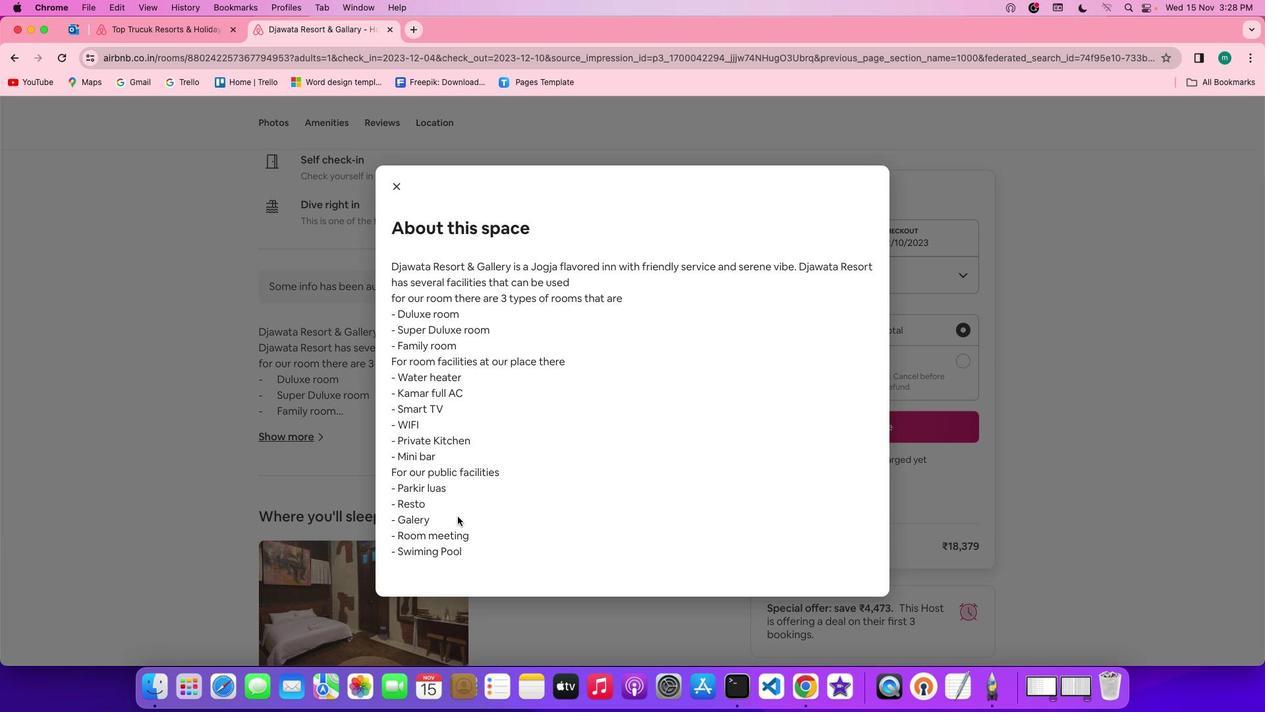 
Action: Mouse scrolled (483, 488) with delta (112, 149)
Screenshot: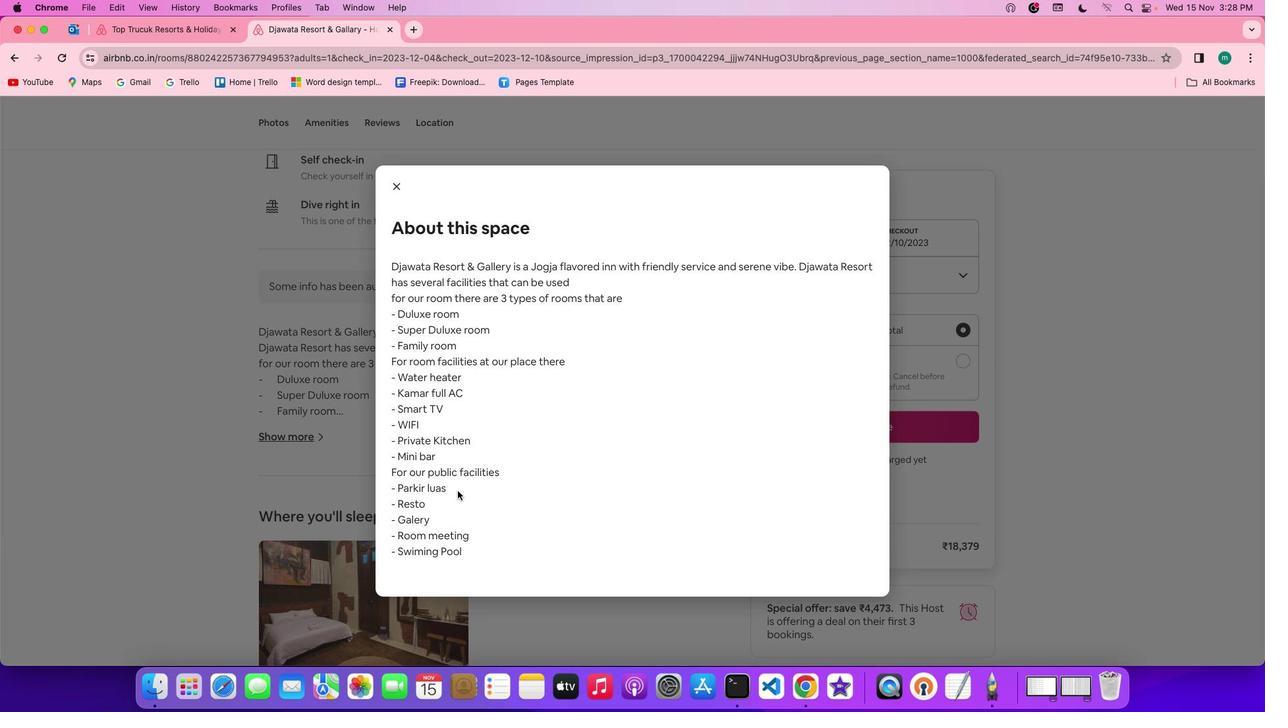 
Action: Mouse scrolled (483, 488) with delta (112, 149)
Screenshot: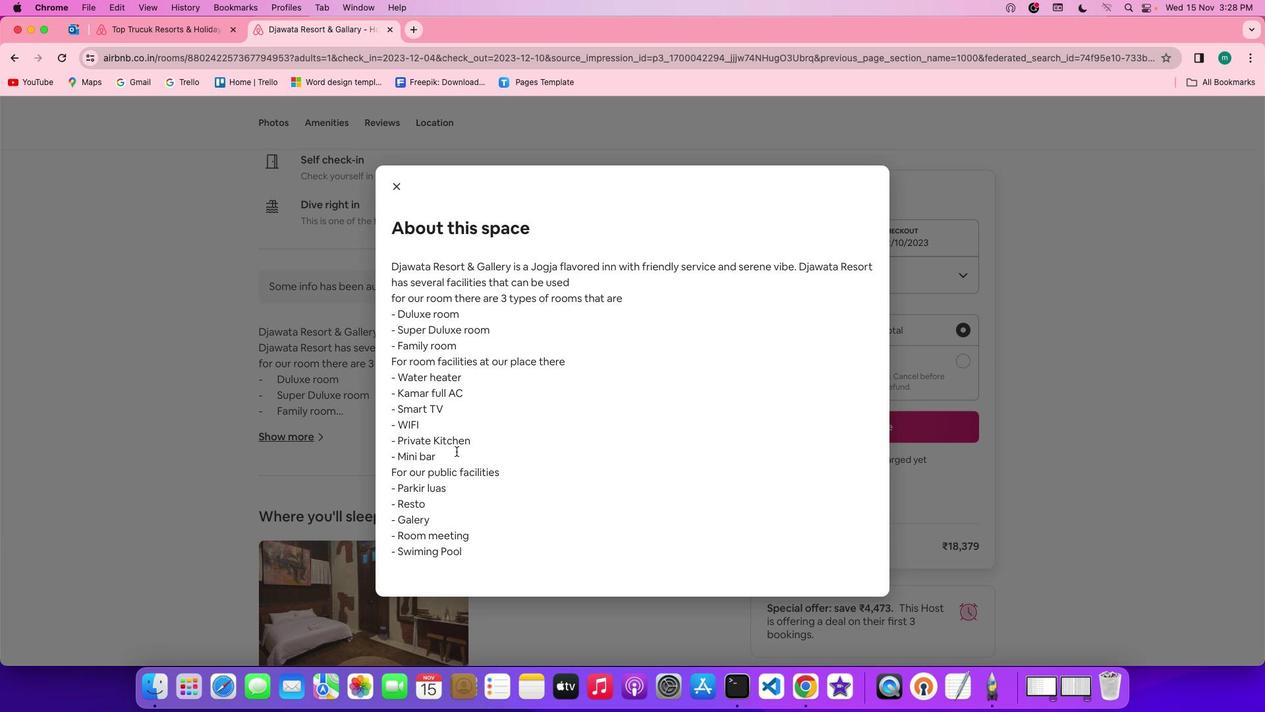 
Action: Mouse moved to (435, 268)
Screenshot: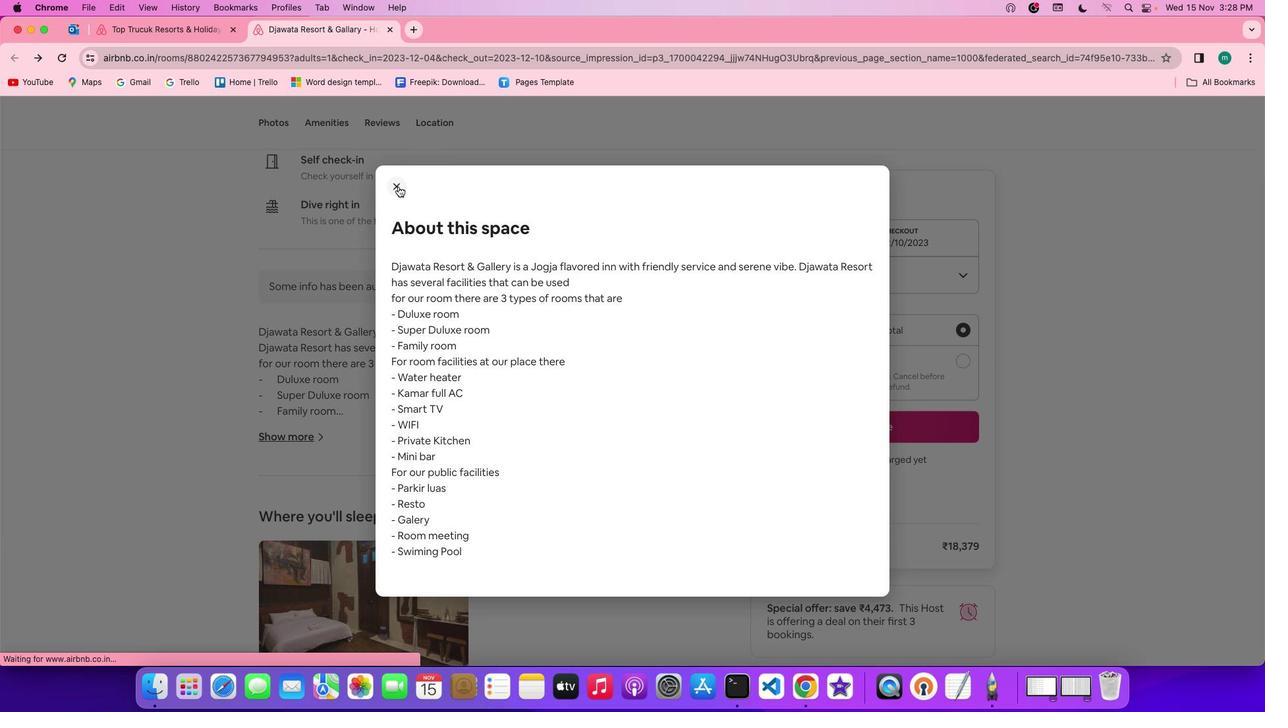 
Action: Mouse pressed left at (435, 268)
Screenshot: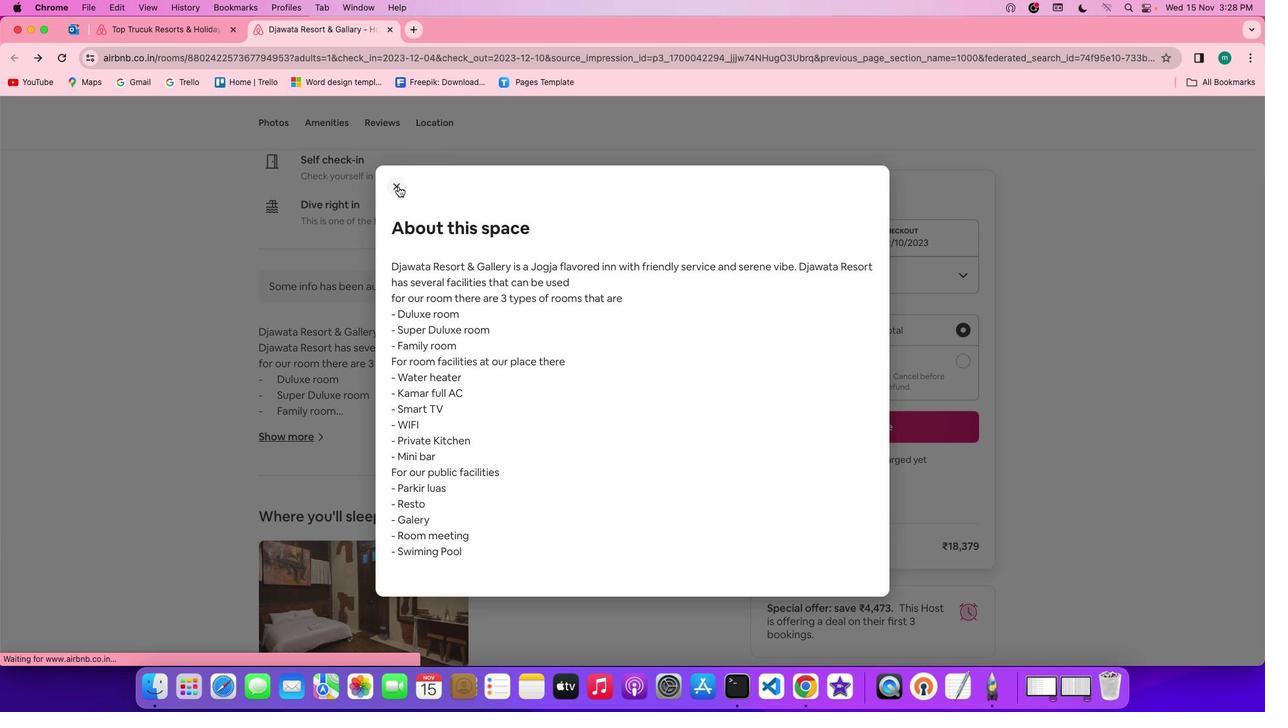 
Action: Mouse moved to (557, 438)
Screenshot: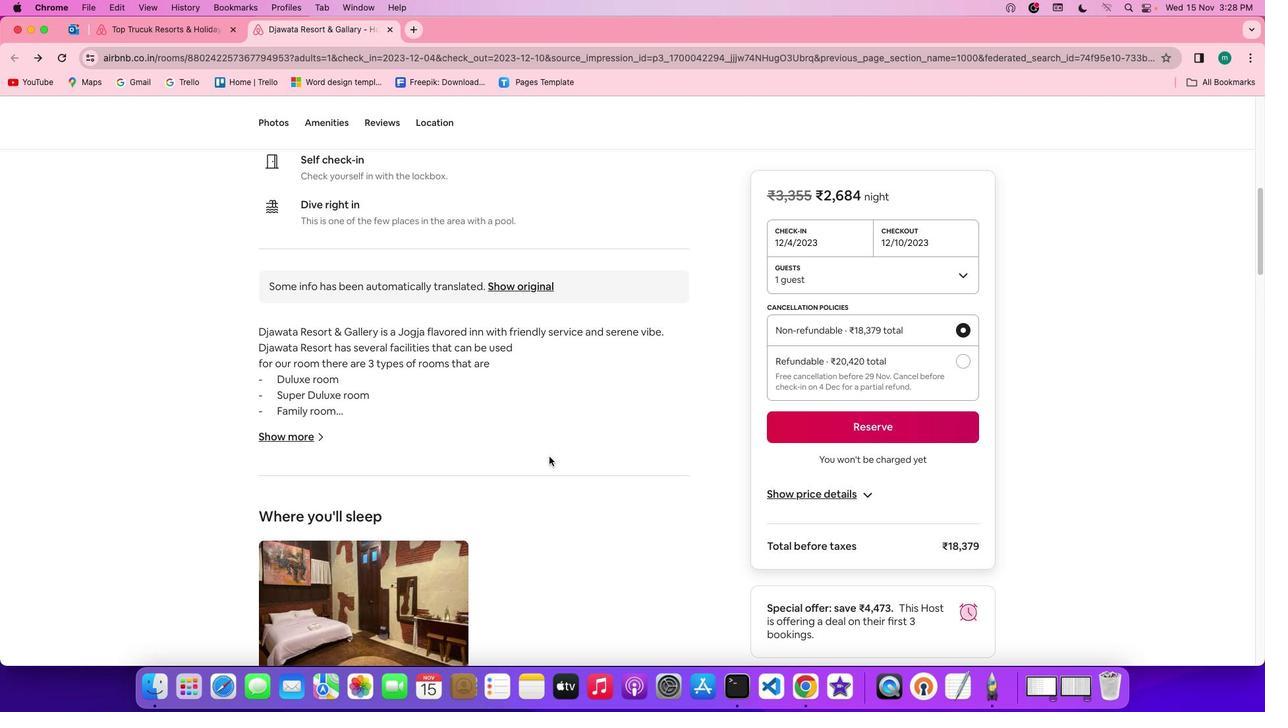 
Action: Mouse scrolled (557, 438) with delta (112, 150)
Screenshot: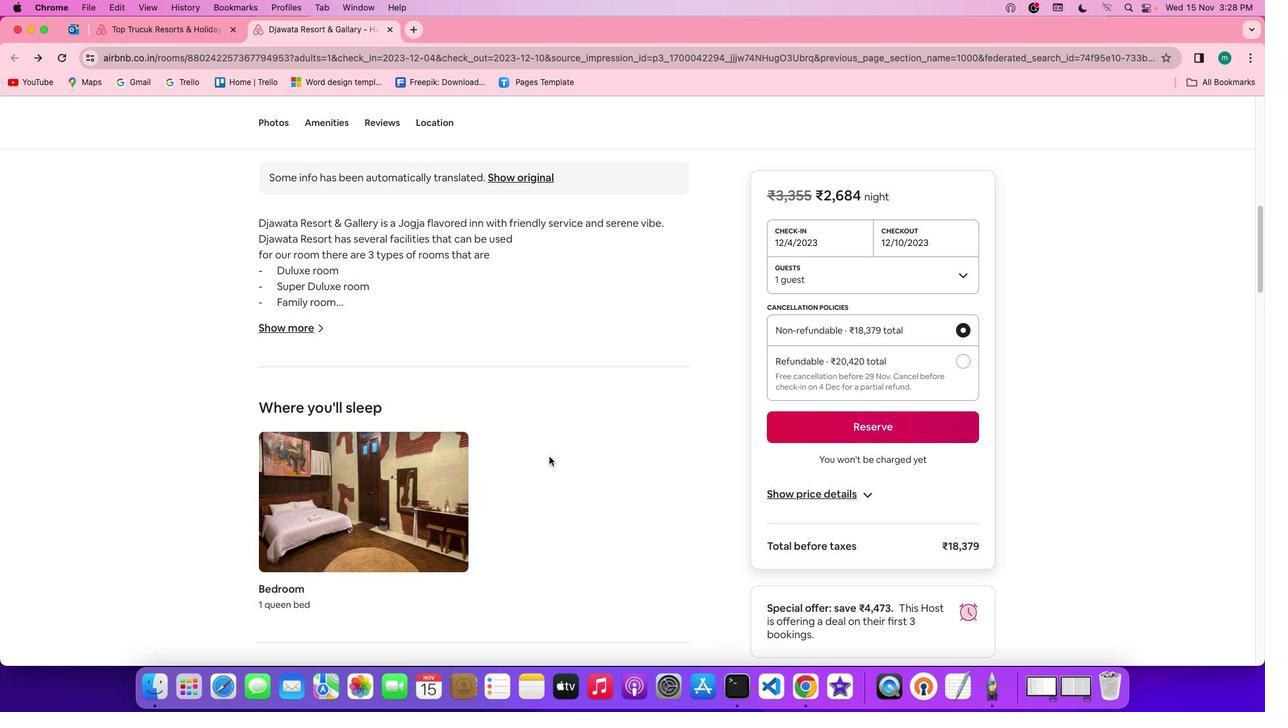 
Action: Mouse scrolled (557, 438) with delta (112, 150)
Screenshot: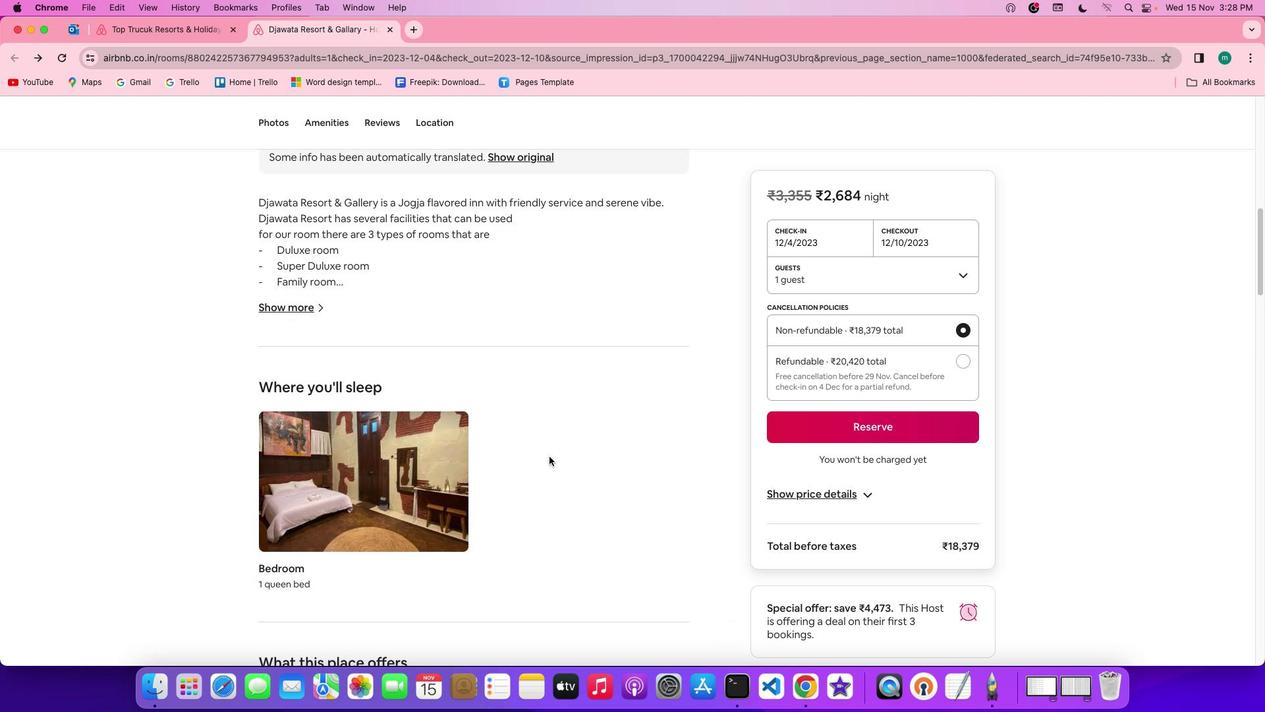 
Action: Mouse scrolled (557, 438) with delta (112, 150)
Screenshot: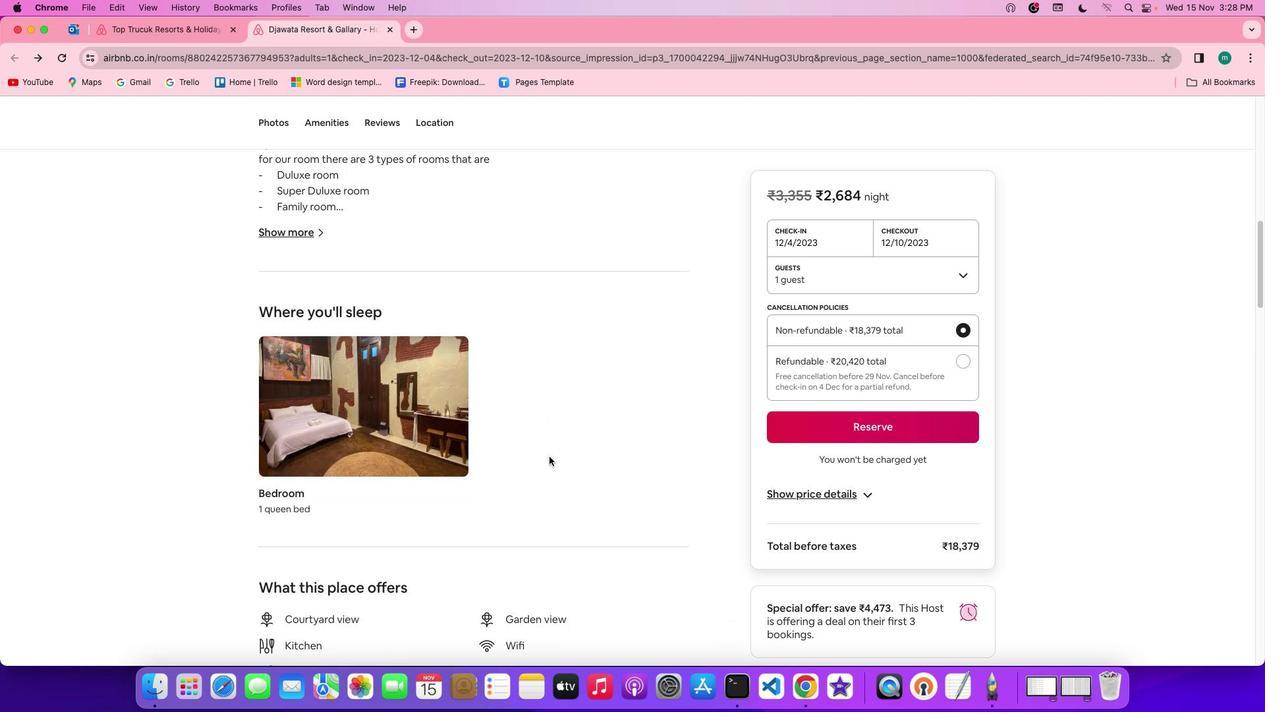 
Action: Mouse scrolled (557, 438) with delta (112, 150)
Screenshot: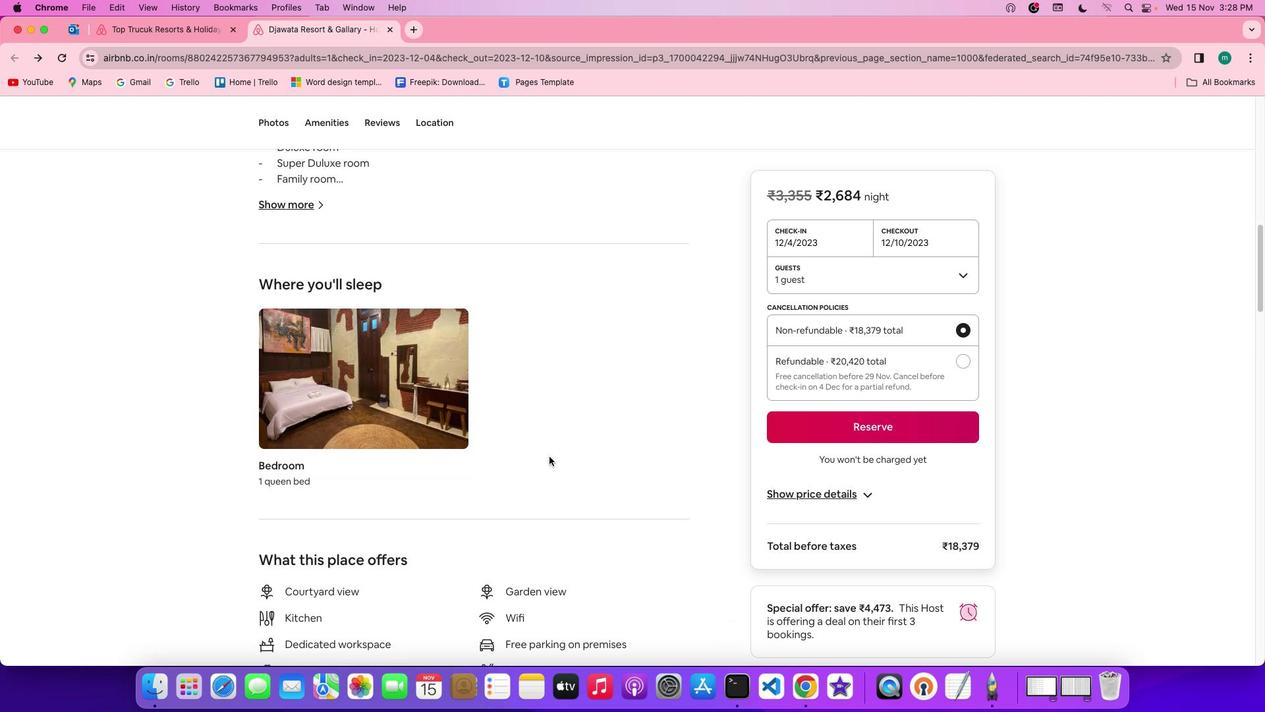 
Action: Mouse scrolled (557, 438) with delta (112, 150)
Screenshot: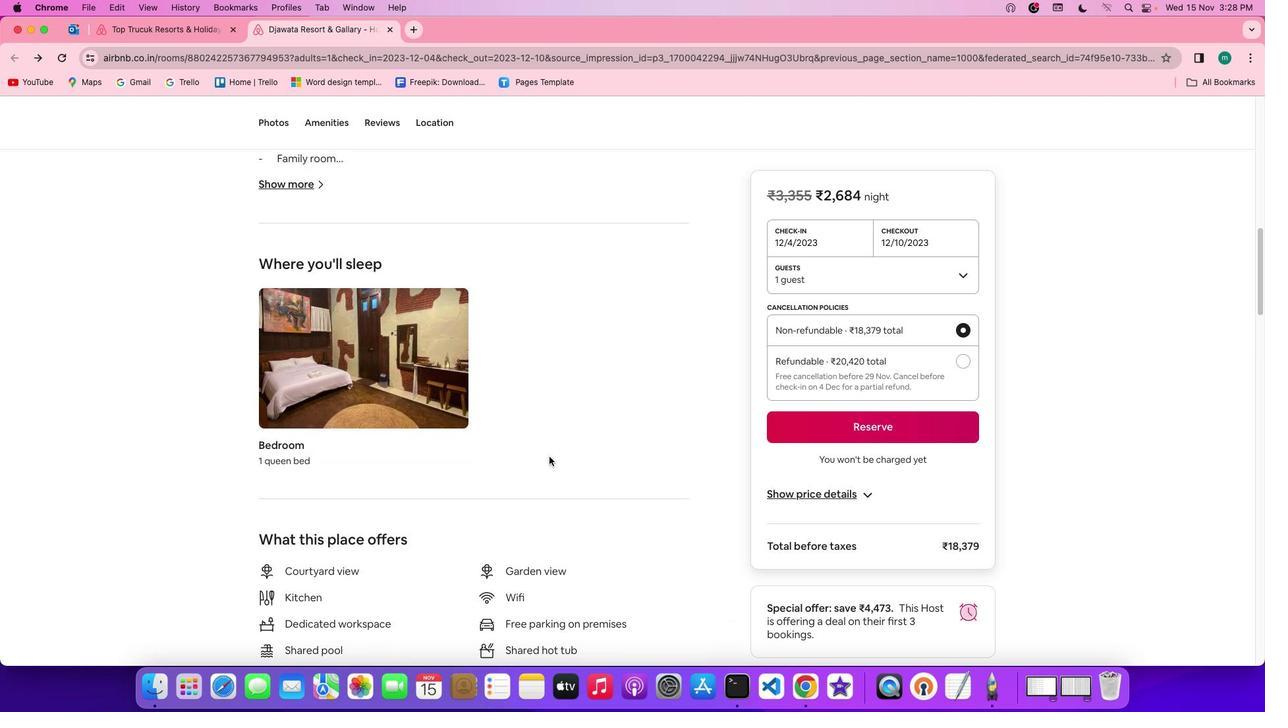 
Action: Mouse scrolled (557, 438) with delta (112, 150)
Screenshot: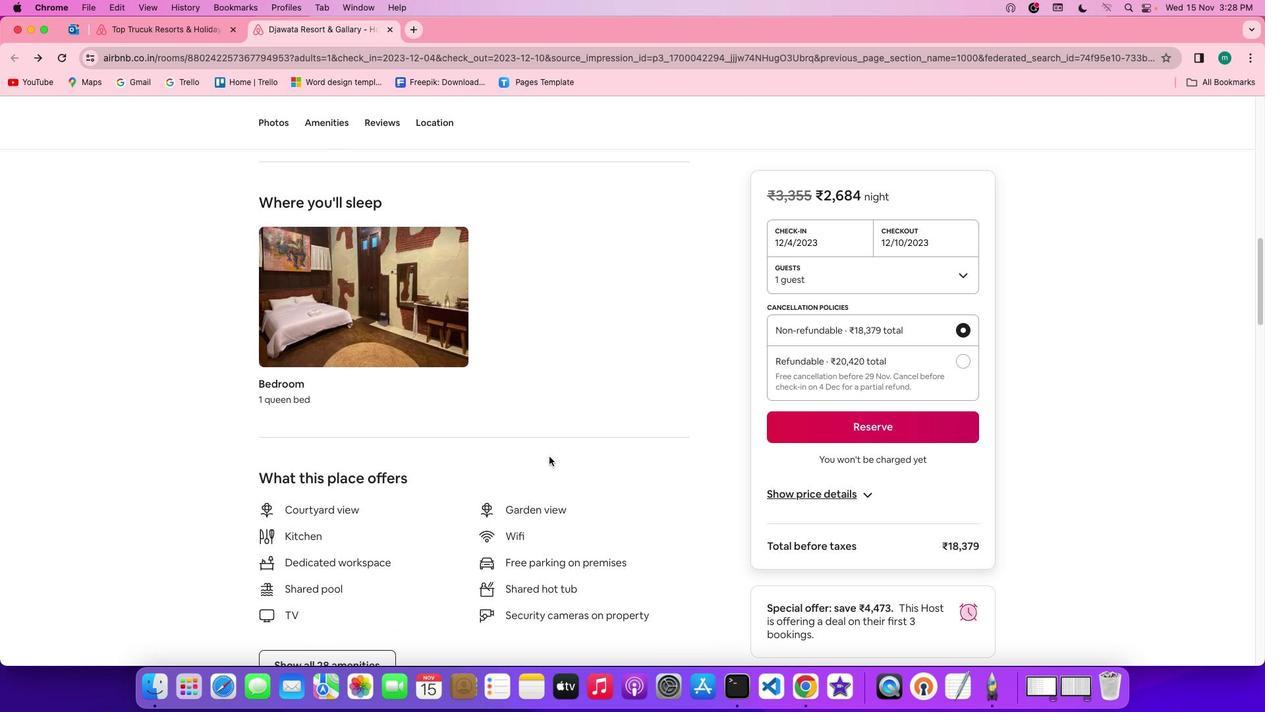 
Action: Mouse scrolled (557, 438) with delta (112, 150)
Screenshot: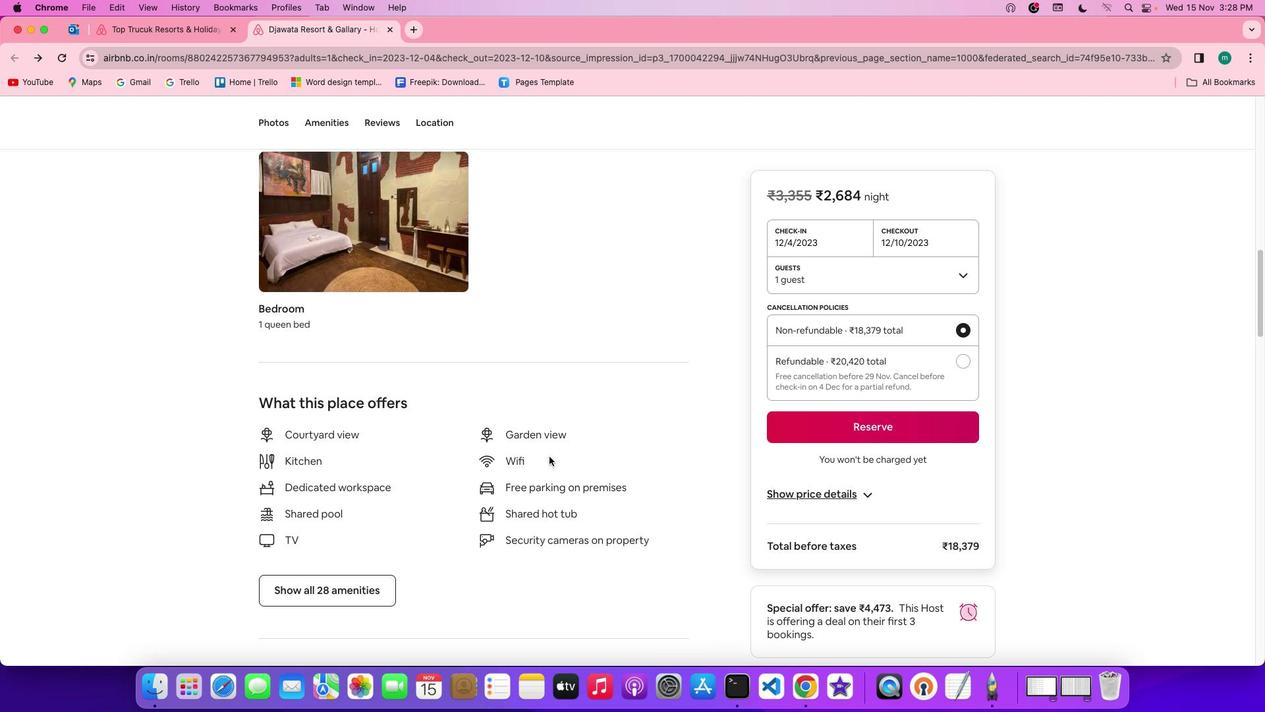 
Action: Mouse scrolled (557, 438) with delta (112, 150)
Screenshot: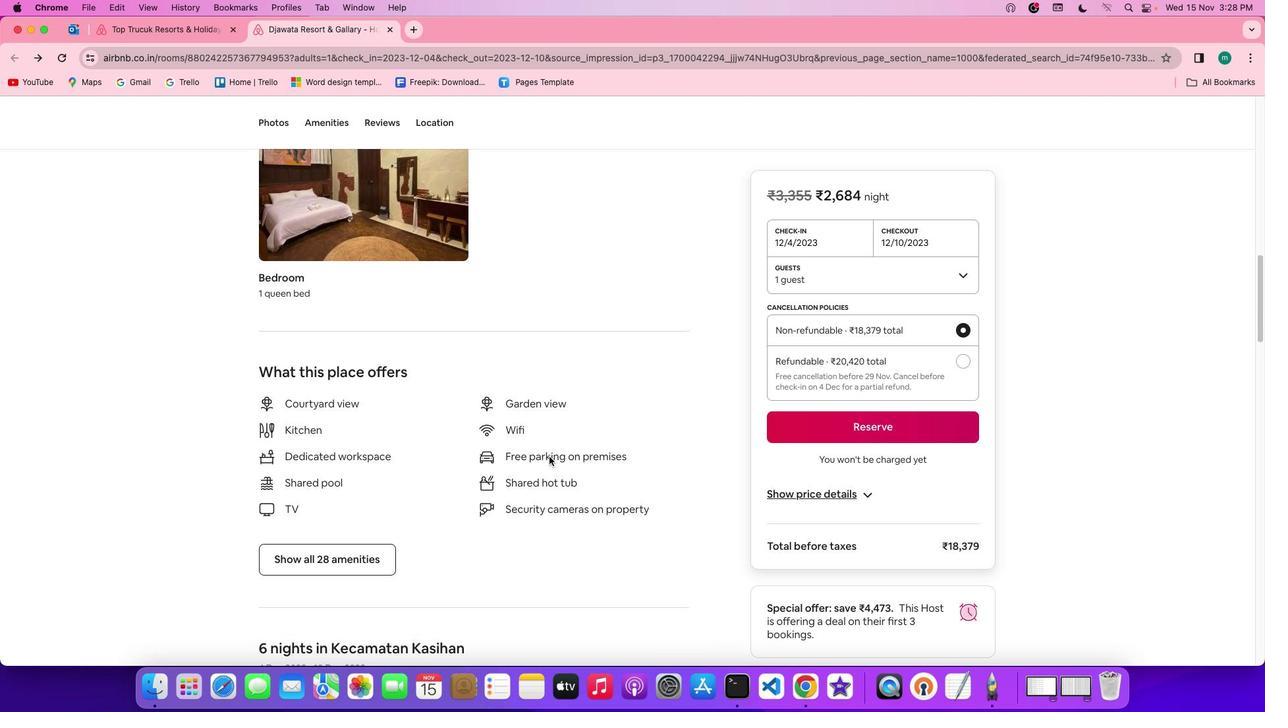 
Action: Mouse scrolled (557, 438) with delta (112, 150)
Screenshot: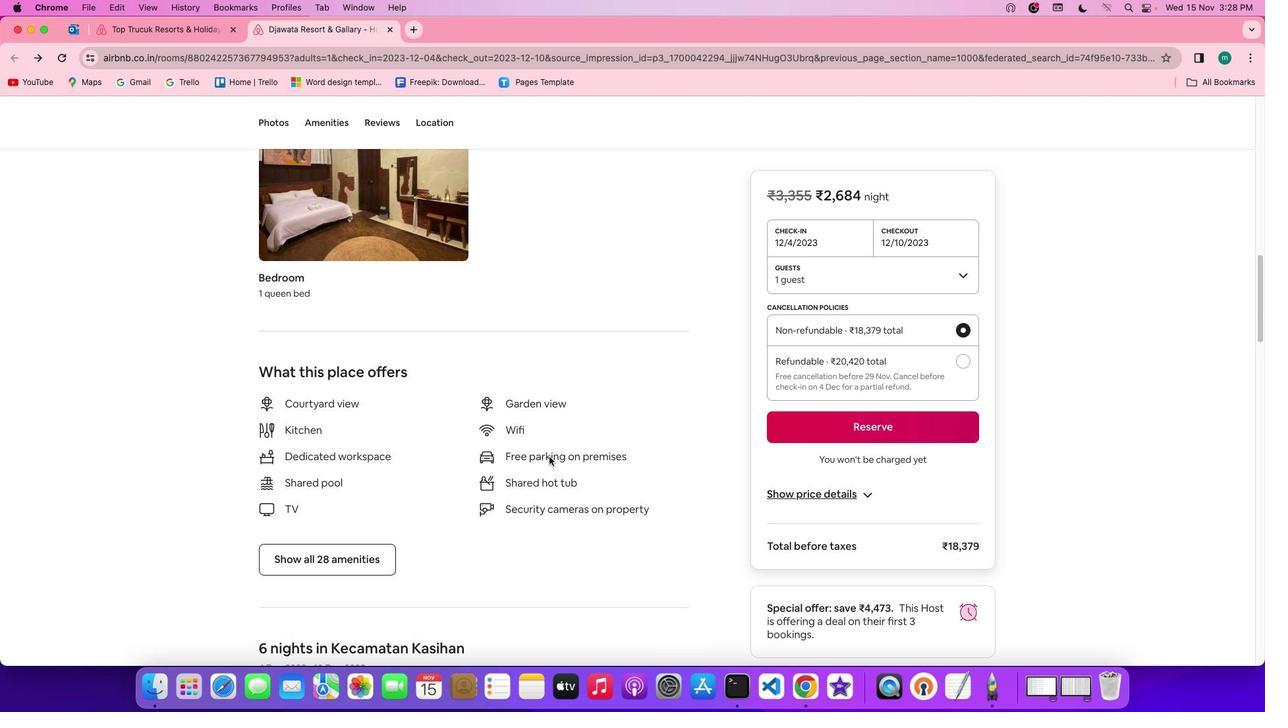 
Action: Mouse scrolled (557, 438) with delta (112, 150)
Screenshot: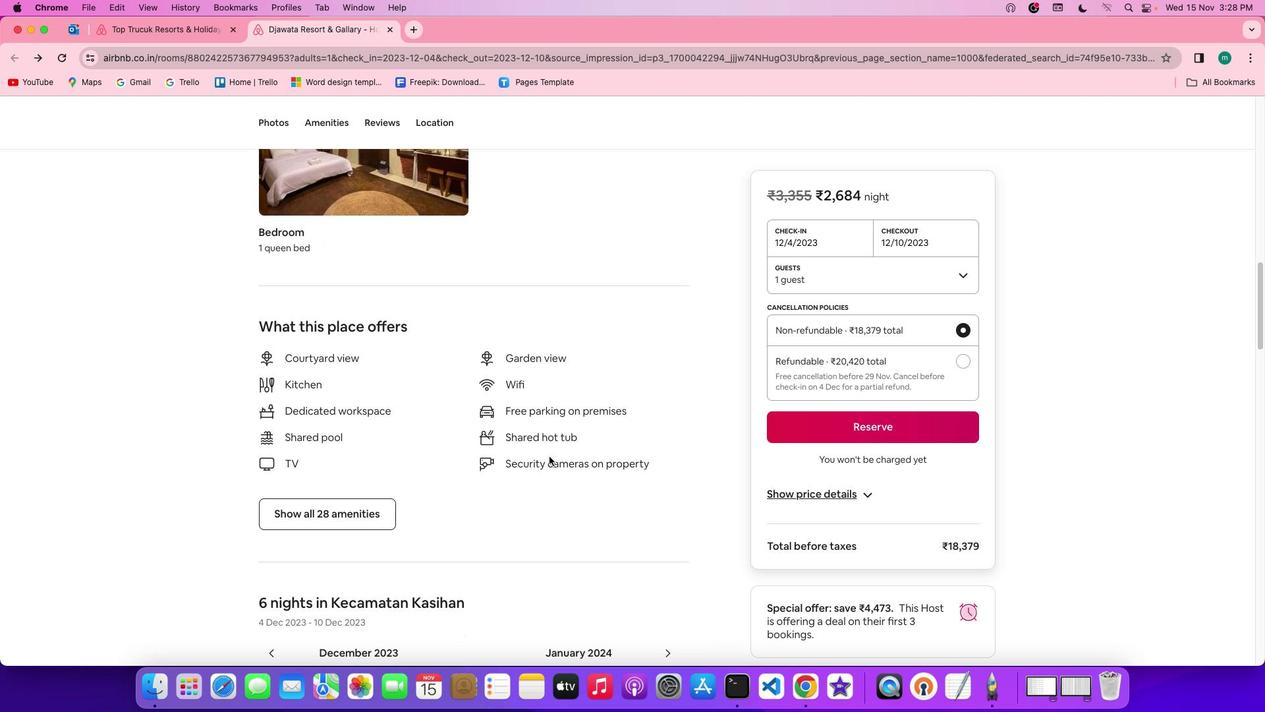 
Action: Mouse scrolled (557, 438) with delta (112, 150)
Screenshot: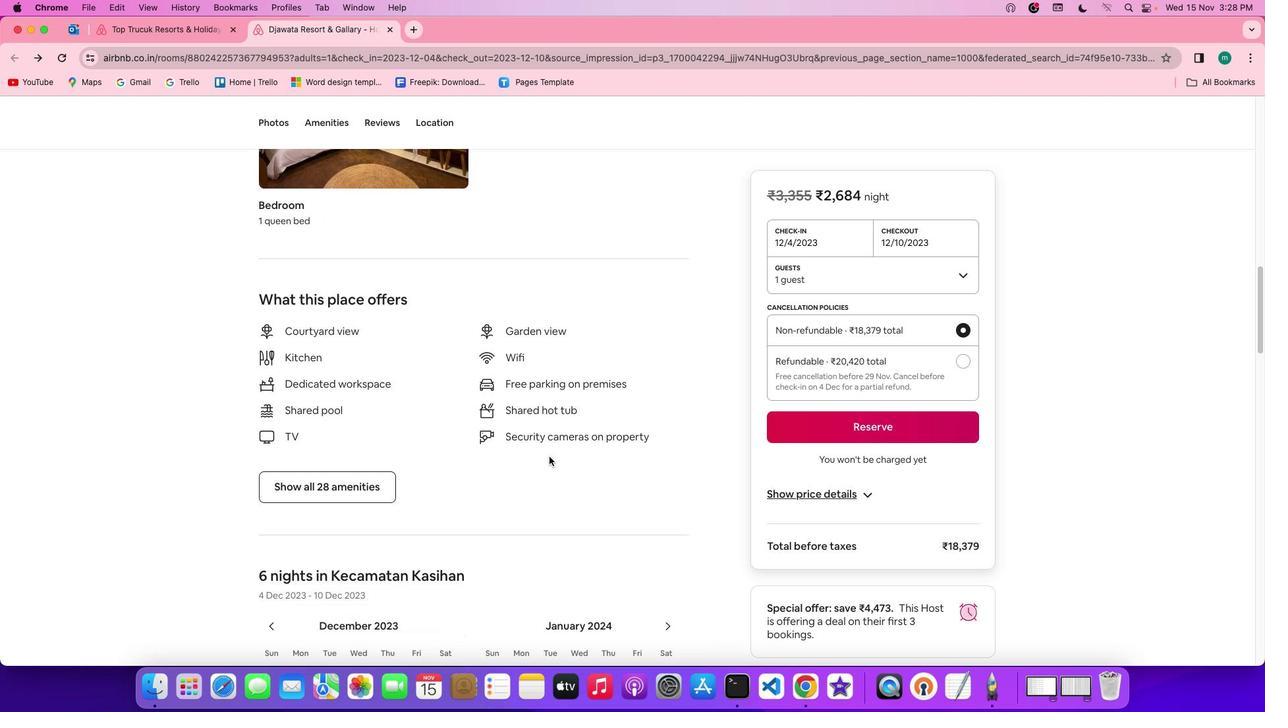 
Action: Mouse scrolled (557, 438) with delta (112, 150)
Screenshot: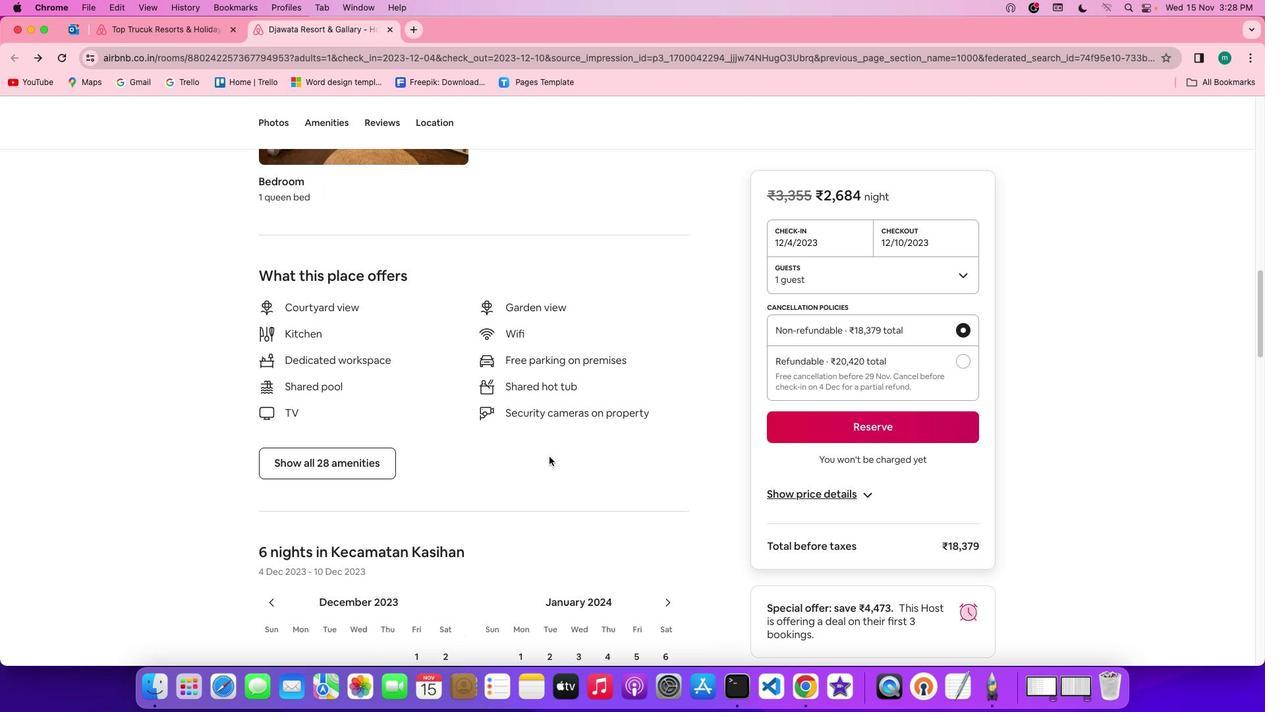 
Action: Mouse scrolled (557, 438) with delta (112, 150)
Screenshot: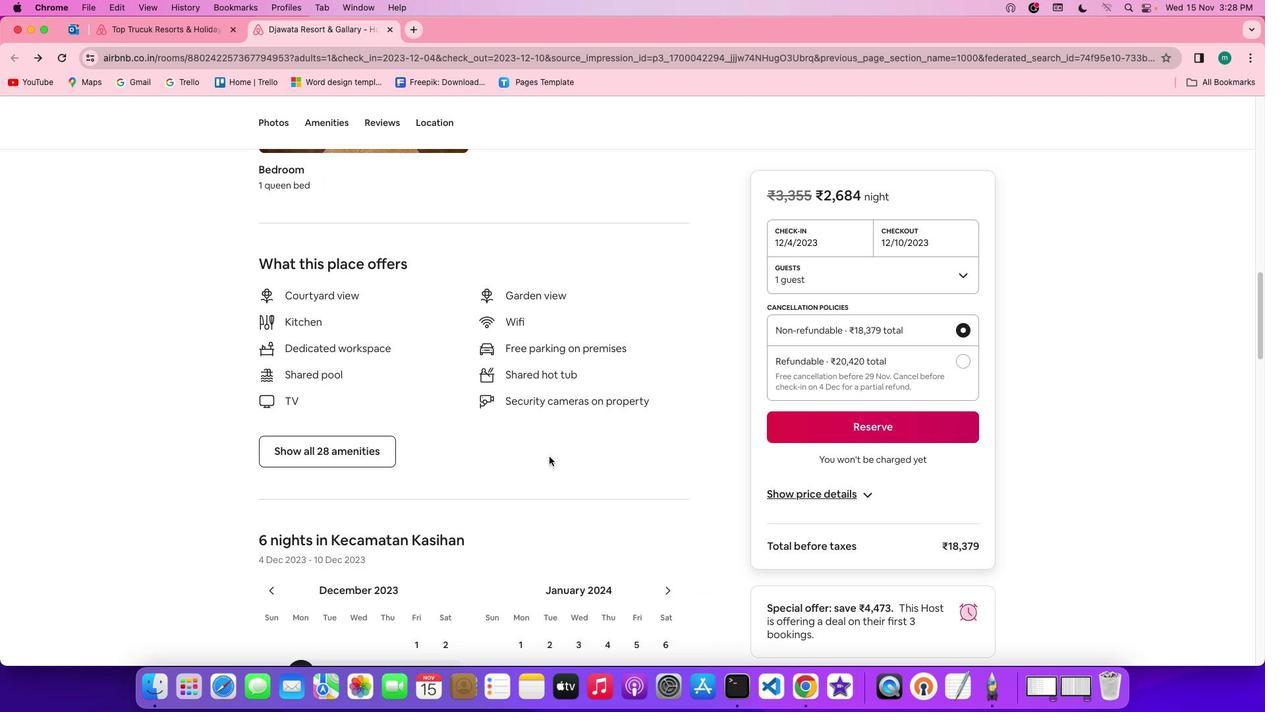 
Action: Mouse scrolled (557, 438) with delta (112, 150)
Screenshot: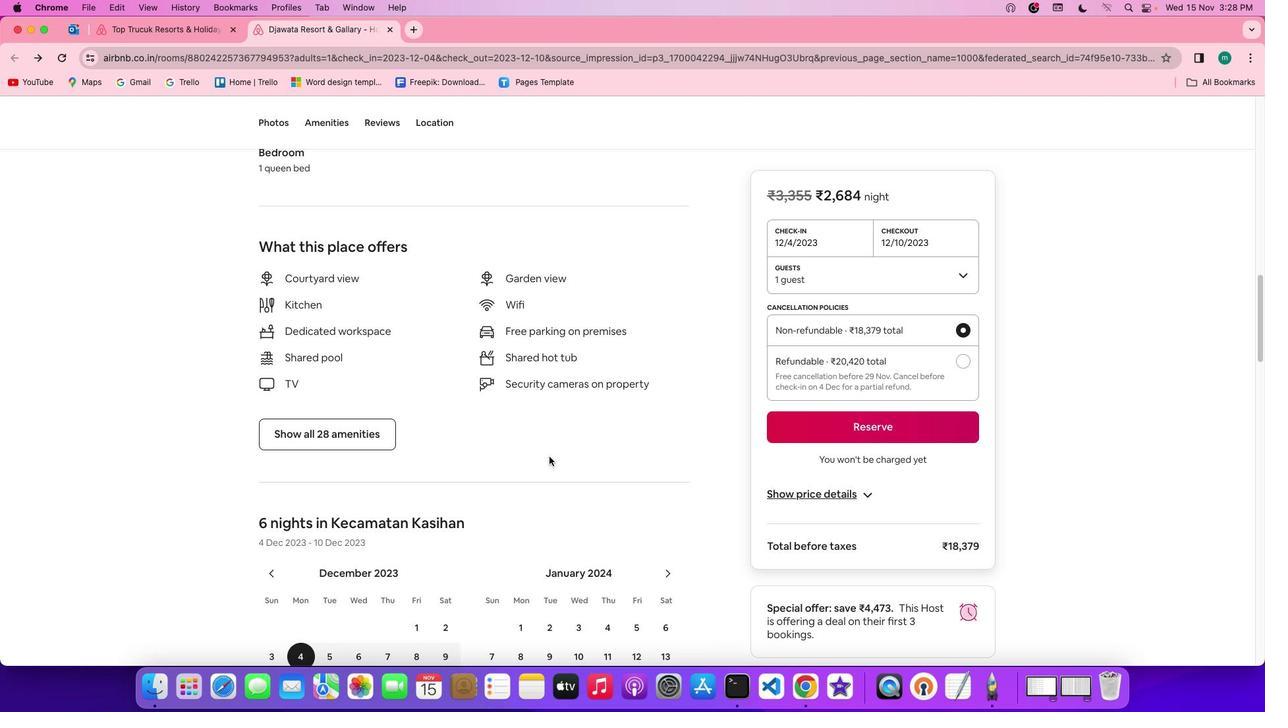 
Action: Mouse scrolled (557, 438) with delta (112, 150)
Screenshot: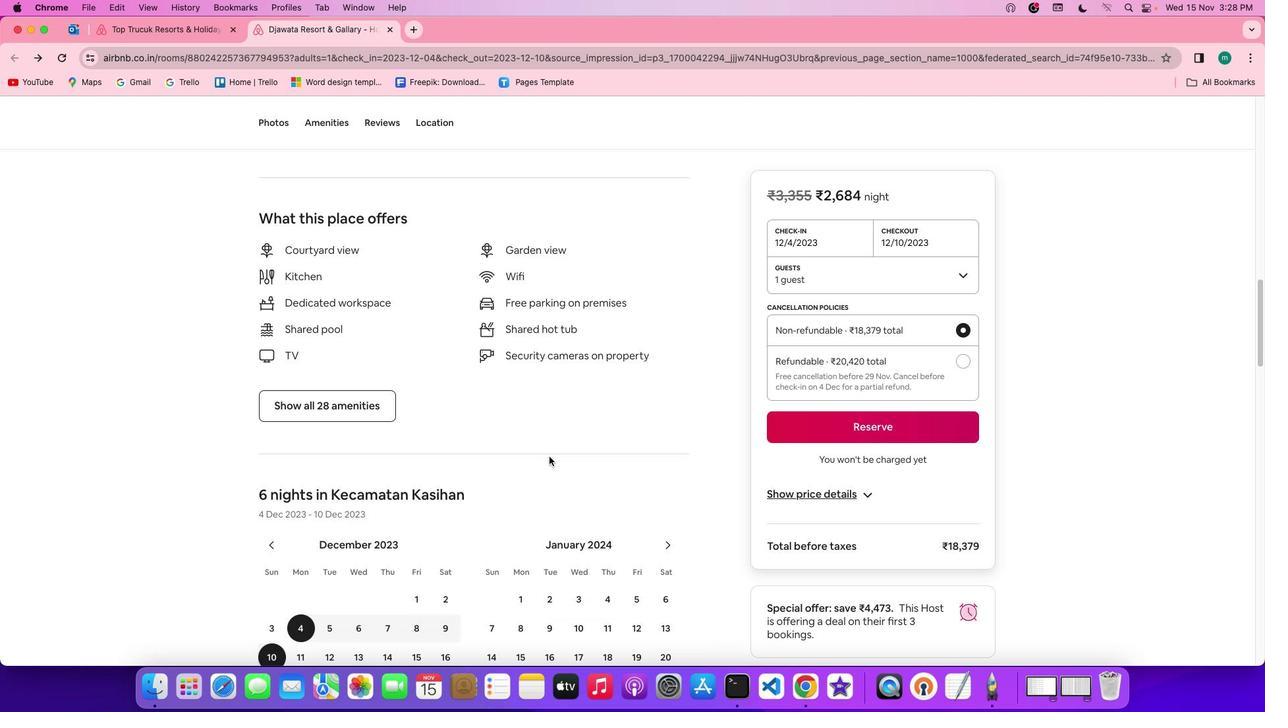 
Action: Mouse scrolled (557, 438) with delta (112, 150)
Screenshot: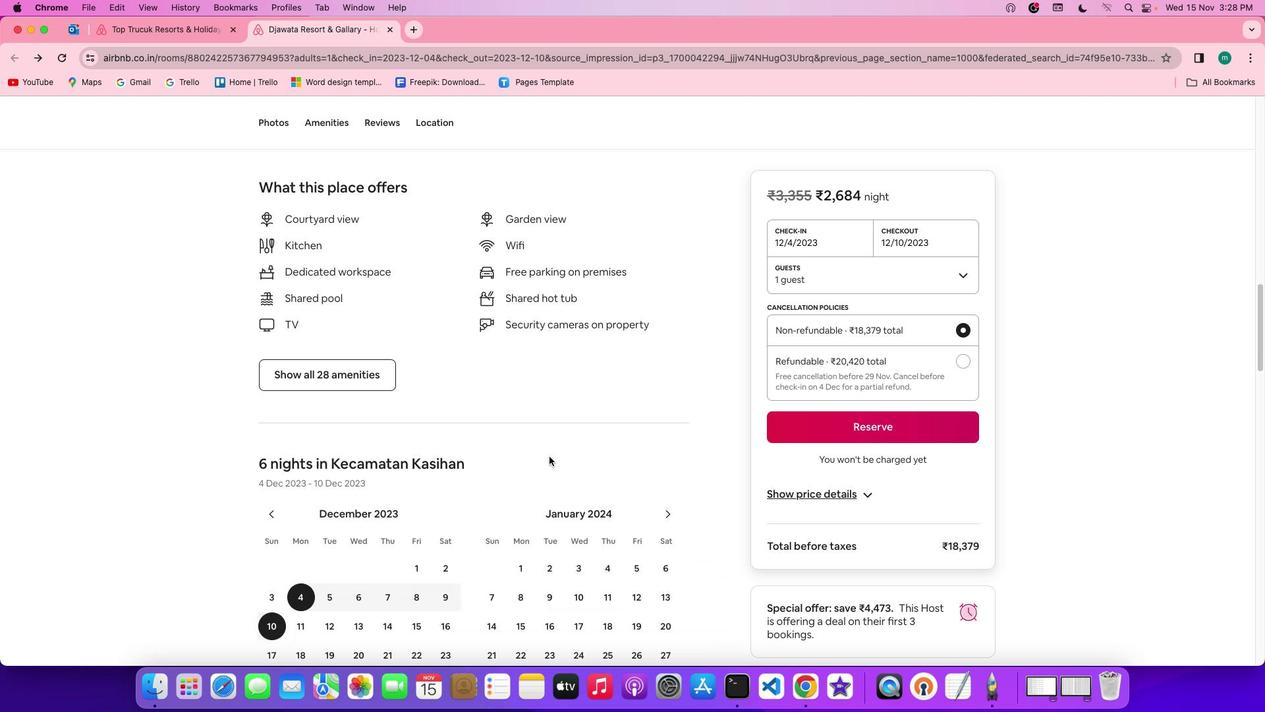 
Action: Mouse scrolled (557, 438) with delta (112, 150)
Screenshot: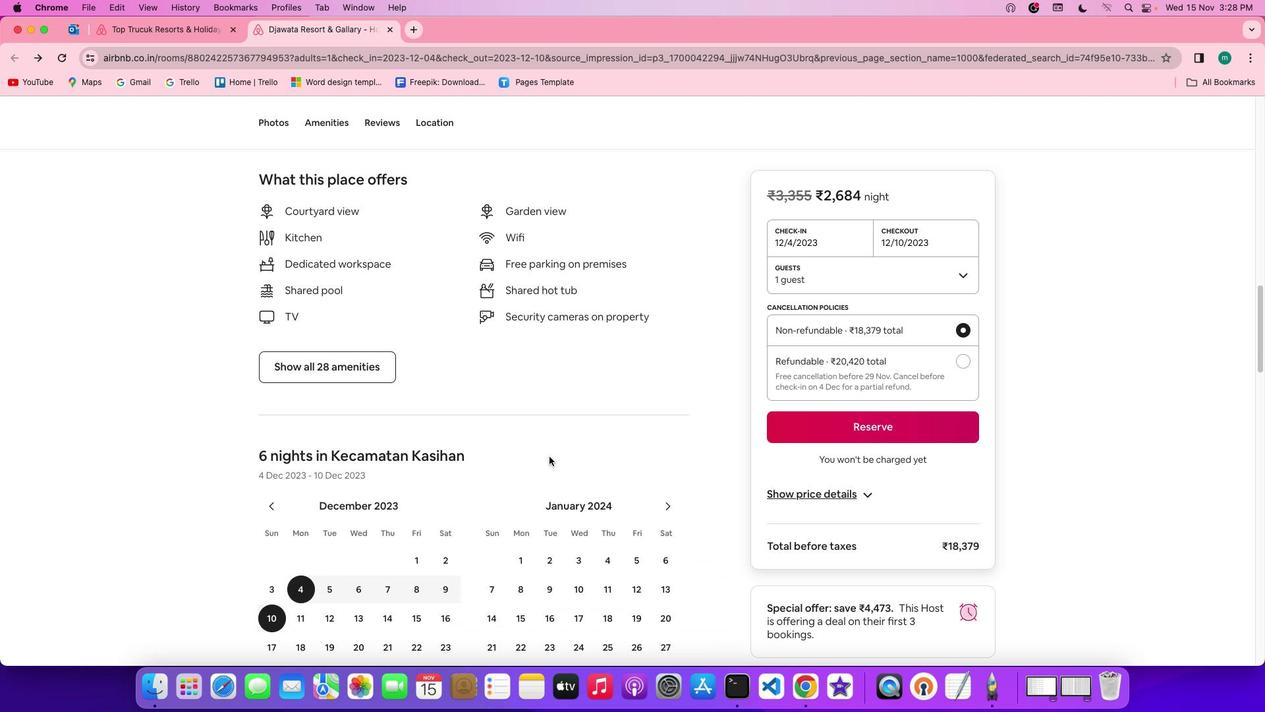 
Action: Mouse moved to (561, 439)
Screenshot: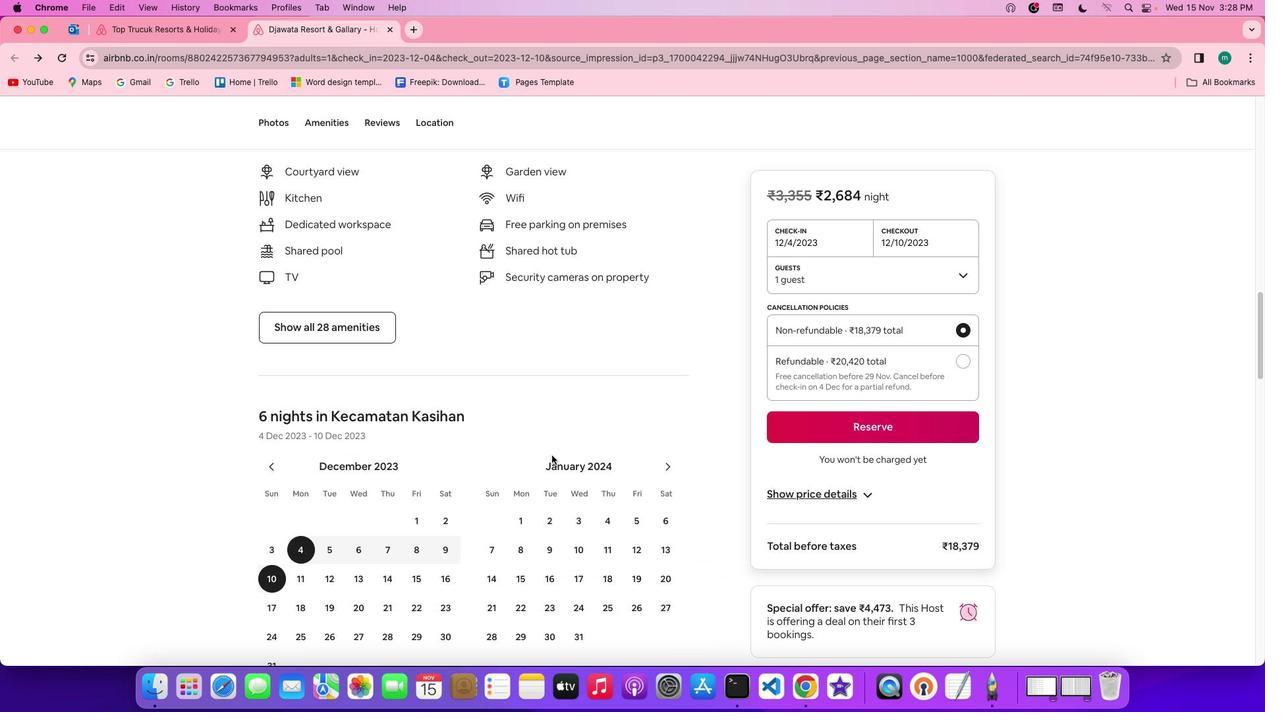 
Action: Mouse scrolled (561, 439) with delta (112, 150)
Screenshot: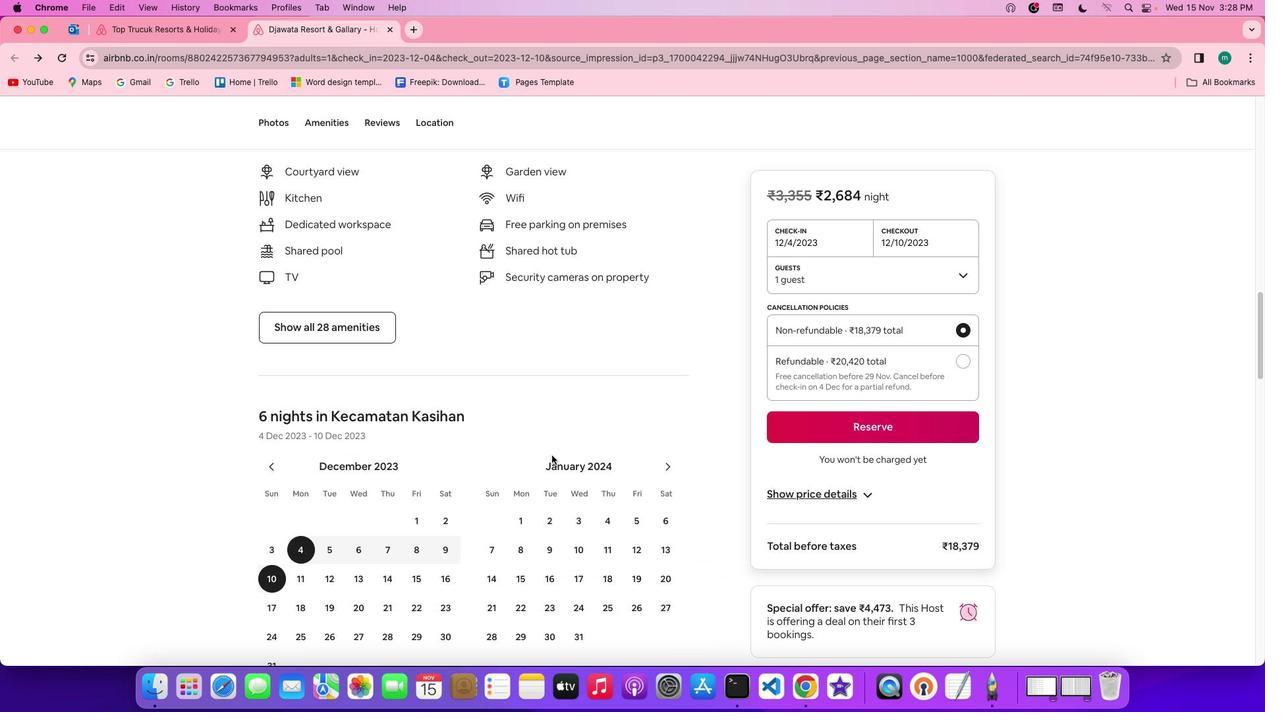 
Action: Mouse moved to (563, 439)
Screenshot: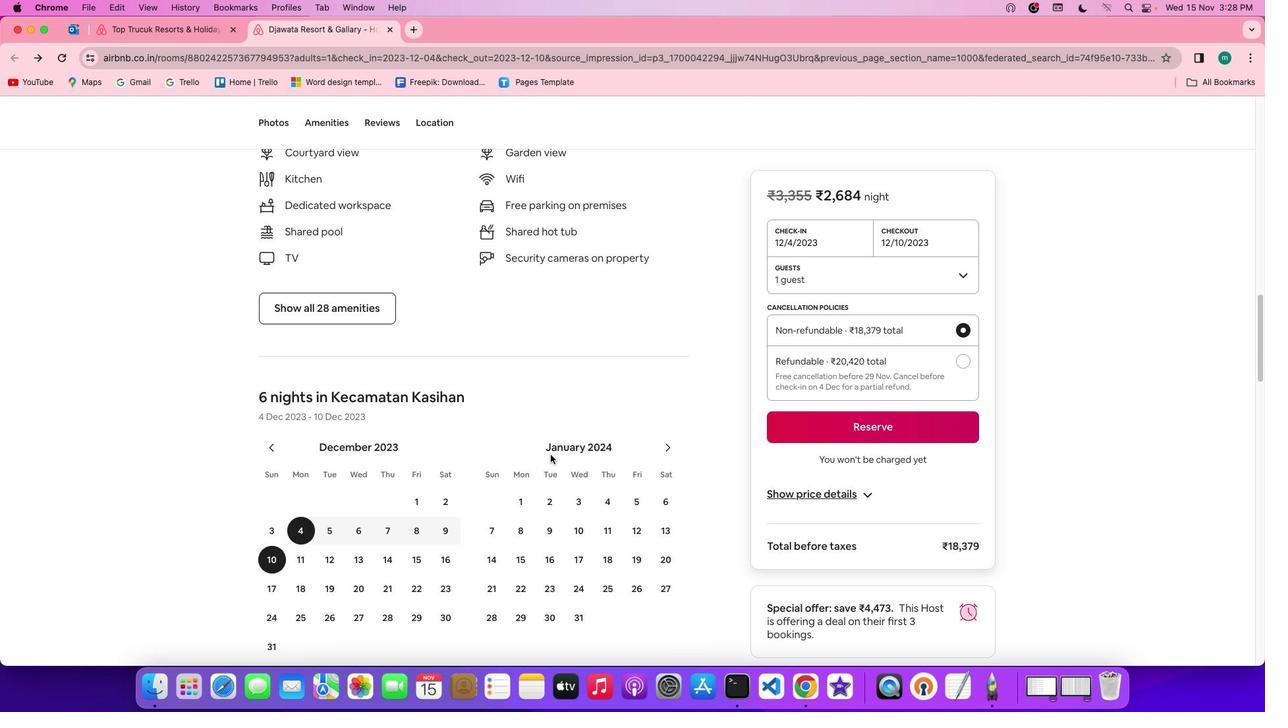 
Action: Mouse scrolled (563, 439) with delta (112, 150)
Screenshot: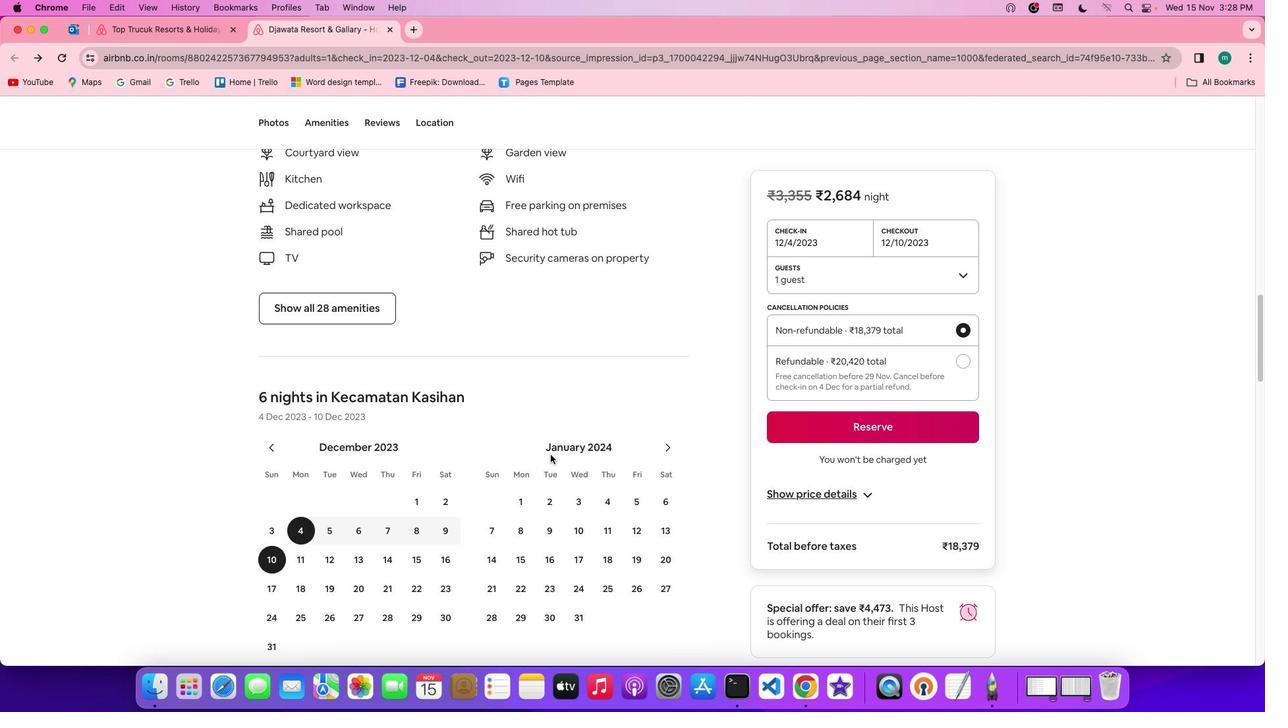
Action: Mouse moved to (563, 439)
Screenshot: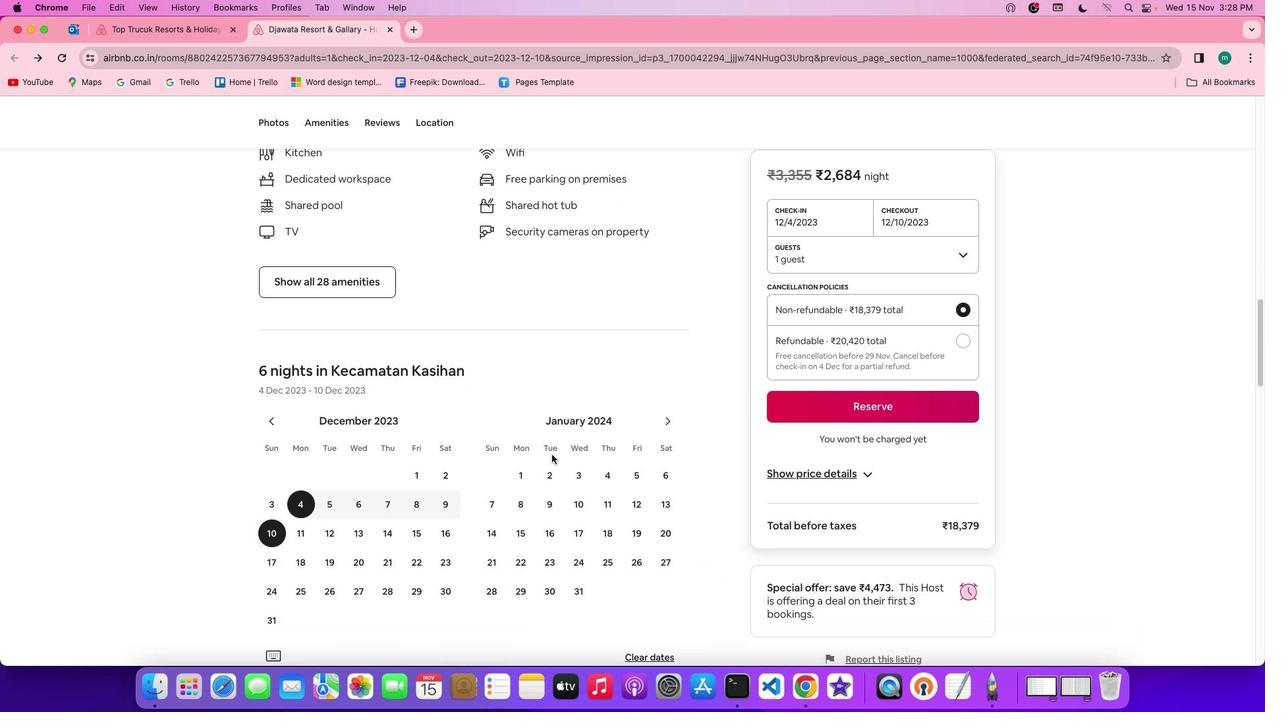 
Action: Mouse scrolled (563, 439) with delta (112, 150)
Screenshot: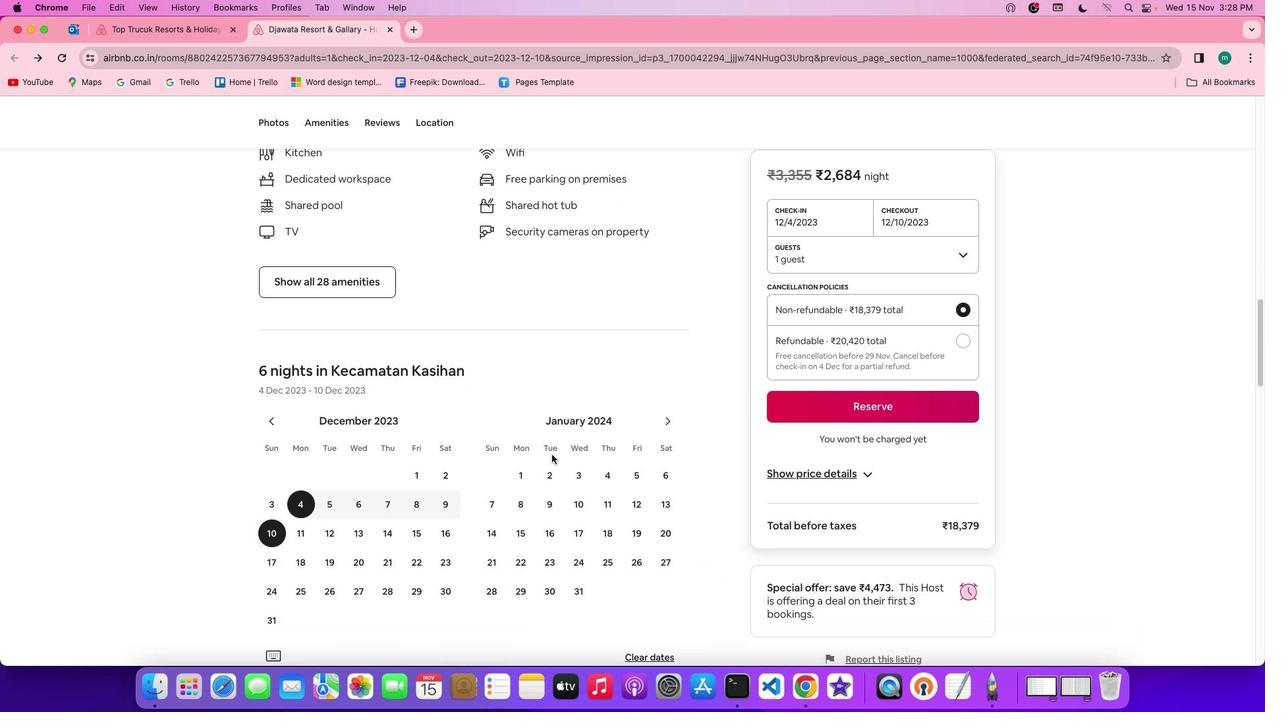 
Action: Mouse moved to (559, 437)
Screenshot: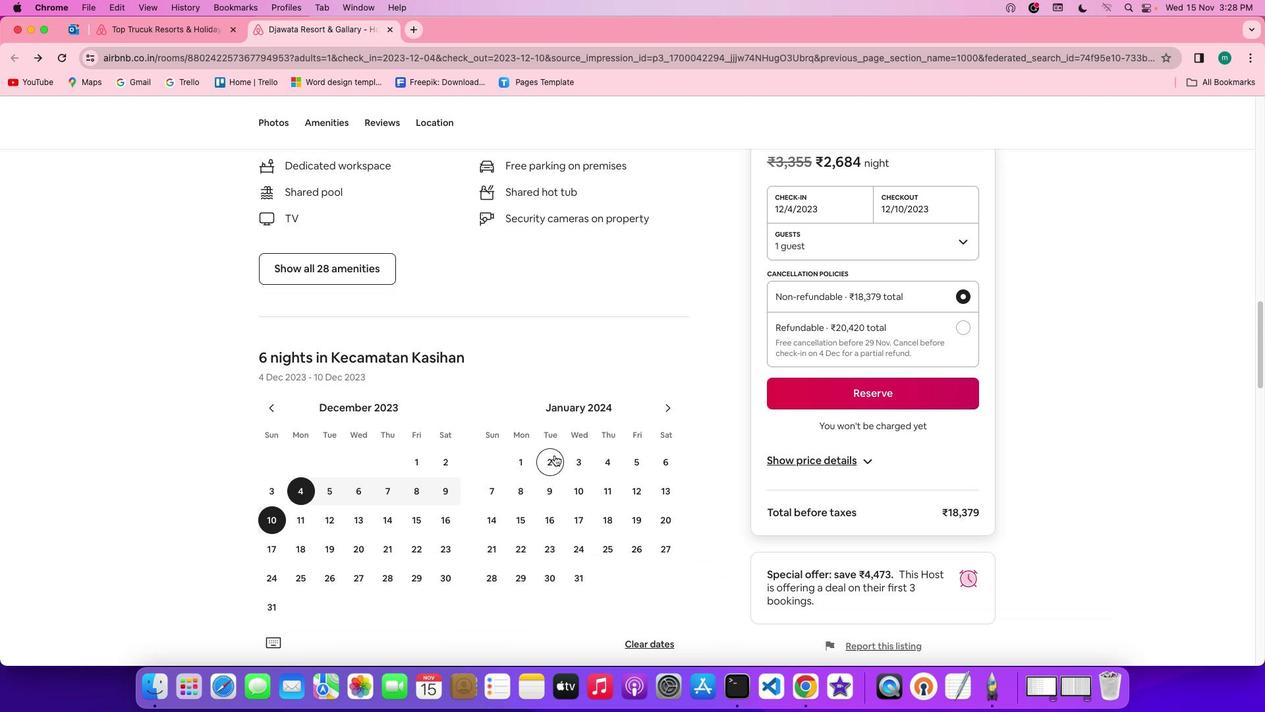 
Action: Mouse scrolled (559, 437) with delta (112, 150)
Screenshot: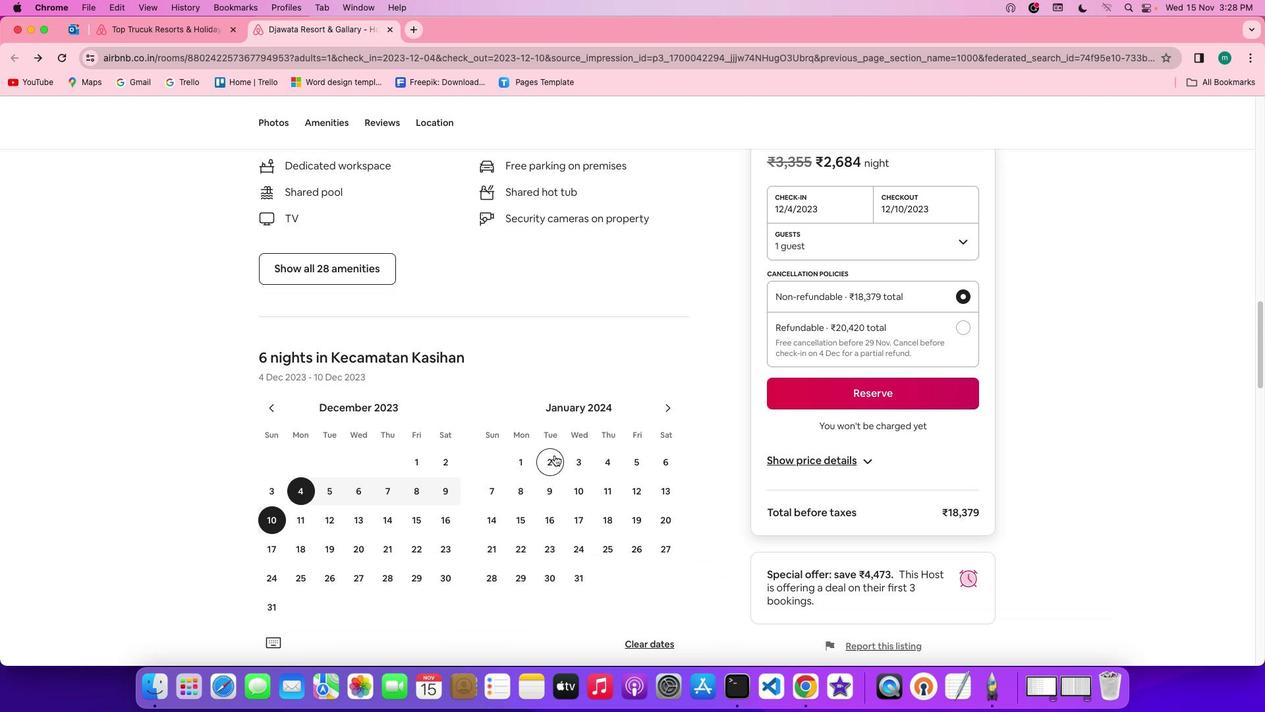 
Action: Mouse moved to (560, 445)
Screenshot: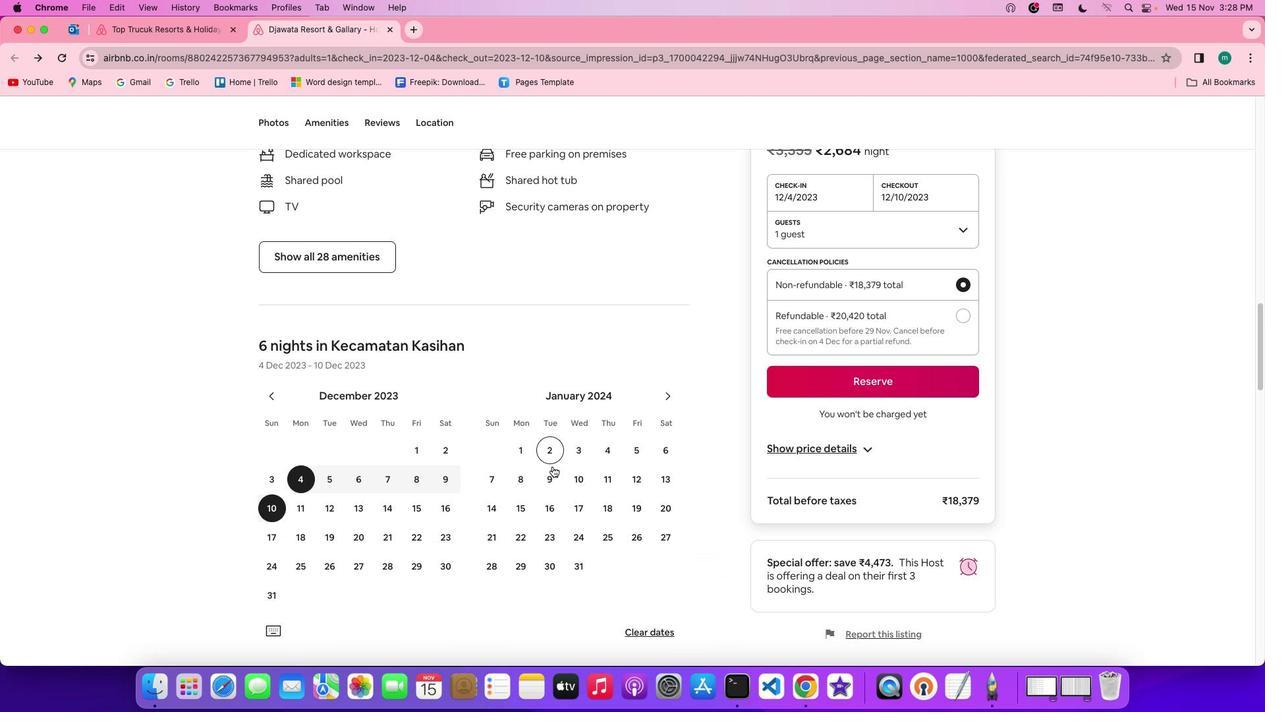 
Action: Mouse scrolled (560, 445) with delta (112, 150)
Screenshot: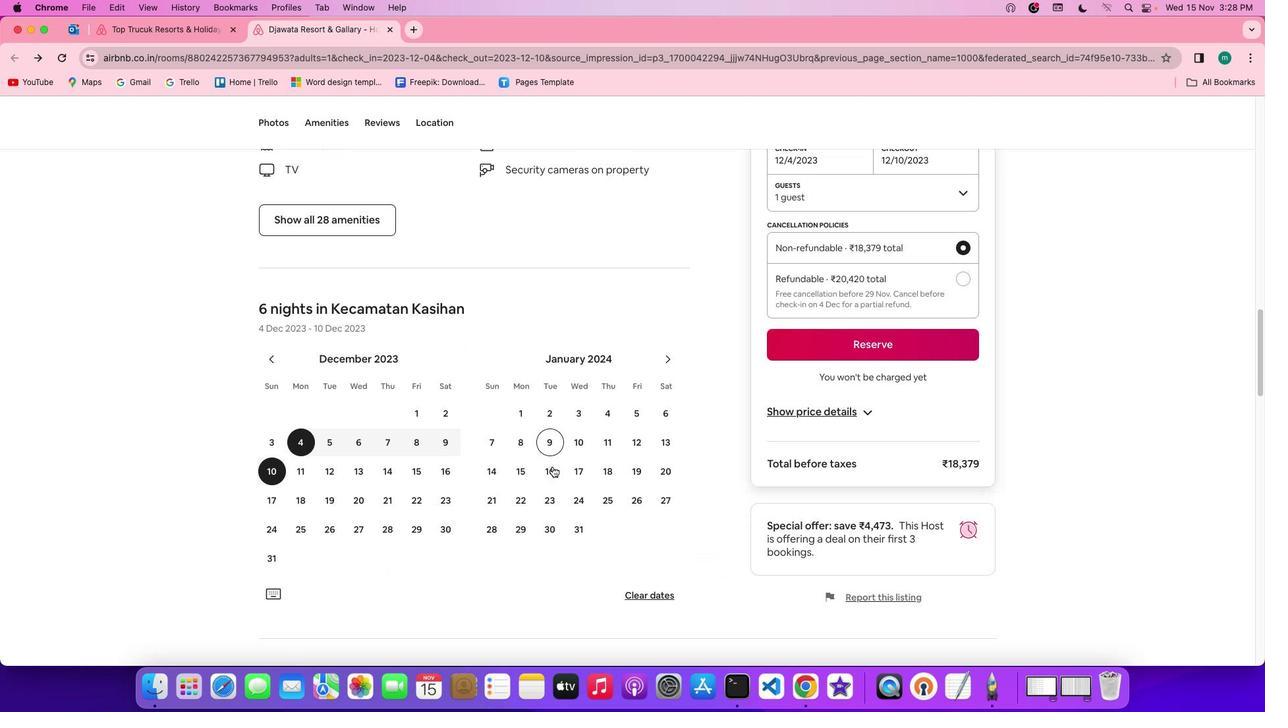 
Action: Mouse scrolled (560, 445) with delta (112, 150)
Screenshot: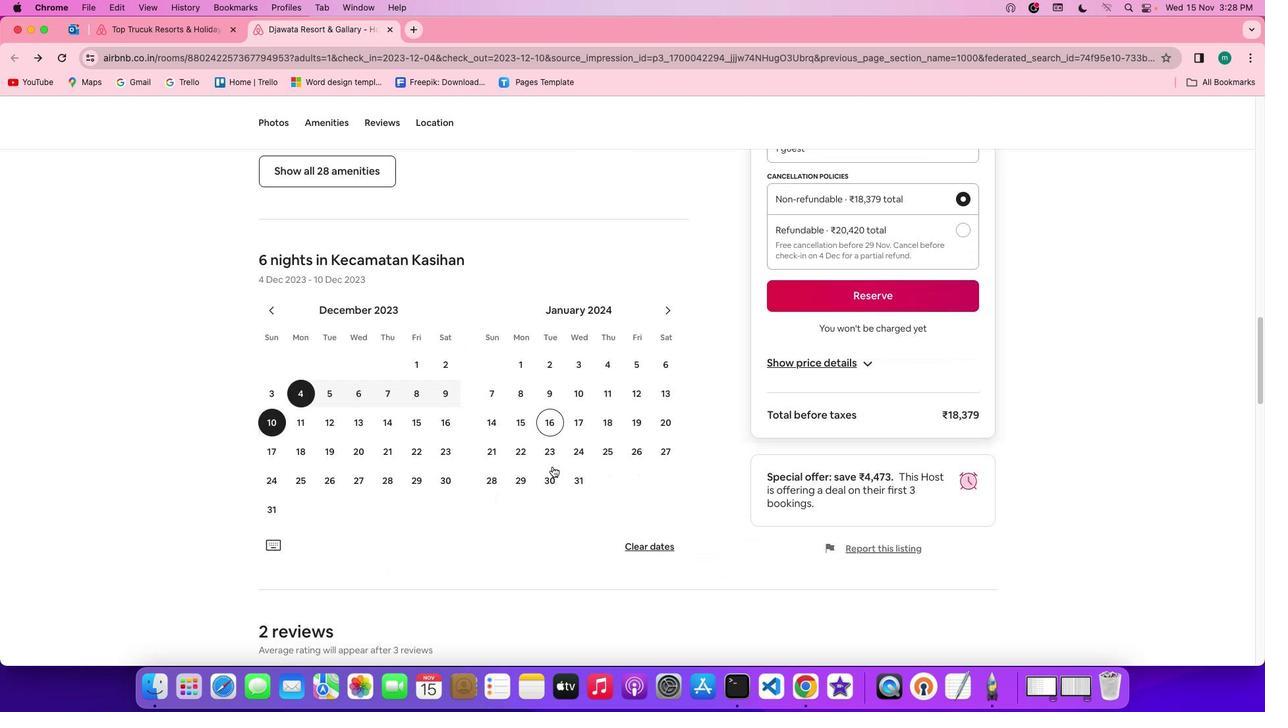 
Action: Mouse scrolled (560, 445) with delta (112, 150)
Screenshot: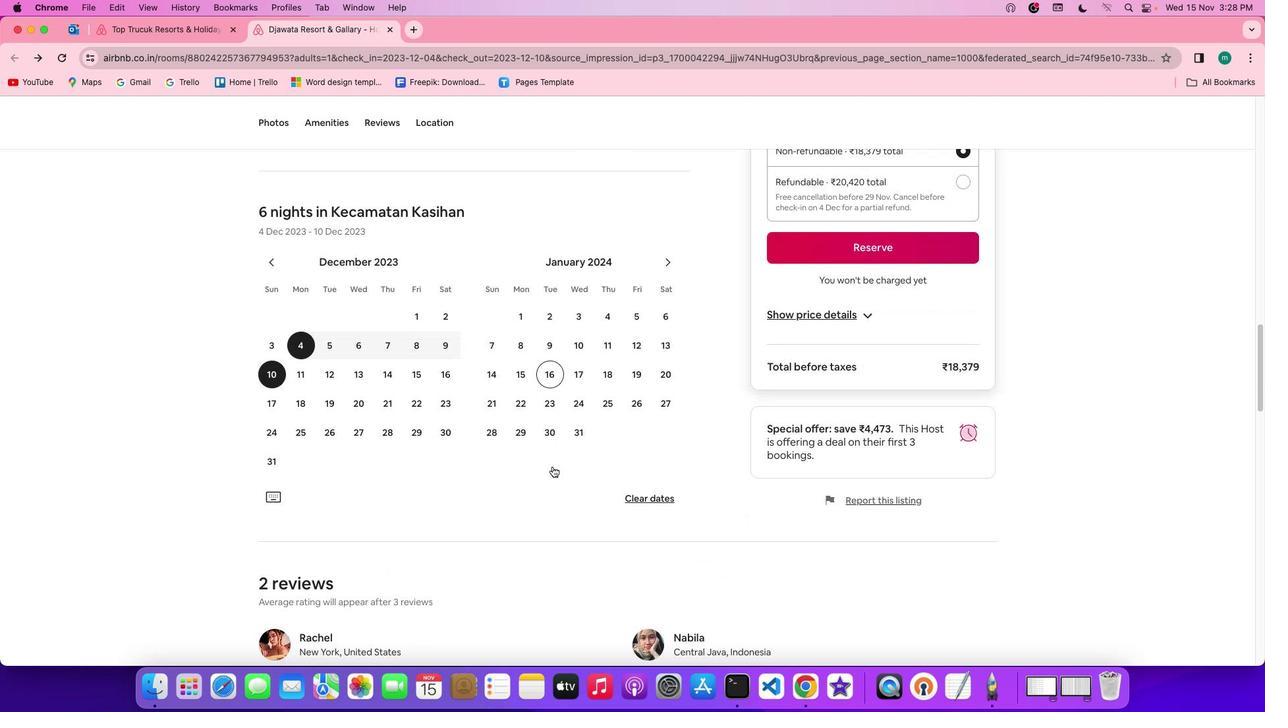 
Action: Mouse scrolled (560, 445) with delta (112, 150)
Screenshot: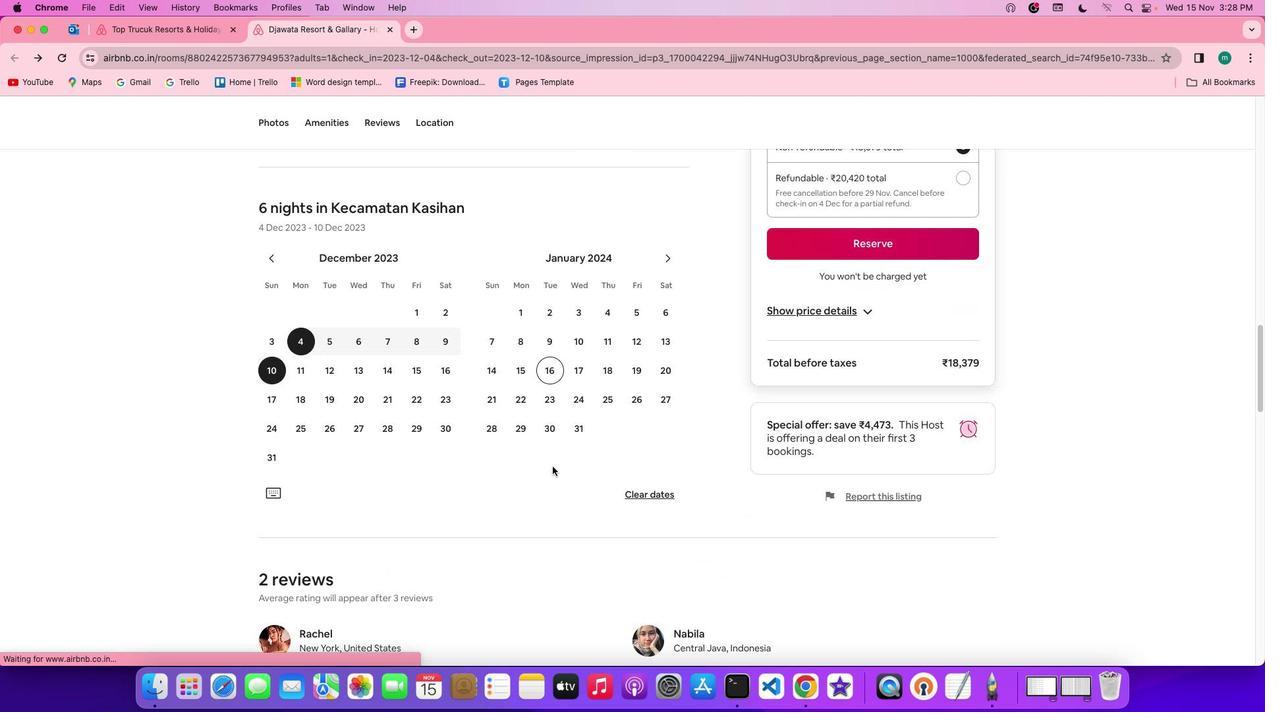 
Action: Mouse moved to (560, 446)
Screenshot: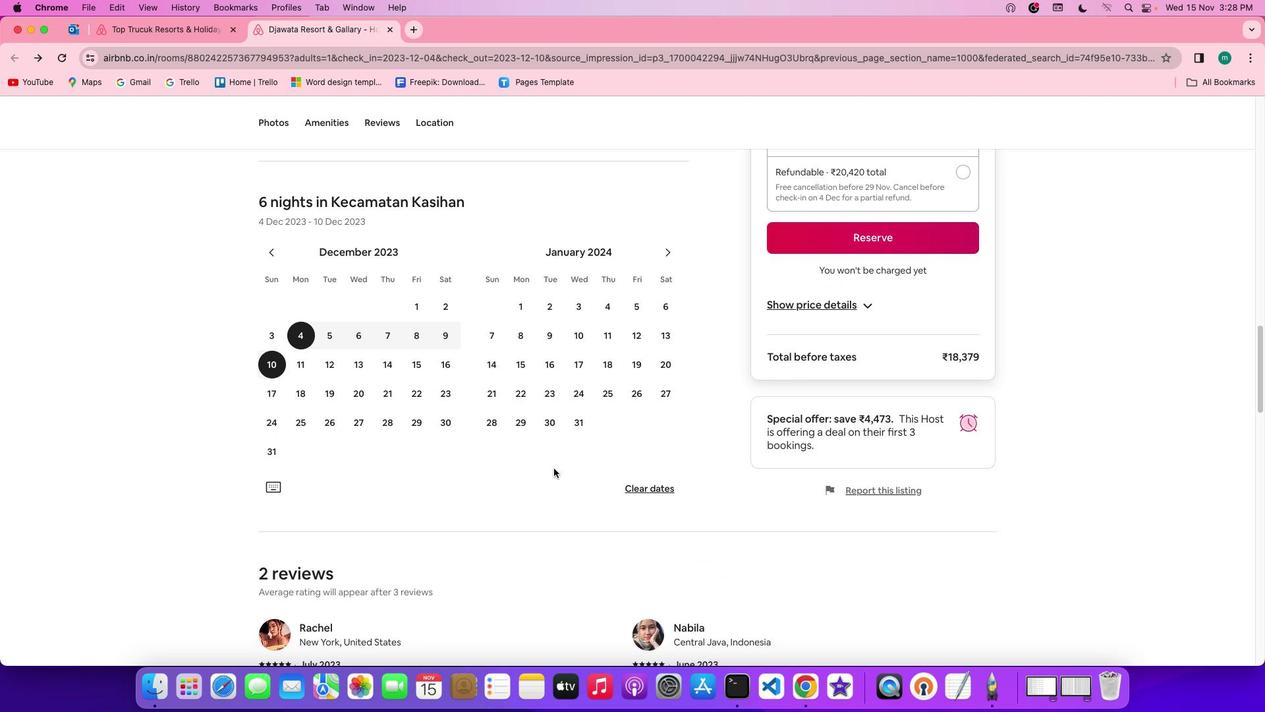 
Action: Mouse scrolled (560, 446) with delta (112, 150)
Screenshot: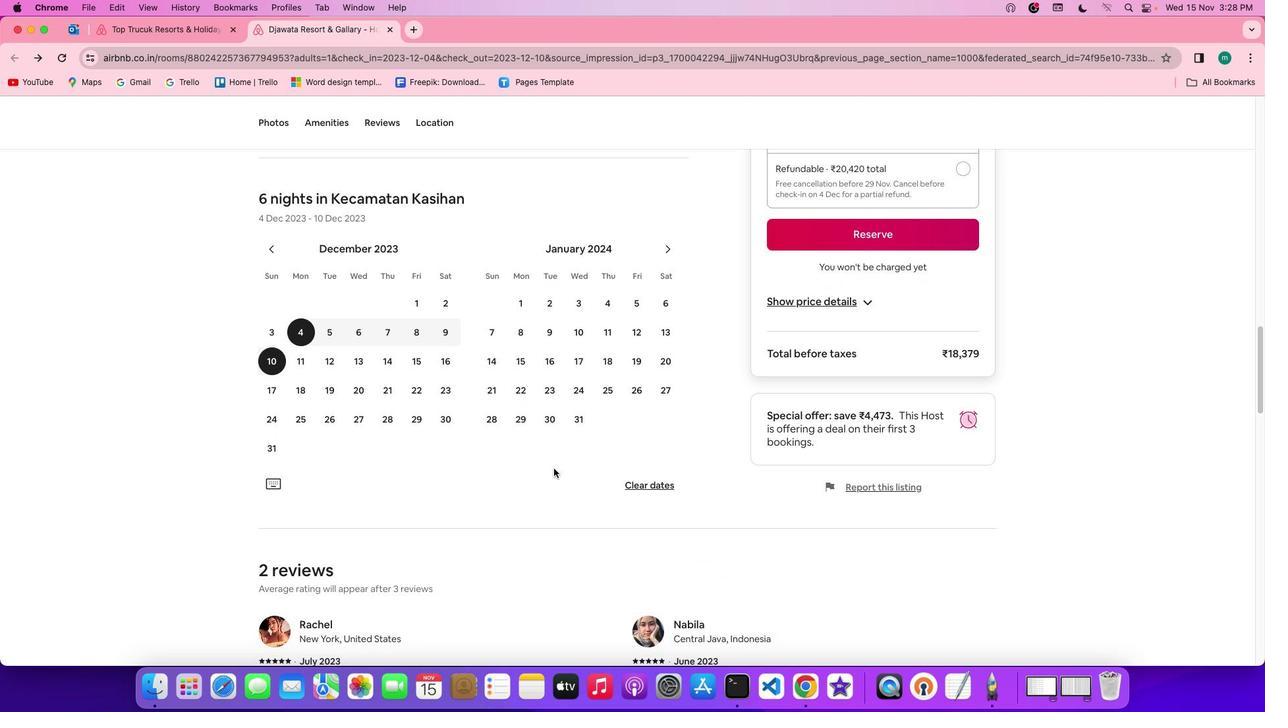 
Action: Mouse scrolled (560, 446) with delta (112, 150)
Screenshot: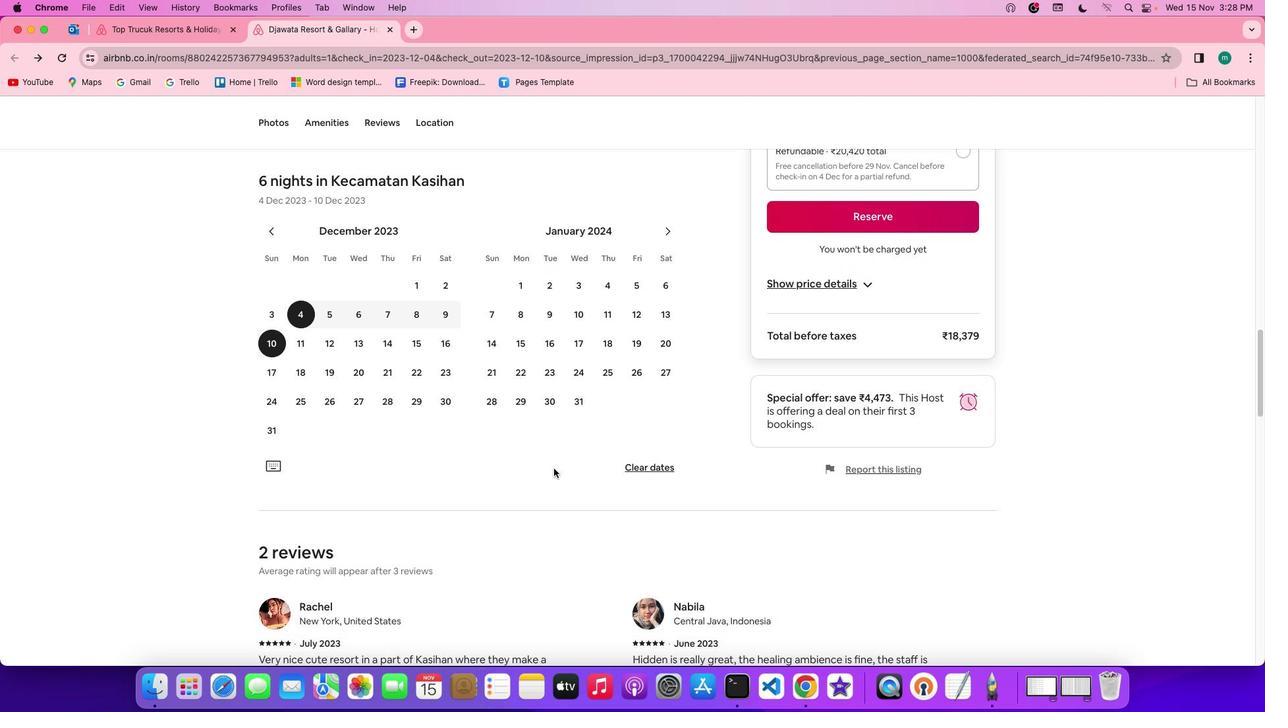 
Action: Mouse scrolled (560, 446) with delta (112, 150)
Screenshot: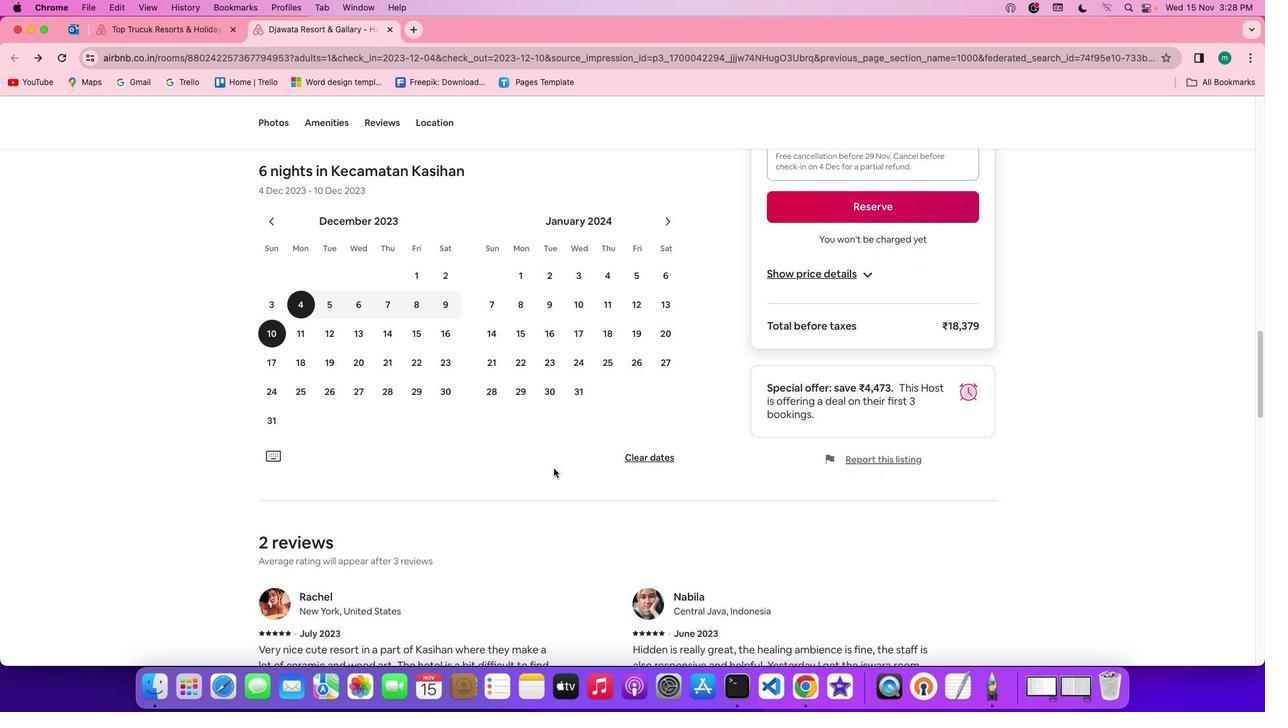 
Action: Mouse scrolled (560, 446) with delta (112, 150)
Screenshot: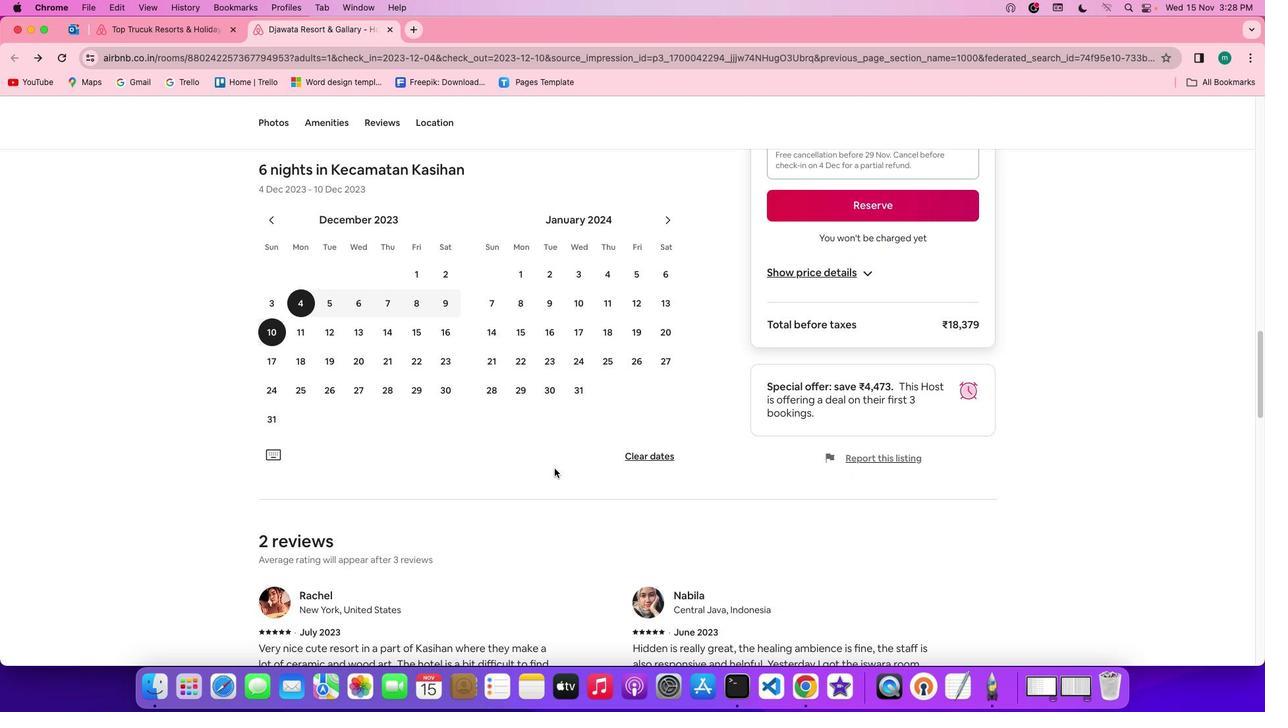 
Action: Mouse moved to (562, 446)
Screenshot: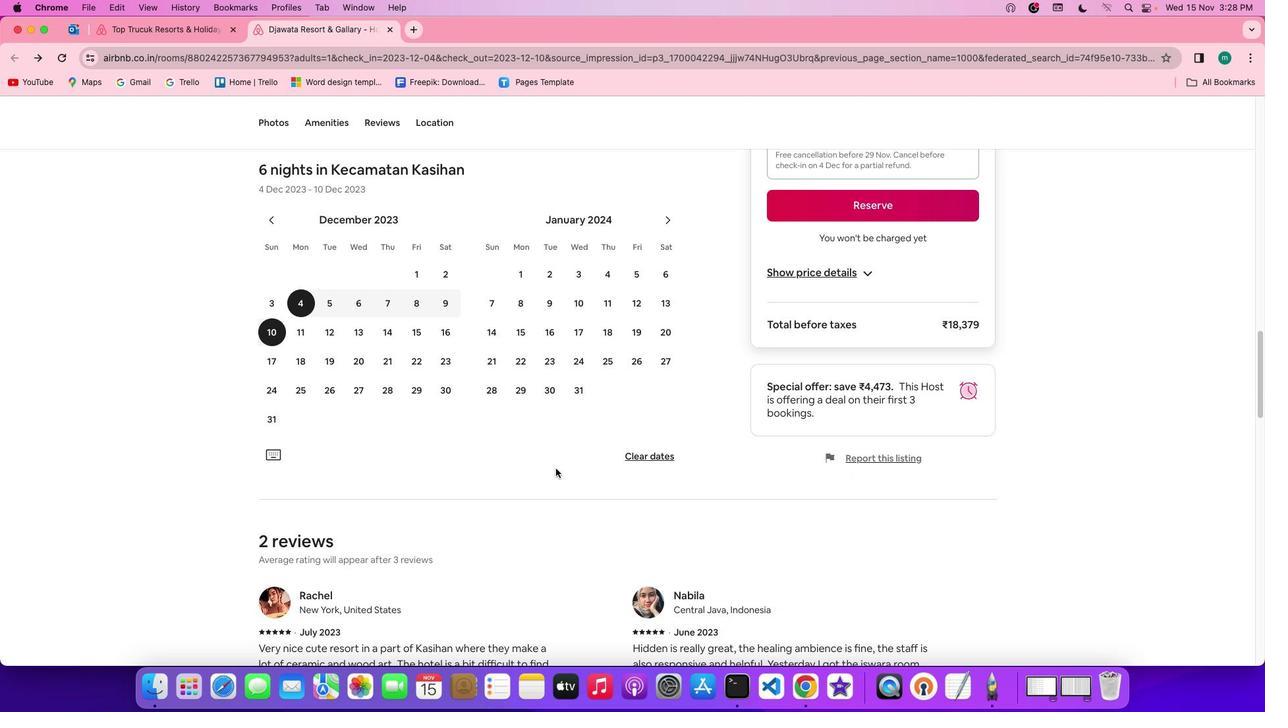 
Action: Mouse scrolled (562, 446) with delta (112, 150)
Screenshot: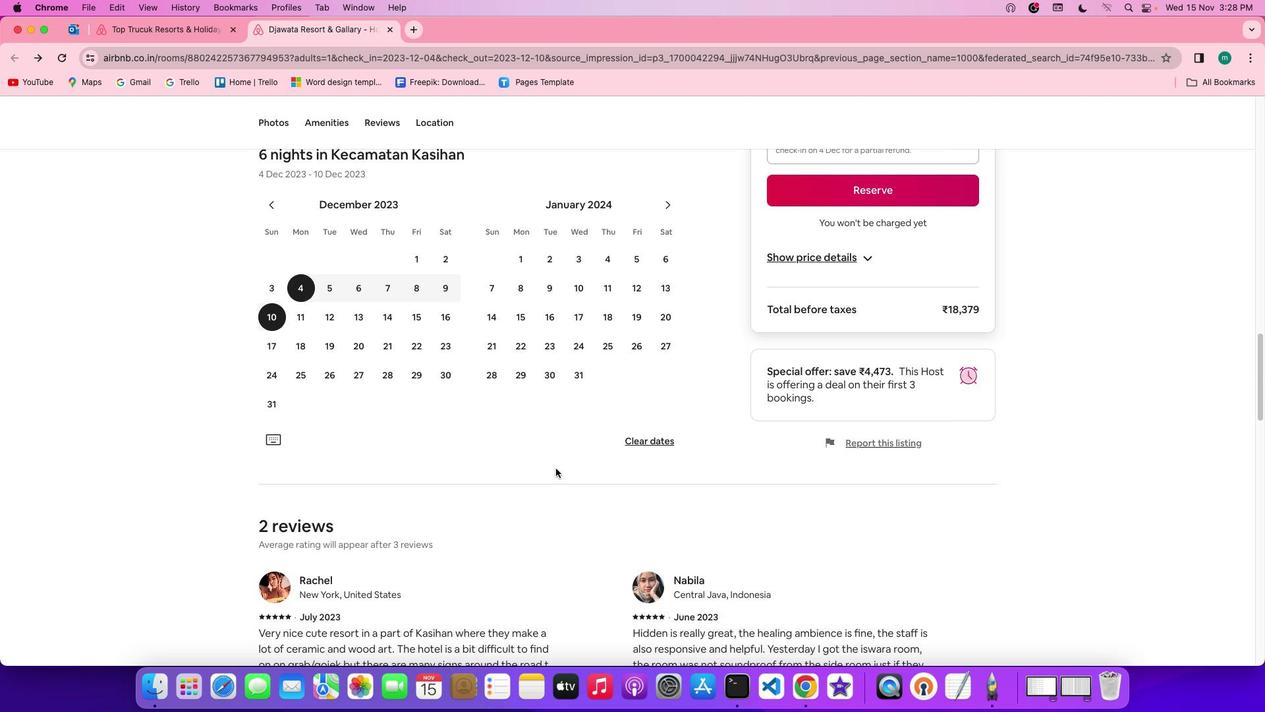 
Action: Mouse scrolled (562, 446) with delta (112, 150)
Screenshot: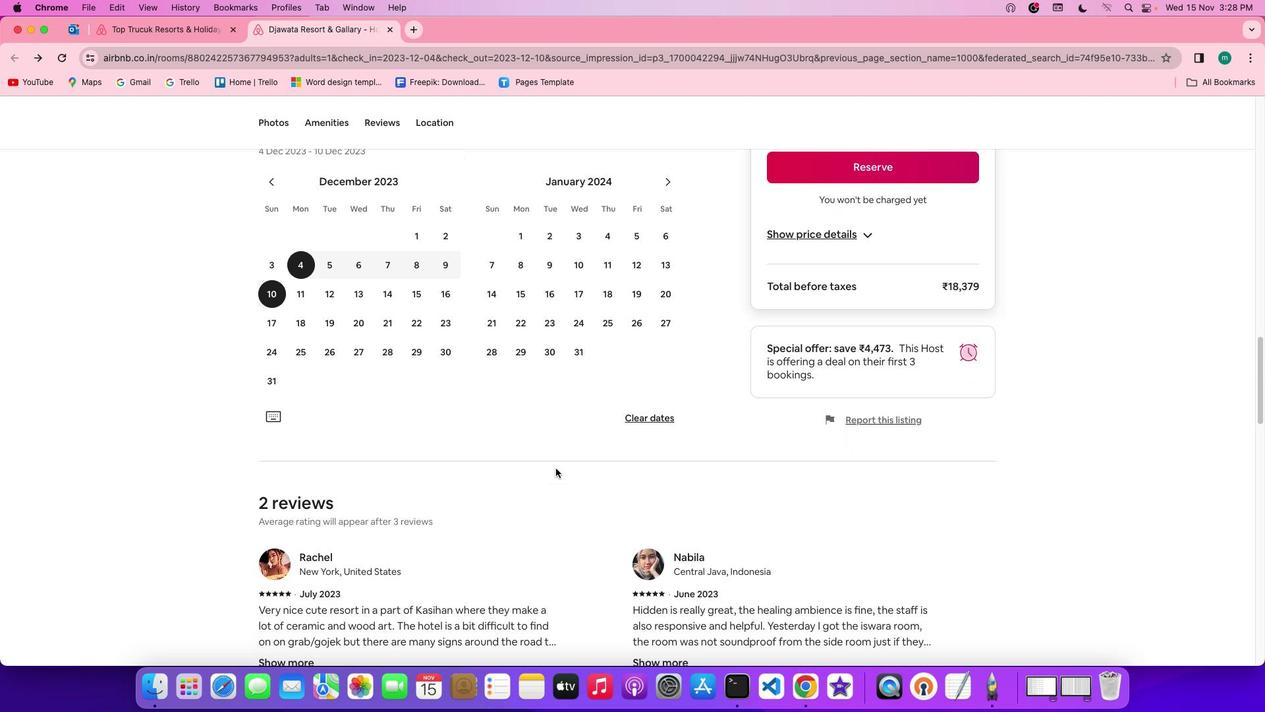 
Action: Mouse scrolled (562, 446) with delta (112, 150)
Screenshot: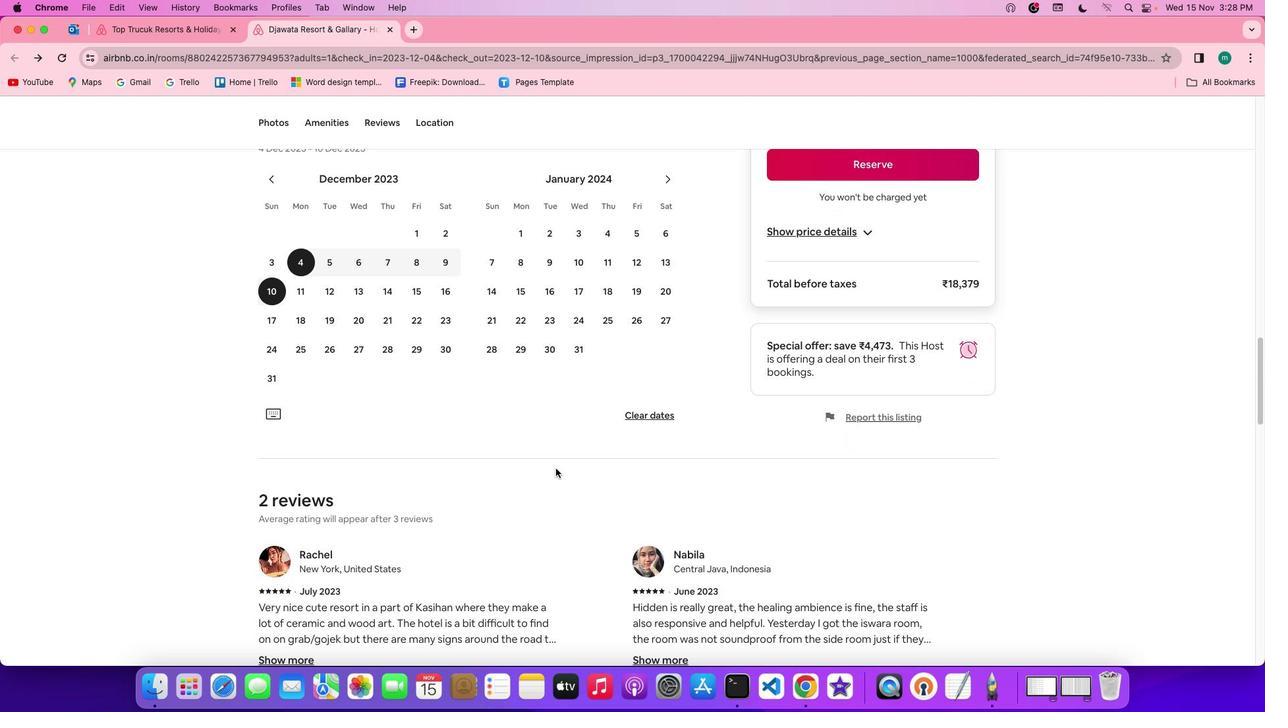 
Action: Mouse moved to (562, 447)
Screenshot: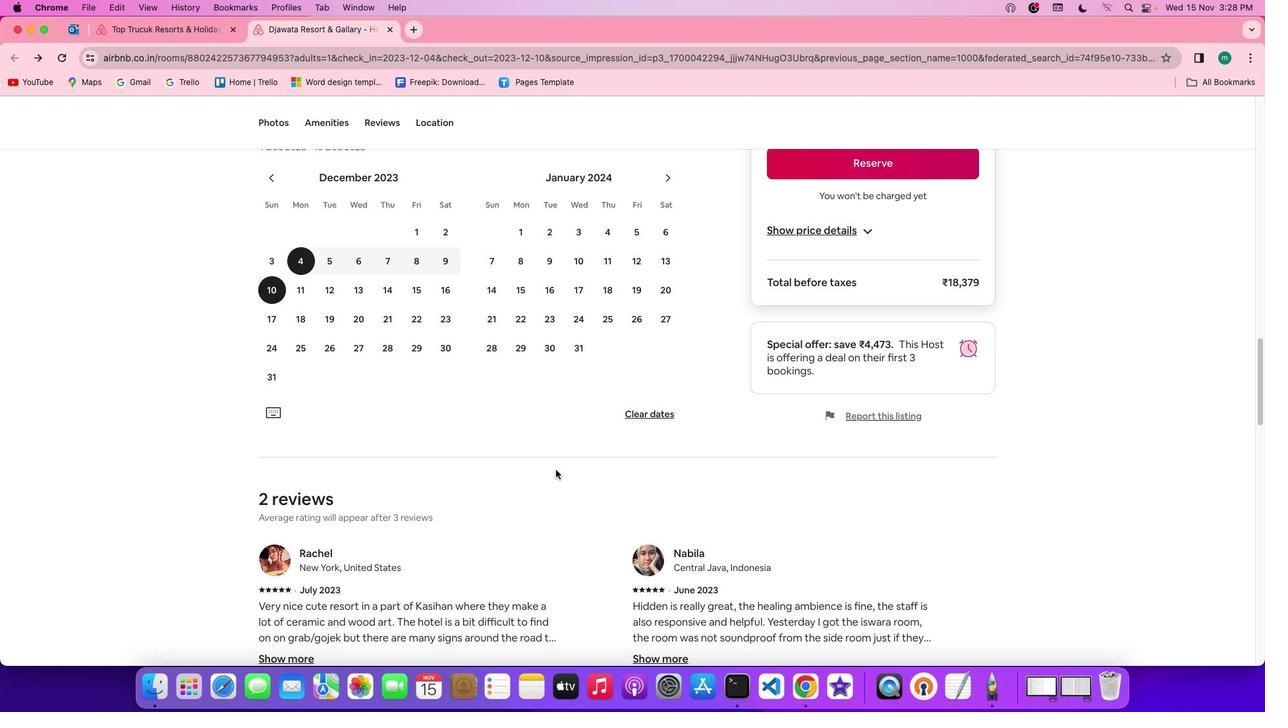 
Action: Mouse scrolled (562, 447) with delta (112, 150)
Screenshot: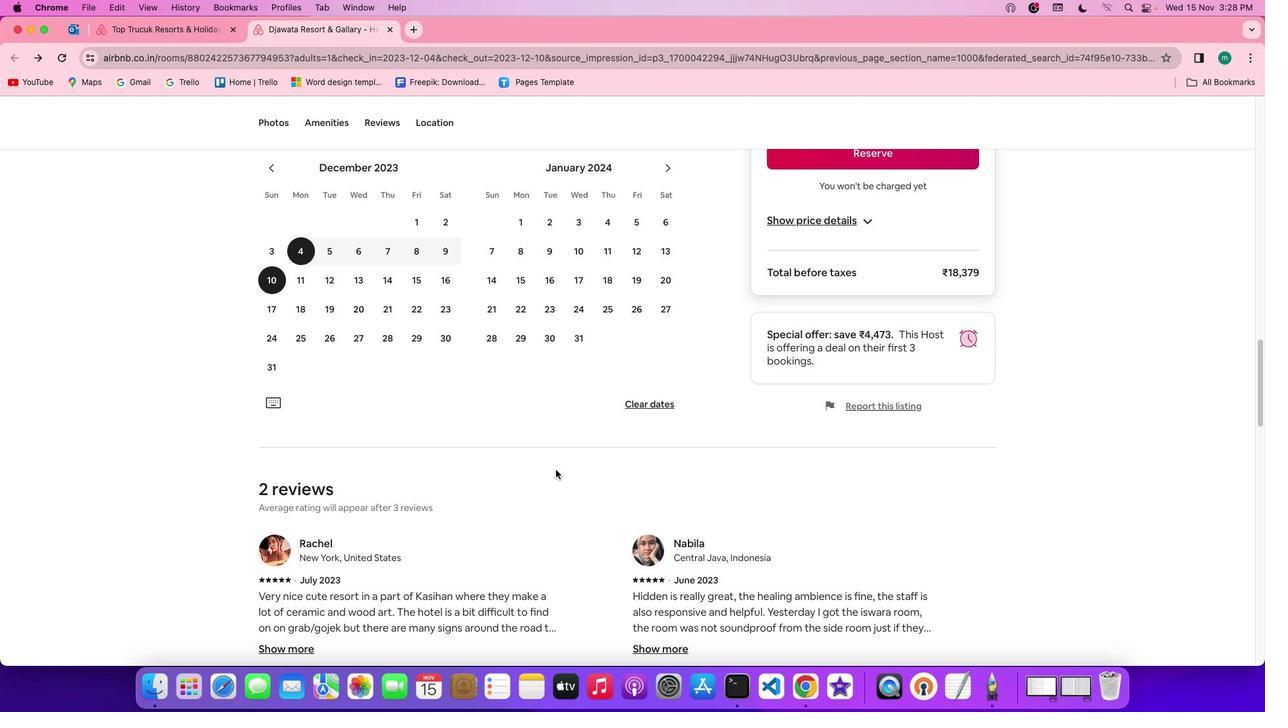 
Action: Mouse scrolled (562, 447) with delta (112, 150)
Screenshot: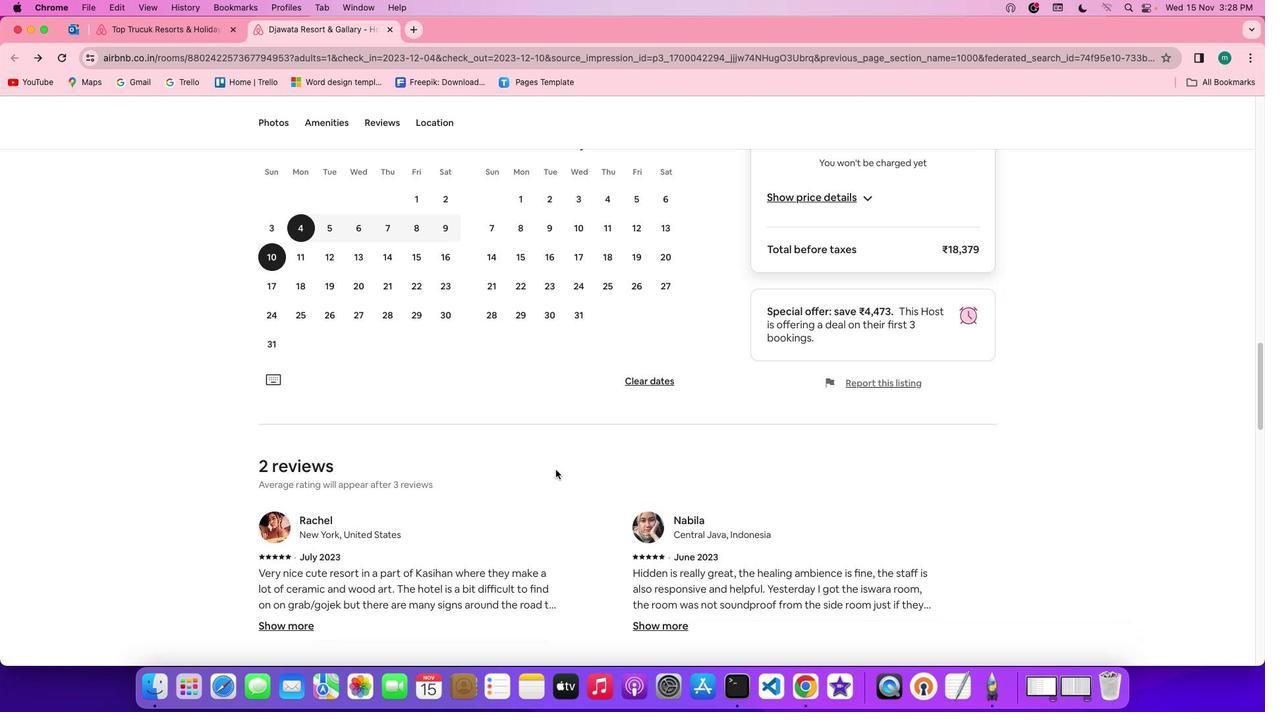 
Action: Mouse scrolled (562, 447) with delta (112, 150)
Screenshot: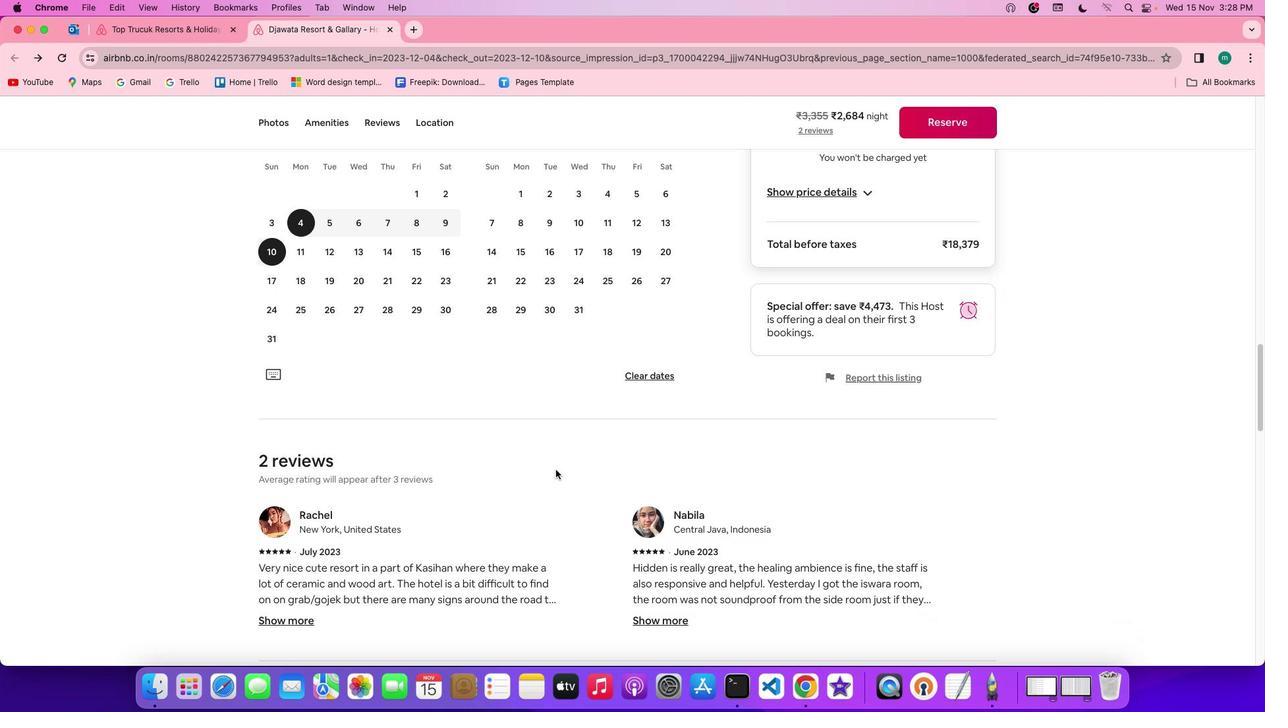 
Action: Mouse scrolled (562, 447) with delta (112, 150)
Screenshot: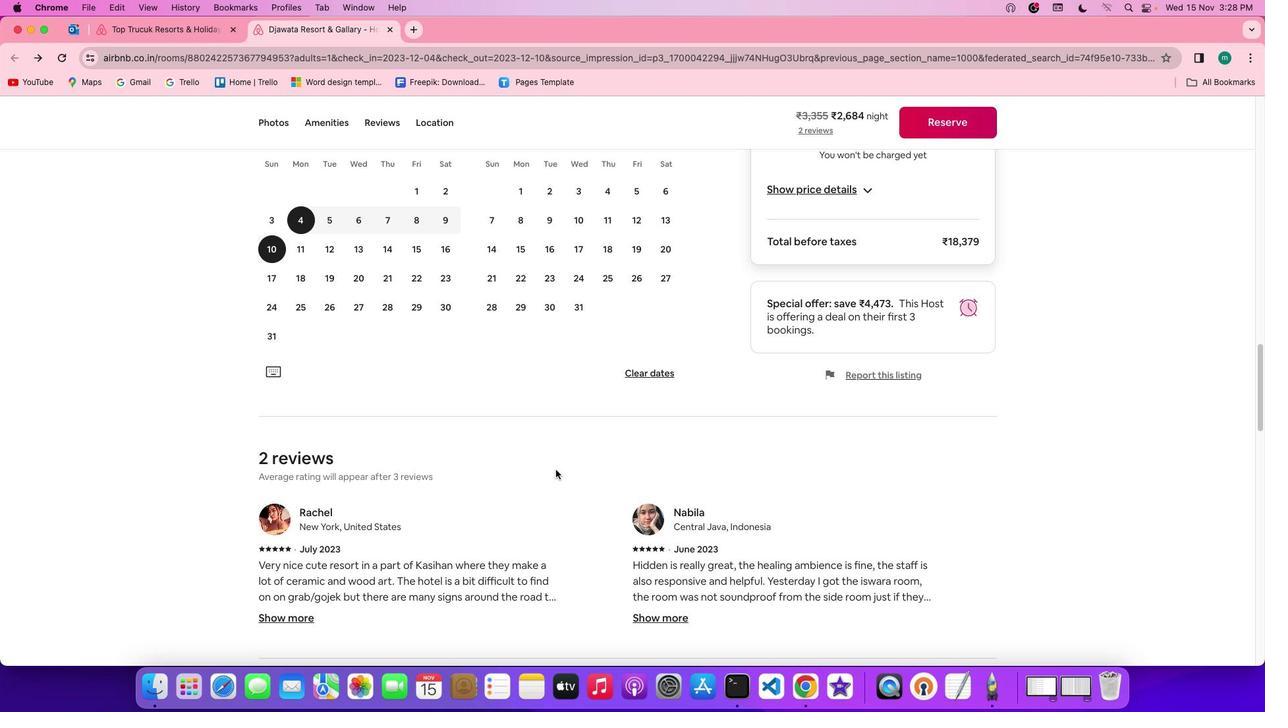 
Action: Mouse scrolled (562, 447) with delta (112, 150)
Screenshot: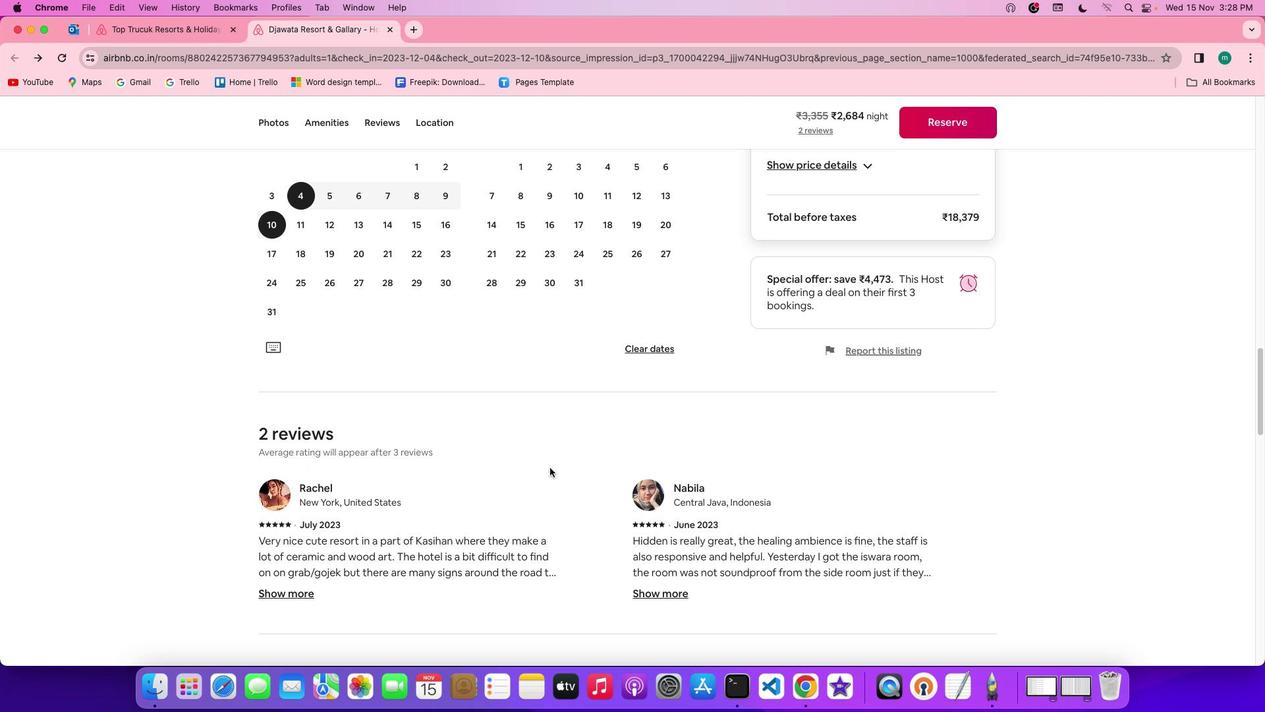
Action: Mouse scrolled (562, 447) with delta (112, 150)
Screenshot: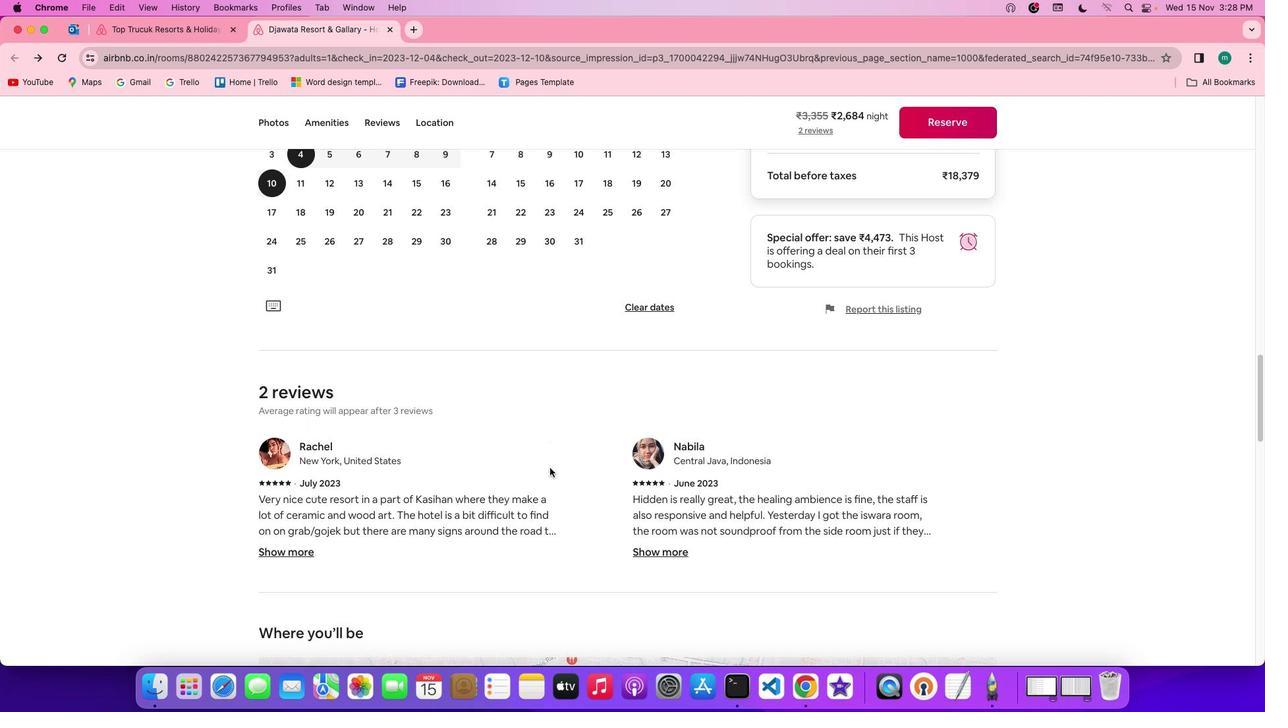
Action: Mouse moved to (560, 446)
Screenshot: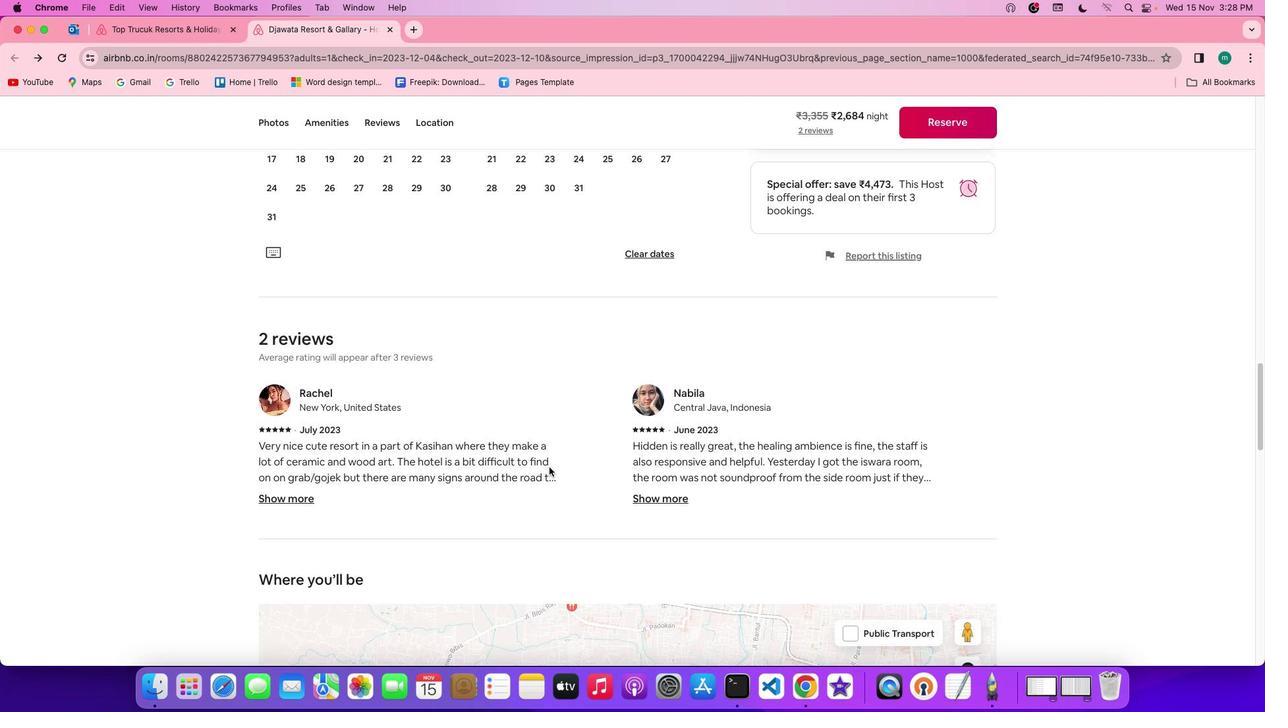 
Action: Mouse scrolled (560, 446) with delta (112, 150)
Screenshot: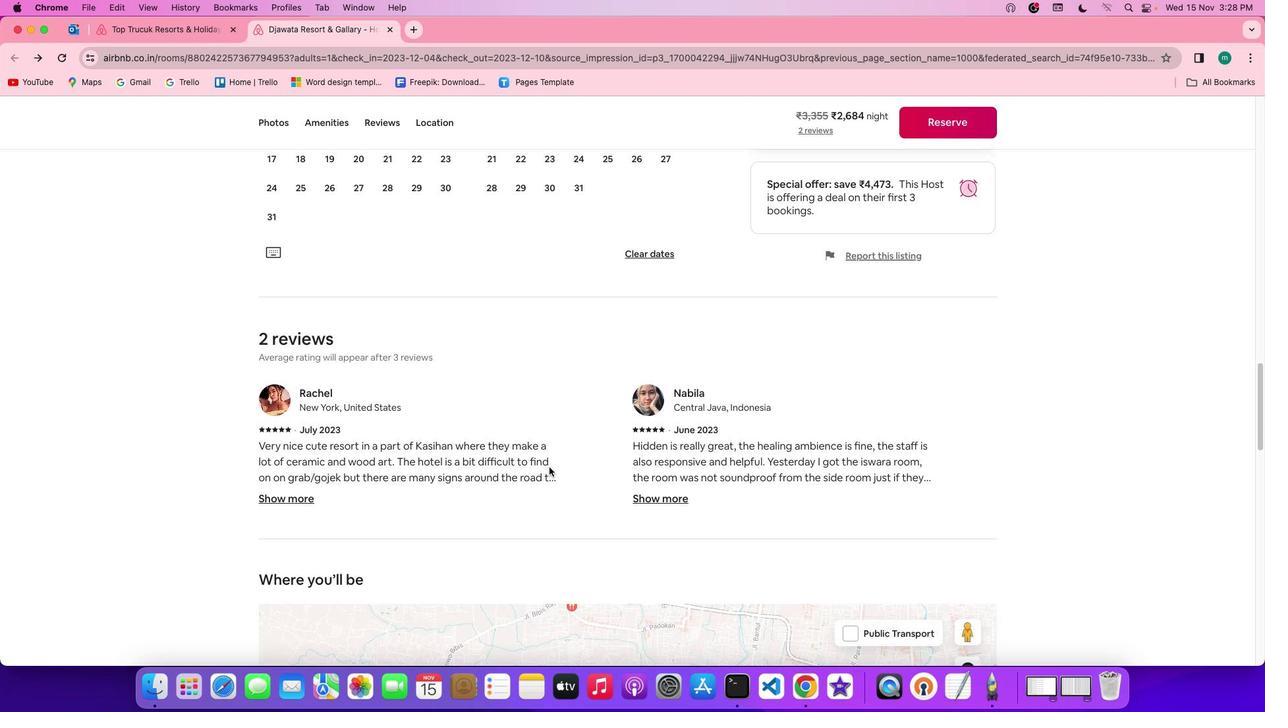 
Action: Mouse moved to (557, 445)
Screenshot: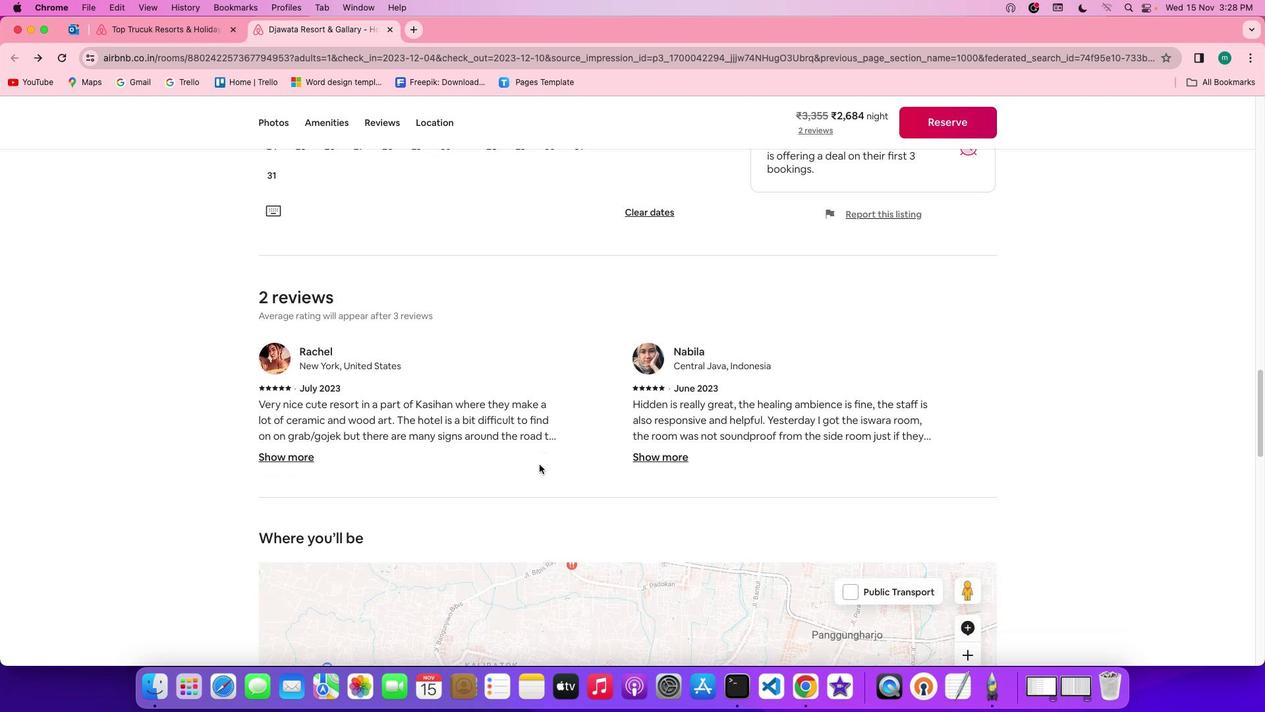 
Action: Mouse scrolled (557, 445) with delta (112, 150)
Screenshot: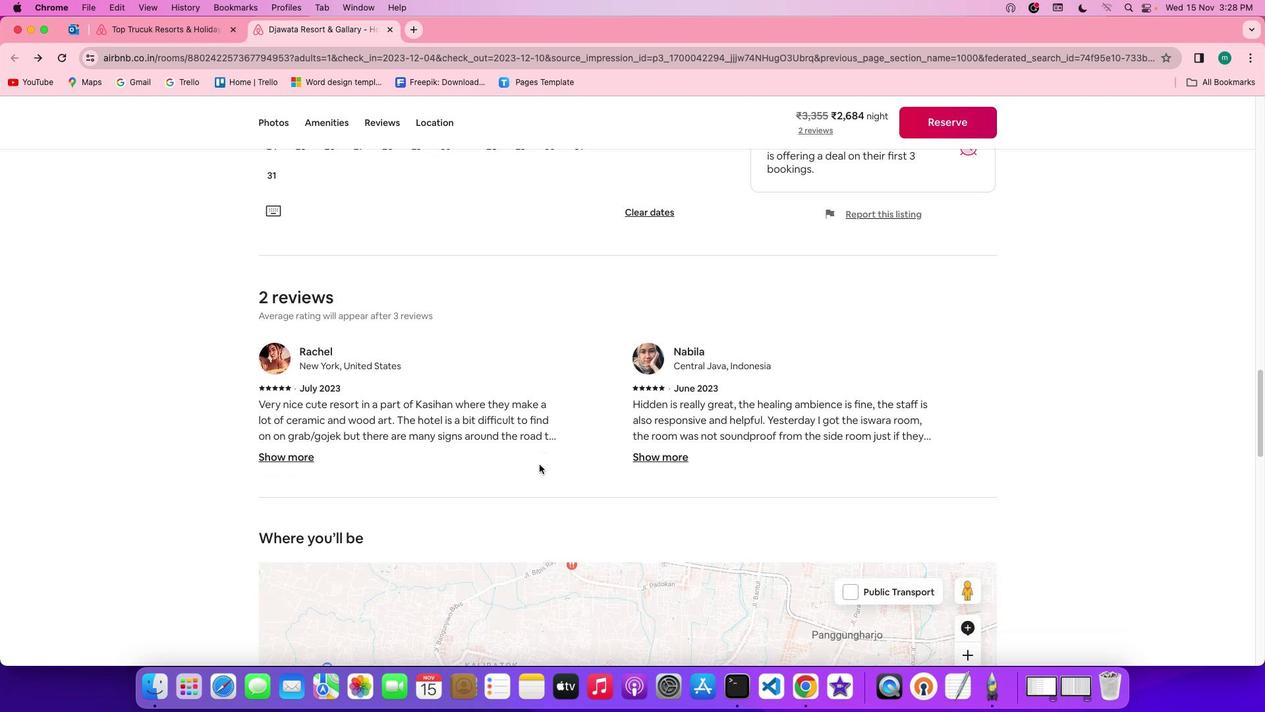 
Action: Mouse moved to (557, 445)
Screenshot: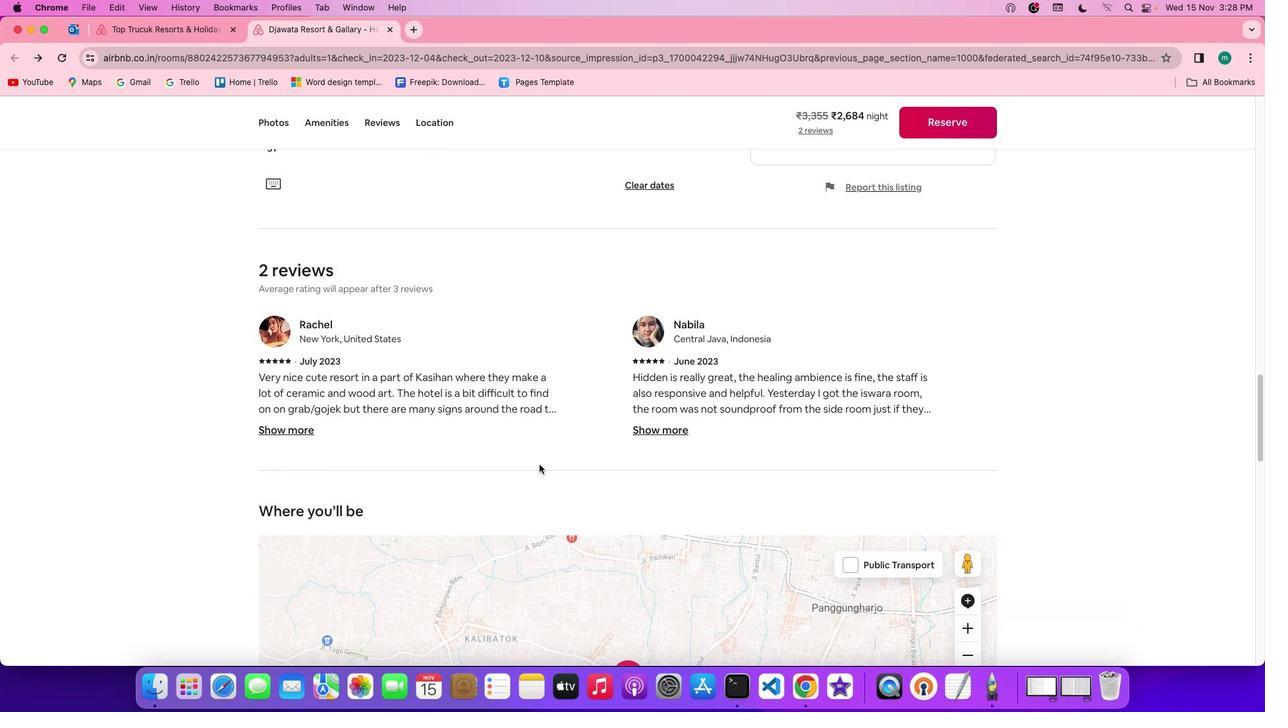 
Action: Mouse scrolled (557, 445) with delta (112, 150)
Screenshot: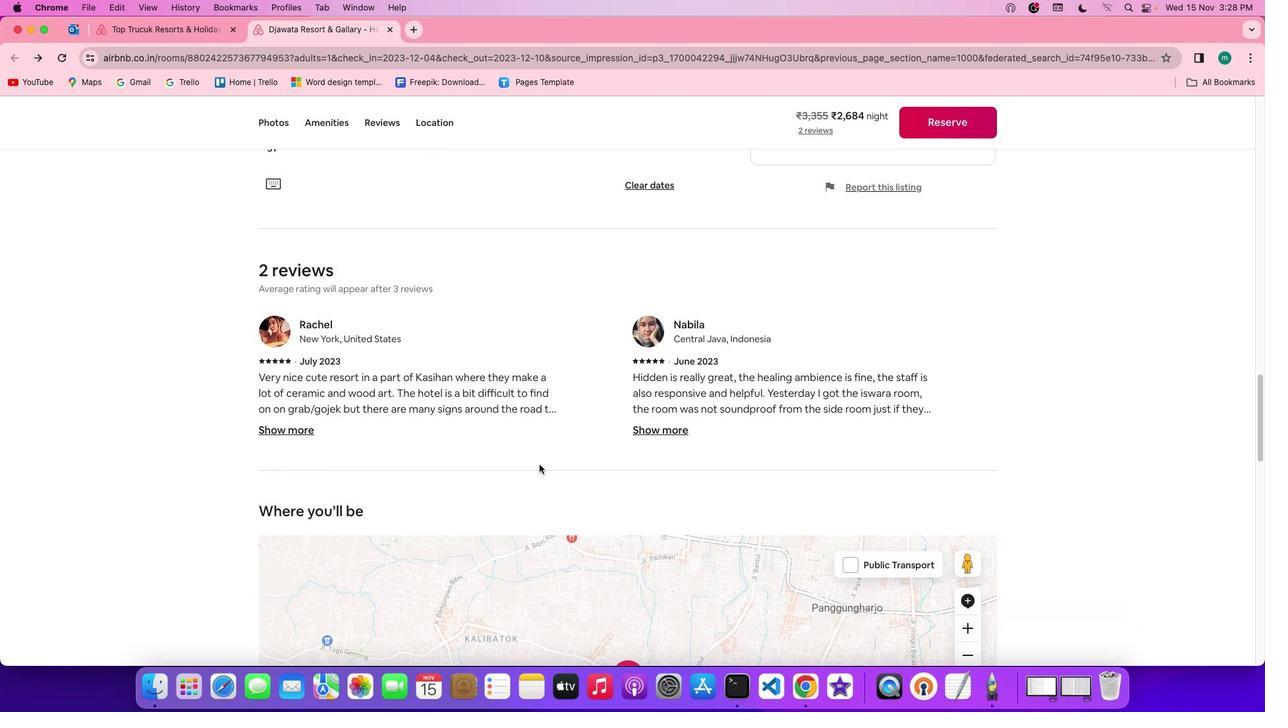 
Action: Mouse moved to (549, 443)
Screenshot: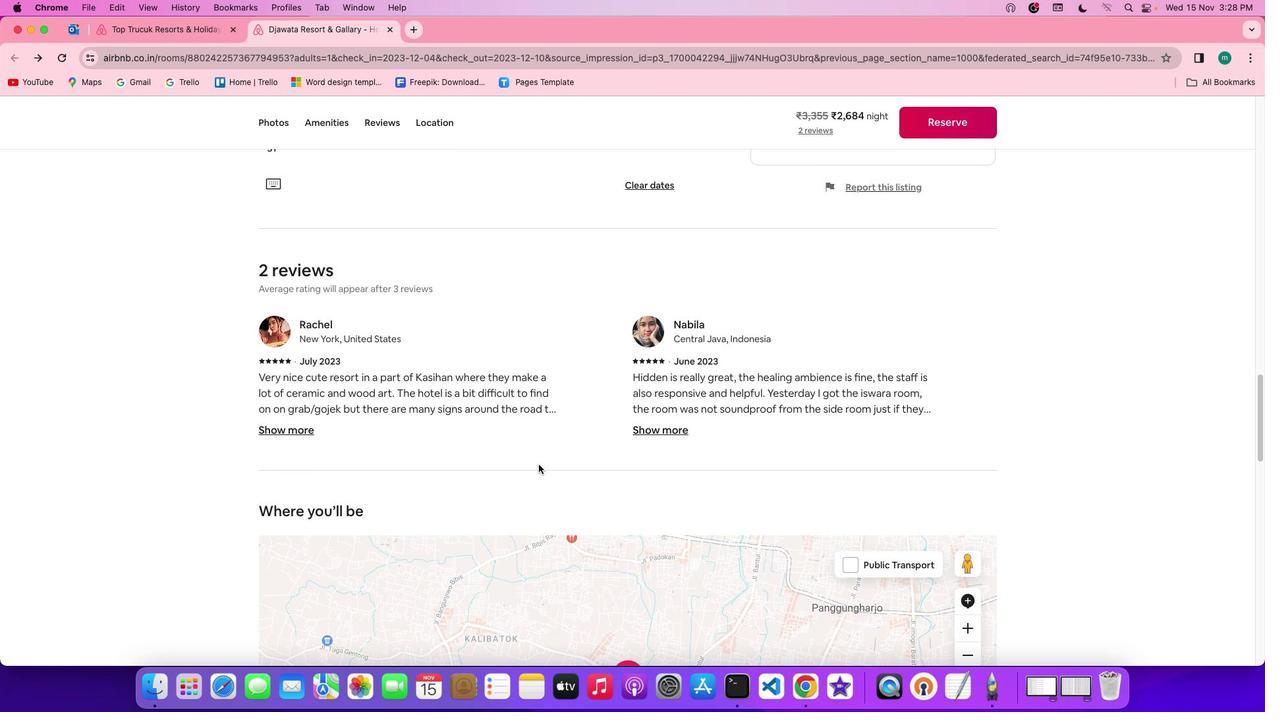 
Action: Mouse scrolled (549, 443) with delta (112, 150)
Screenshot: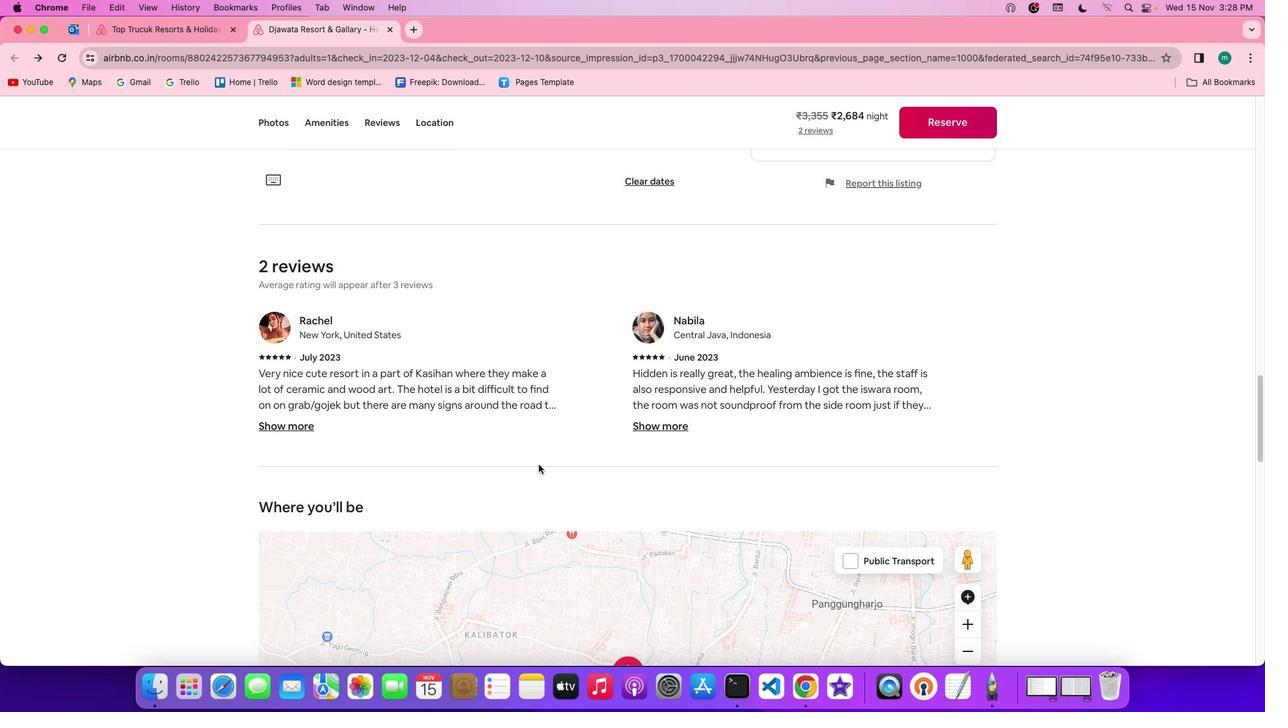 
Action: Mouse scrolled (549, 443) with delta (112, 150)
Screenshot: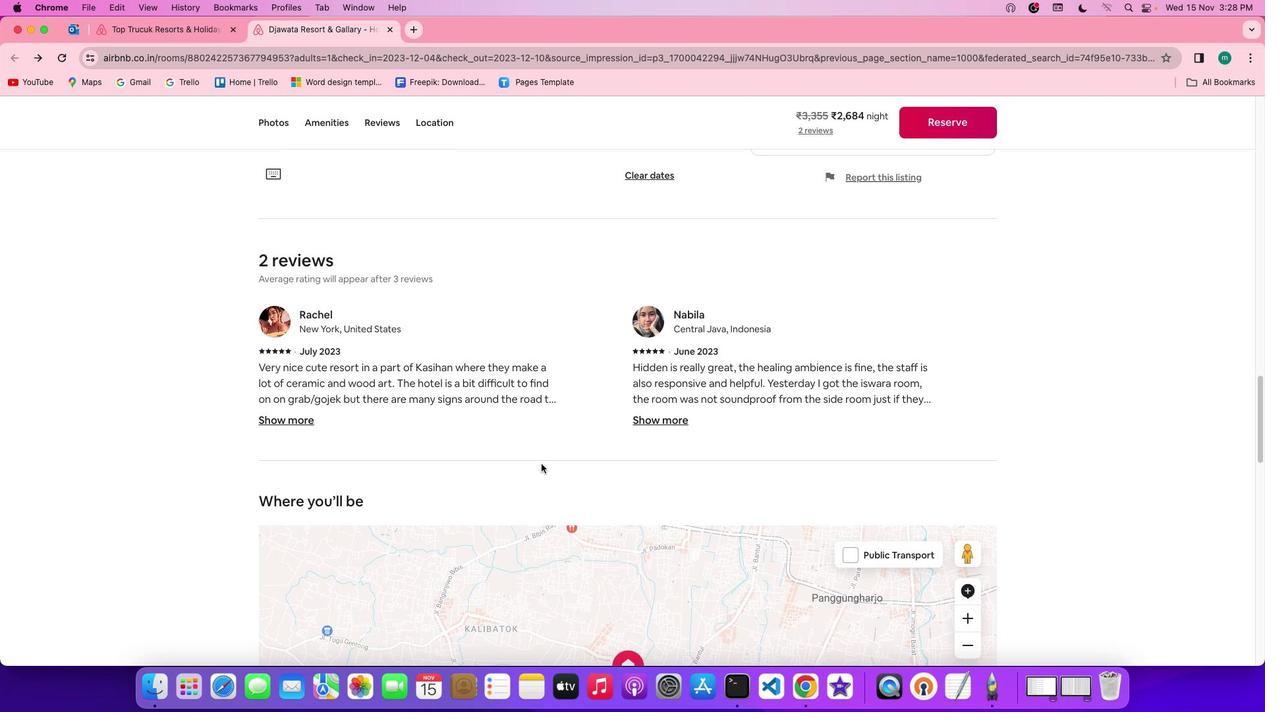 
Action: Mouse scrolled (549, 443) with delta (112, 150)
Screenshot: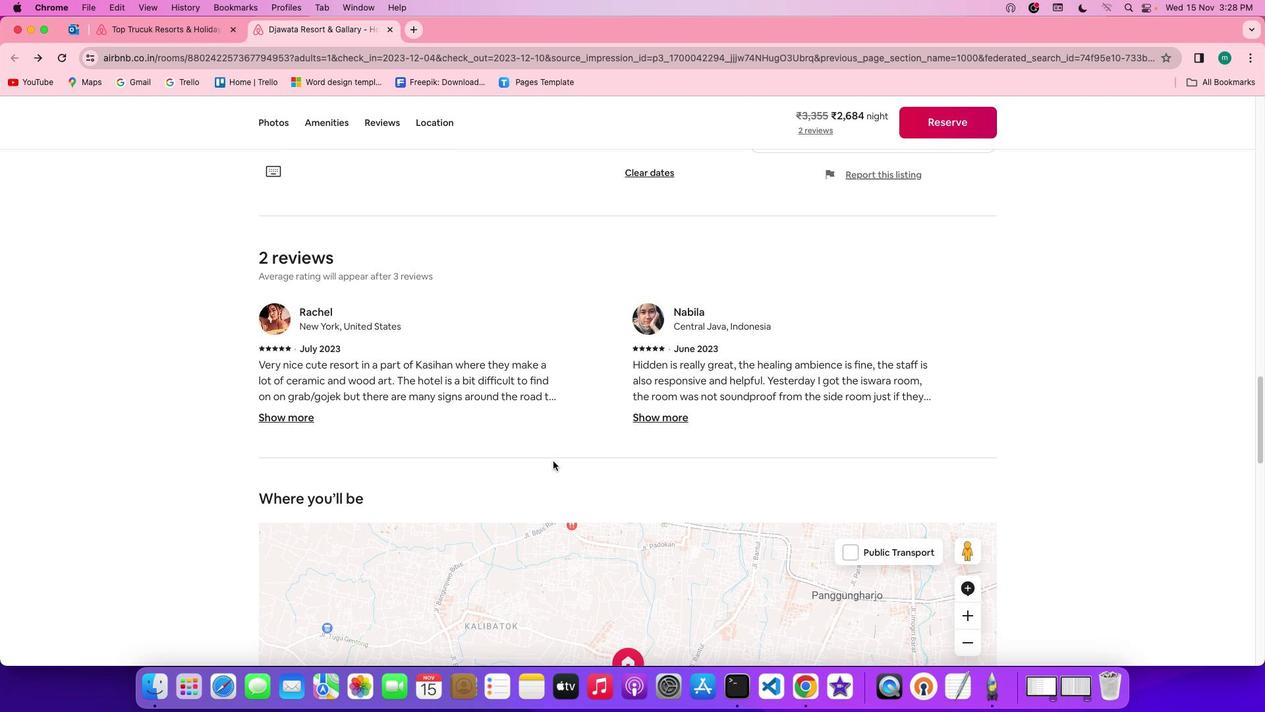 
Action: Mouse moved to (648, 411)
Screenshot: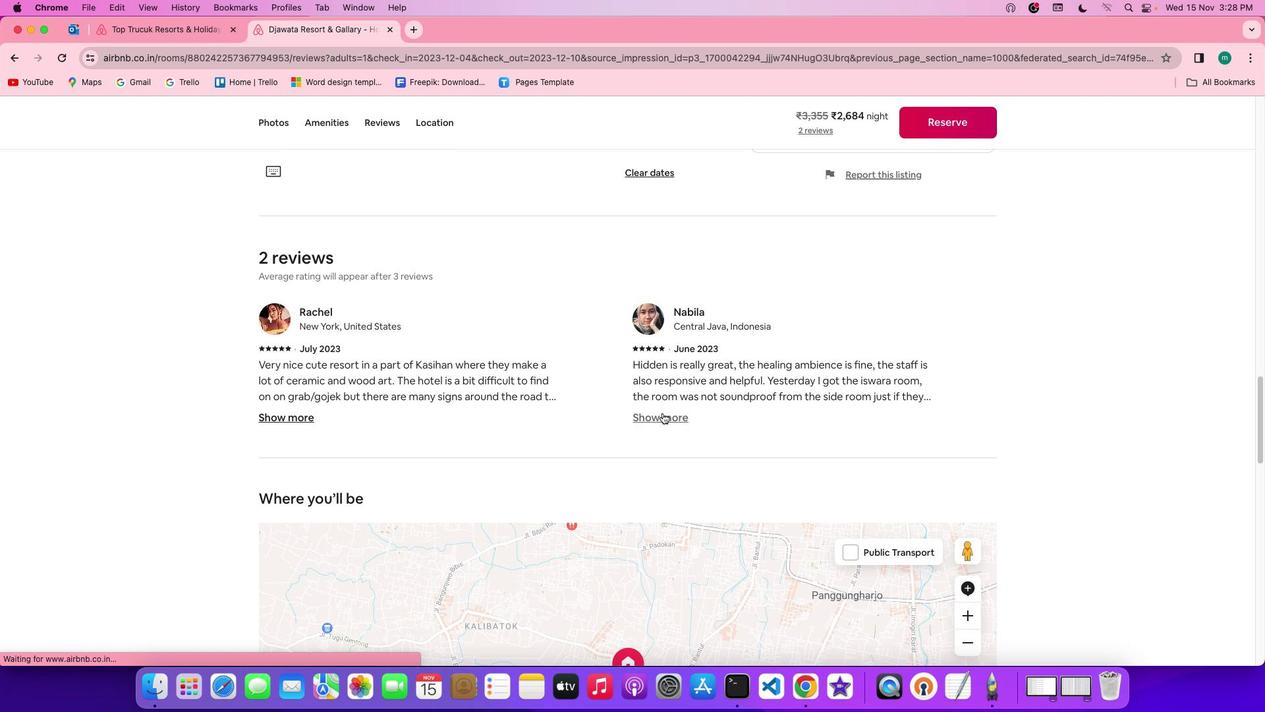 
Action: Mouse pressed left at (648, 411)
Screenshot: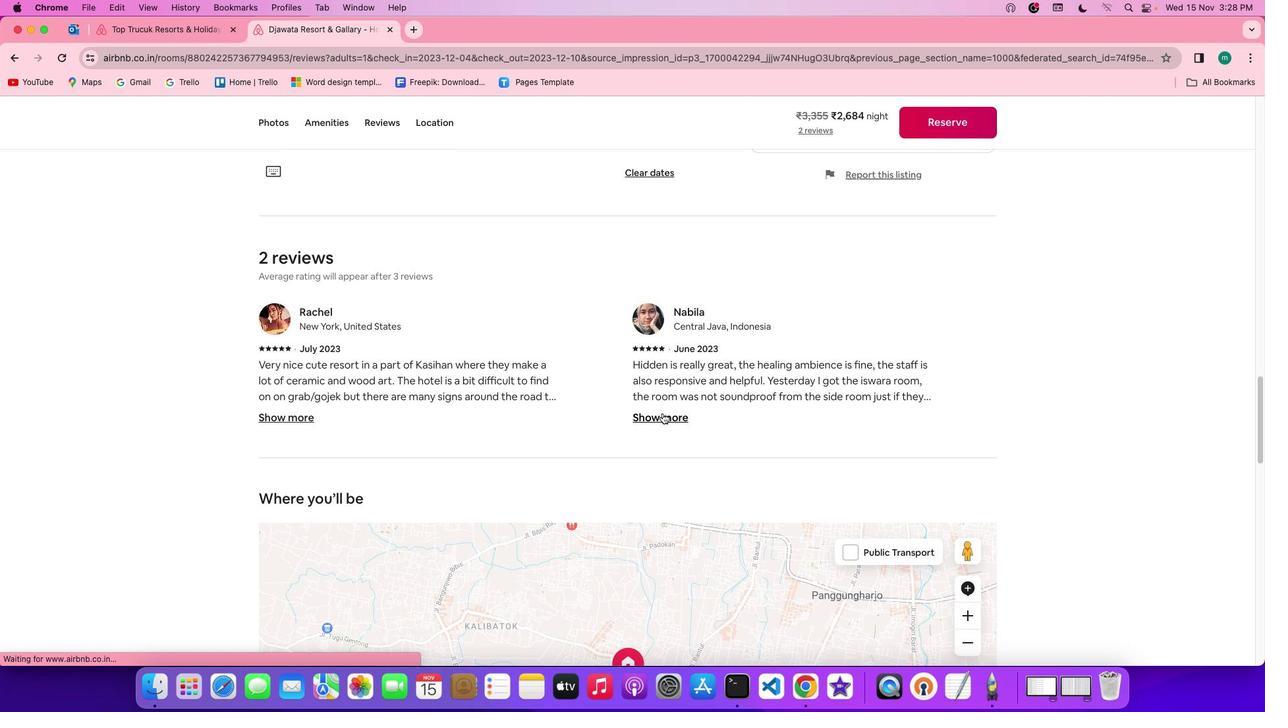 
Action: Mouse moved to (626, 466)
Screenshot: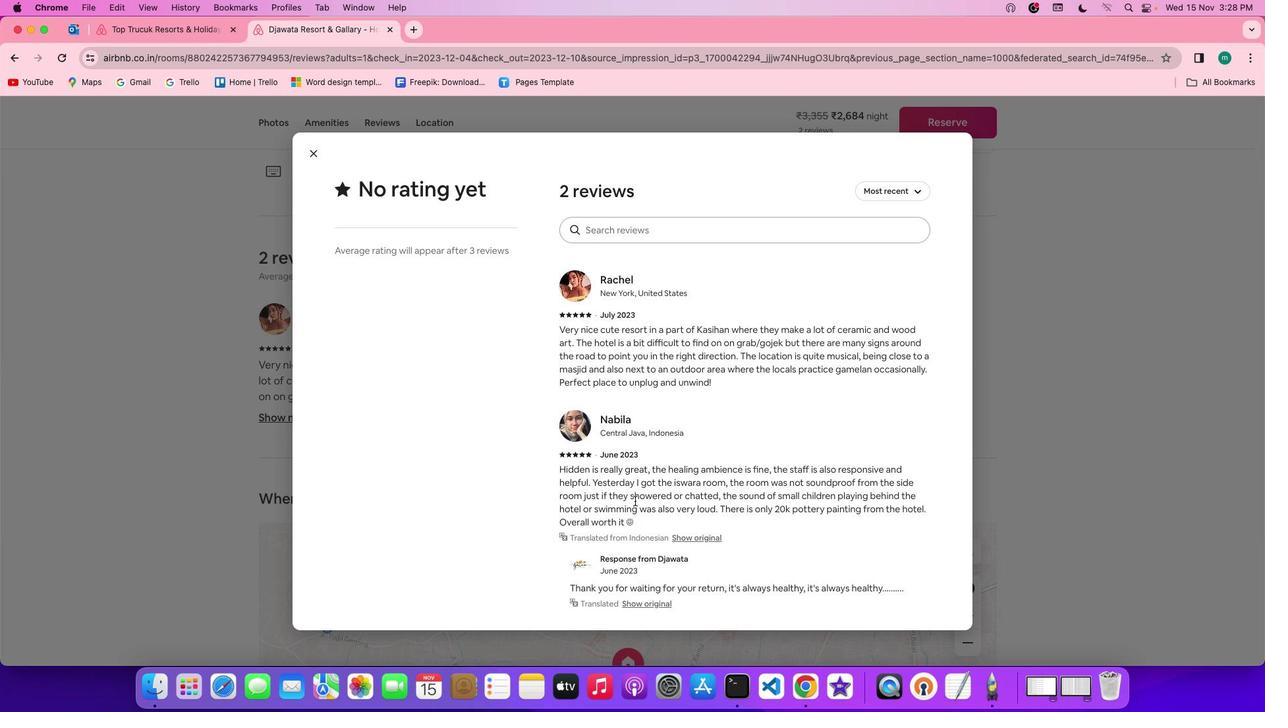 
Action: Mouse scrolled (626, 466) with delta (112, 150)
Screenshot: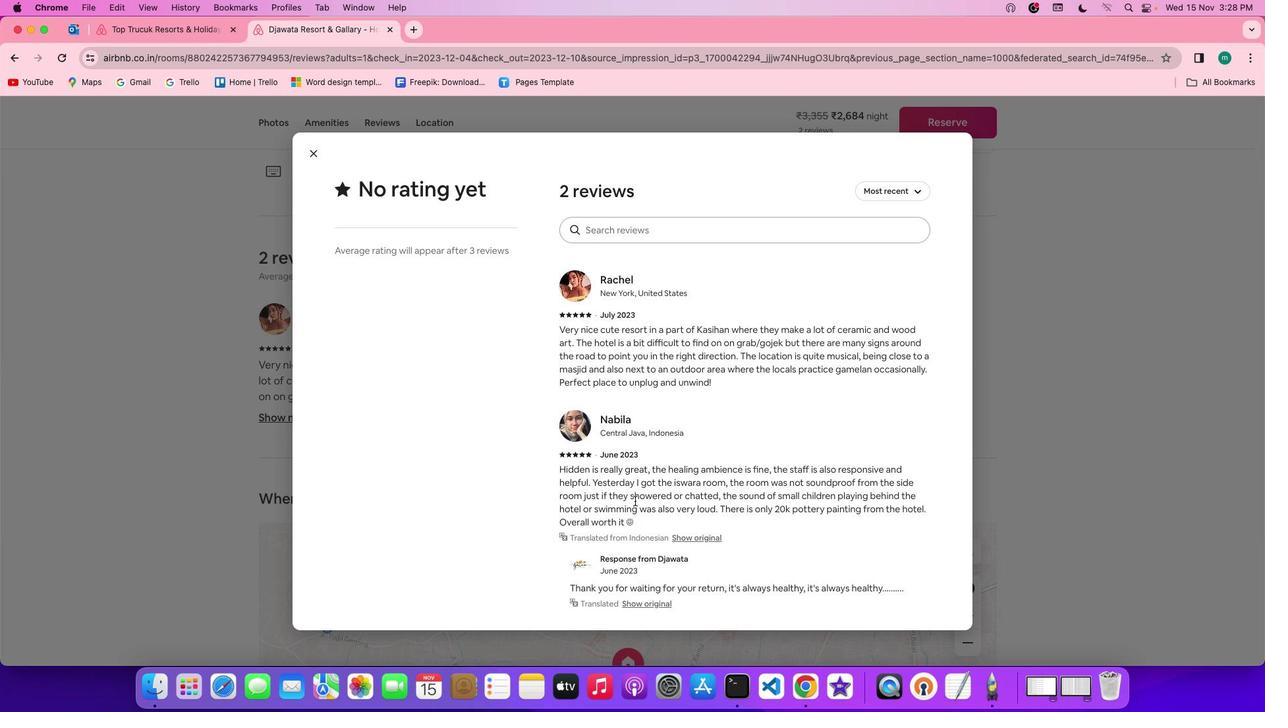 
Action: Mouse scrolled (626, 466) with delta (112, 150)
Screenshot: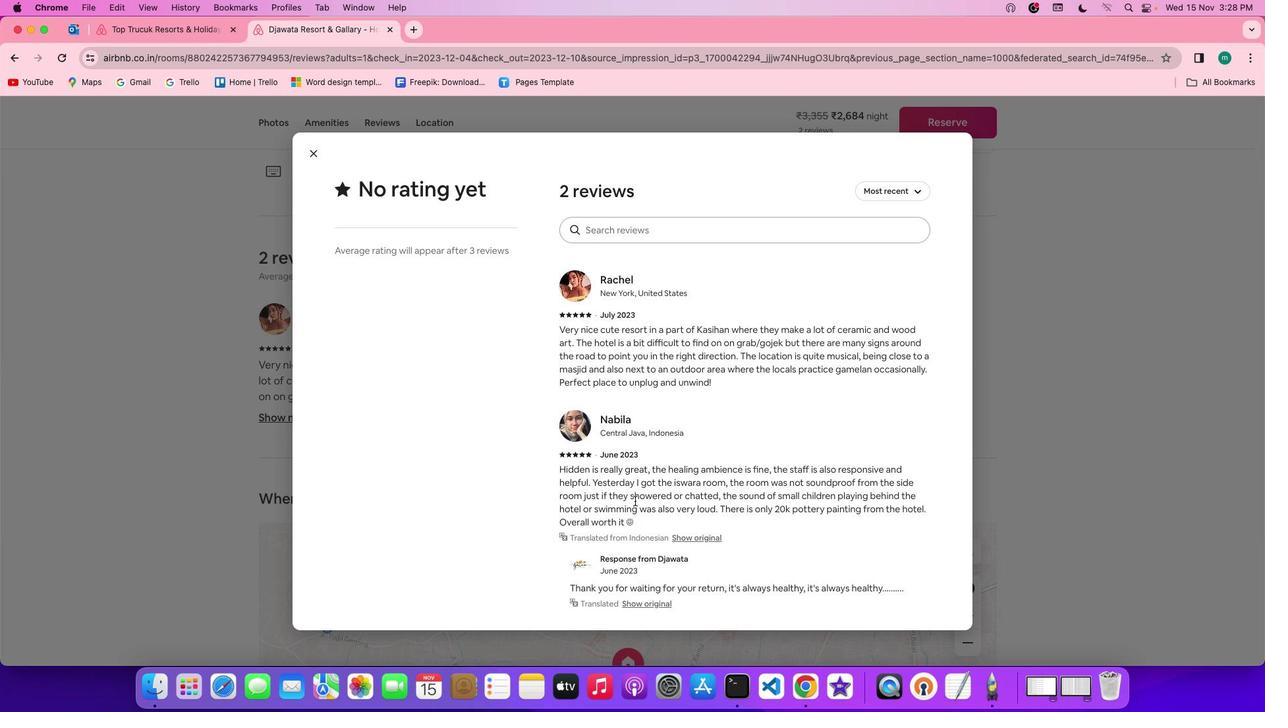 
Action: Mouse scrolled (626, 466) with delta (112, 150)
Screenshot: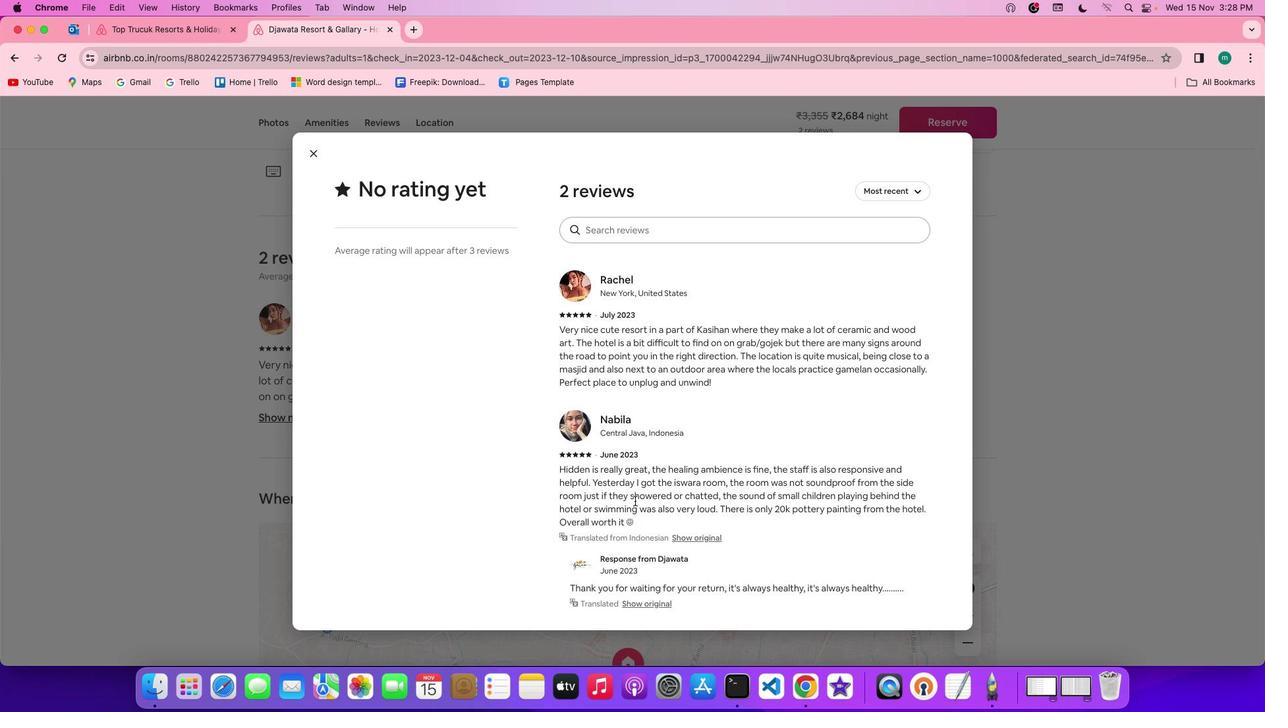 
Action: Mouse scrolled (626, 466) with delta (112, 149)
Screenshot: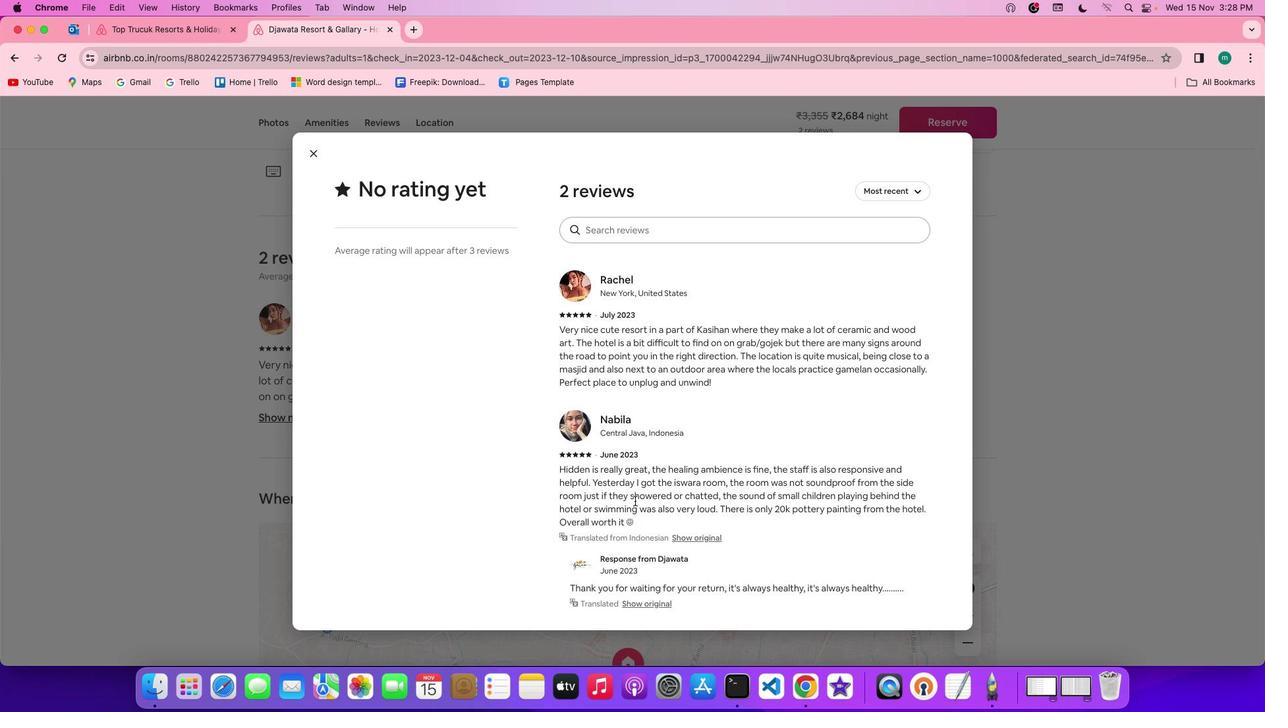 
Action: Mouse scrolled (626, 466) with delta (112, 149)
Screenshot: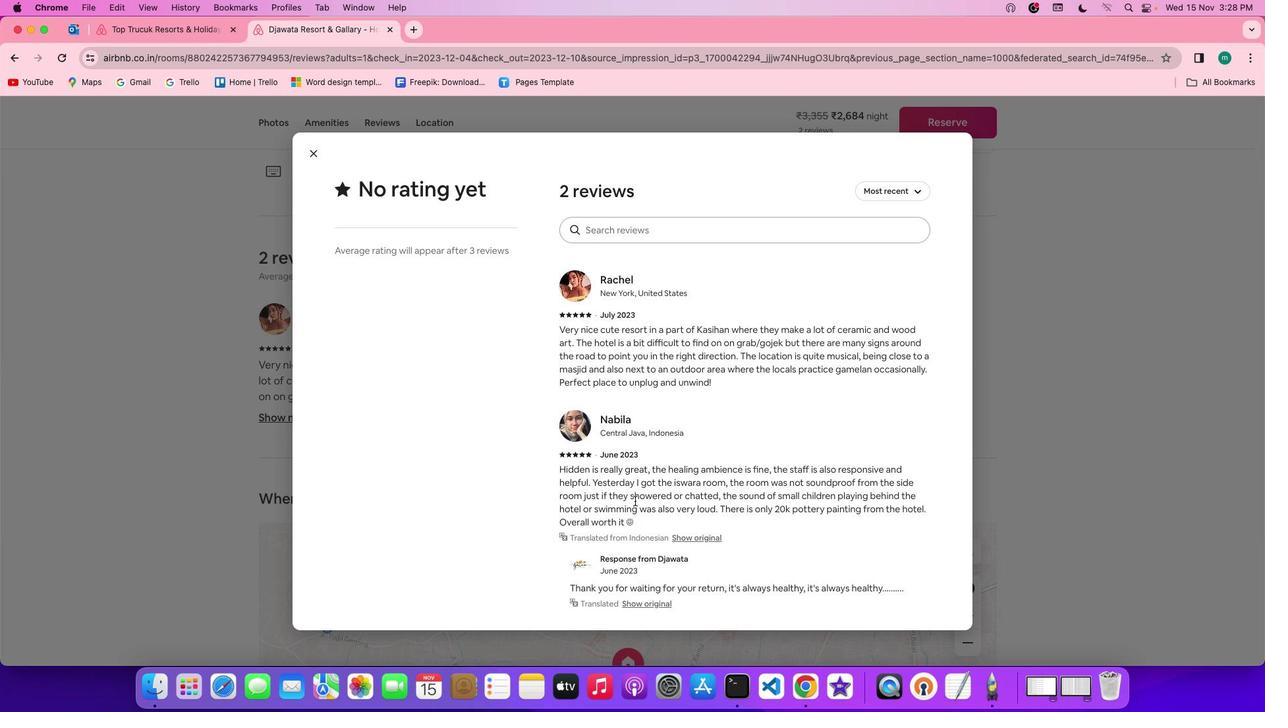 
Action: Mouse moved to (373, 245)
Screenshot: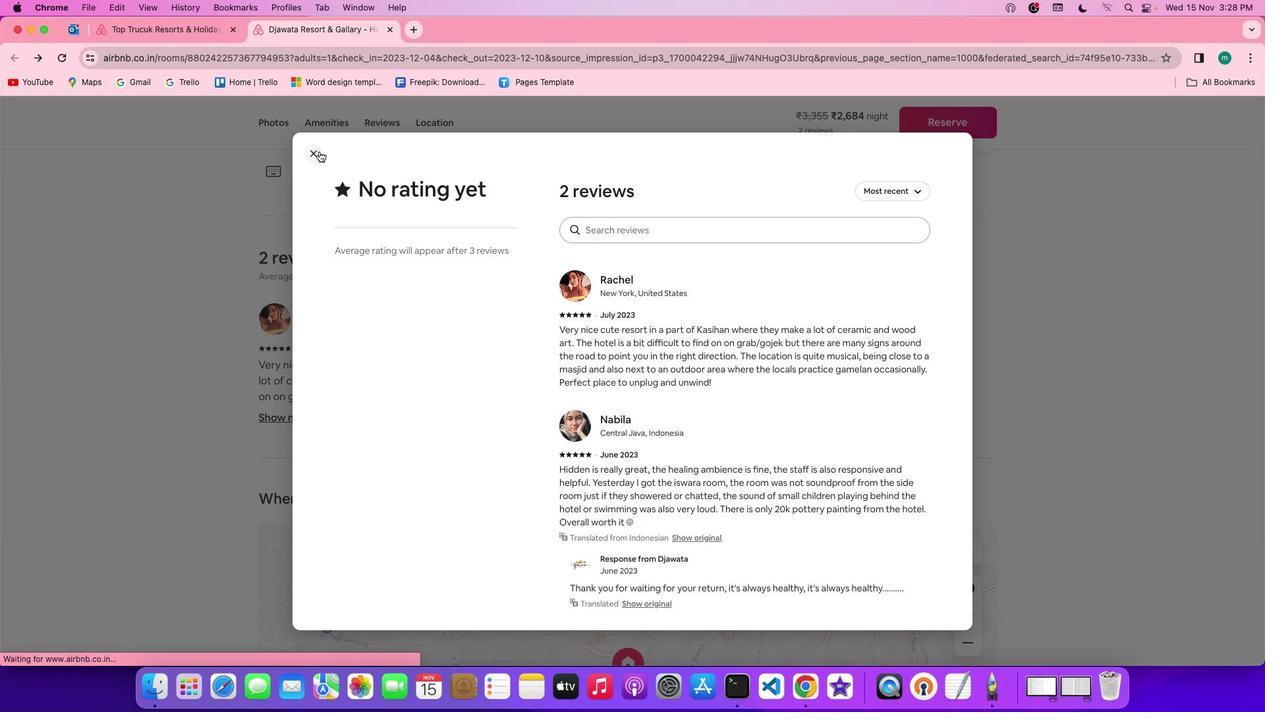 
Action: Mouse pressed left at (373, 245)
Screenshot: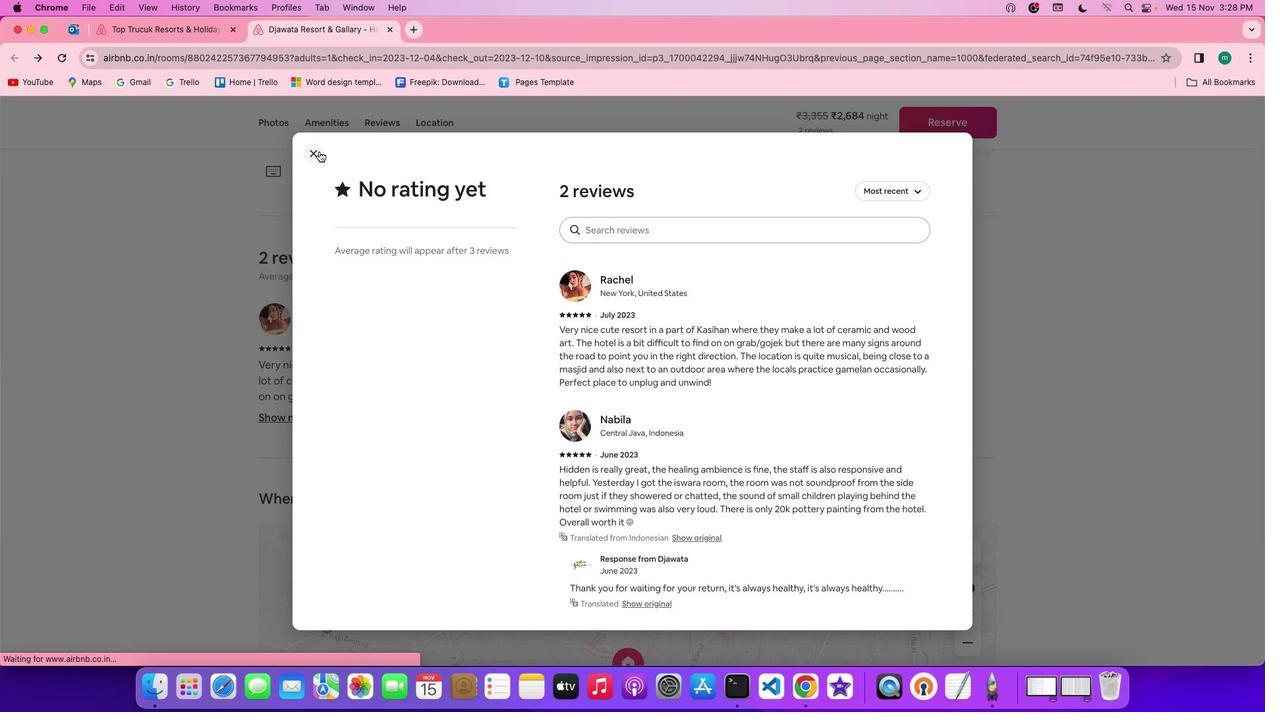 
Action: Mouse moved to (618, 392)
Screenshot: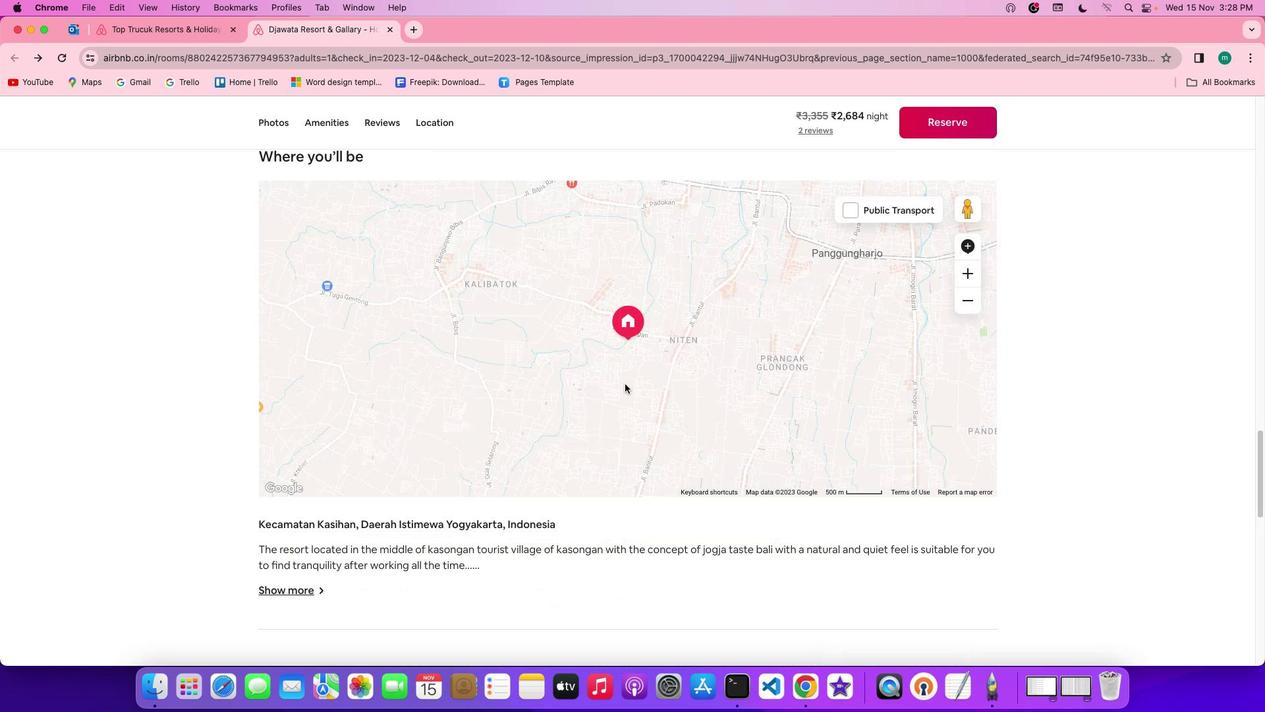 
Action: Mouse scrolled (618, 392) with delta (112, 150)
Screenshot: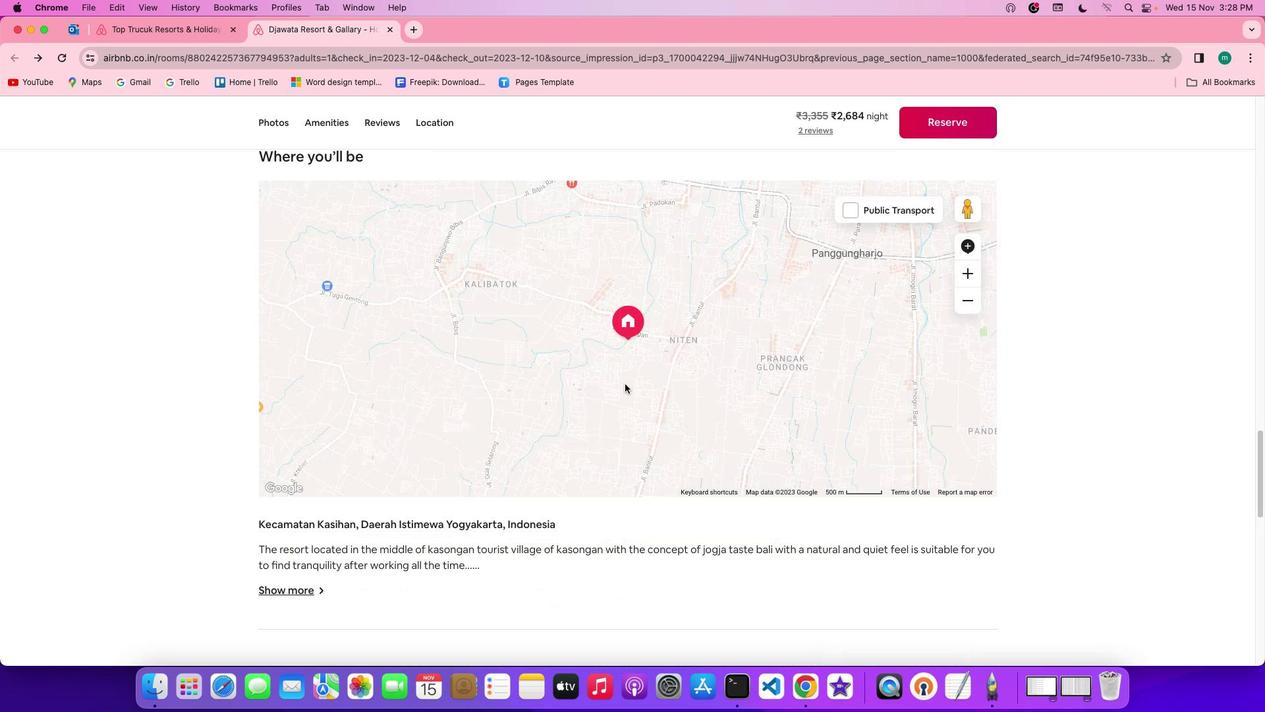 
Action: Mouse scrolled (618, 392) with delta (112, 150)
Screenshot: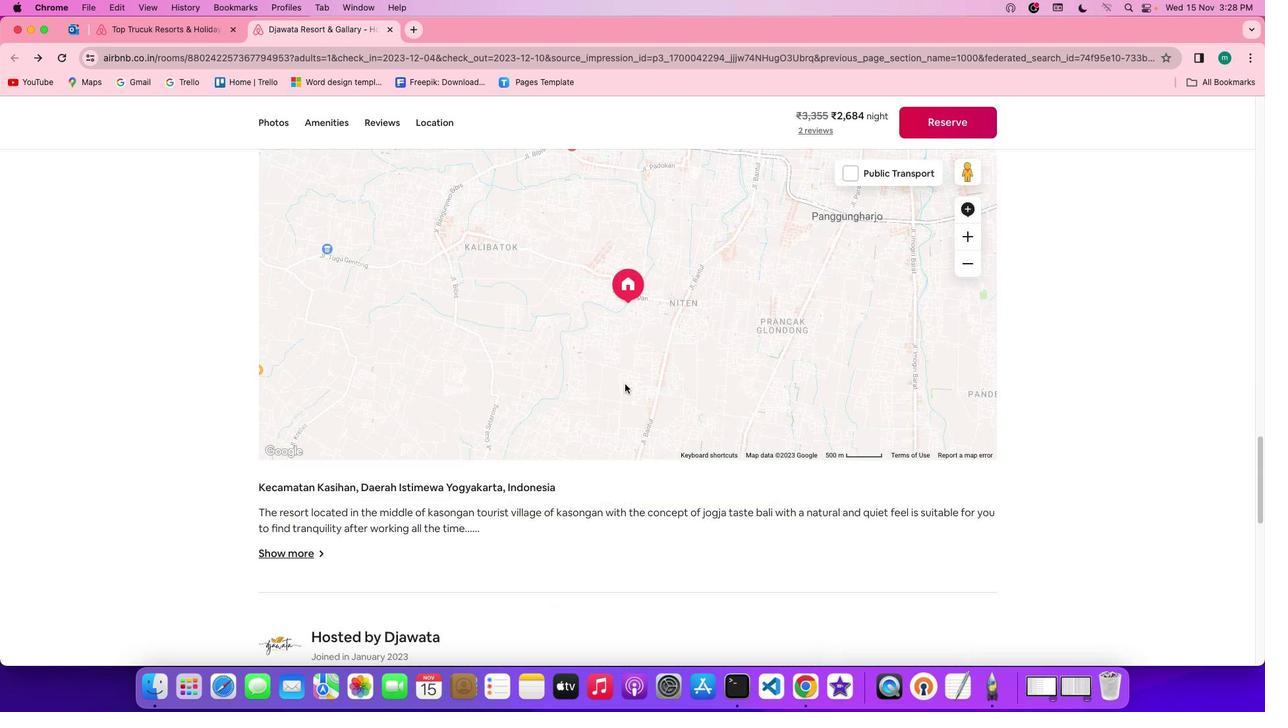 
Action: Mouse scrolled (618, 392) with delta (112, 150)
Screenshot: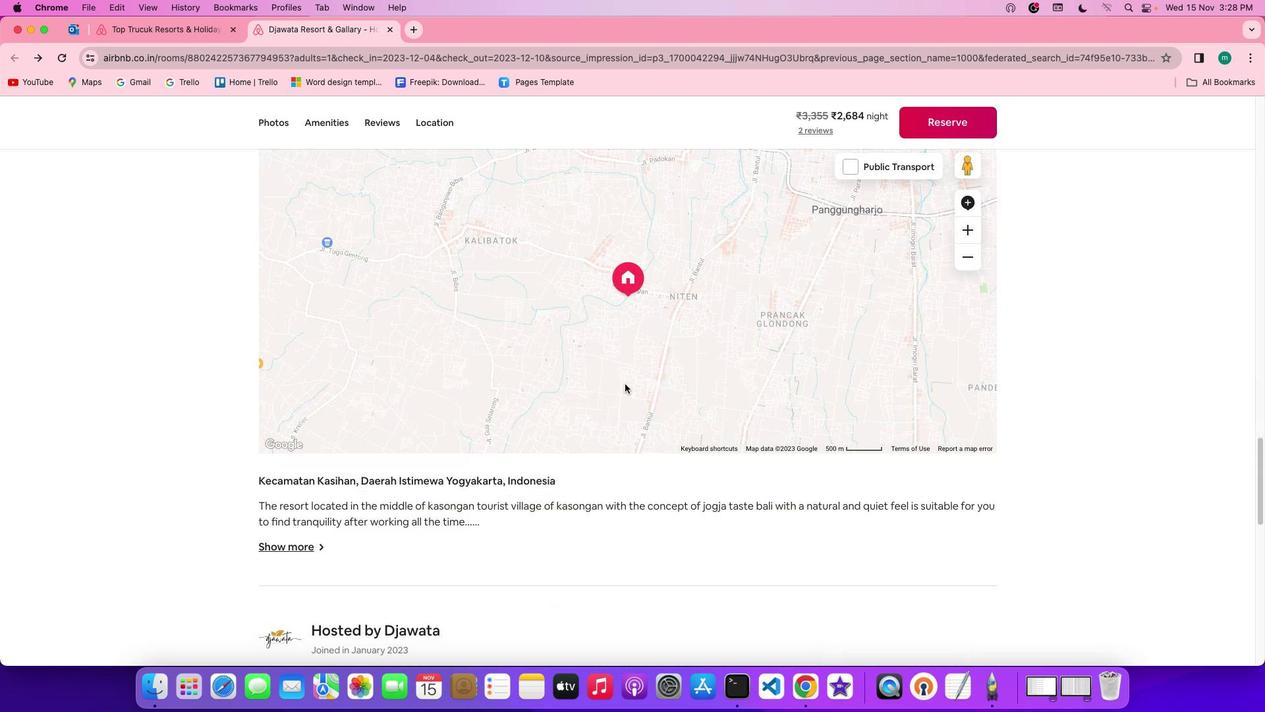 
Action: Mouse scrolled (618, 392) with delta (112, 149)
Screenshot: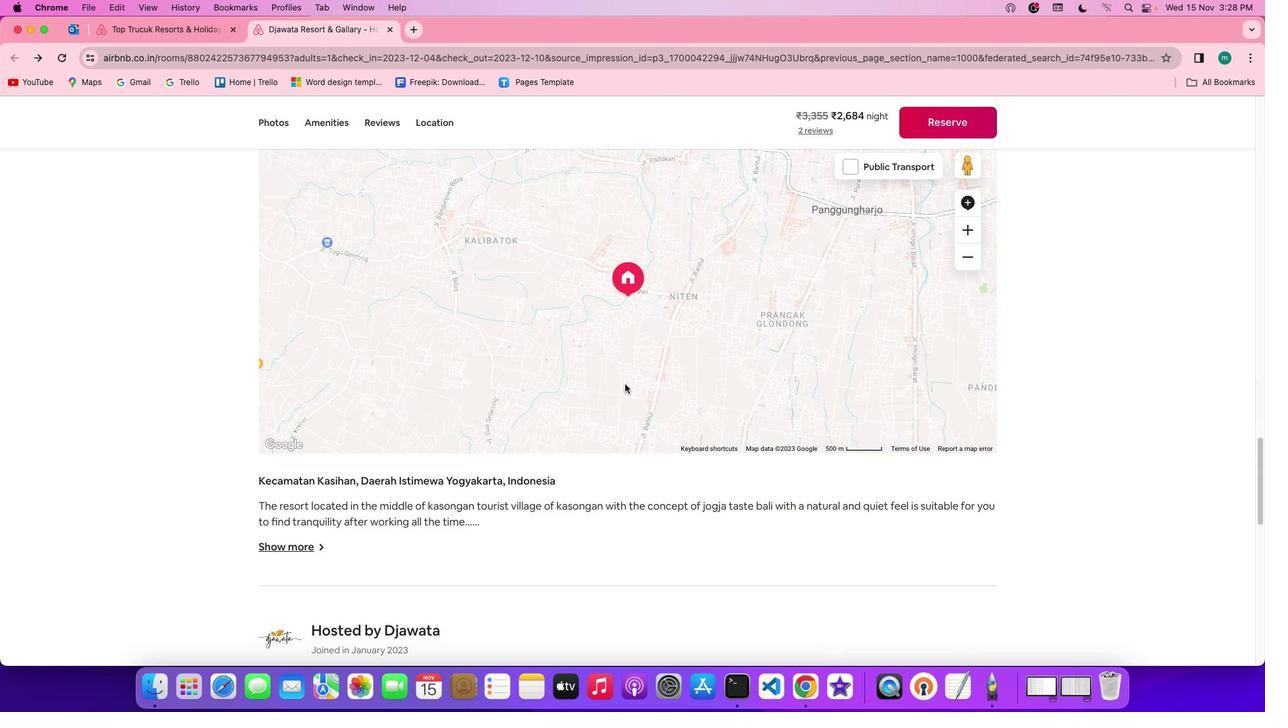 
Action: Mouse scrolled (618, 392) with delta (112, 149)
Screenshot: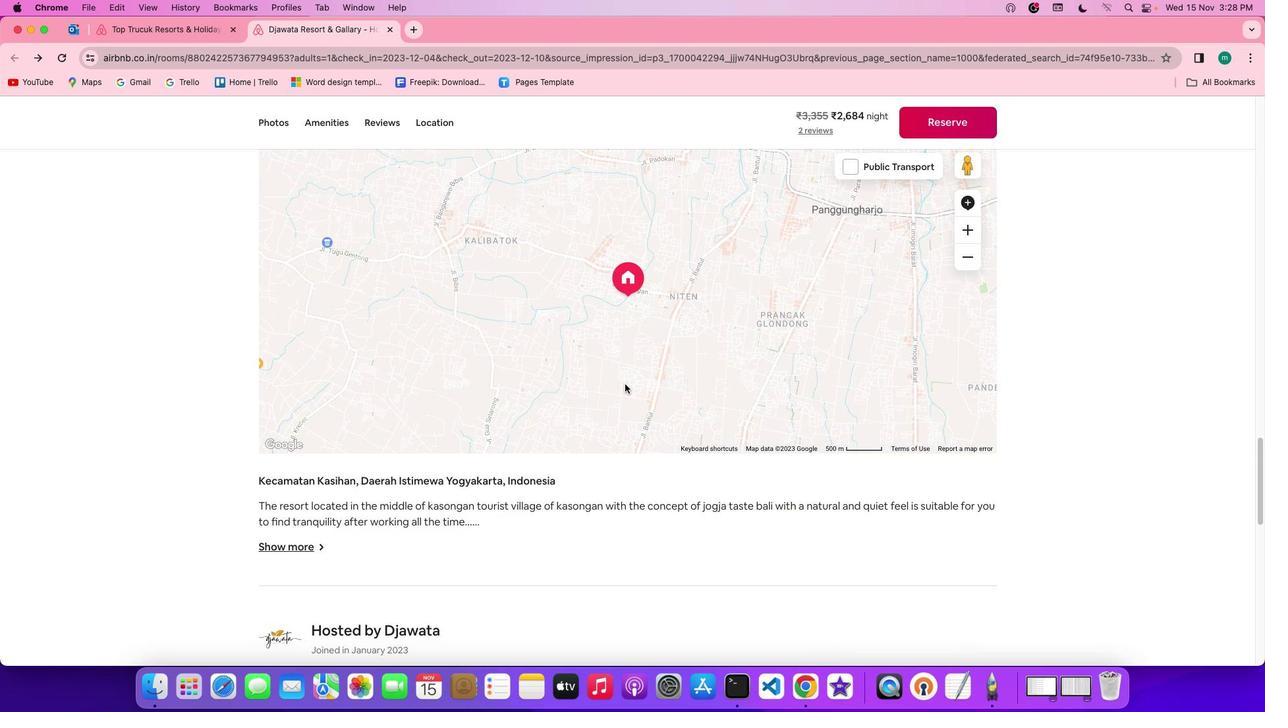 
Action: Mouse scrolled (618, 392) with delta (112, 150)
Screenshot: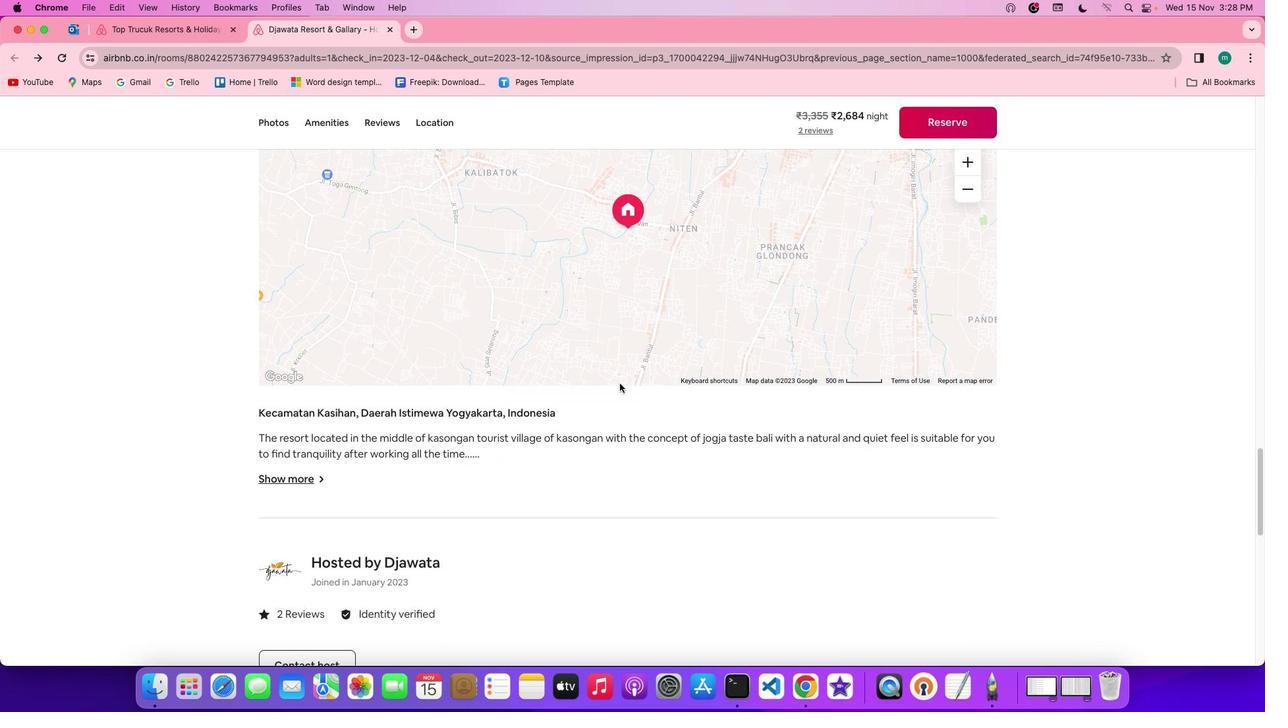 
Action: Mouse scrolled (618, 392) with delta (112, 150)
Screenshot: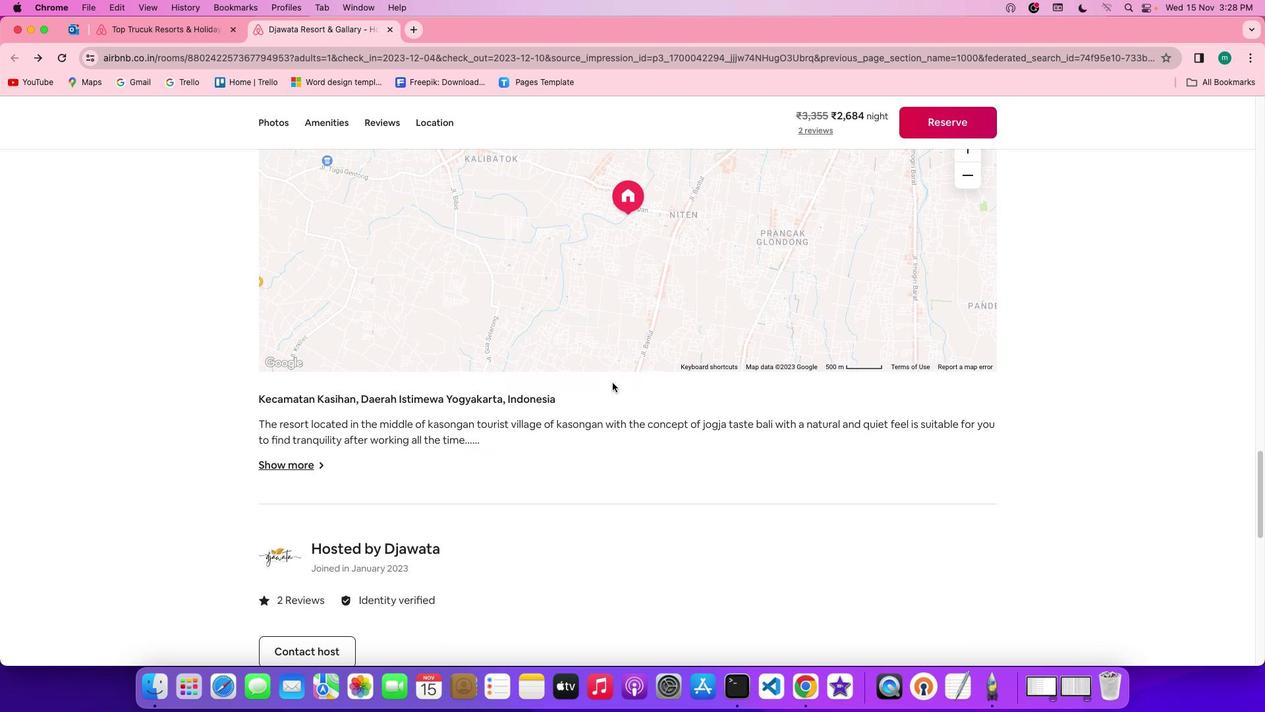 
Action: Mouse scrolled (618, 392) with delta (112, 150)
Screenshot: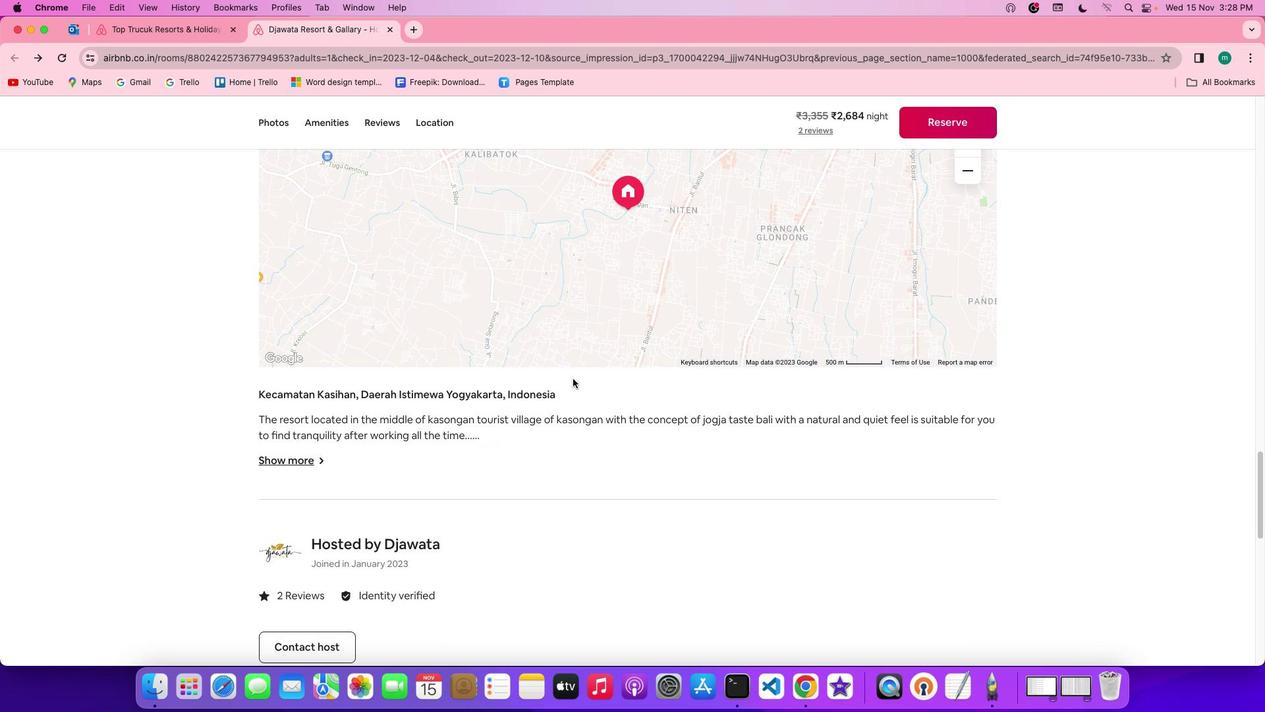 
Action: Mouse moved to (352, 443)
Screenshot: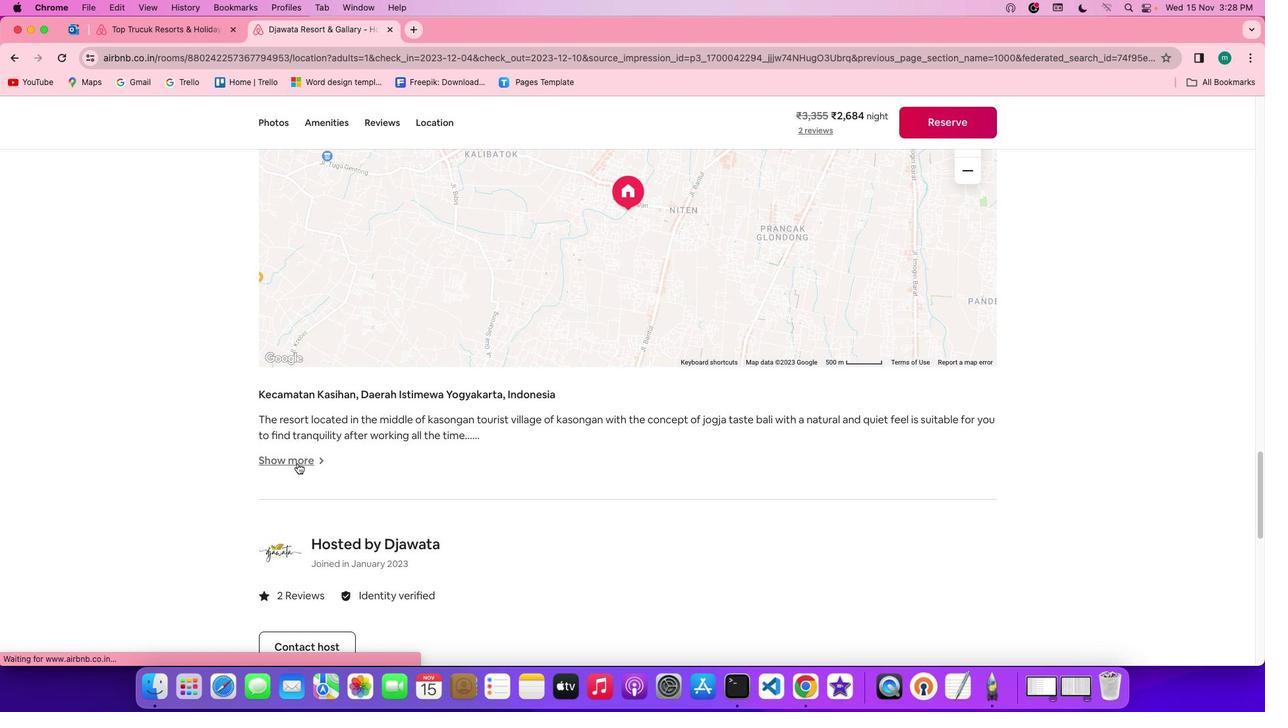 
Action: Mouse pressed left at (352, 443)
Screenshot: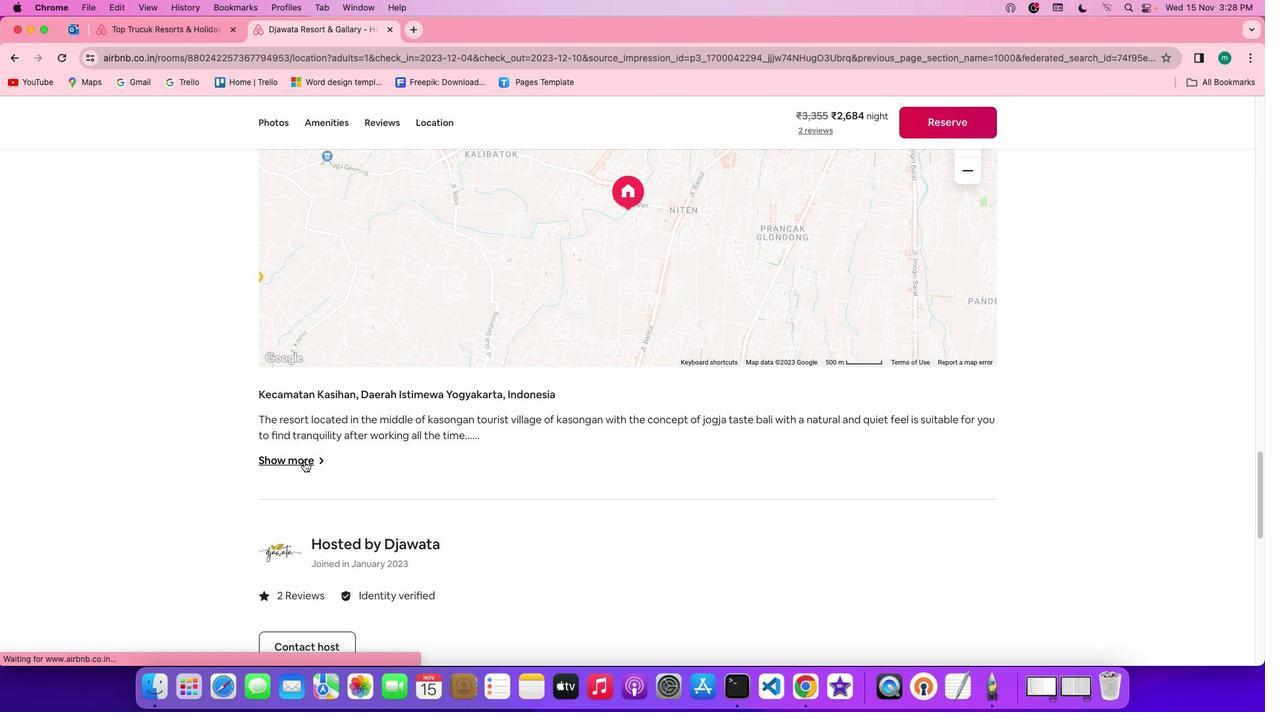 
Action: Mouse moved to (158, 330)
Screenshot: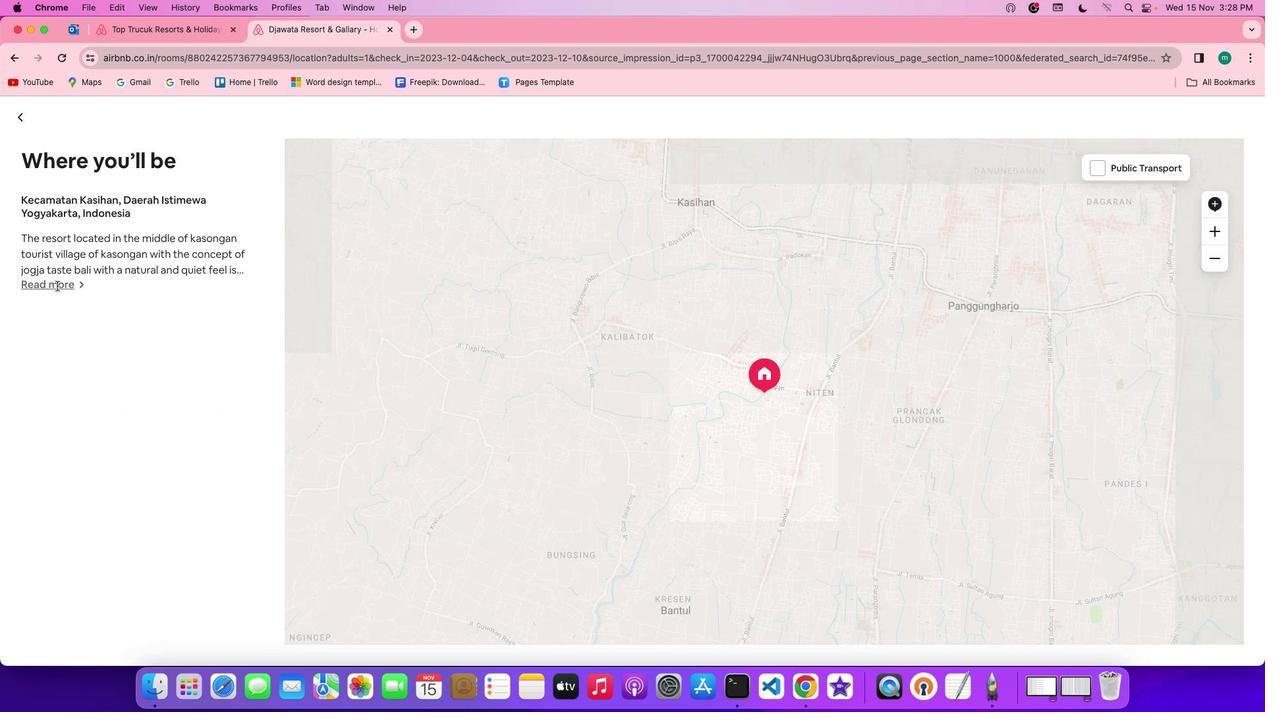 
Action: Mouse pressed left at (158, 330)
Screenshot: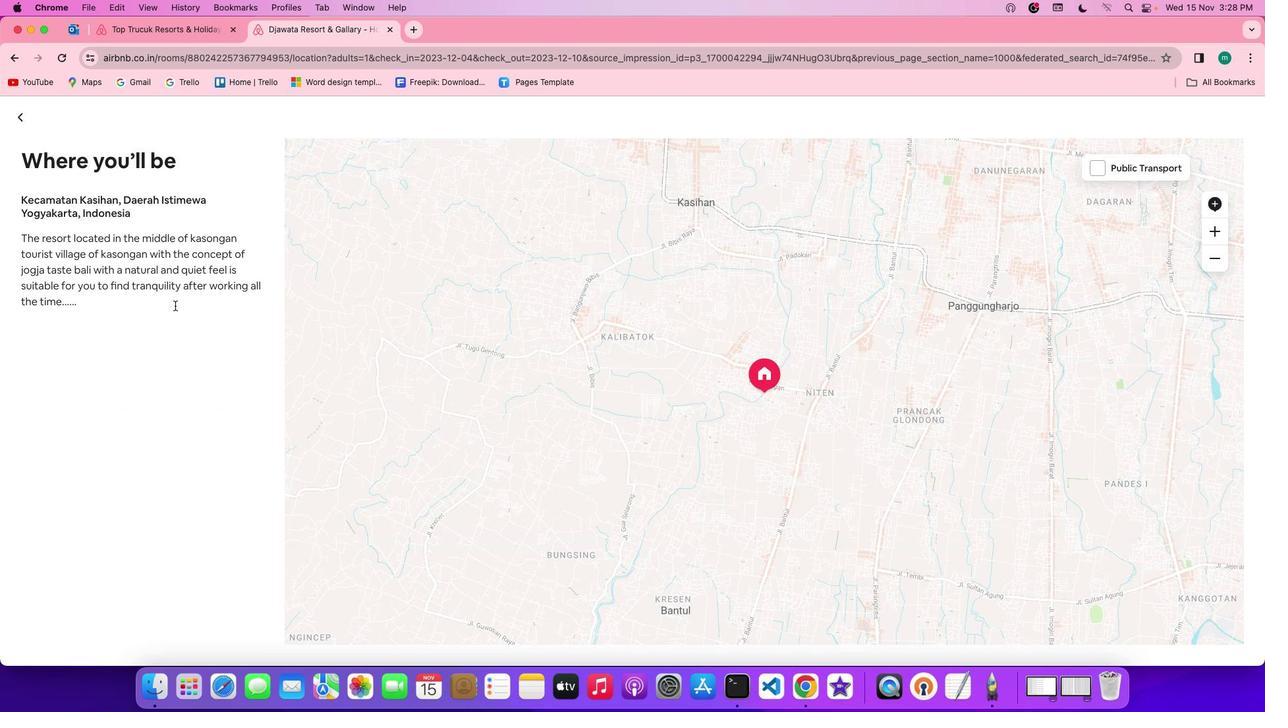 
Action: Mouse moved to (127, 222)
Screenshot: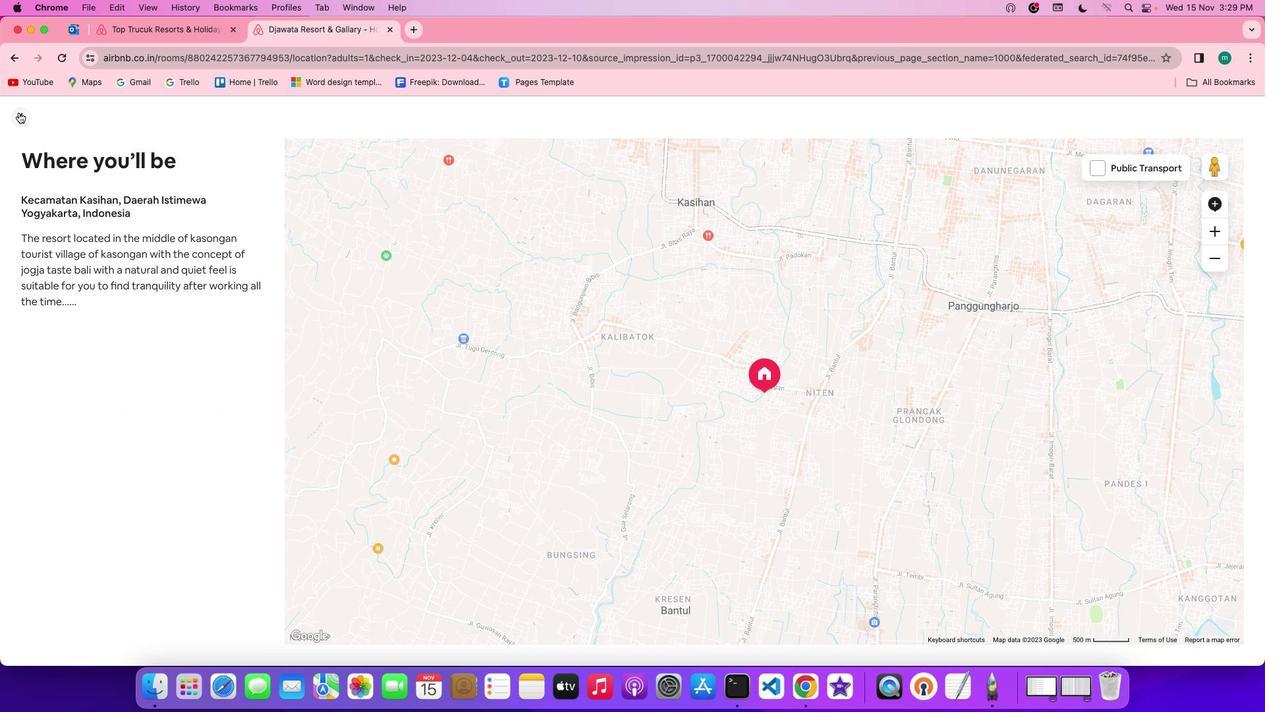 
Action: Mouse pressed left at (127, 222)
Screenshot: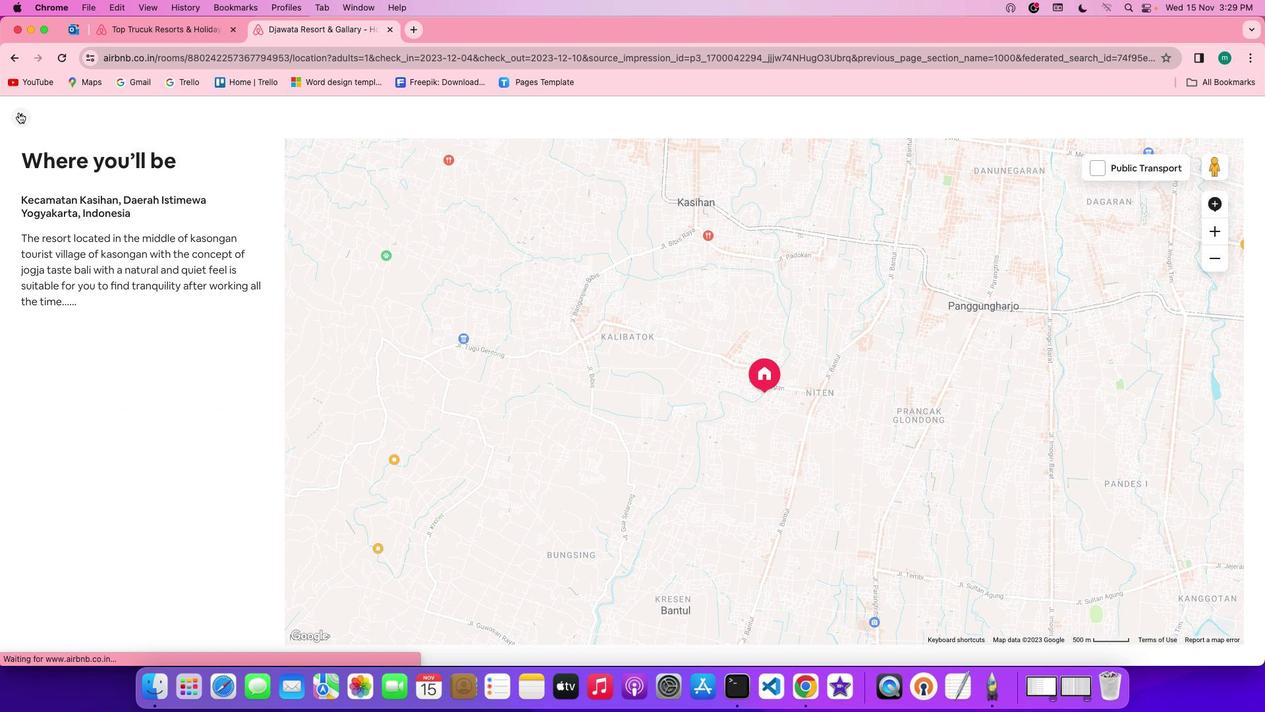 
Action: Mouse moved to (415, 398)
Screenshot: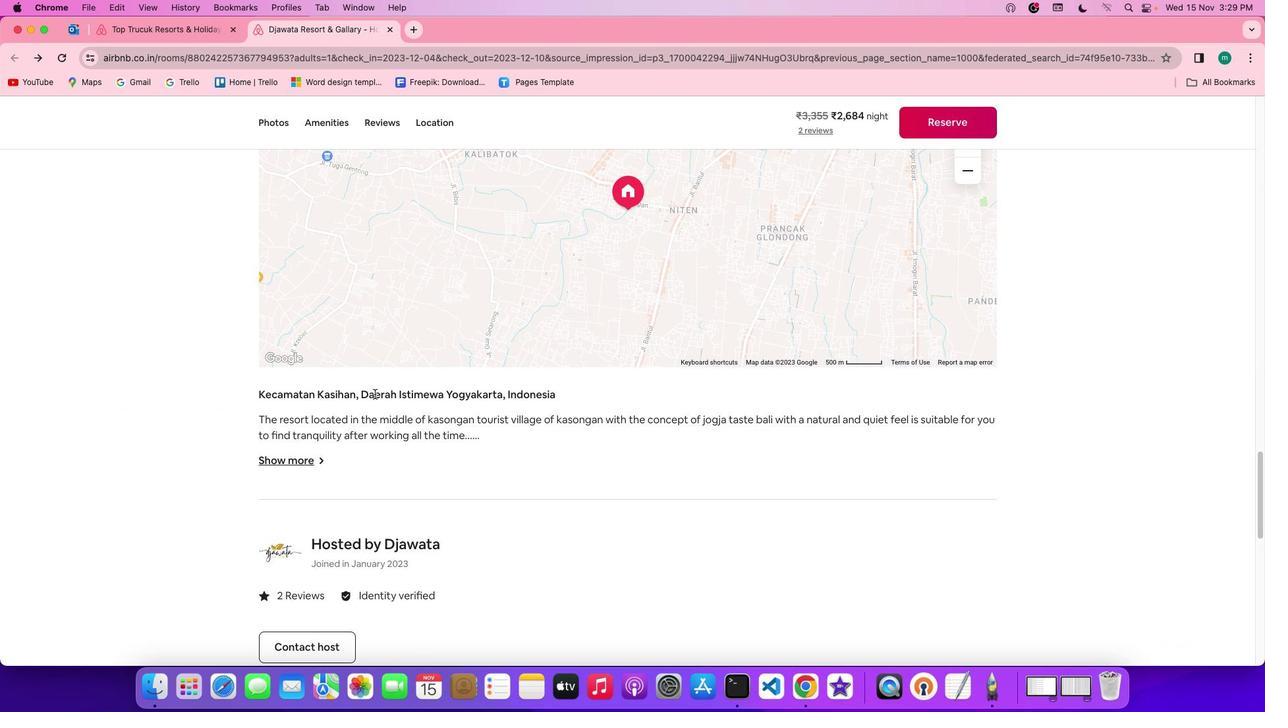 
Action: Mouse scrolled (415, 398) with delta (112, 150)
Screenshot: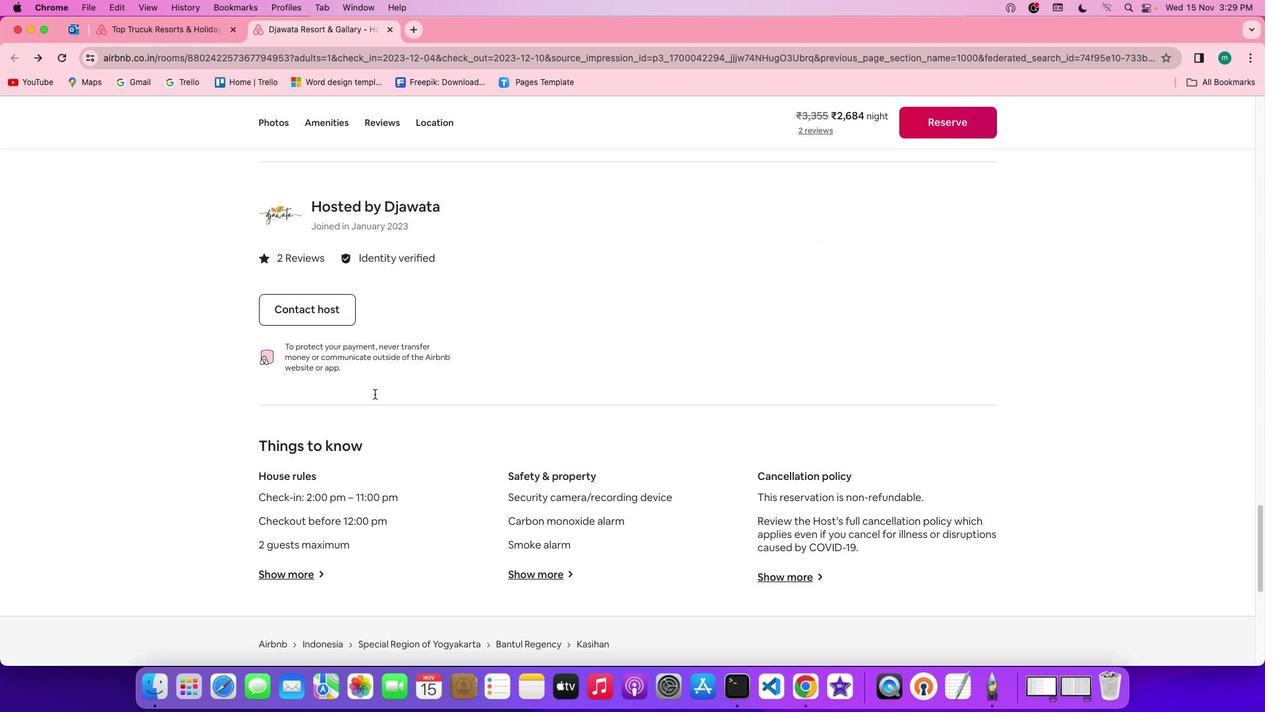 
Action: Mouse scrolled (415, 398) with delta (112, 150)
Screenshot: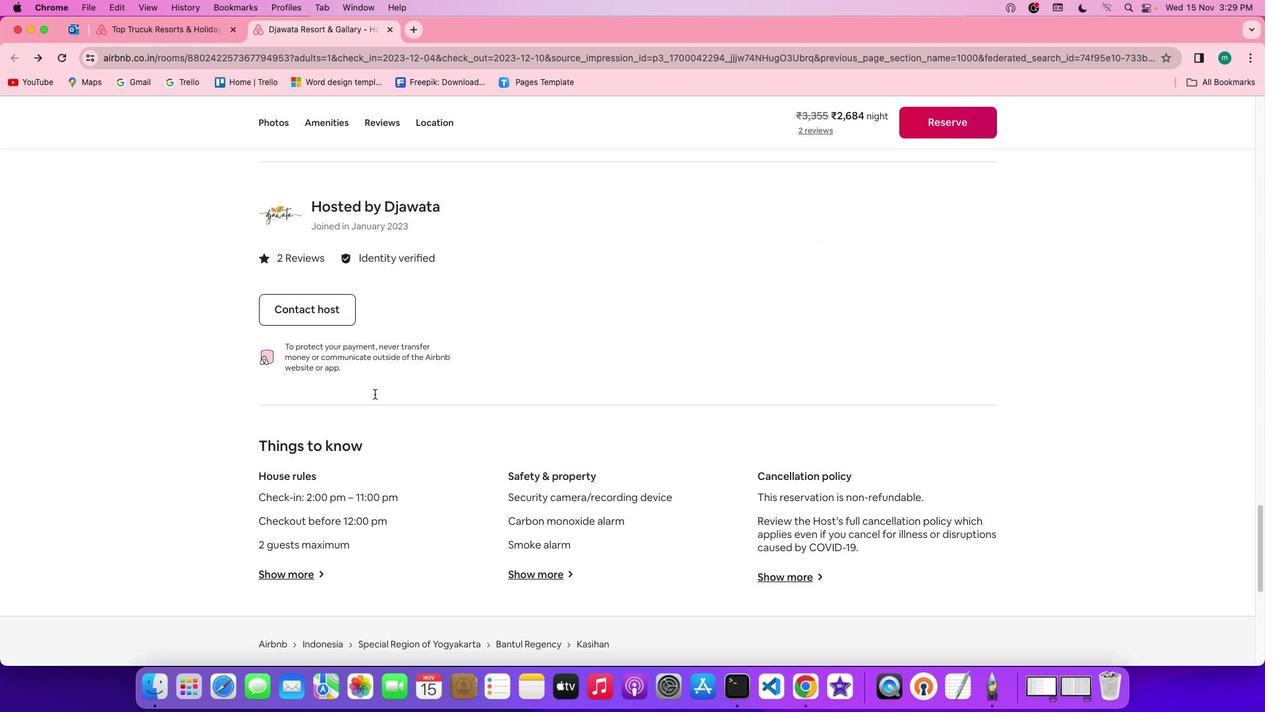 
Action: Mouse scrolled (415, 398) with delta (112, 150)
Screenshot: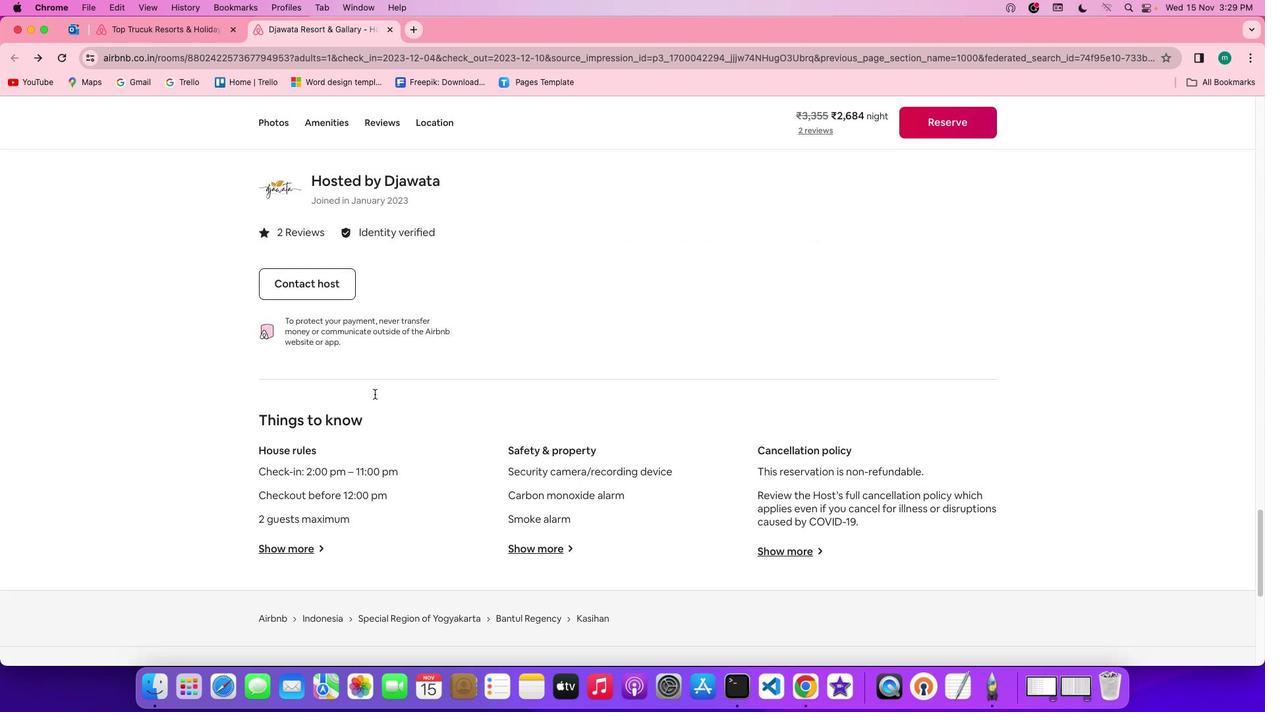 
Action: Mouse scrolled (415, 398) with delta (112, 149)
Screenshot: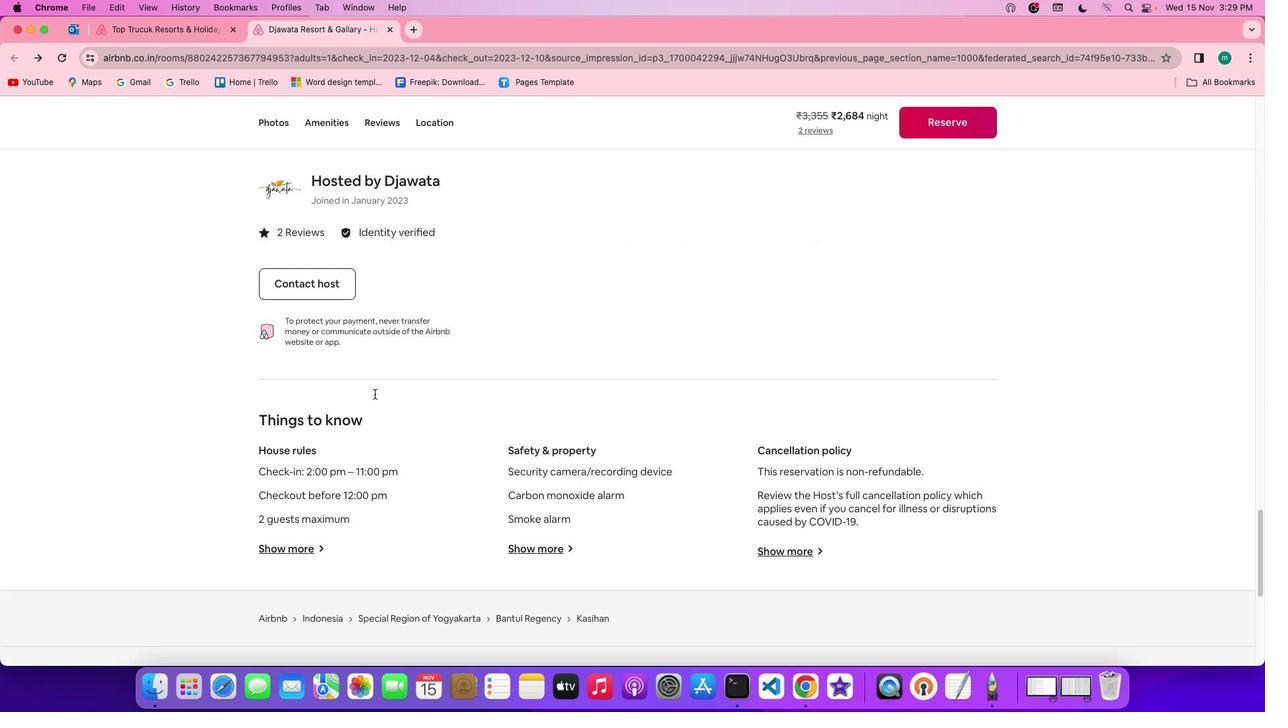 
Action: Mouse scrolled (415, 398) with delta (112, 149)
Screenshot: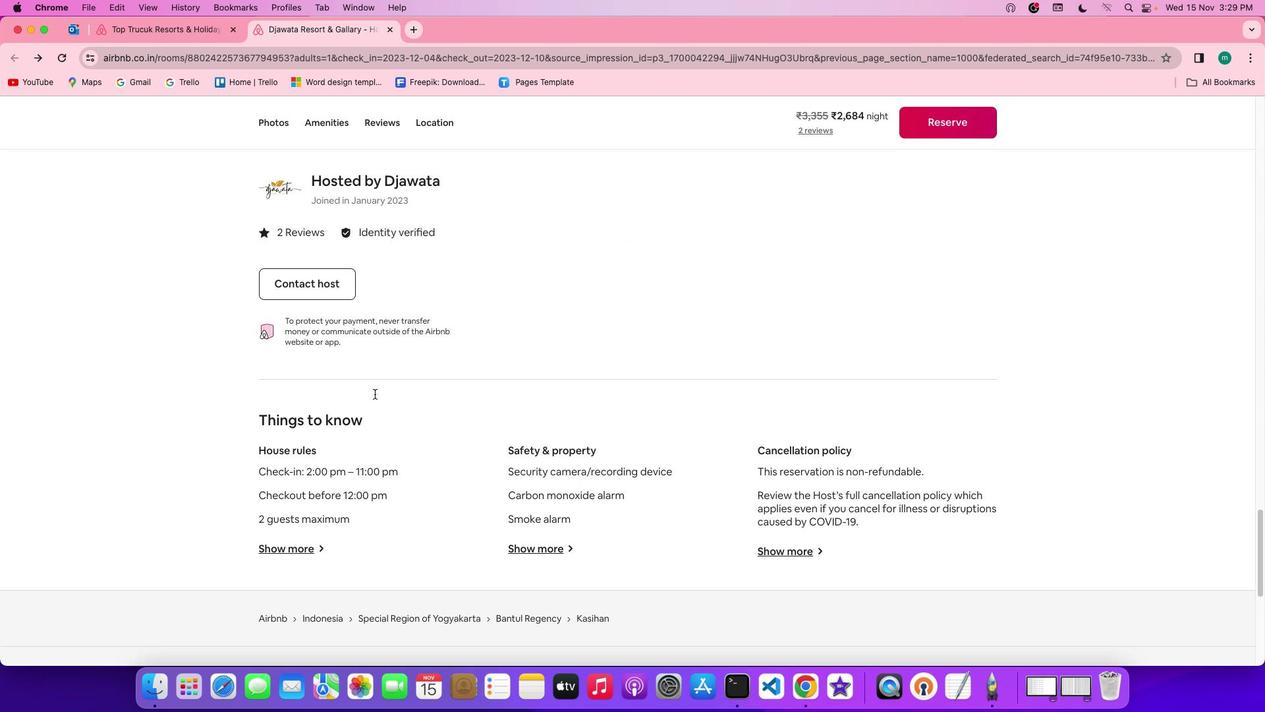 
Action: Mouse moved to (524, 398)
